 Task: Get directions from Fort Davis National Historic Site, Texas, United States to Greensboro, North Carolina, United States and explore the nearby banks
Action: Mouse moved to (230, 51)
Screenshot: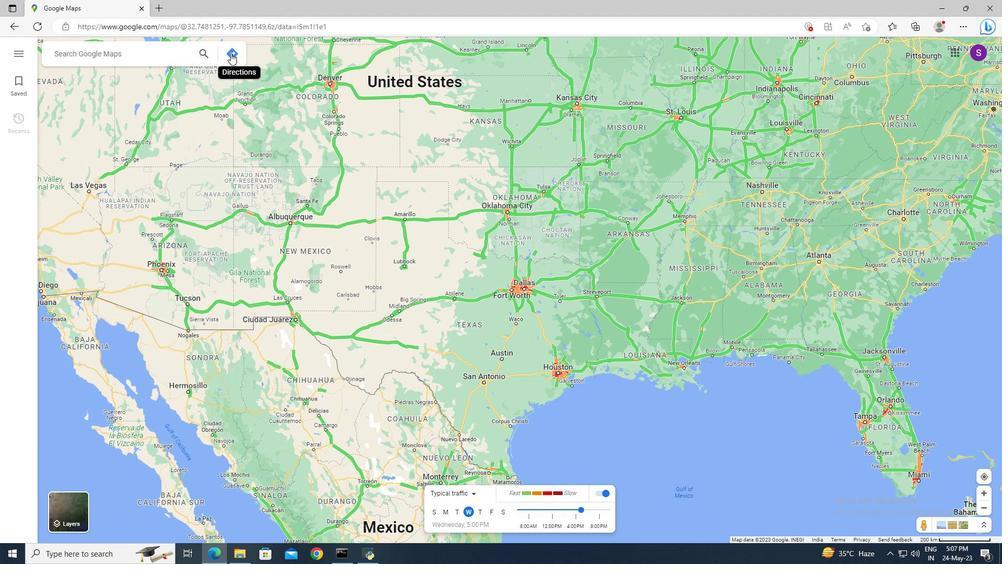 
Action: Mouse pressed left at (230, 51)
Screenshot: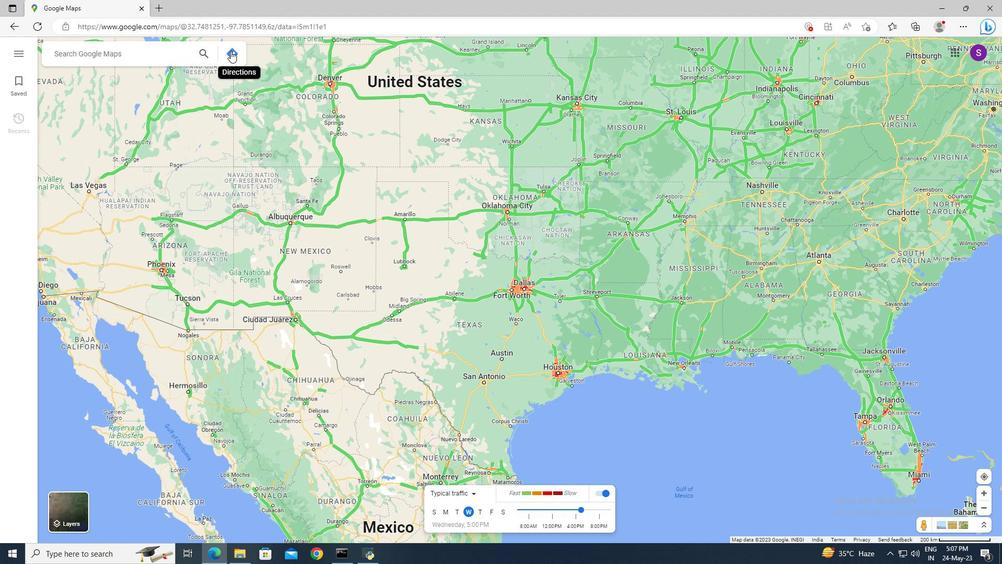 
Action: Mouse moved to (130, 84)
Screenshot: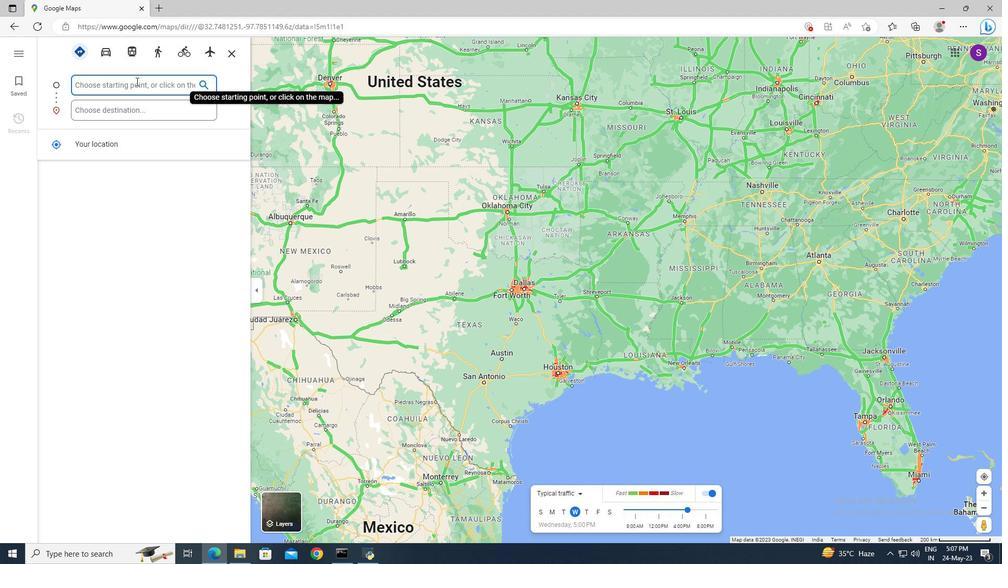 
Action: Mouse pressed left at (130, 84)
Screenshot: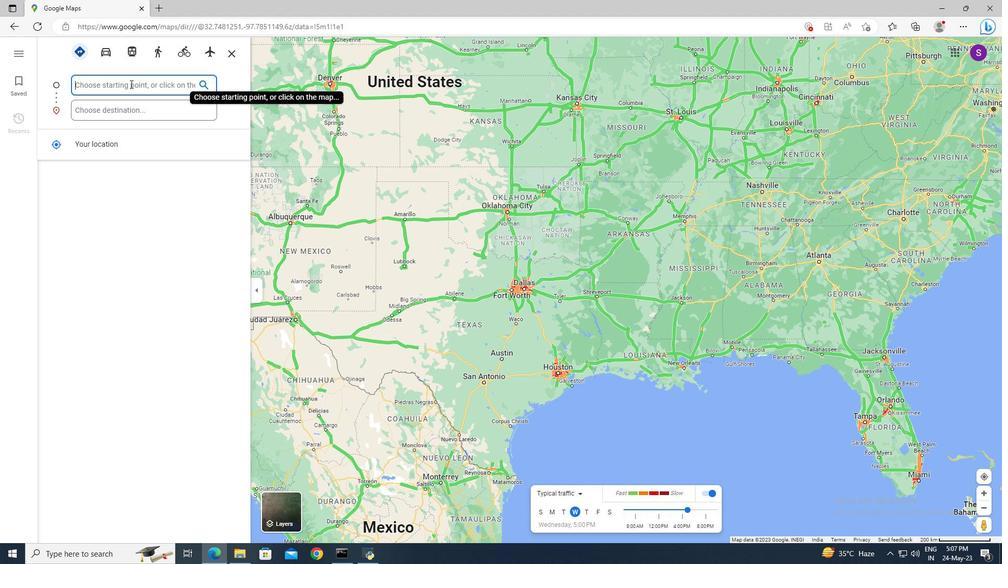 
Action: Key pressed <Key.shift>Fort<Key.space><Key.shift>Davis<Key.space><Key.shift>National<Key.space><Key.shift>Historic<Key.space>
Screenshot: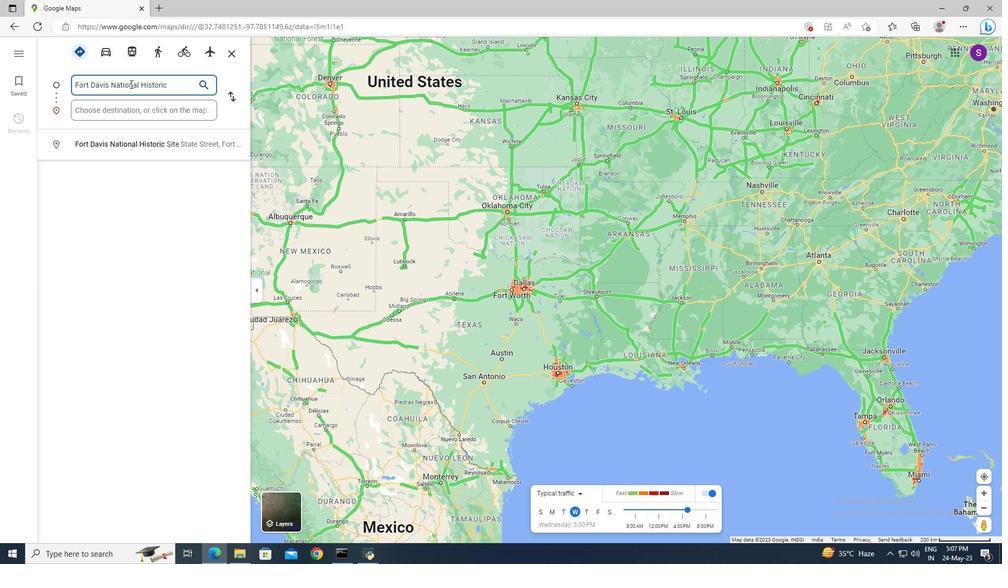 
Action: Mouse moved to (134, 138)
Screenshot: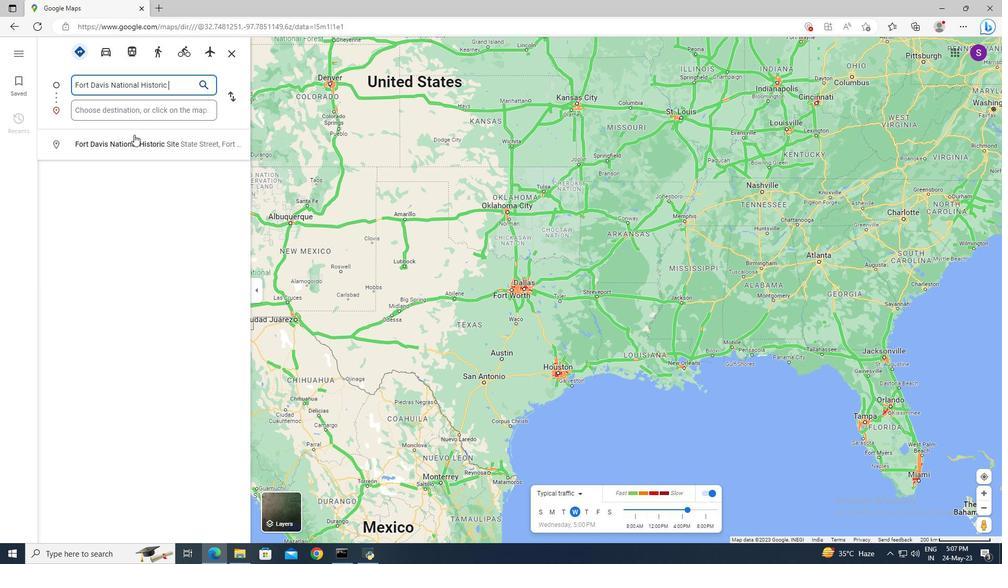 
Action: Mouse pressed left at (134, 138)
Screenshot: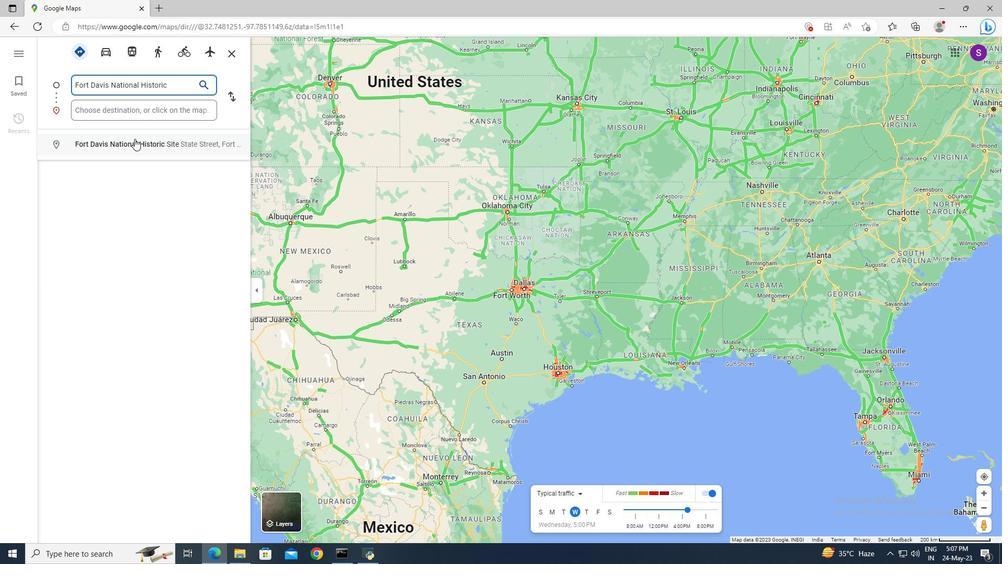 
Action: Mouse moved to (134, 115)
Screenshot: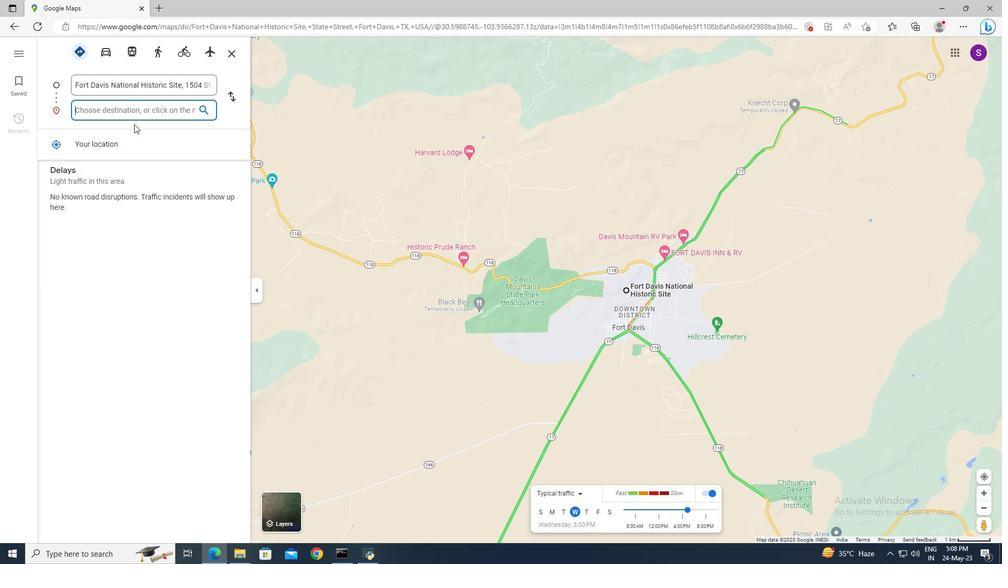 
Action: Mouse pressed left at (134, 115)
Screenshot: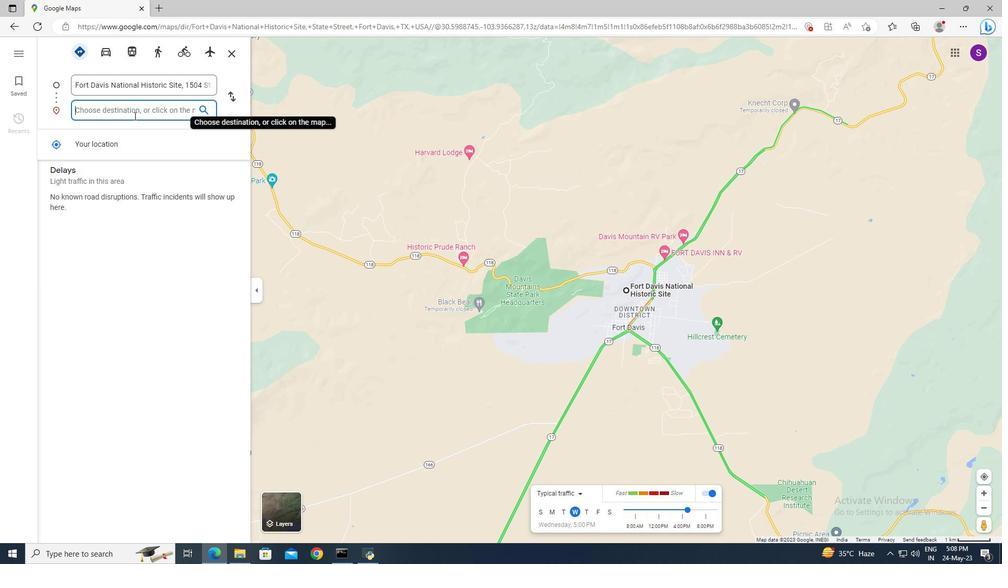 
Action: Key pressed <Key.shift><Key.shift><Key.shift>Greensboro,<Key.space>
Screenshot: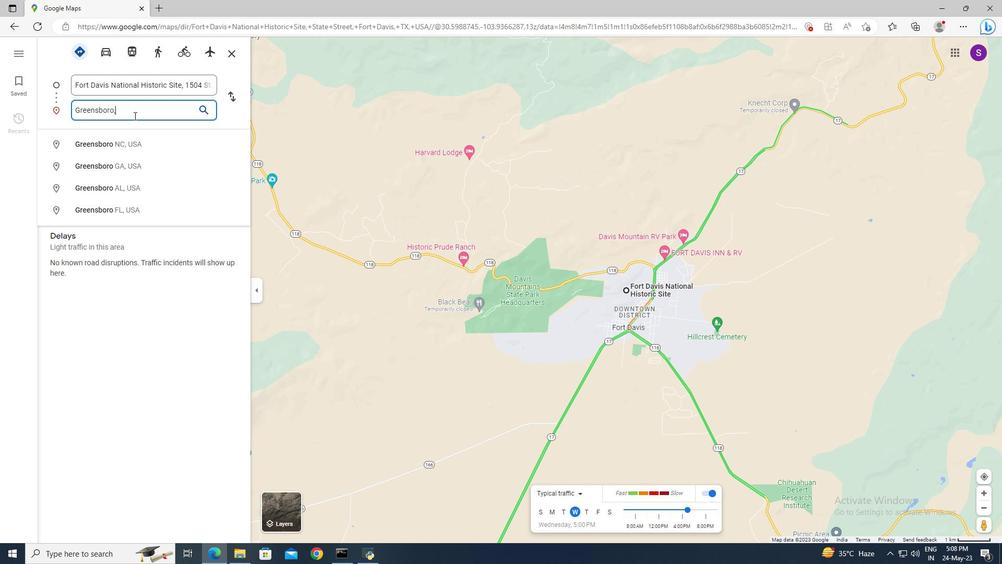 
Action: Mouse moved to (136, 146)
Screenshot: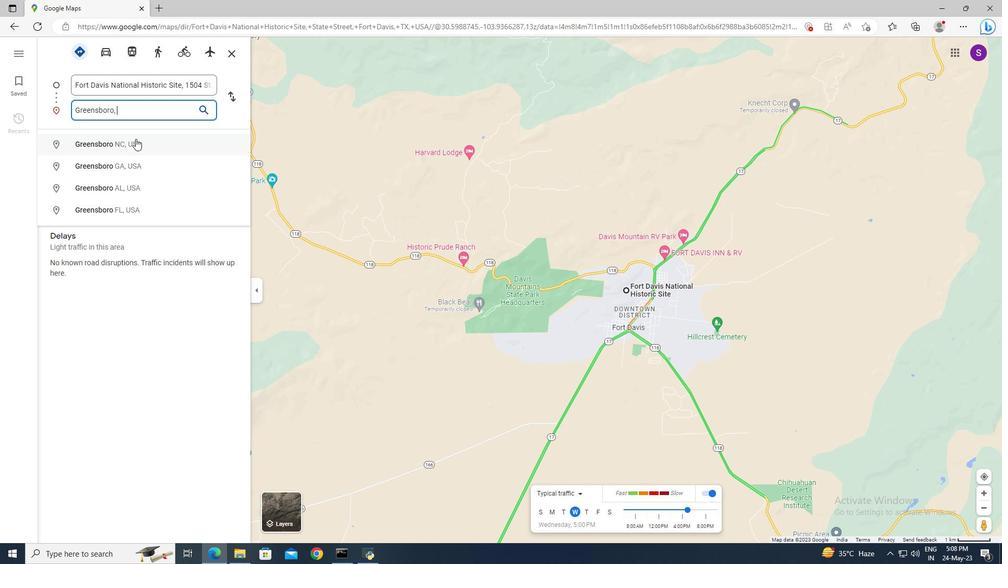
Action: Mouse pressed left at (136, 146)
Screenshot: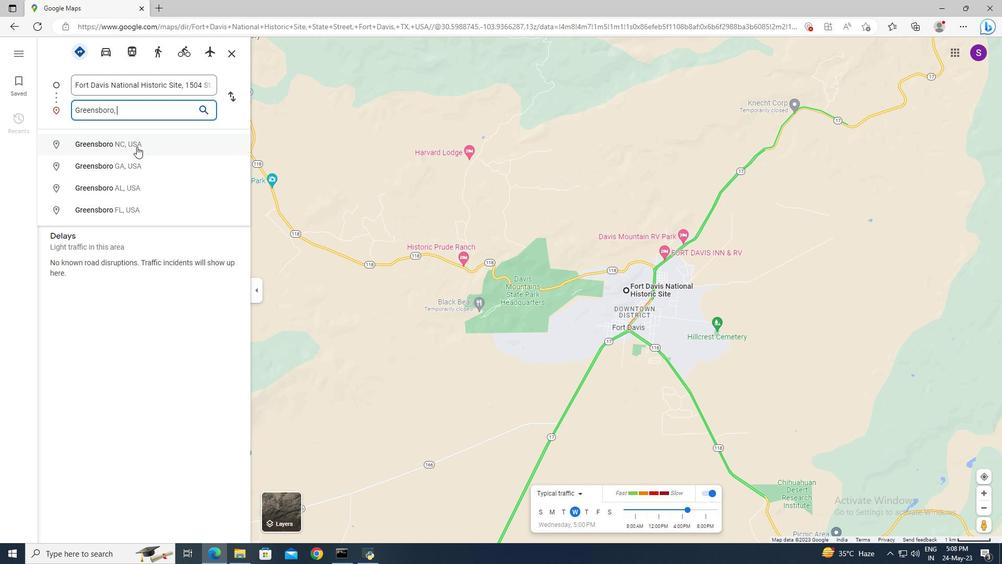 
Action: Mouse moved to (215, 343)
Screenshot: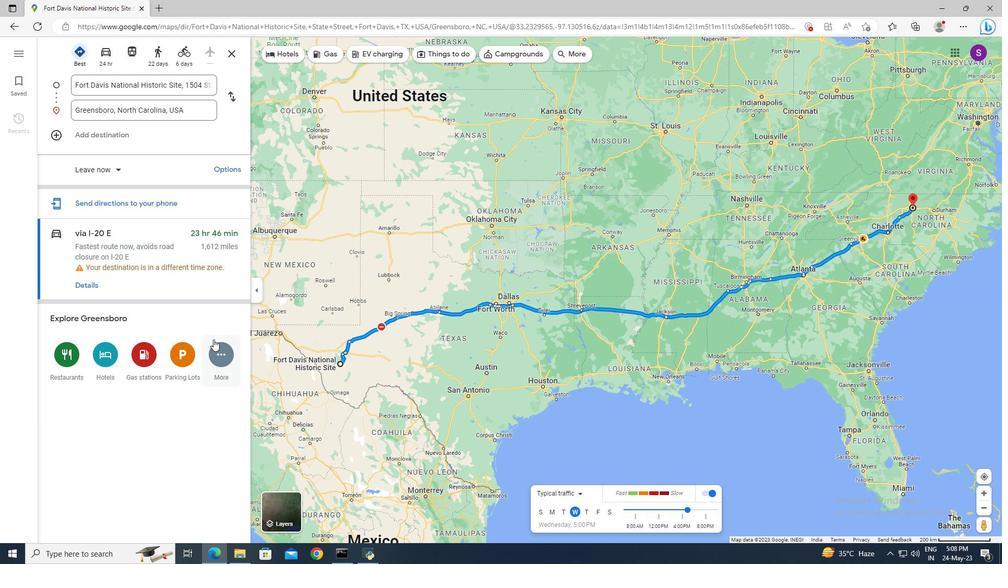 
Action: Mouse pressed left at (215, 343)
Screenshot: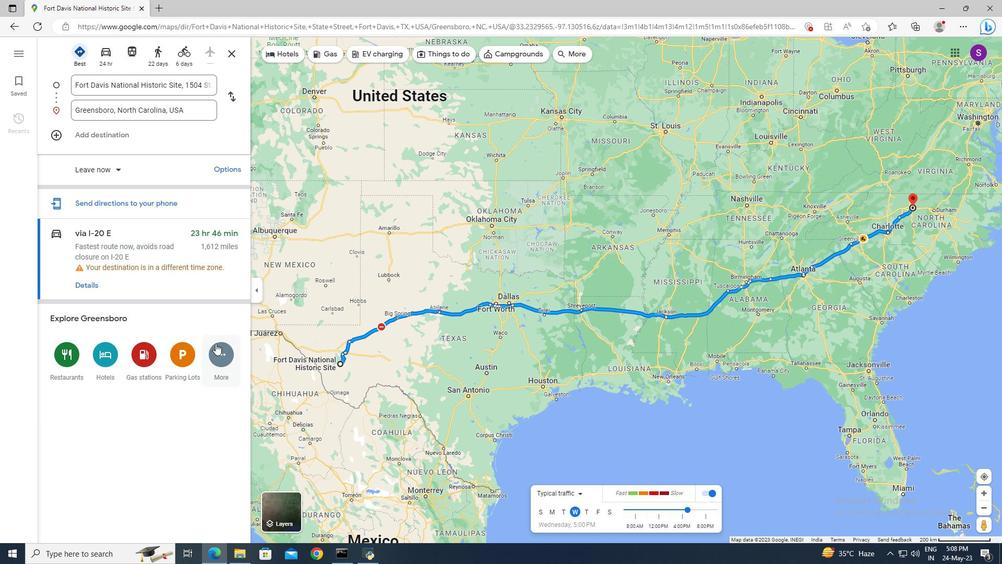 
Action: Mouse moved to (98, 409)
Screenshot: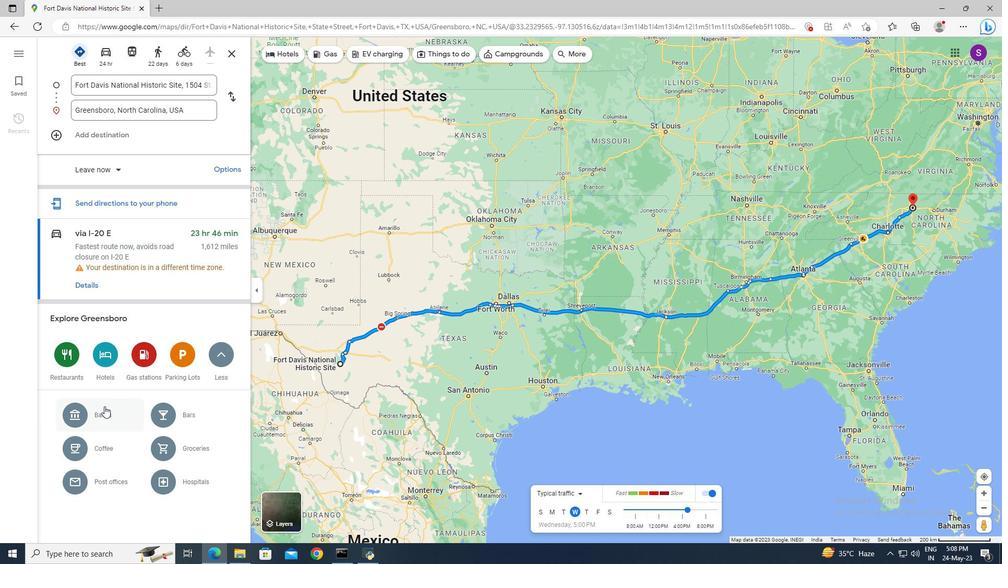 
Action: Mouse pressed left at (98, 409)
Screenshot: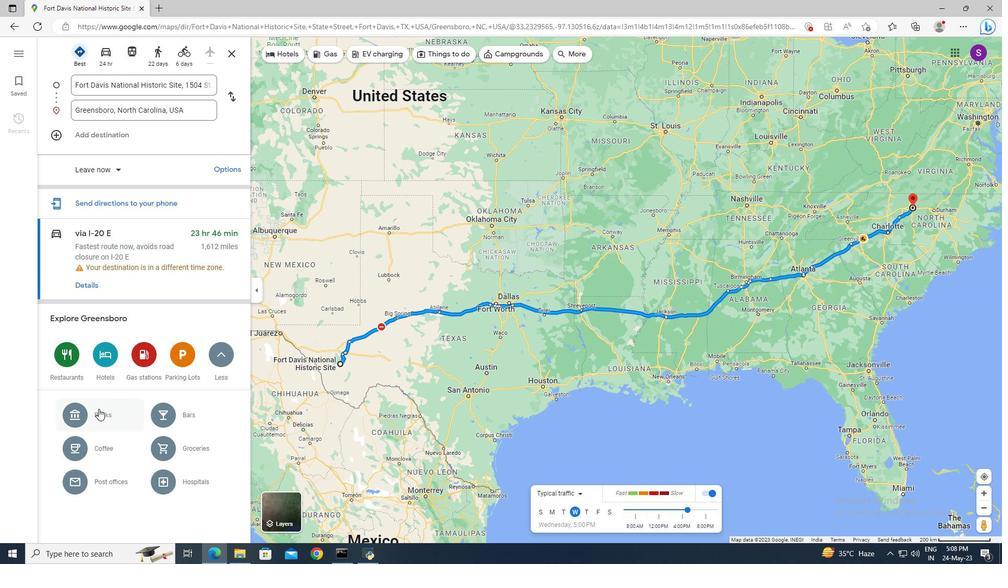 
Action: Mouse moved to (89, 99)
Screenshot: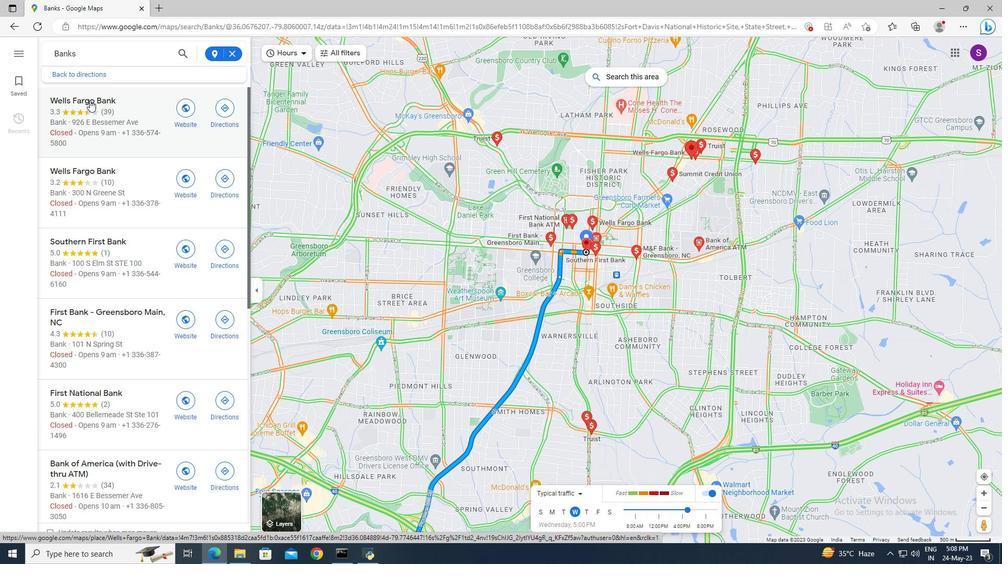 
Action: Mouse pressed left at (89, 99)
Screenshot: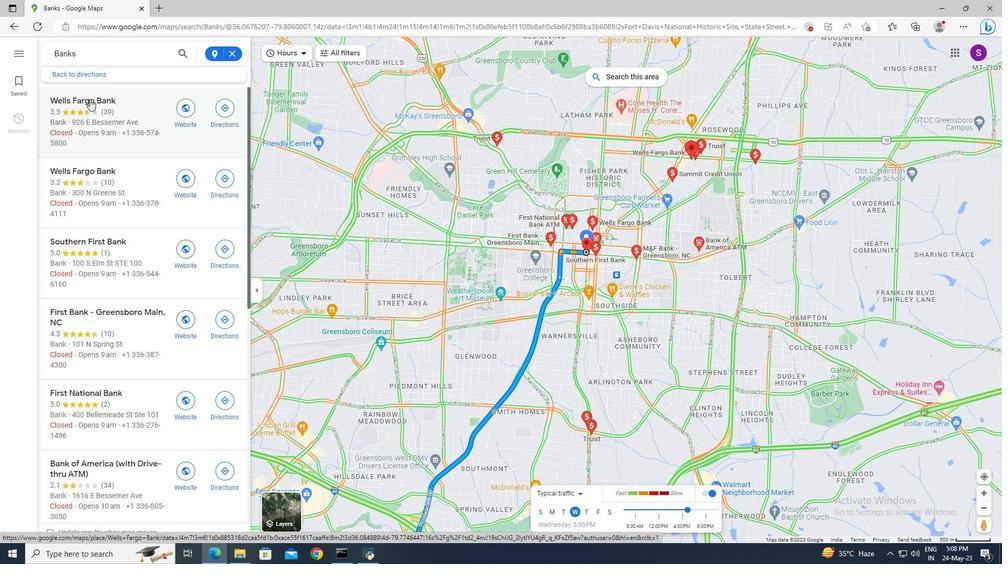 
Action: Mouse moved to (370, 254)
Screenshot: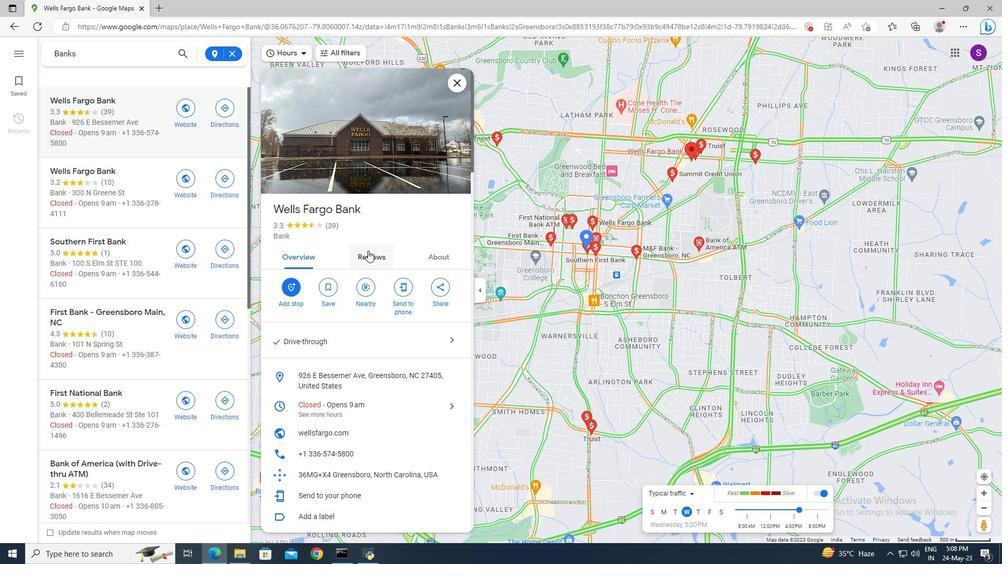 
Action: Mouse pressed left at (370, 254)
Screenshot: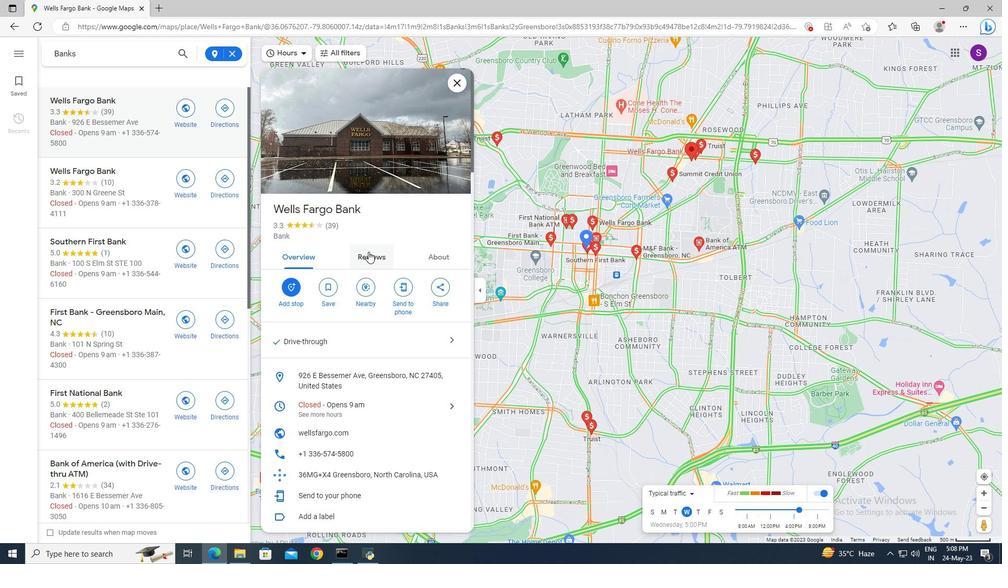 
Action: Mouse scrolled (370, 254) with delta (0, 0)
Screenshot: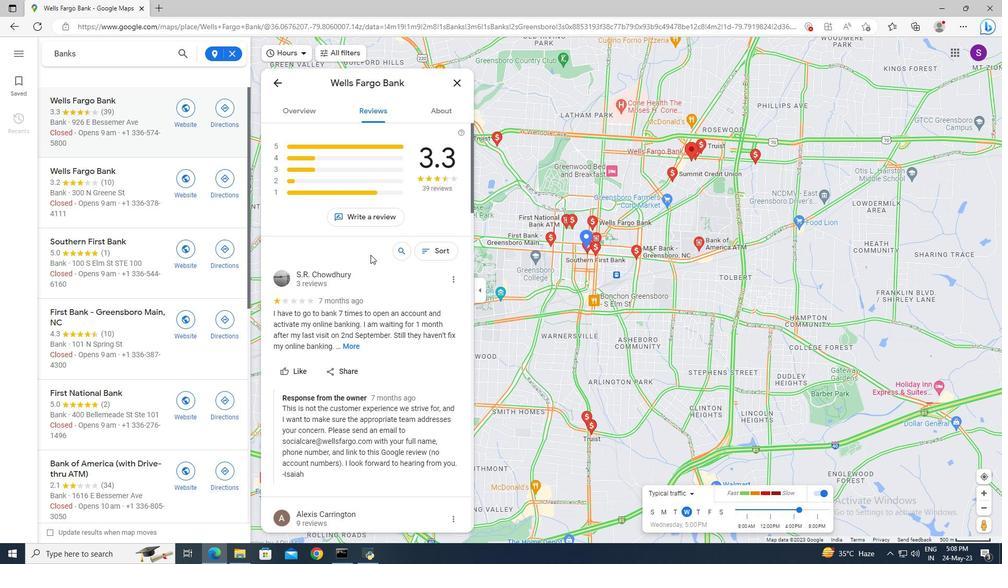 
Action: Mouse scrolled (370, 254) with delta (0, 0)
Screenshot: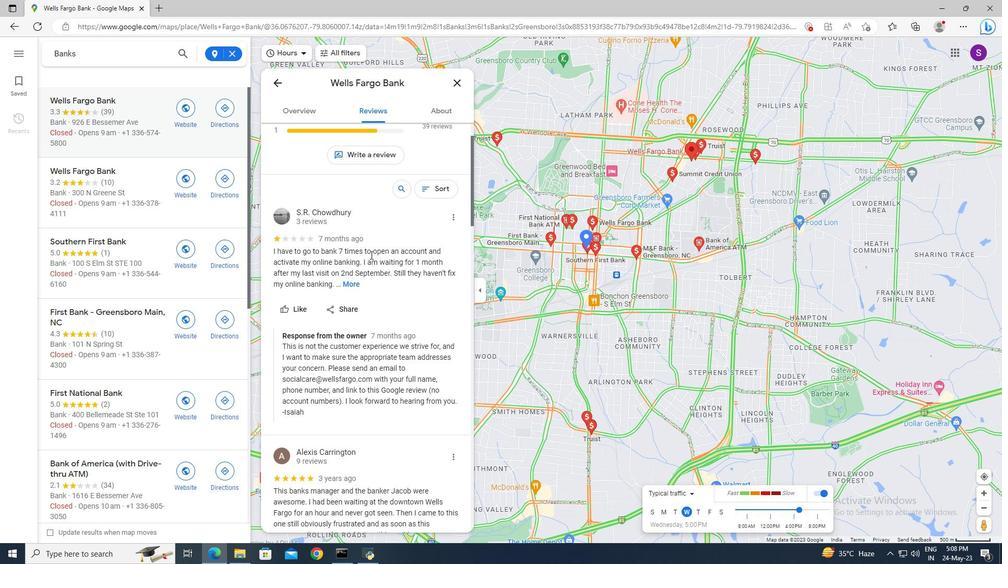 
Action: Mouse scrolled (370, 254) with delta (0, 0)
Screenshot: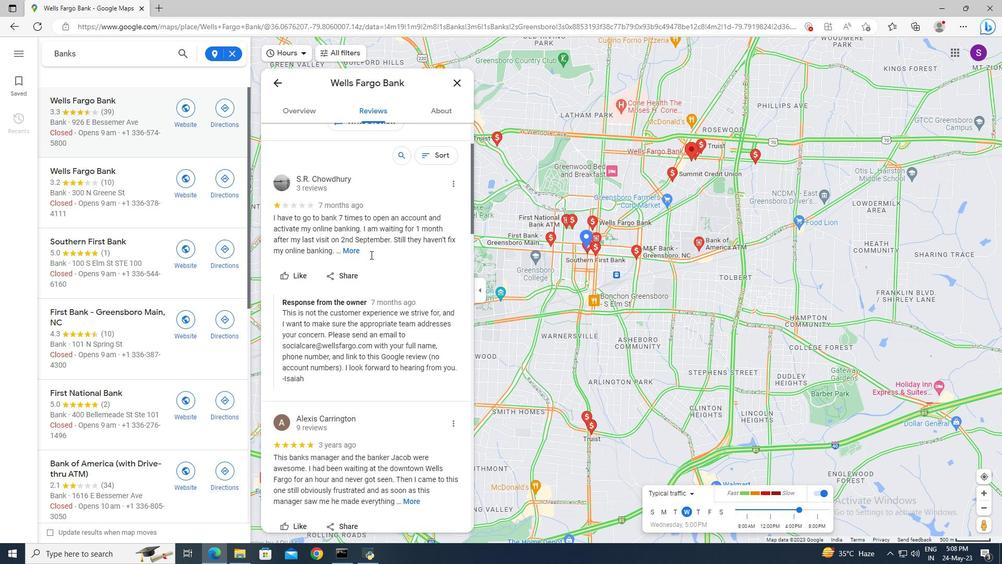 
Action: Mouse scrolled (370, 254) with delta (0, 0)
Screenshot: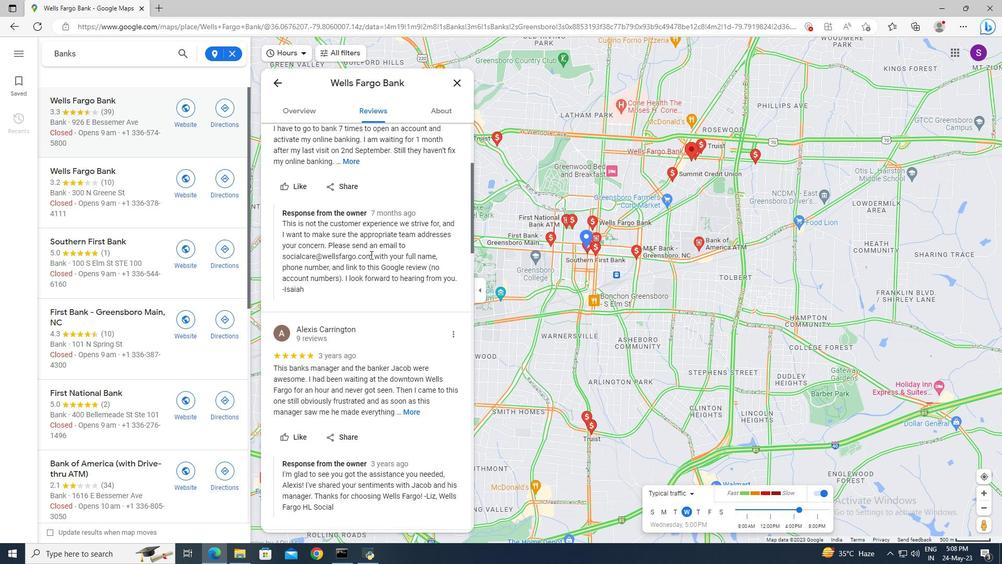 
Action: Mouse scrolled (370, 254) with delta (0, 0)
Screenshot: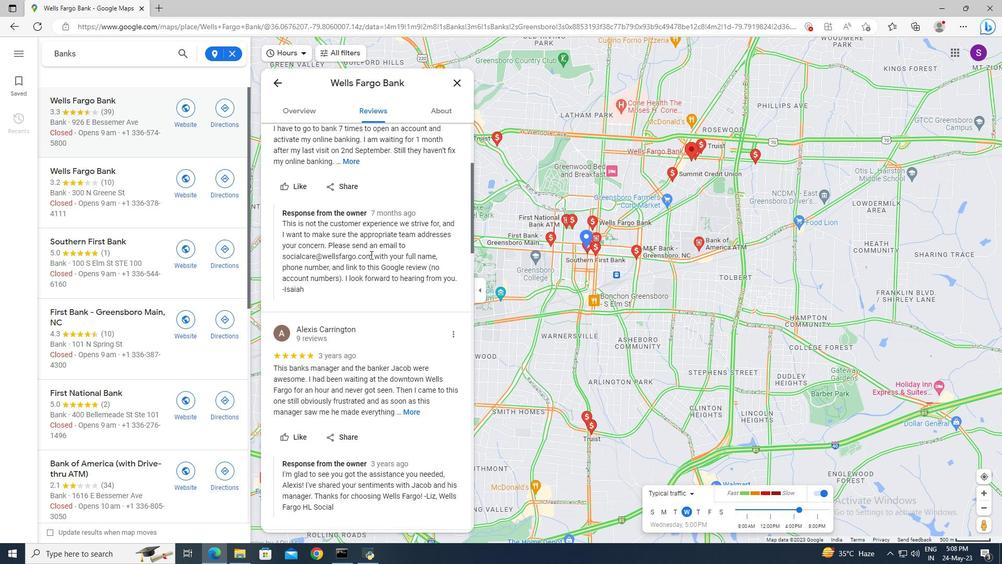 
Action: Mouse scrolled (370, 254) with delta (0, 0)
Screenshot: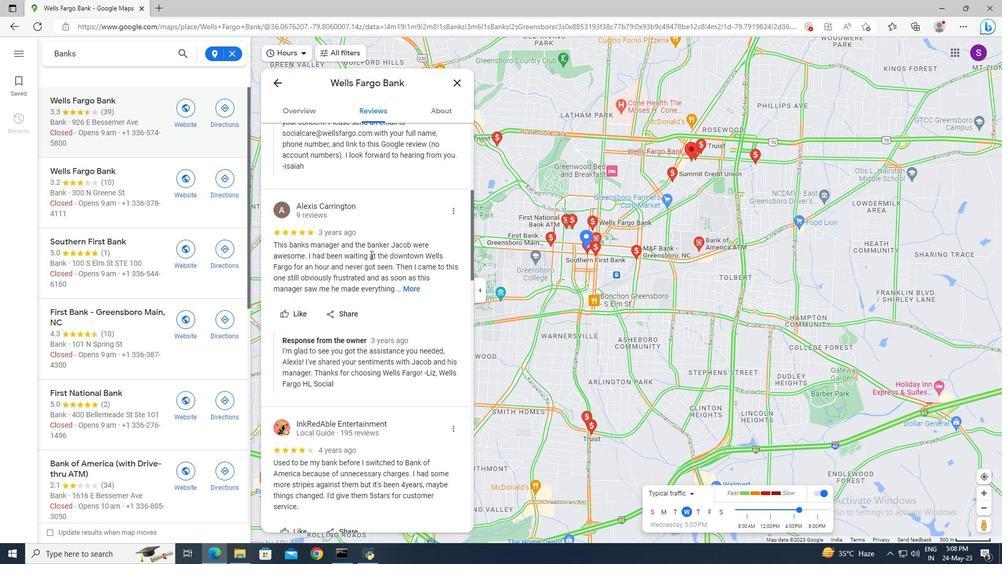 
Action: Mouse scrolled (370, 254) with delta (0, 0)
Screenshot: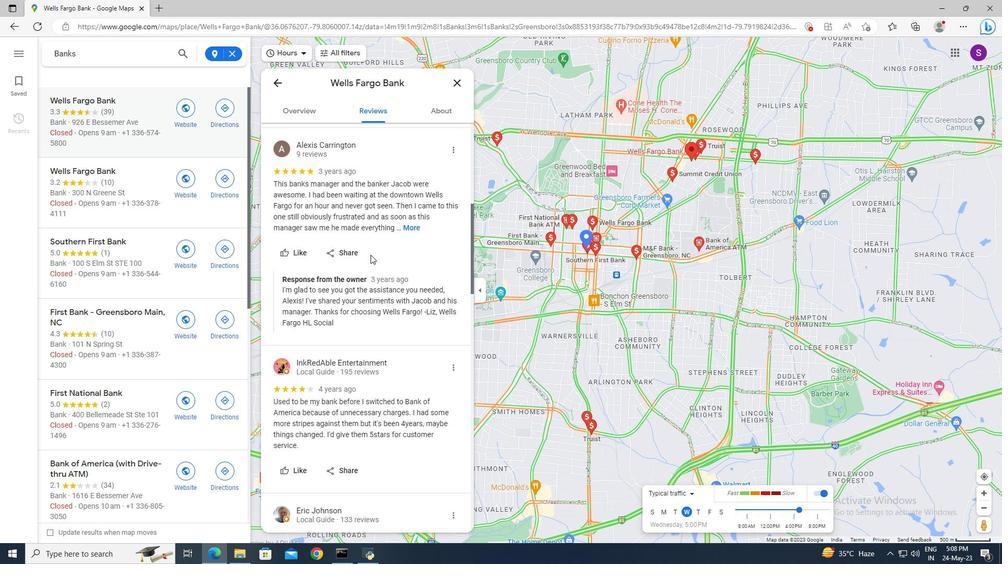 
Action: Mouse scrolled (370, 254) with delta (0, 0)
Screenshot: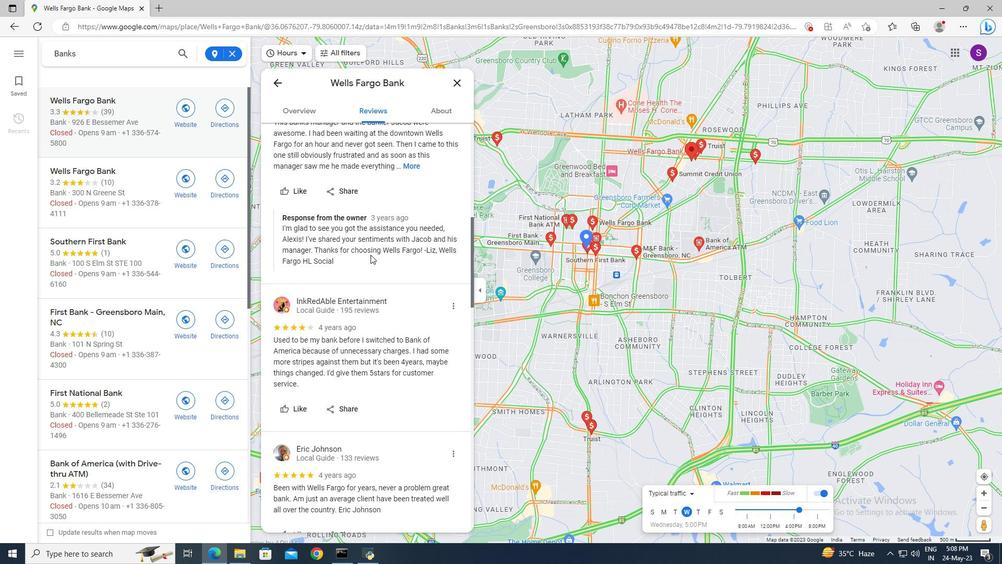 
Action: Mouse scrolled (370, 254) with delta (0, 0)
Screenshot: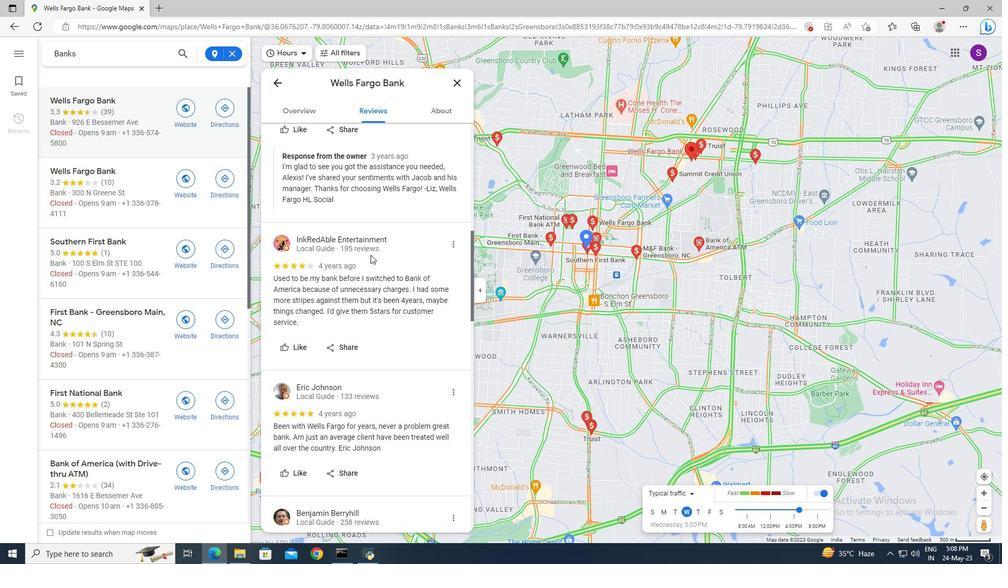 
Action: Mouse scrolled (370, 254) with delta (0, 0)
Screenshot: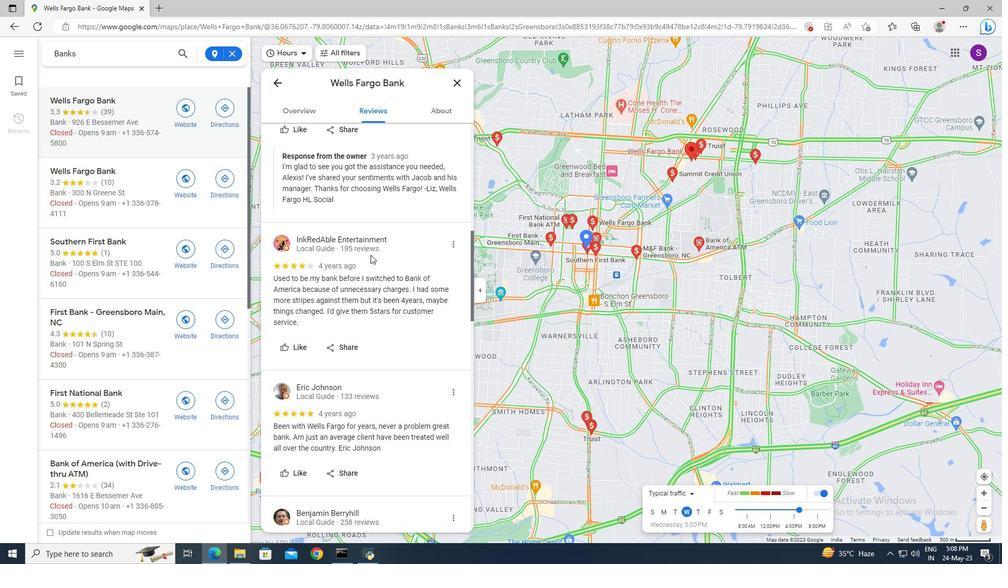 
Action: Mouse scrolled (370, 254) with delta (0, 0)
Screenshot: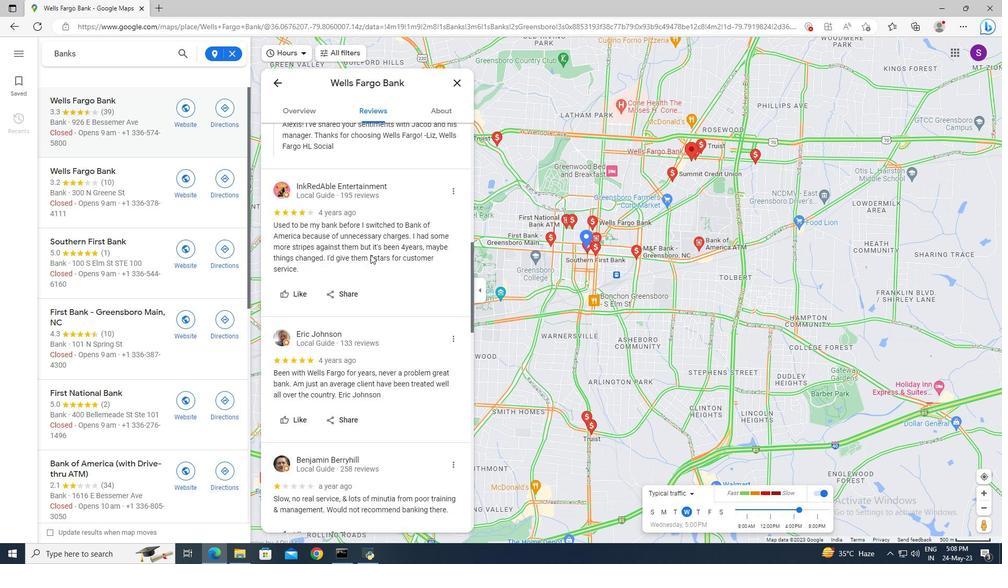 
Action: Mouse scrolled (370, 254) with delta (0, 0)
Screenshot: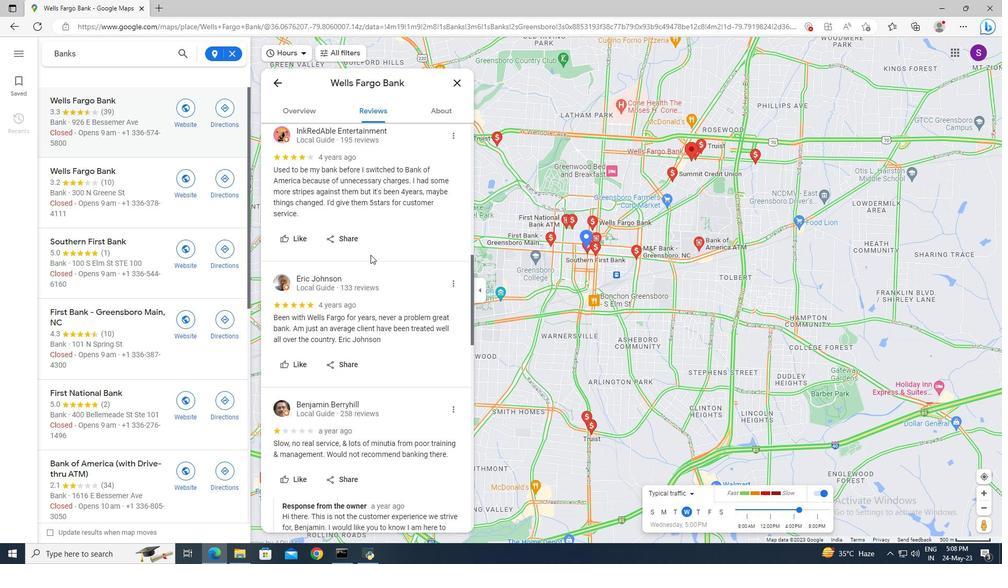 
Action: Mouse scrolled (370, 254) with delta (0, 0)
Screenshot: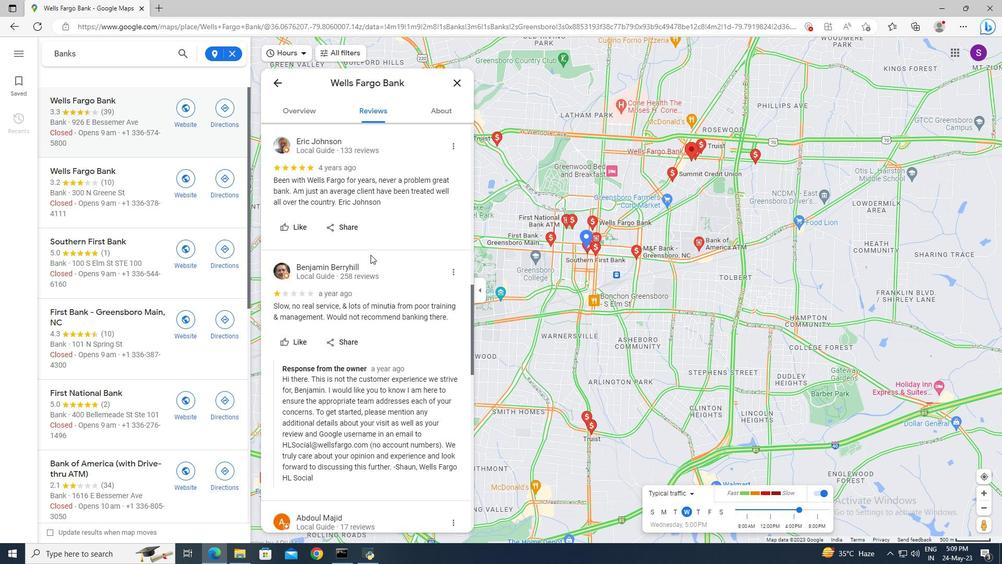 
Action: Mouse scrolled (370, 254) with delta (0, 0)
Screenshot: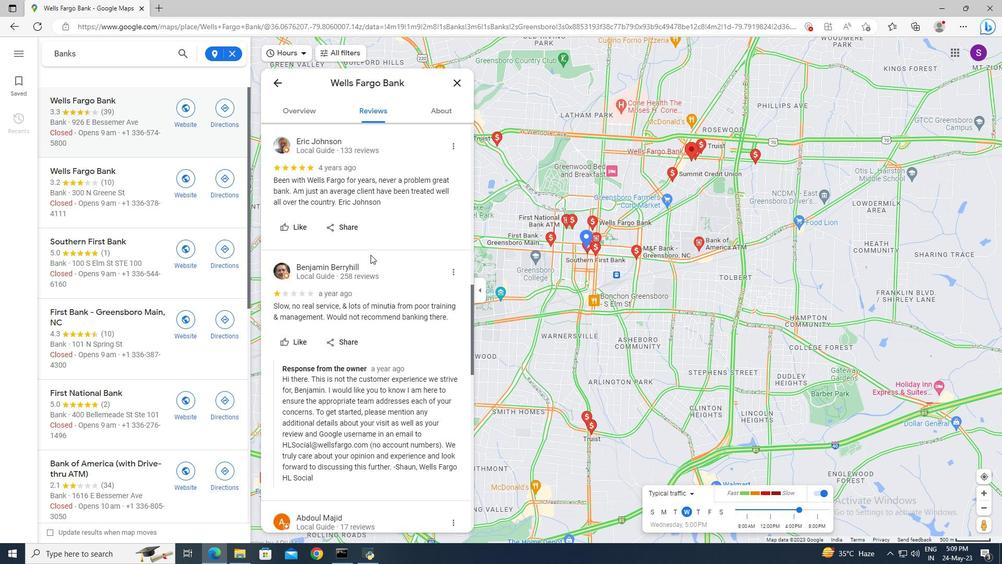 
Action: Mouse scrolled (370, 254) with delta (0, 0)
Screenshot: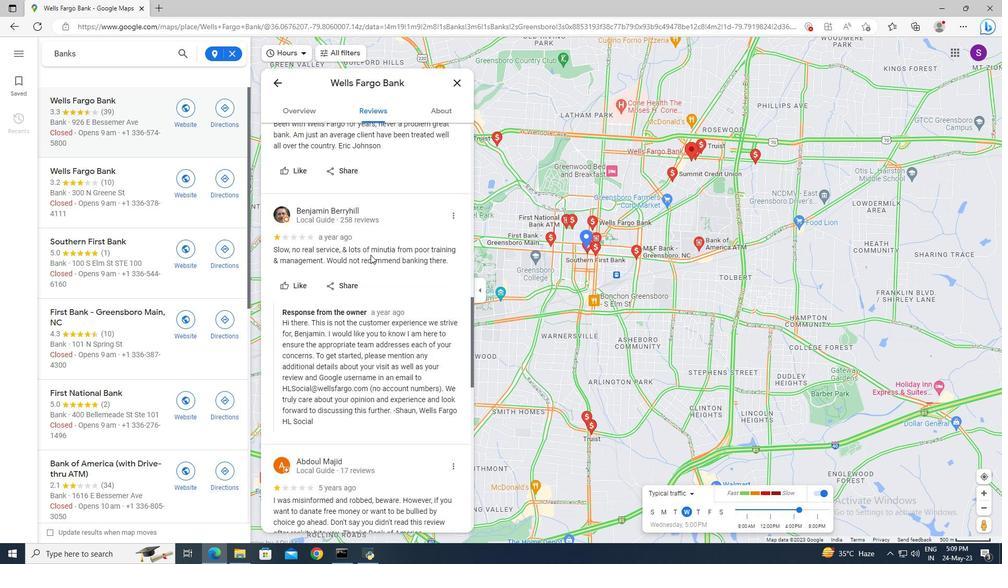 
Action: Mouse scrolled (370, 254) with delta (0, 0)
Screenshot: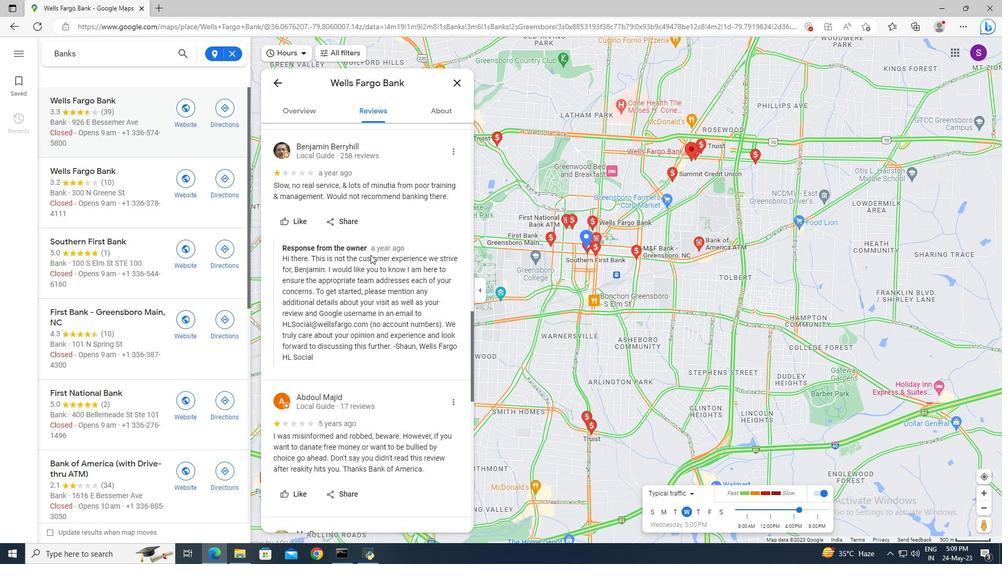 
Action: Mouse scrolled (370, 254) with delta (0, 0)
Screenshot: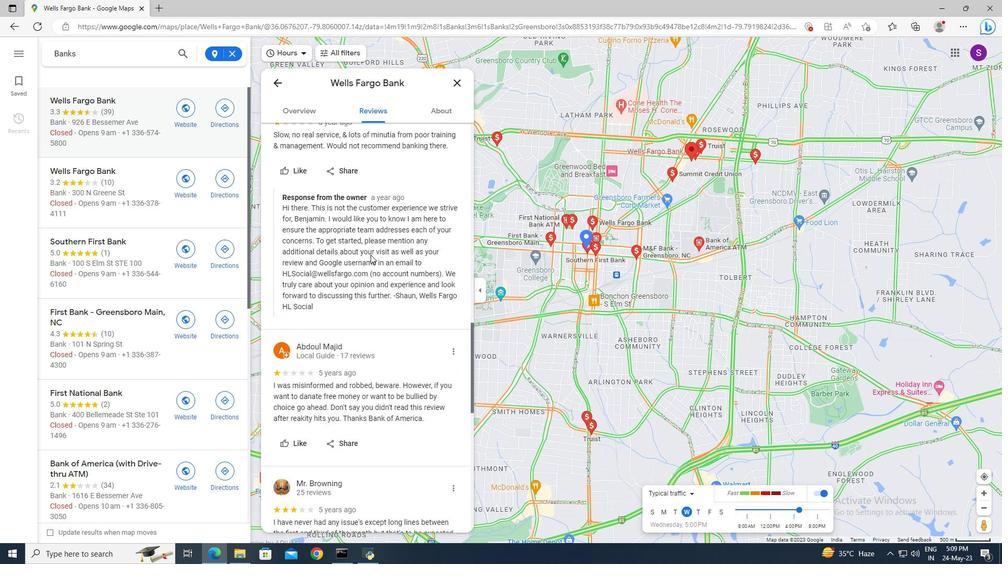
Action: Mouse scrolled (370, 254) with delta (0, 0)
Screenshot: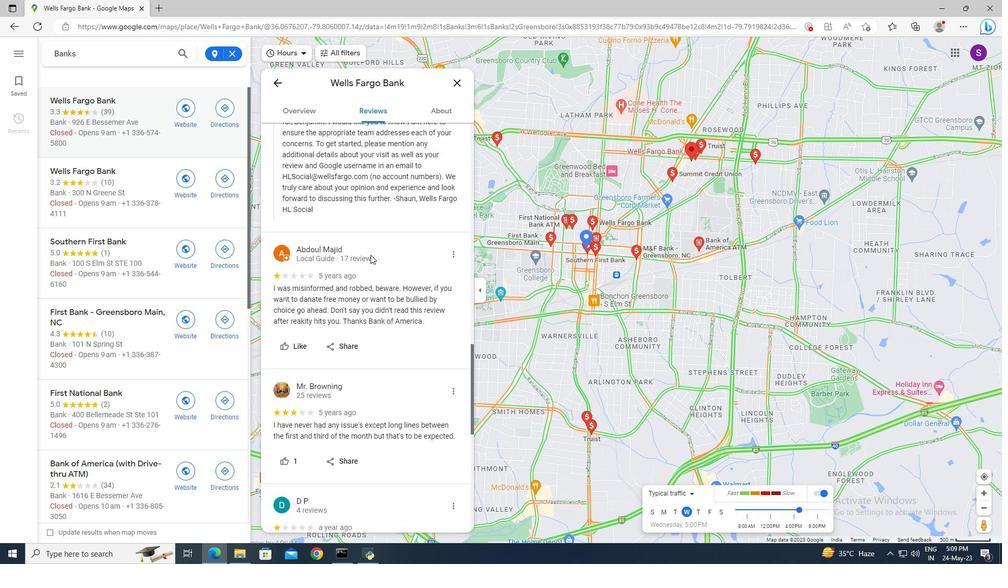 
Action: Mouse scrolled (370, 254) with delta (0, 0)
Screenshot: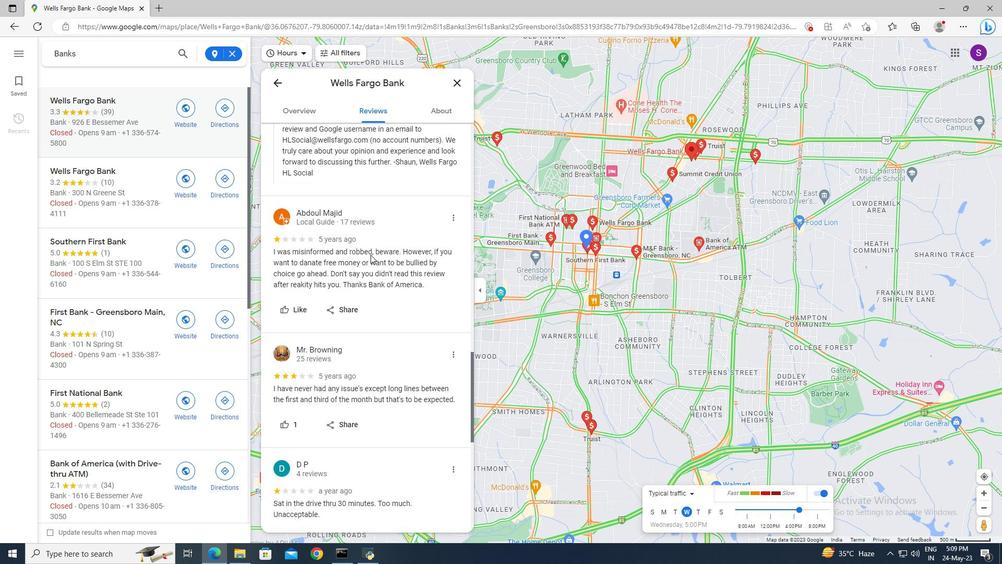 
Action: Mouse scrolled (370, 254) with delta (0, 0)
Screenshot: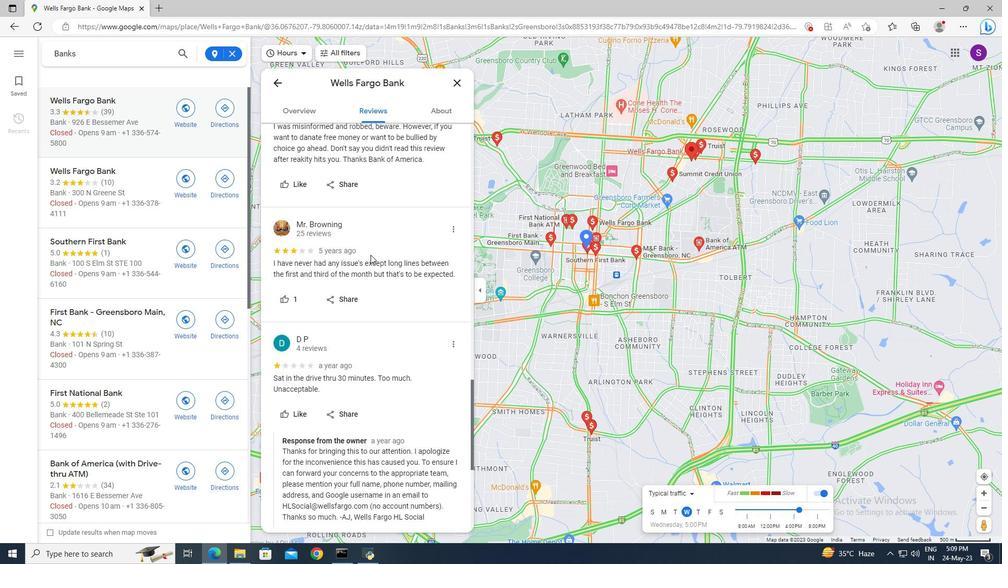 
Action: Mouse scrolled (370, 254) with delta (0, 0)
Screenshot: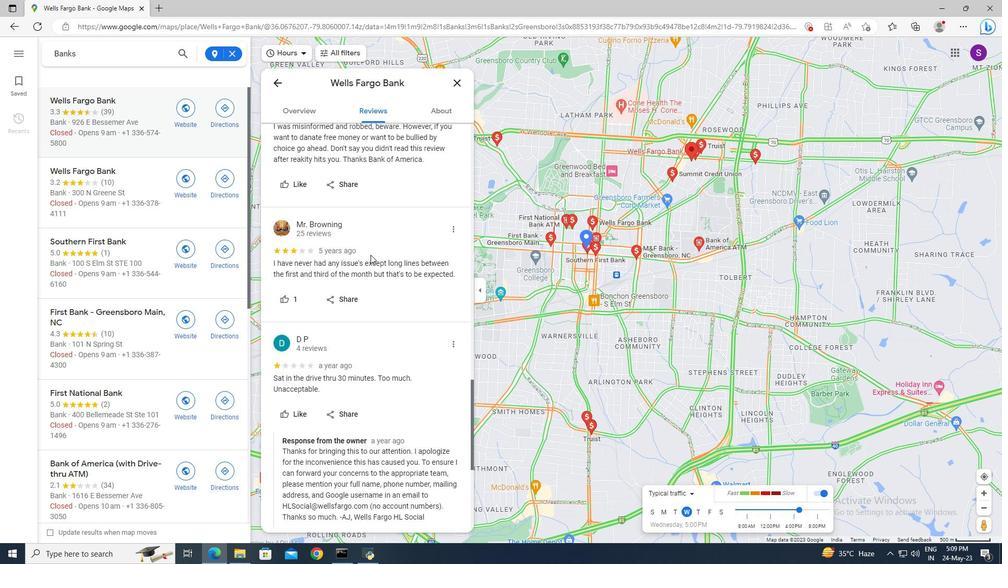 
Action: Mouse scrolled (370, 254) with delta (0, 0)
Screenshot: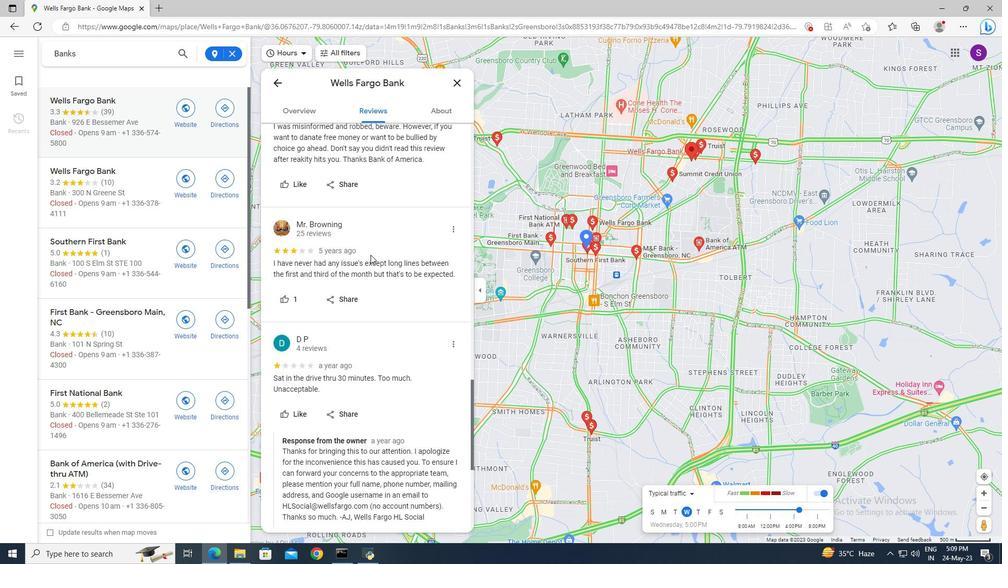 
Action: Mouse scrolled (370, 254) with delta (0, 0)
Screenshot: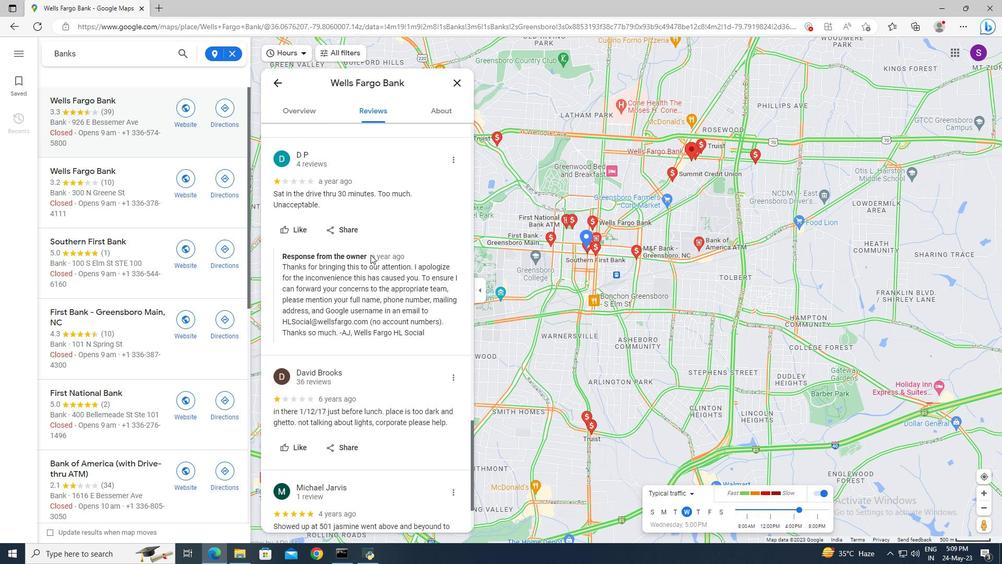 
Action: Mouse scrolled (370, 254) with delta (0, 0)
Screenshot: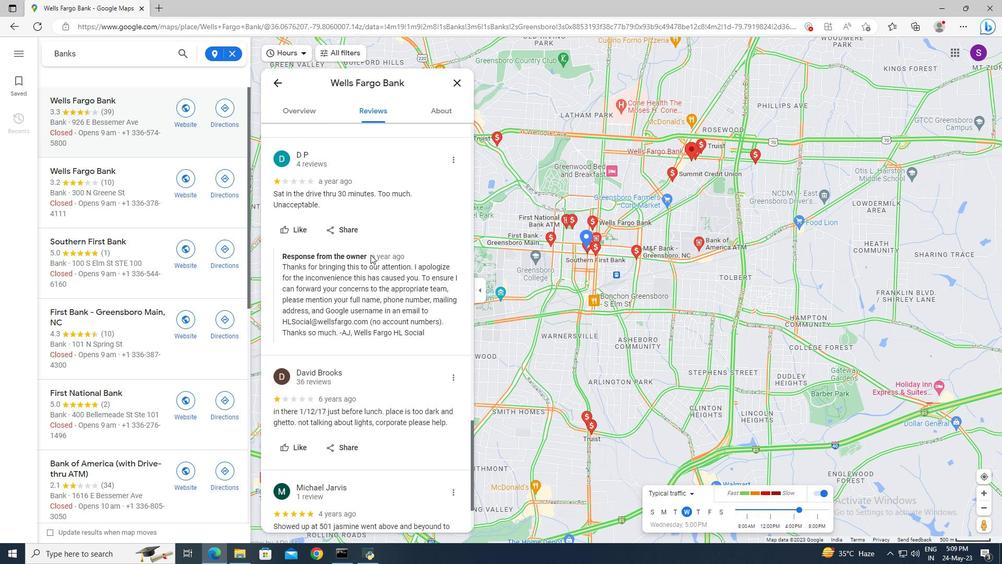 
Action: Mouse scrolled (370, 254) with delta (0, 0)
Screenshot: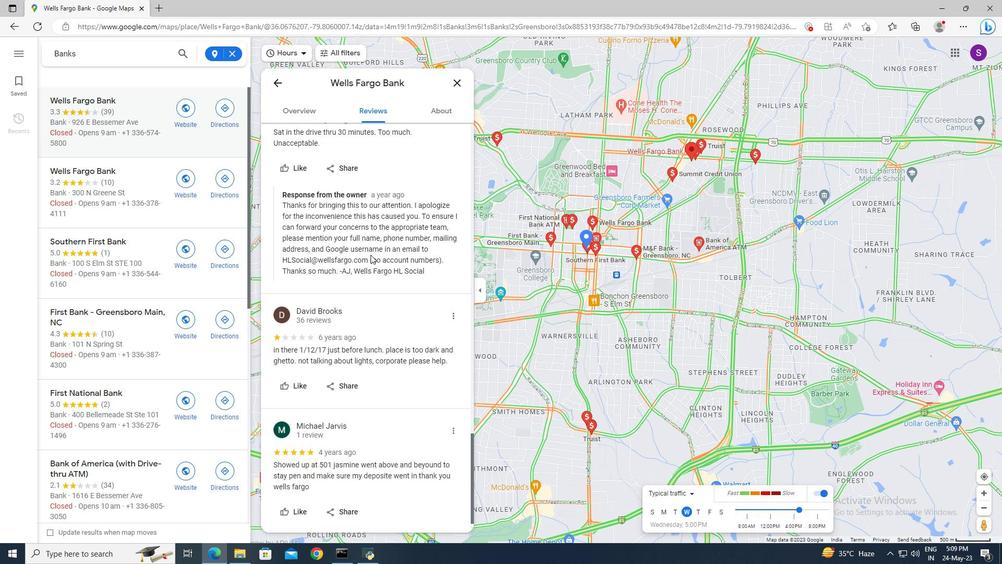 
Action: Mouse scrolled (370, 254) with delta (0, 0)
Screenshot: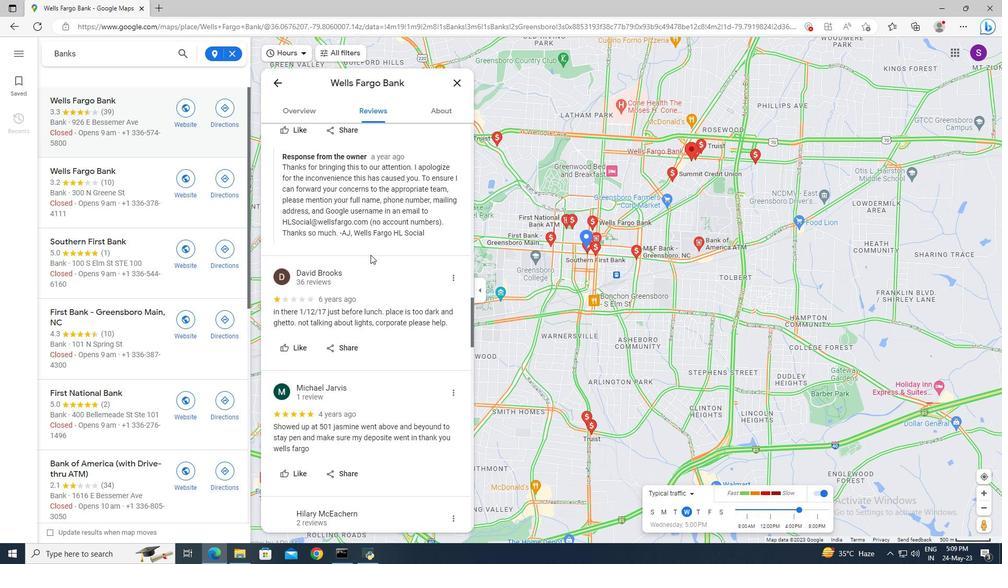 
Action: Mouse scrolled (370, 255) with delta (0, 0)
Screenshot: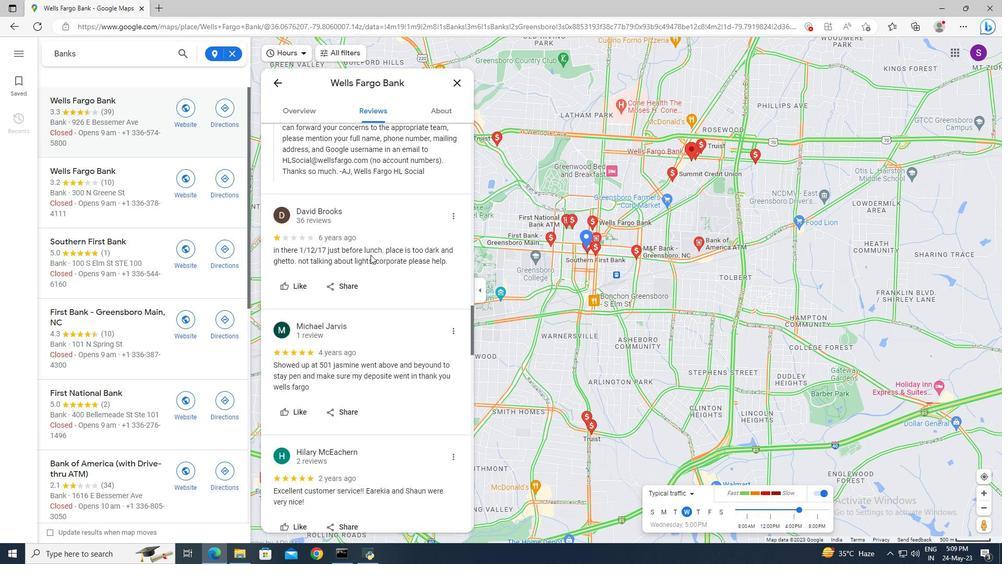 
Action: Mouse scrolled (370, 255) with delta (0, 0)
Screenshot: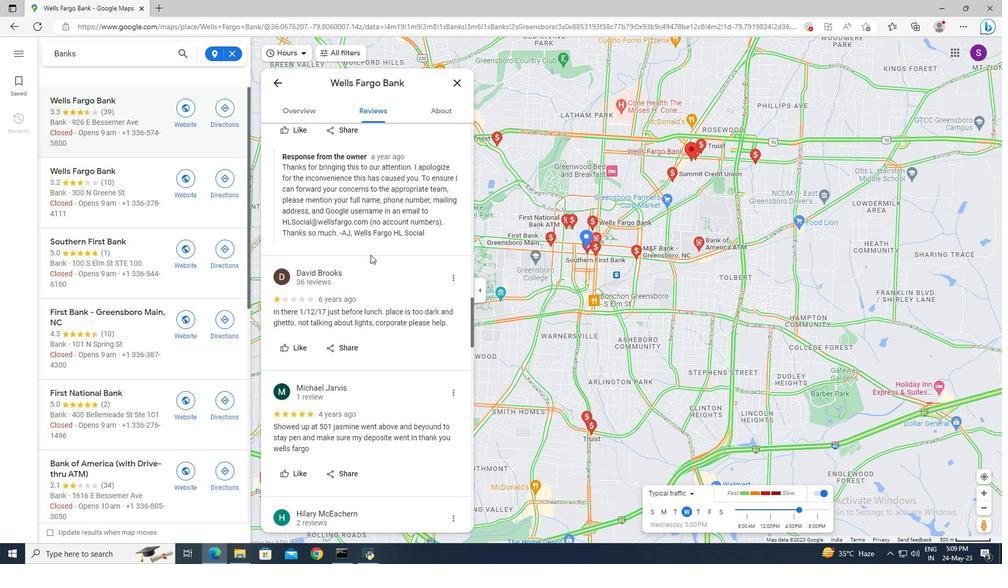 
Action: Mouse scrolled (370, 255) with delta (0, 0)
Screenshot: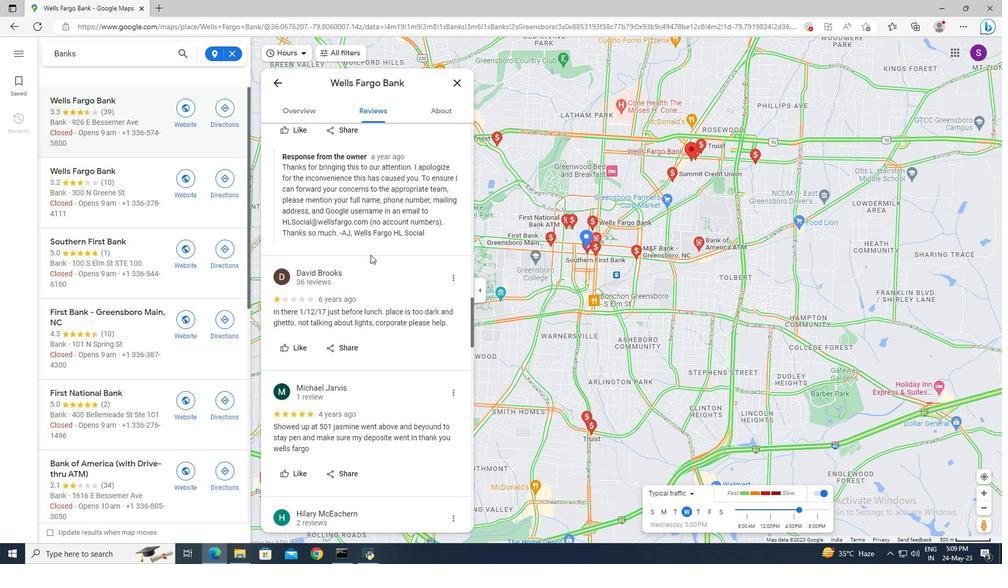 
Action: Mouse scrolled (370, 255) with delta (0, 0)
Screenshot: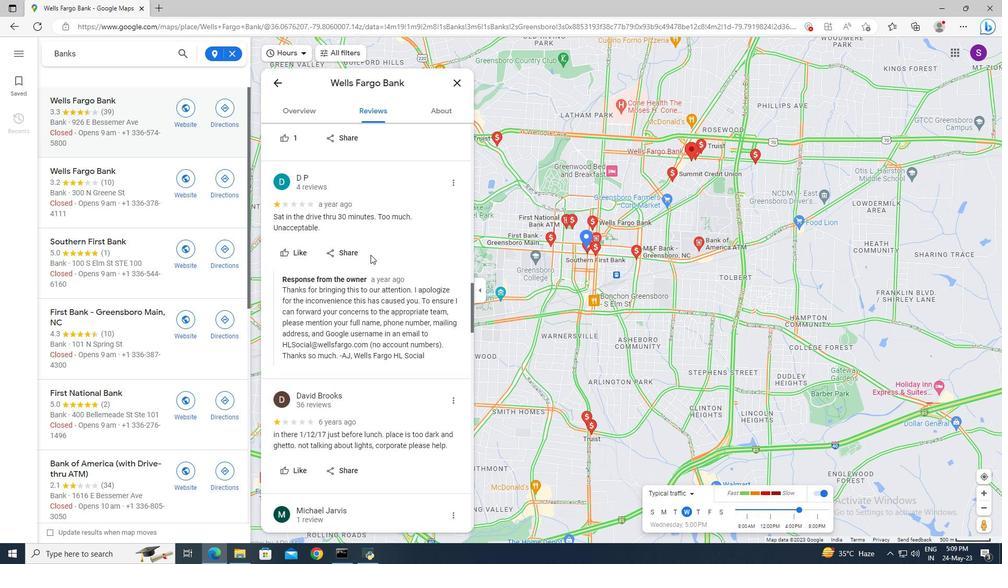 
Action: Mouse scrolled (370, 255) with delta (0, 0)
Screenshot: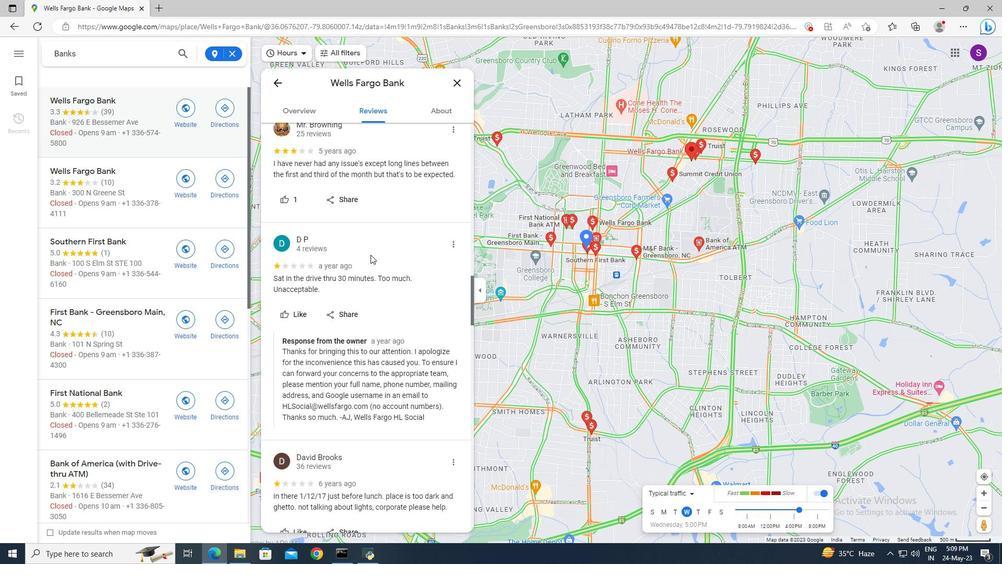 
Action: Mouse moved to (446, 118)
Screenshot: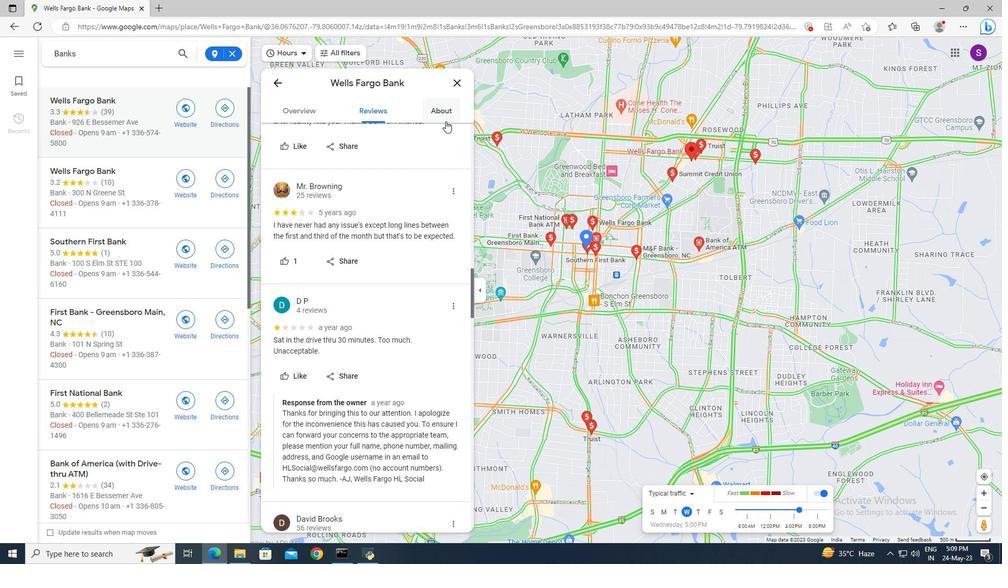 
Action: Mouse pressed left at (446, 118)
Screenshot: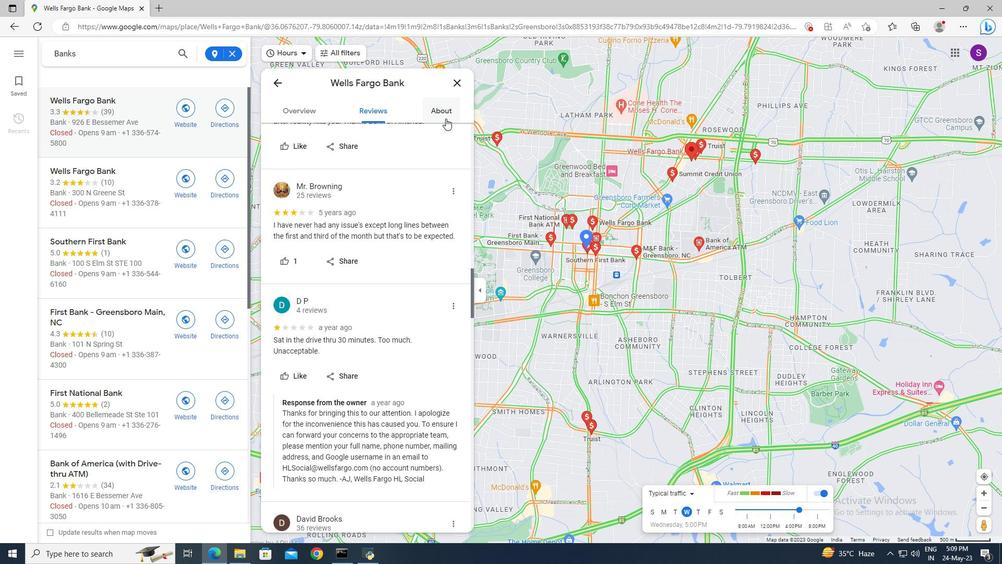 
Action: Mouse moved to (306, 118)
Screenshot: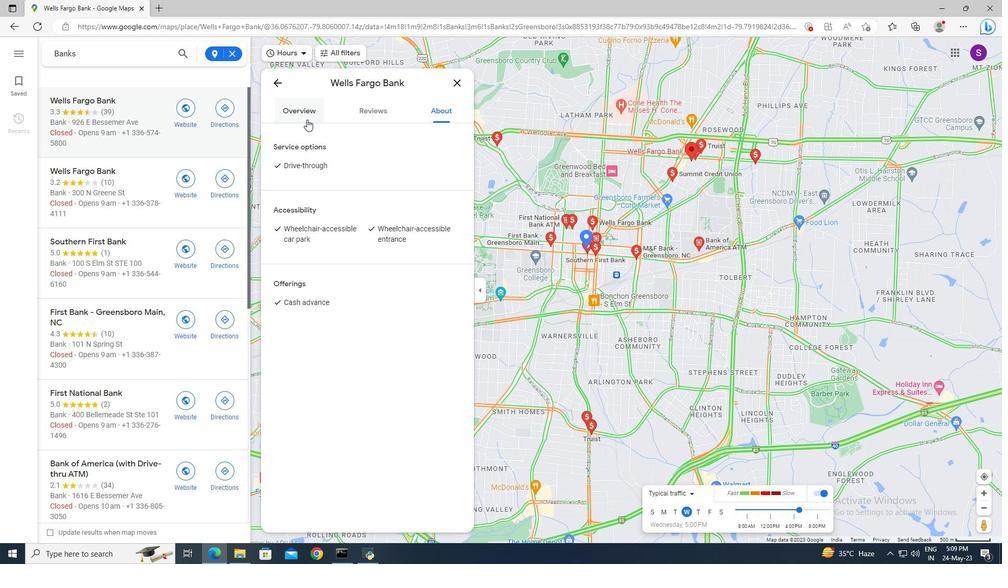 
Action: Mouse pressed left at (306, 118)
Screenshot: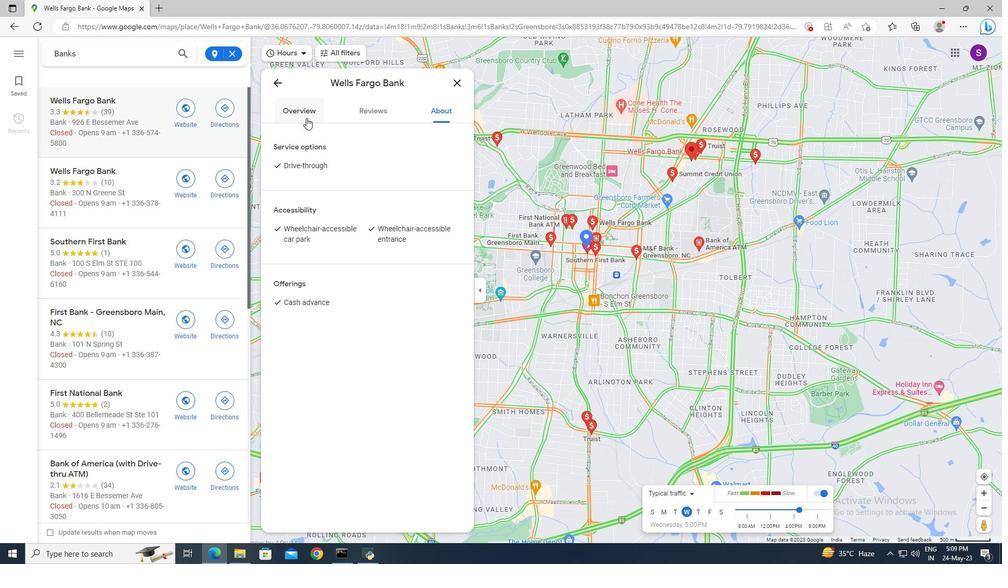 
Action: Mouse moved to (324, 129)
Screenshot: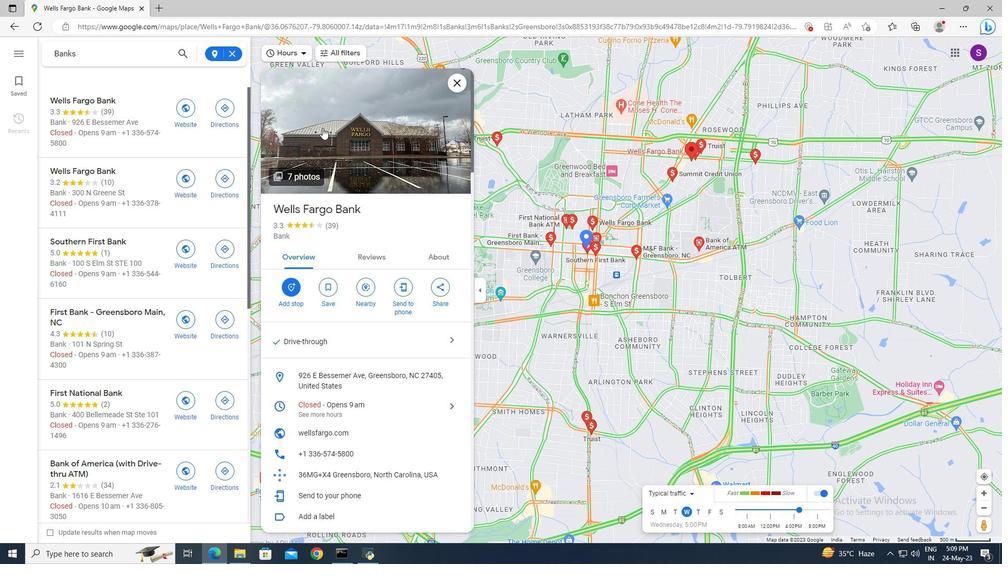 
Action: Mouse pressed left at (324, 129)
Screenshot: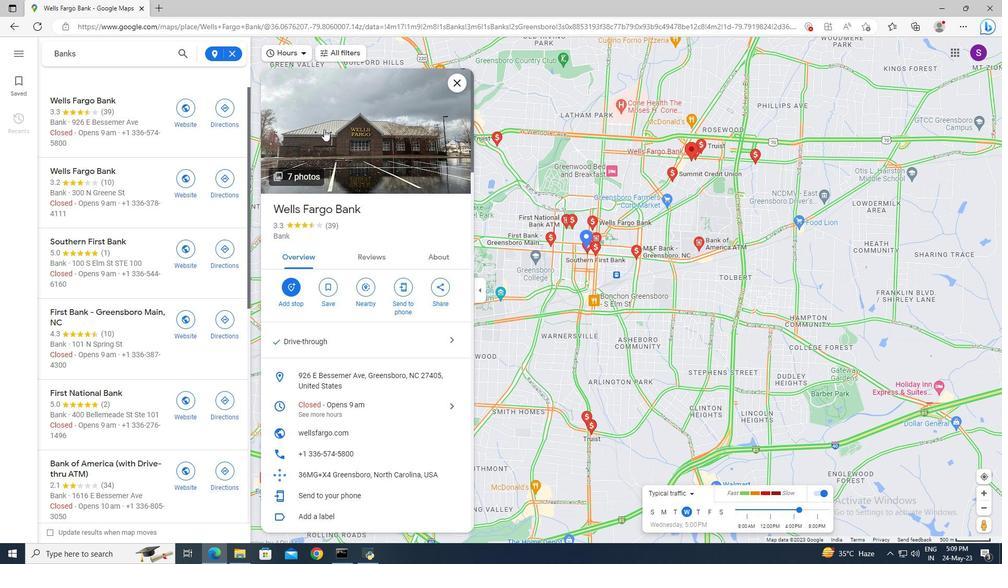 
Action: Mouse moved to (644, 466)
Screenshot: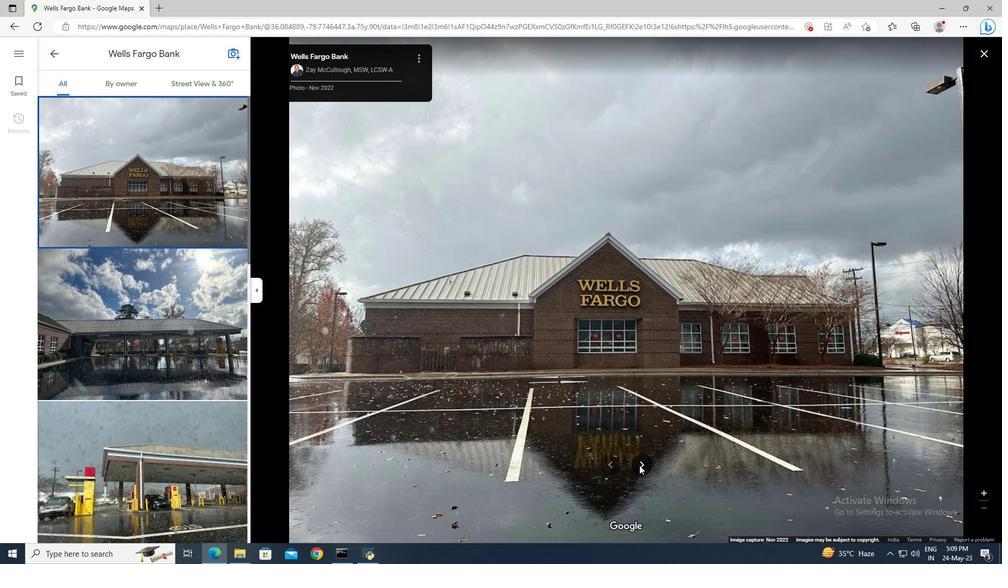 
Action: Mouse pressed left at (644, 466)
Screenshot: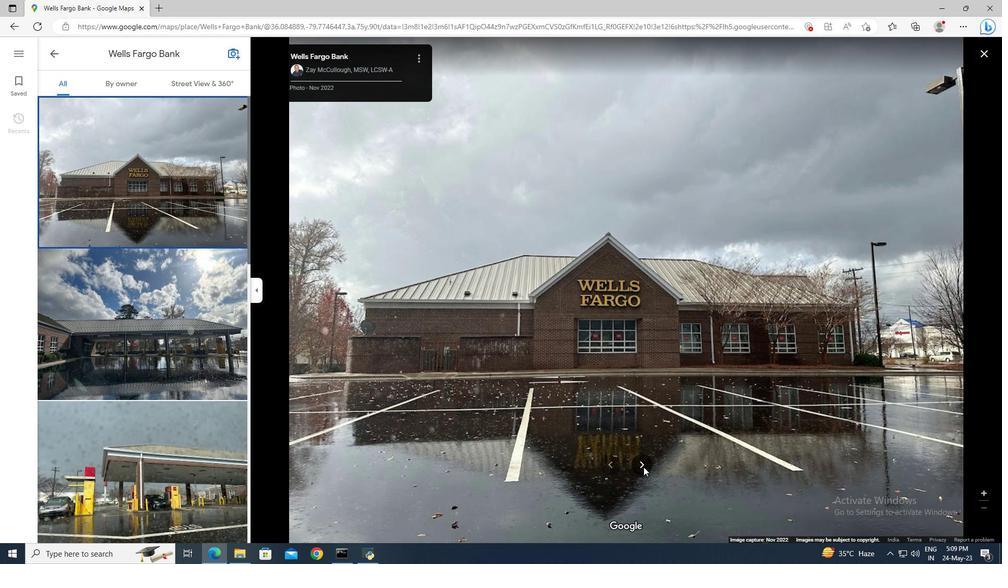 
Action: Mouse pressed left at (644, 466)
Screenshot: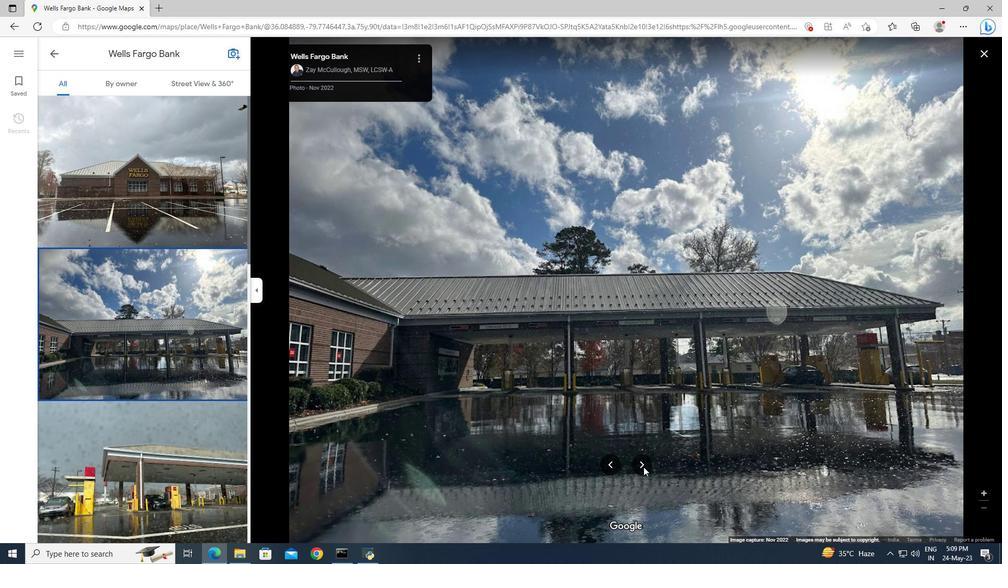 
Action: Mouse moved to (646, 462)
Screenshot: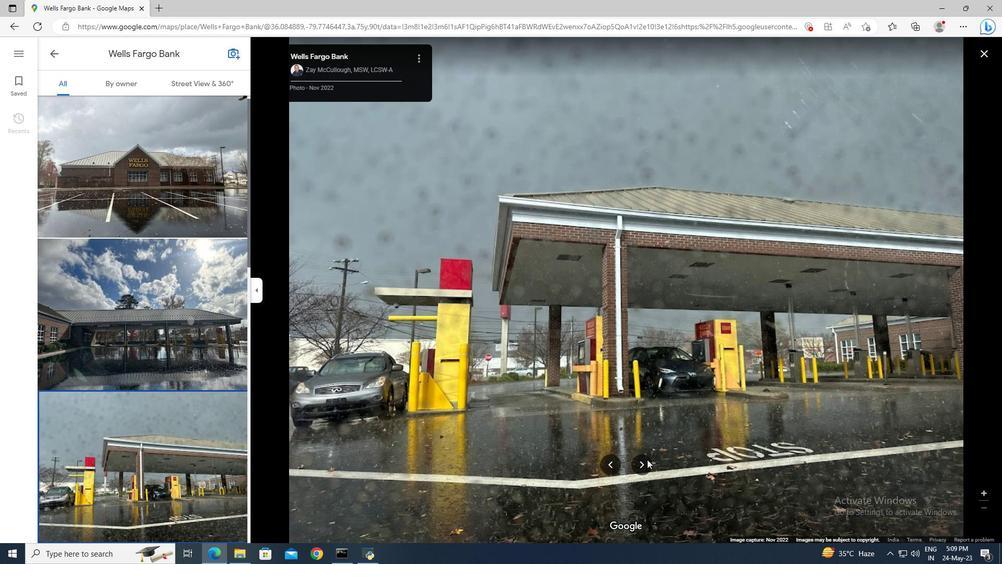 
Action: Mouse pressed left at (646, 462)
Screenshot: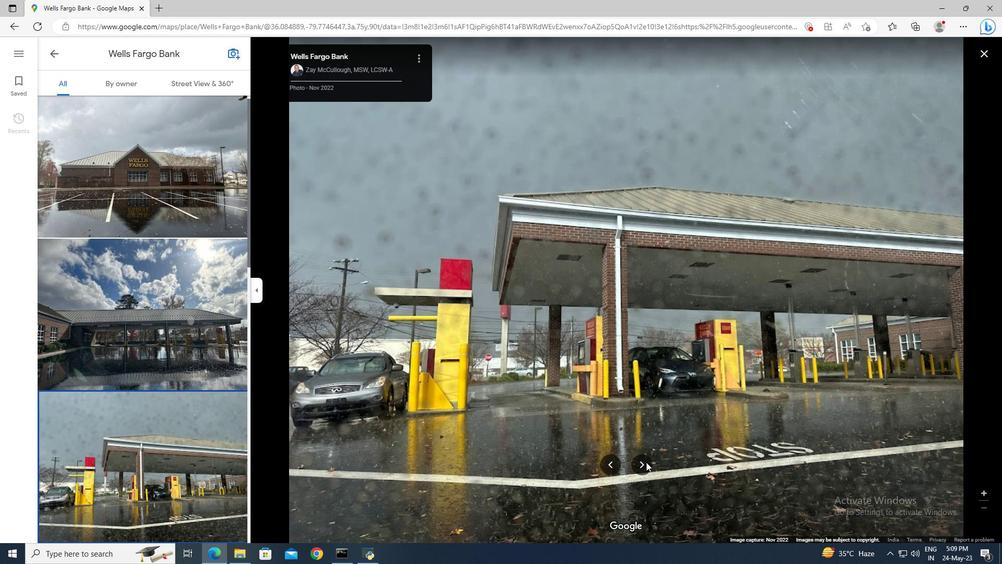 
Action: Mouse moved to (640, 461)
Screenshot: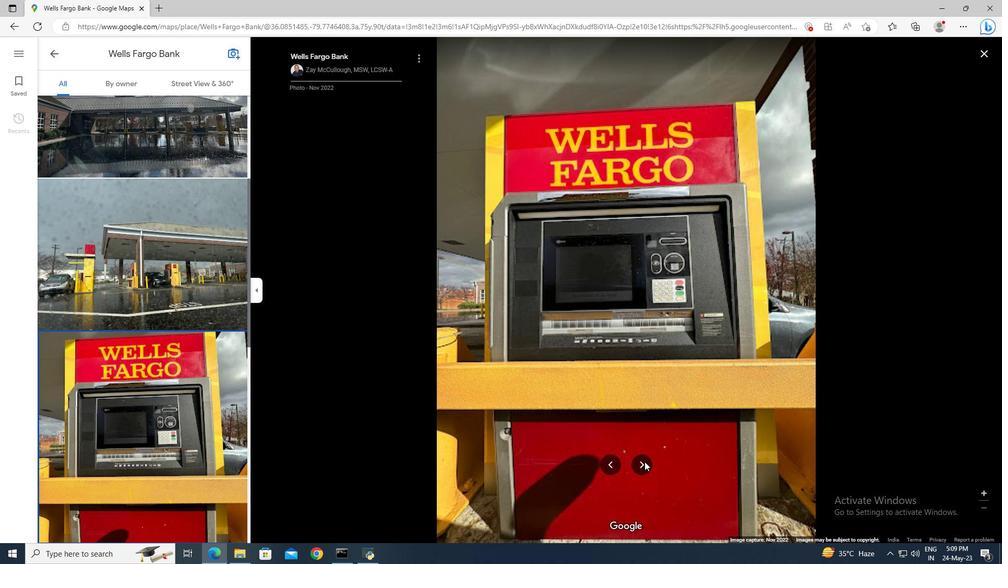 
Action: Mouse pressed left at (640, 461)
Screenshot: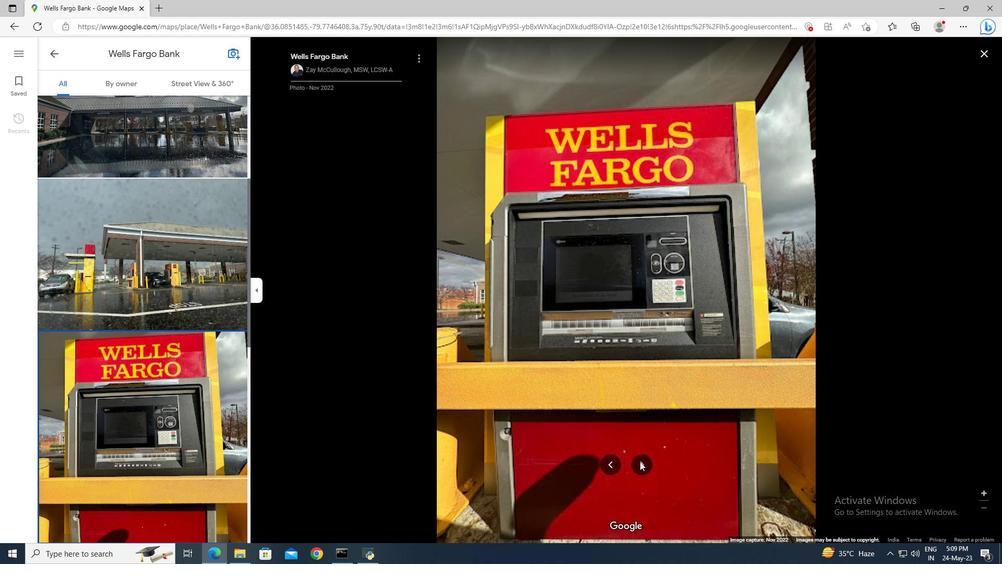 
Action: Mouse moved to (640, 463)
Screenshot: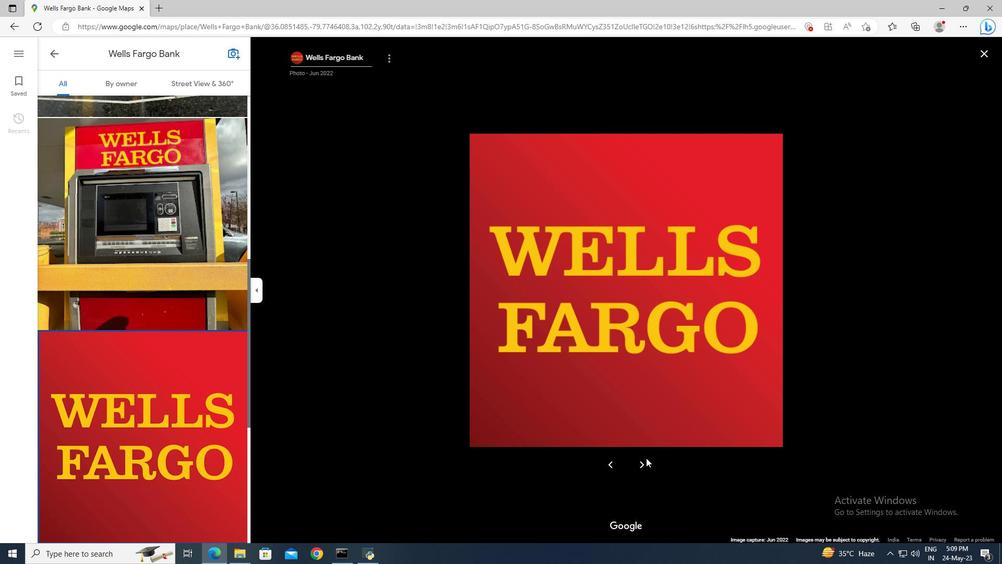 
Action: Mouse pressed left at (640, 463)
Screenshot: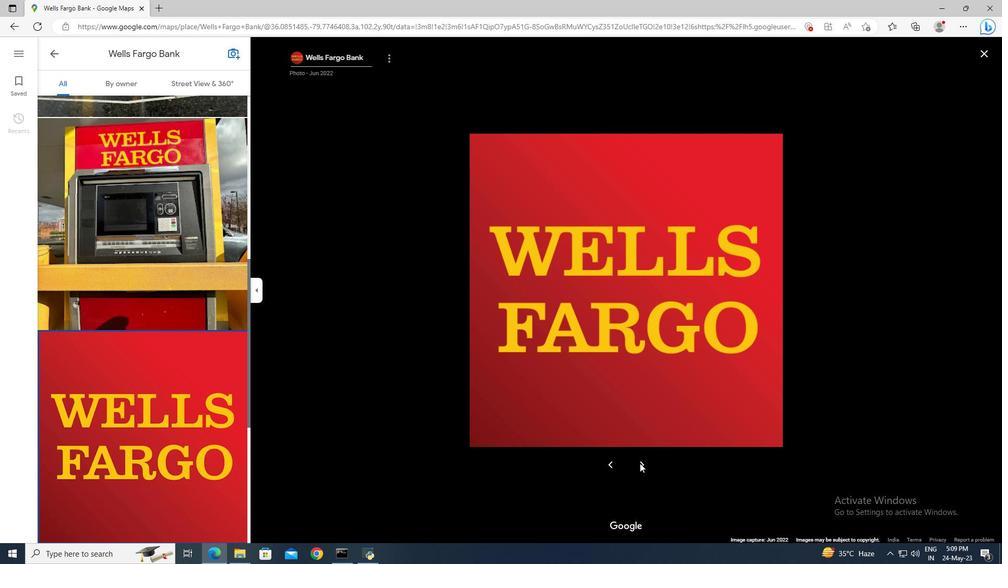 
Action: Mouse pressed left at (640, 463)
Screenshot: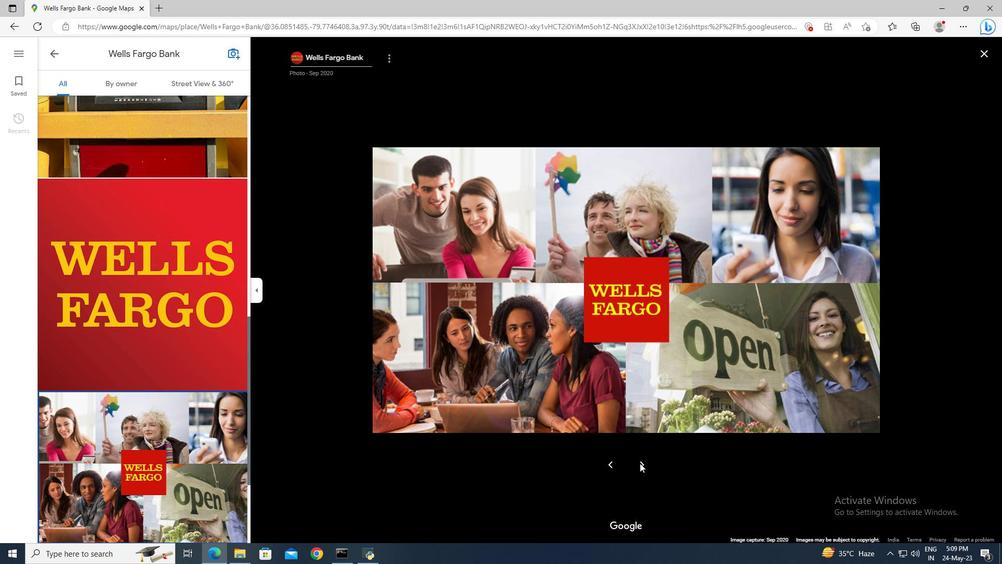 
Action: Mouse moved to (556, 393)
Screenshot: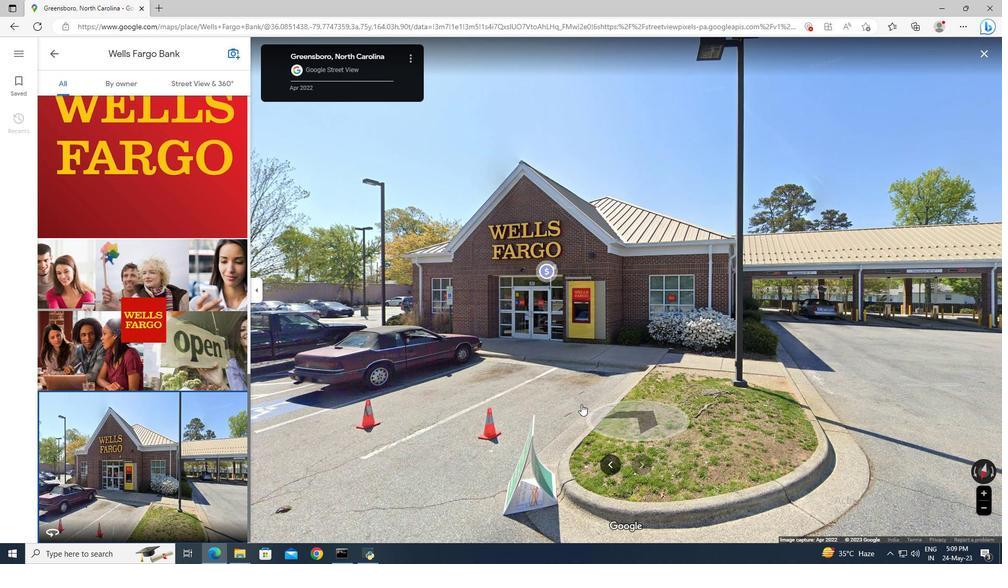 
Action: Mouse pressed left at (556, 393)
Screenshot: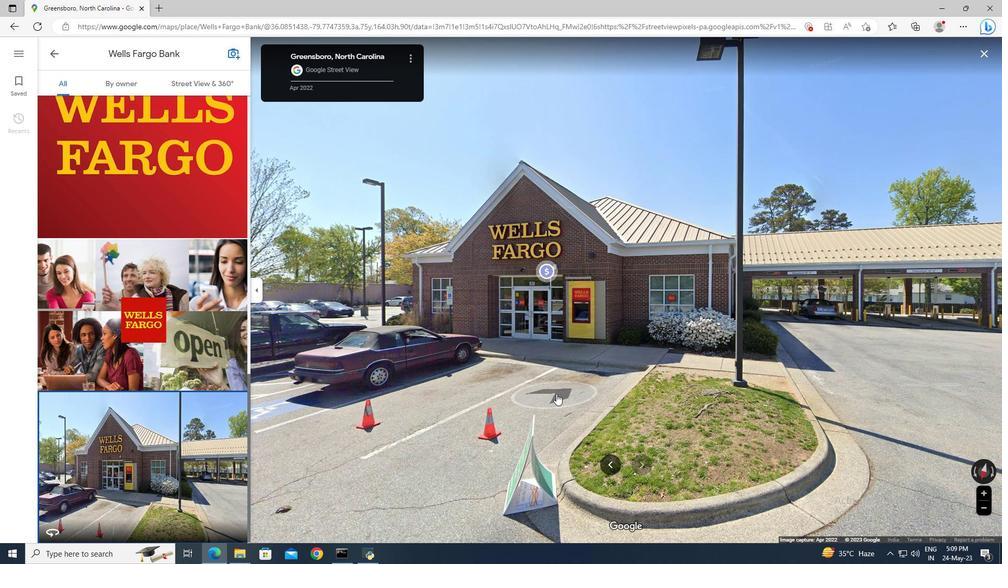 
Action: Mouse moved to (663, 409)
Screenshot: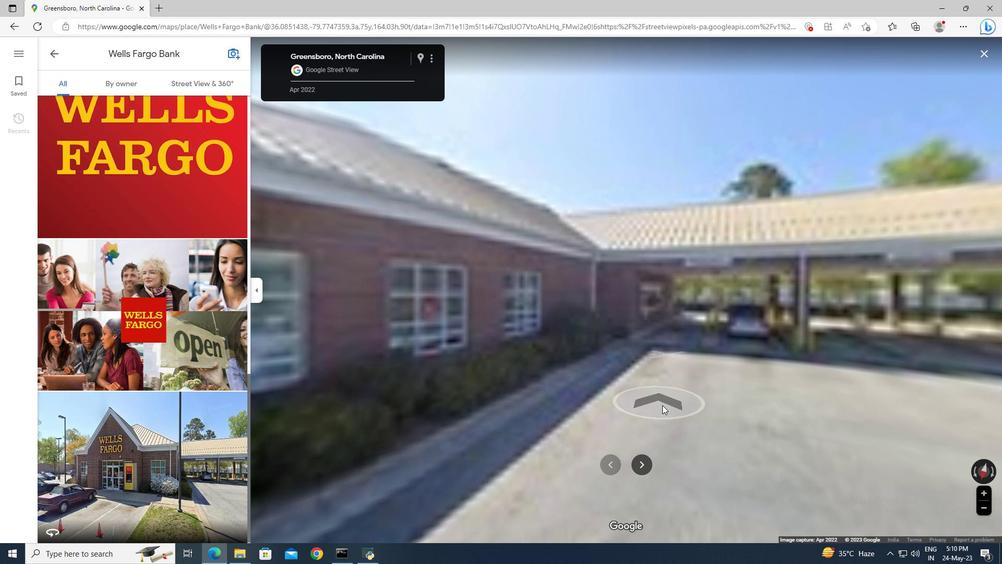 
Action: Mouse pressed left at (663, 409)
Screenshot: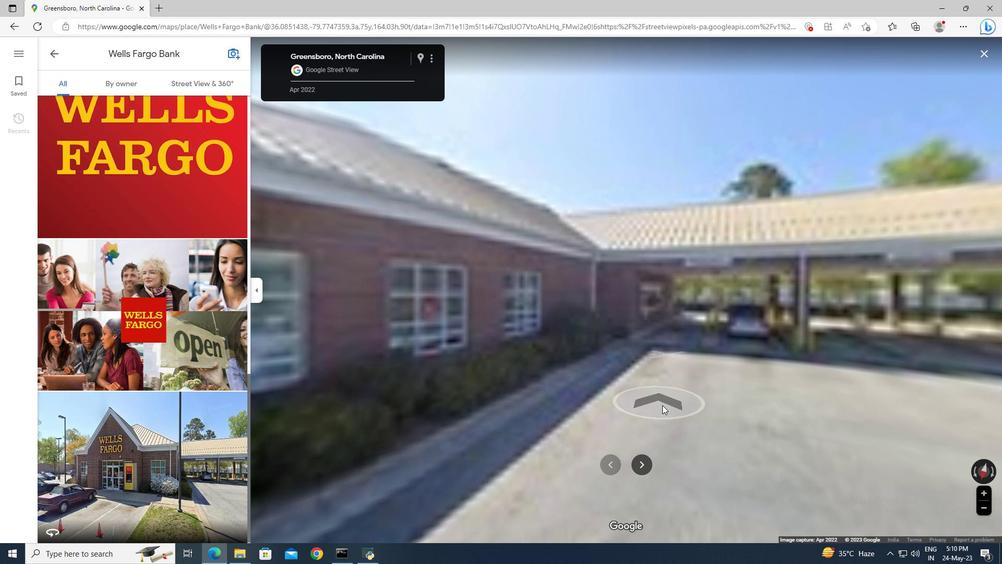 
Action: Mouse moved to (668, 440)
Screenshot: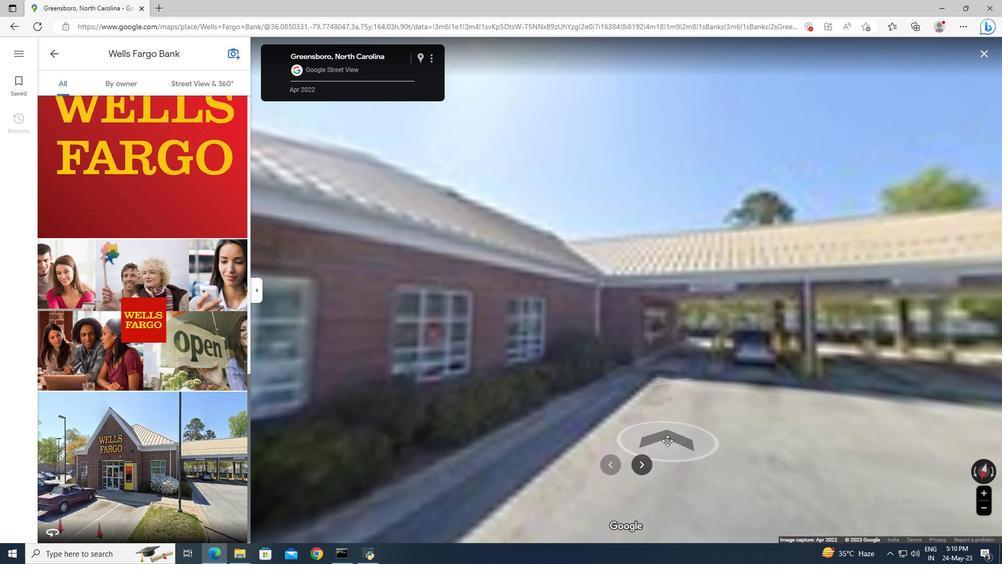 
Action: Mouse pressed left at (668, 440)
Screenshot: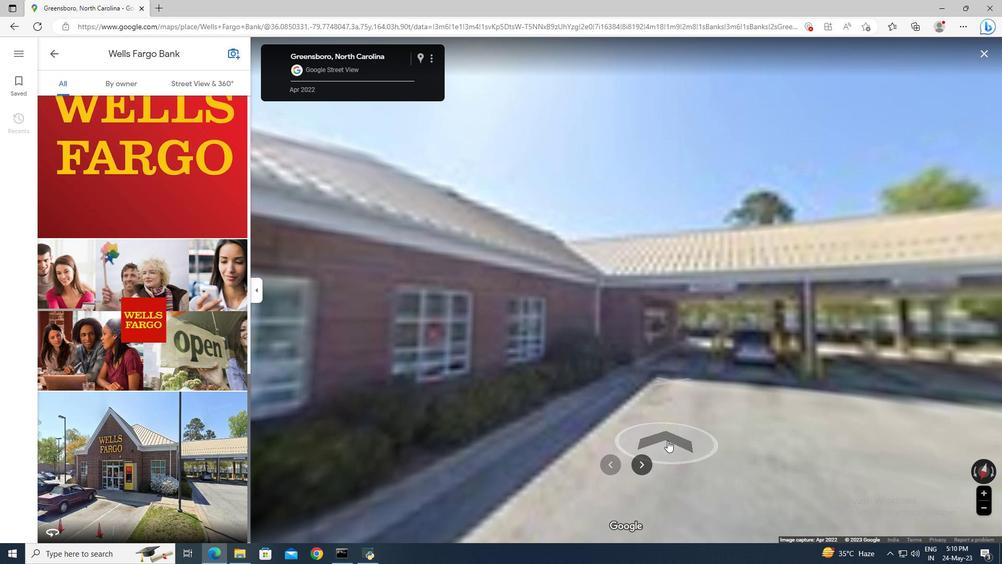 
Action: Mouse moved to (638, 462)
Screenshot: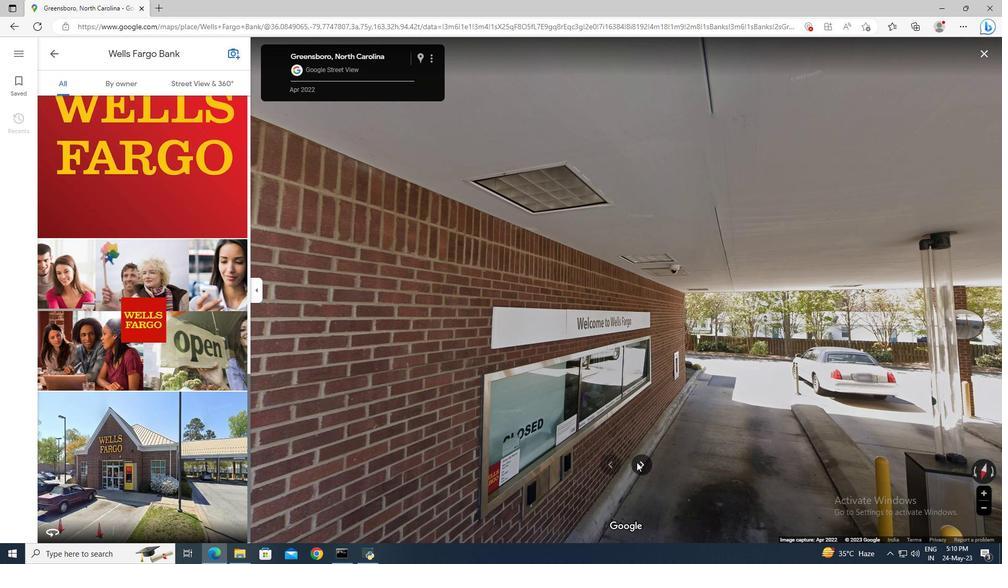 
Action: Mouse pressed left at (638, 462)
Screenshot: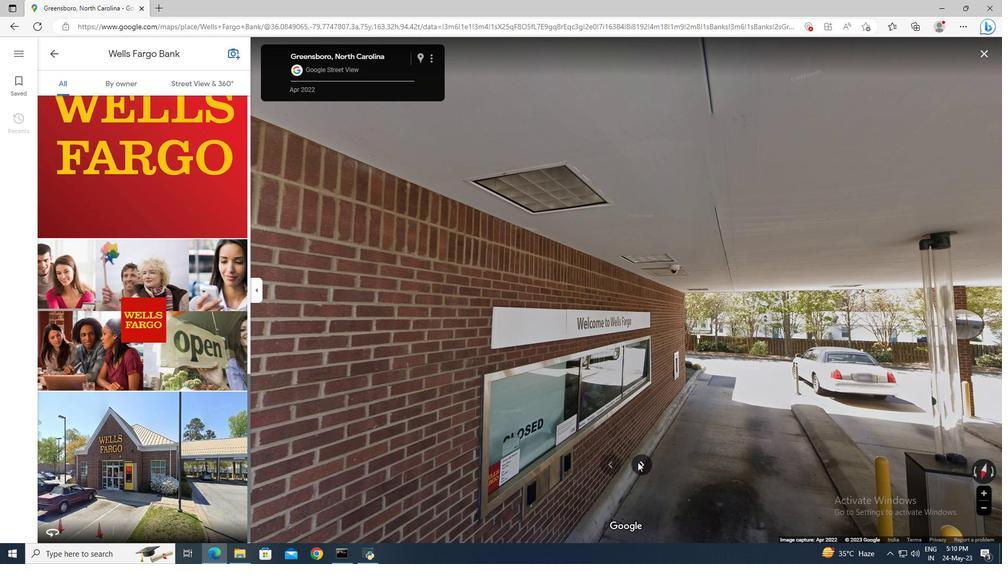 
Action: Mouse moved to (982, 52)
Screenshot: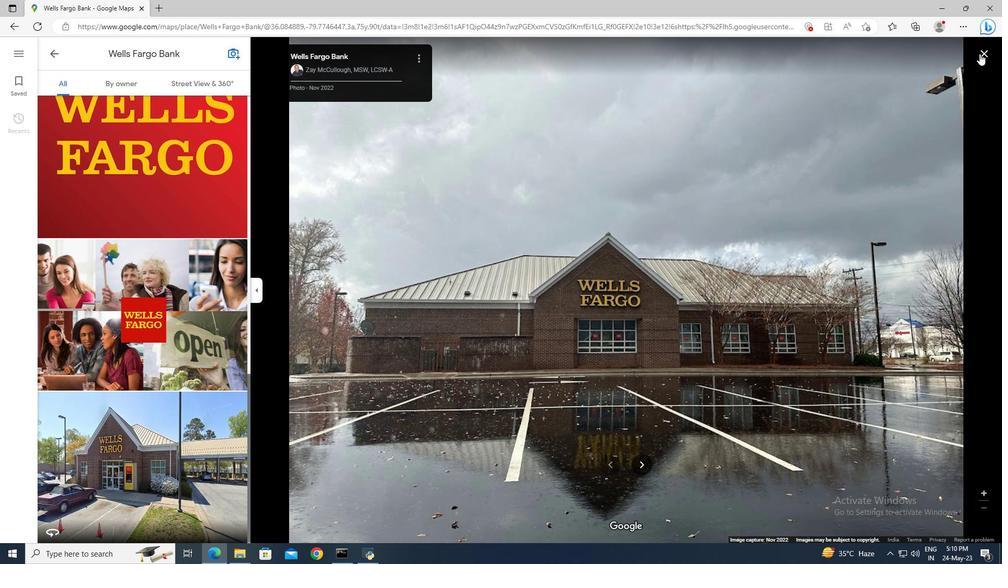 
Action: Mouse pressed left at (982, 52)
Screenshot: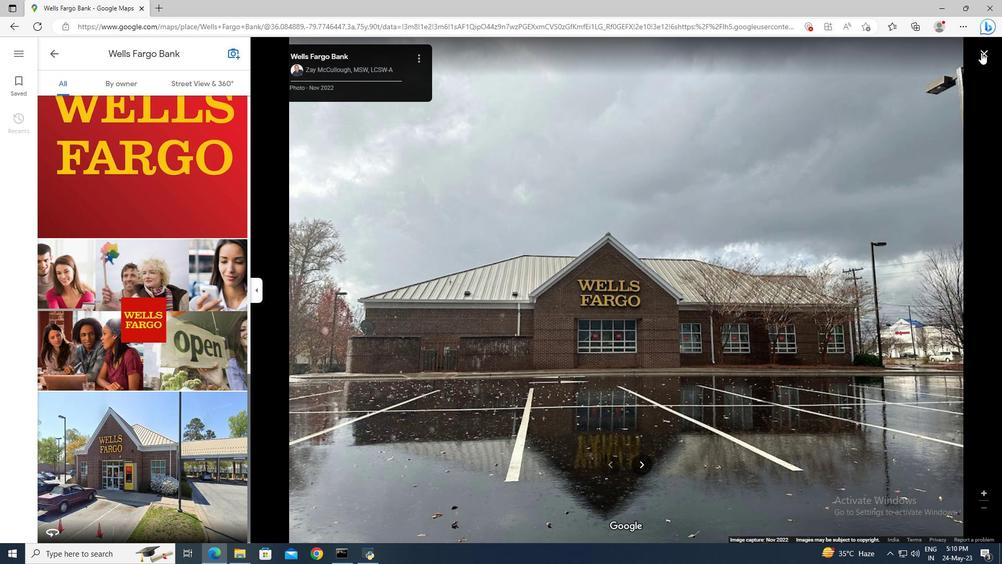 
Action: Mouse moved to (184, 206)
Screenshot: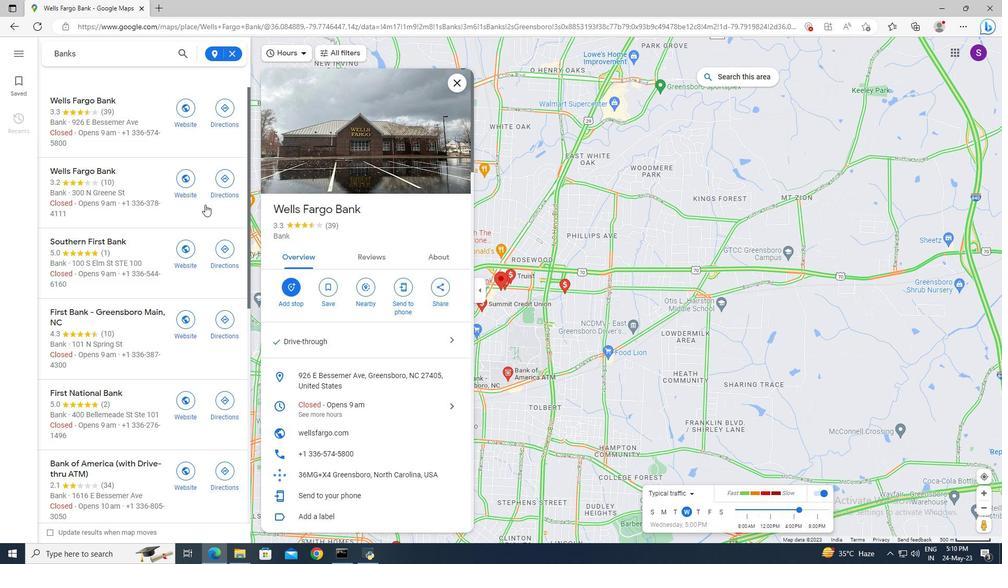
Action: Mouse scrolled (184, 206) with delta (0, 0)
Screenshot: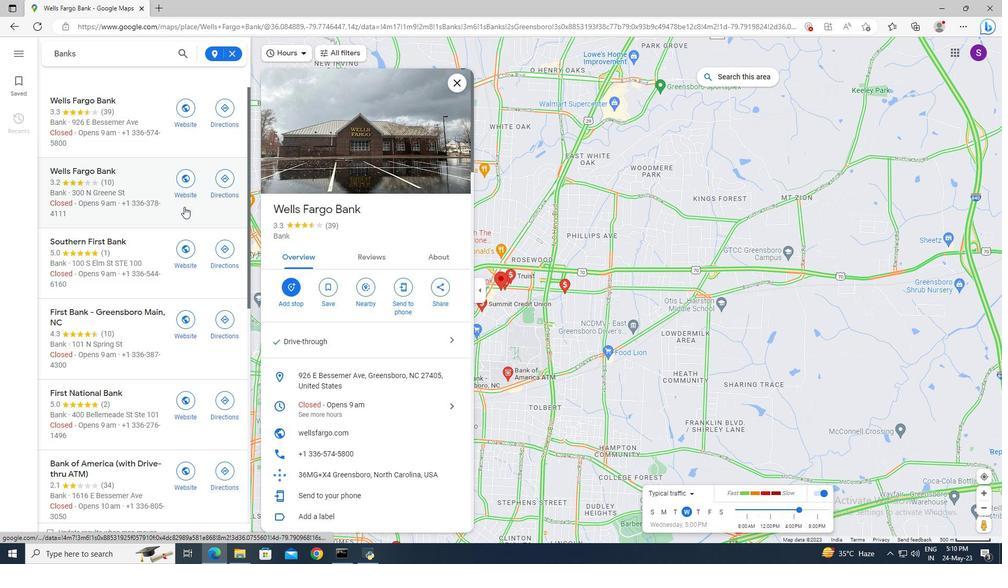 
Action: Mouse scrolled (184, 206) with delta (0, 0)
Screenshot: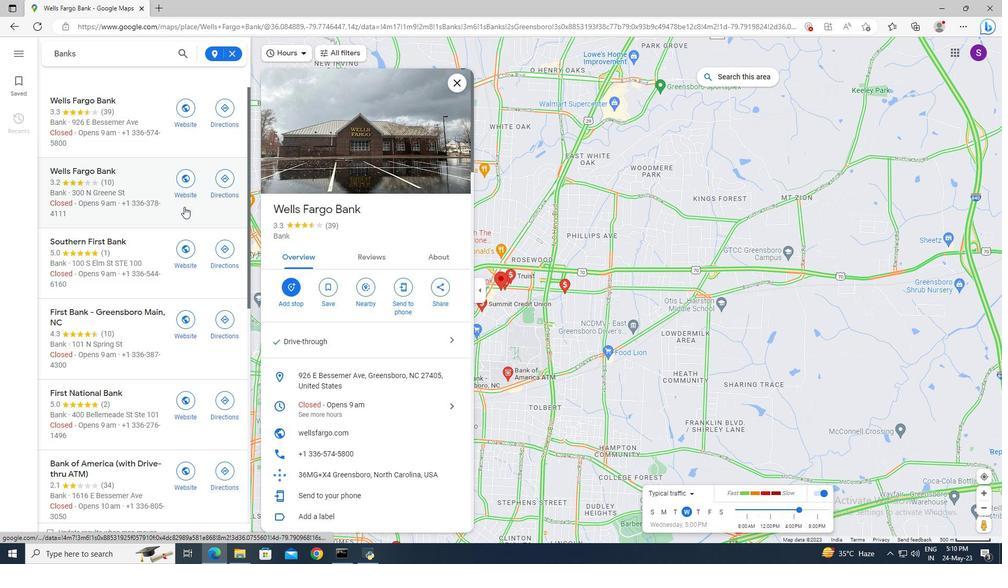 
Action: Mouse scrolled (184, 206) with delta (0, 0)
Screenshot: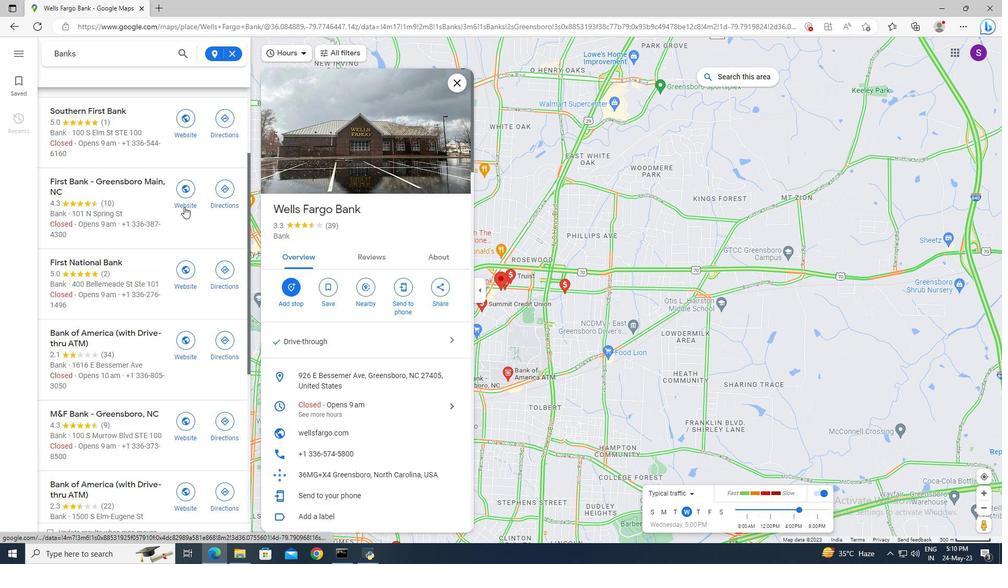 
Action: Mouse scrolled (184, 206) with delta (0, 0)
Screenshot: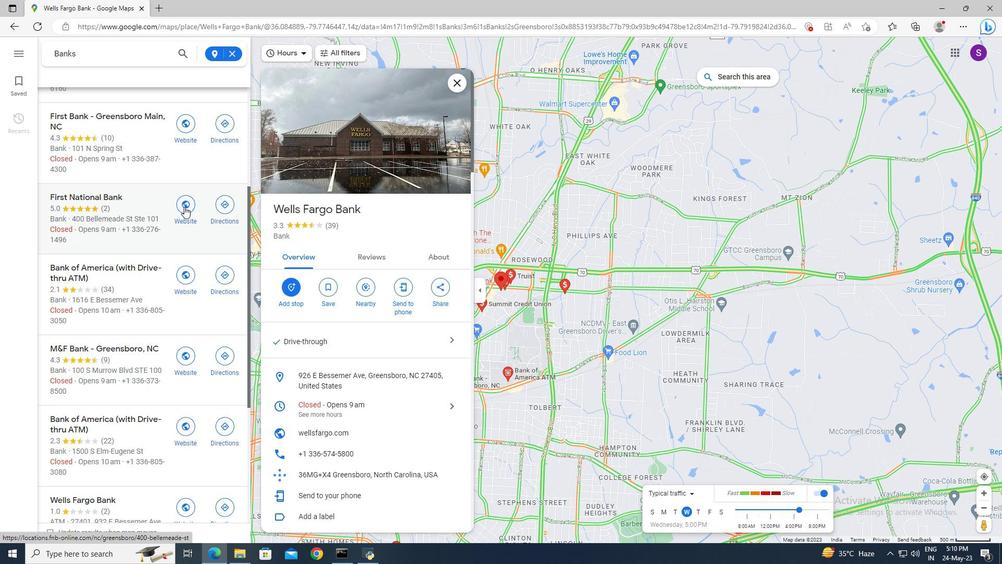 
Action: Mouse scrolled (184, 206) with delta (0, 0)
Screenshot: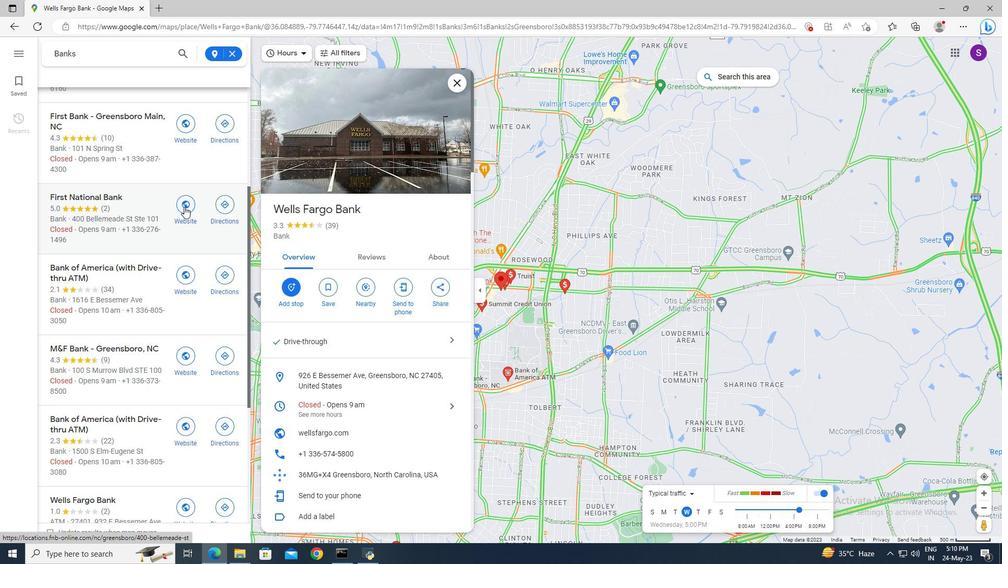
Action: Mouse scrolled (184, 206) with delta (0, 0)
Screenshot: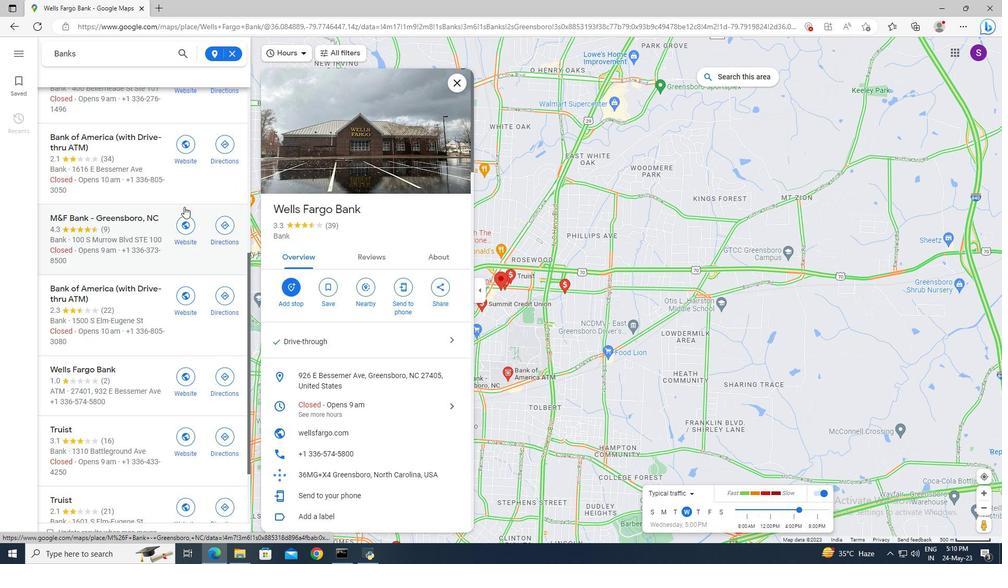
Action: Mouse scrolled (184, 206) with delta (0, 0)
Screenshot: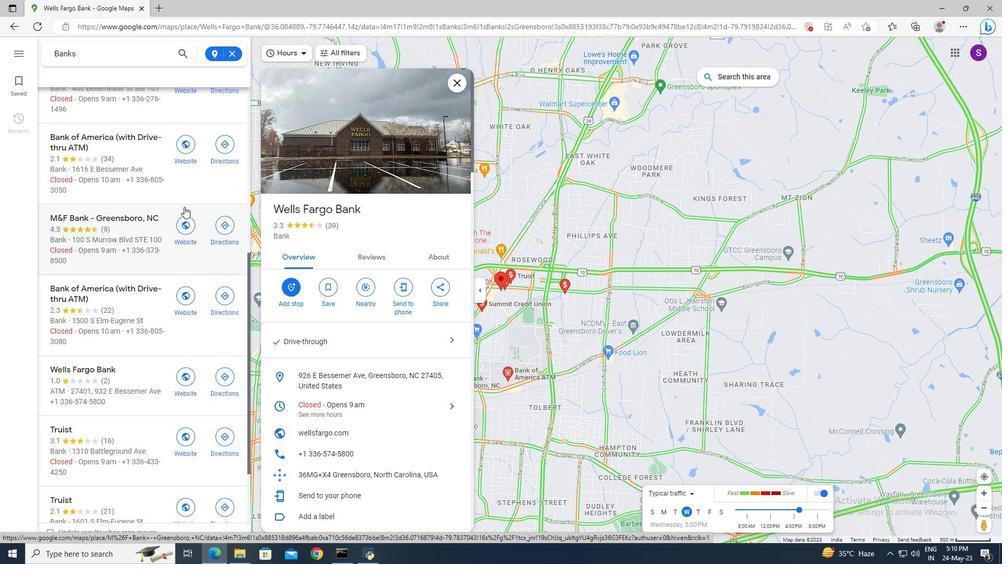 
Action: Mouse scrolled (184, 206) with delta (0, 0)
Screenshot: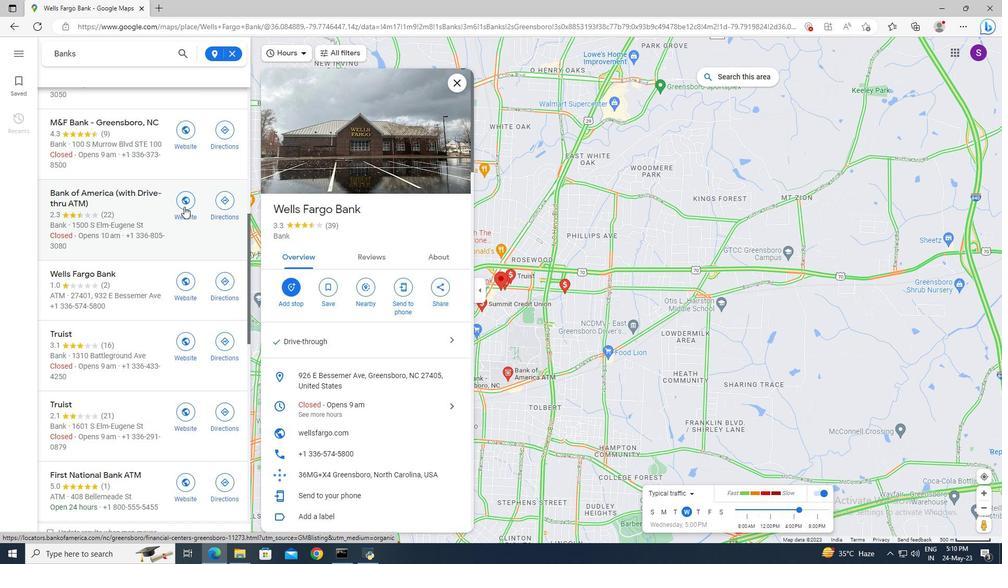 
Action: Mouse scrolled (184, 206) with delta (0, 0)
Screenshot: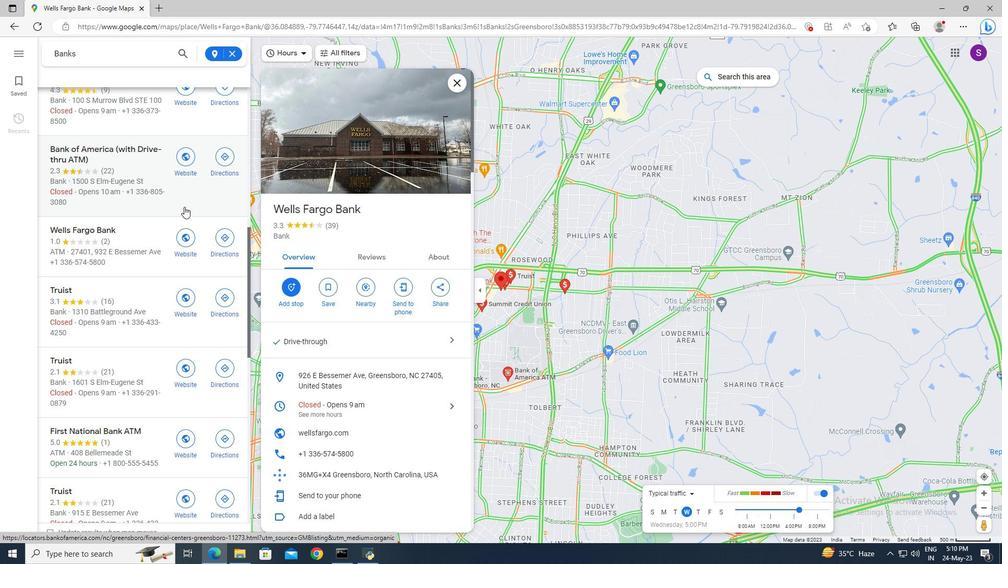 
Action: Mouse scrolled (184, 206) with delta (0, 0)
Screenshot: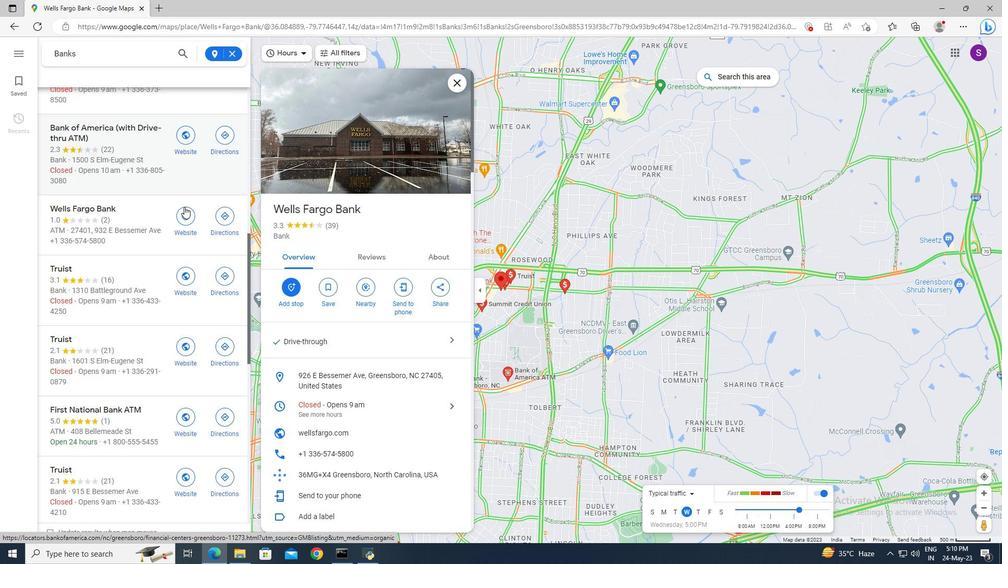 
Action: Mouse scrolled (184, 206) with delta (0, 0)
Screenshot: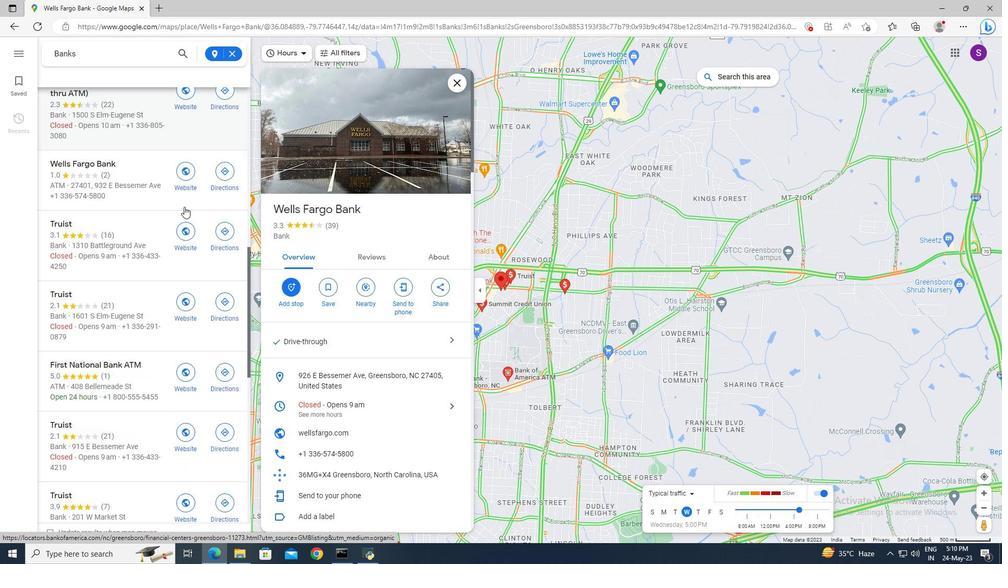 
Action: Mouse scrolled (184, 207) with delta (0, 0)
Screenshot: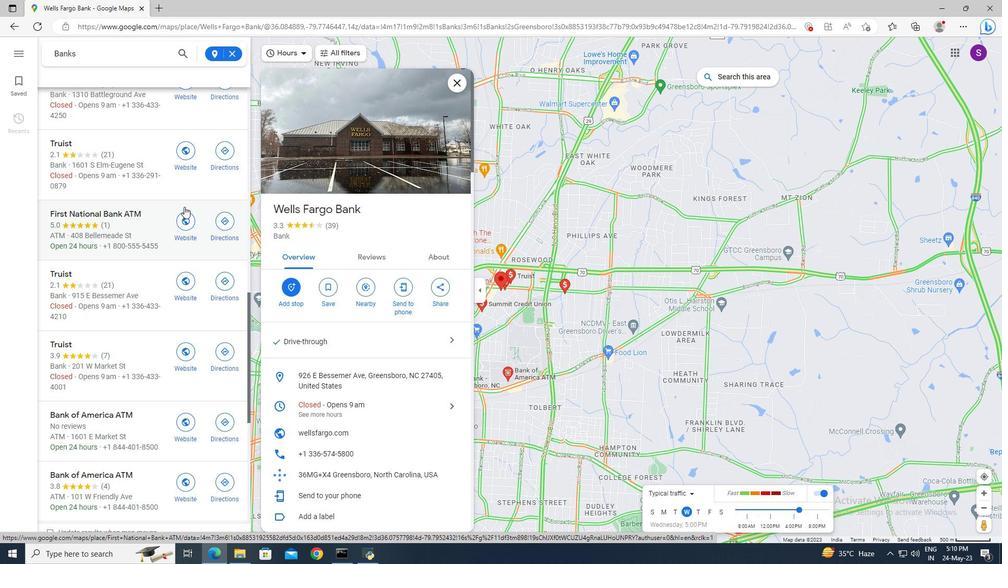 
Action: Mouse scrolled (184, 207) with delta (0, 0)
Screenshot: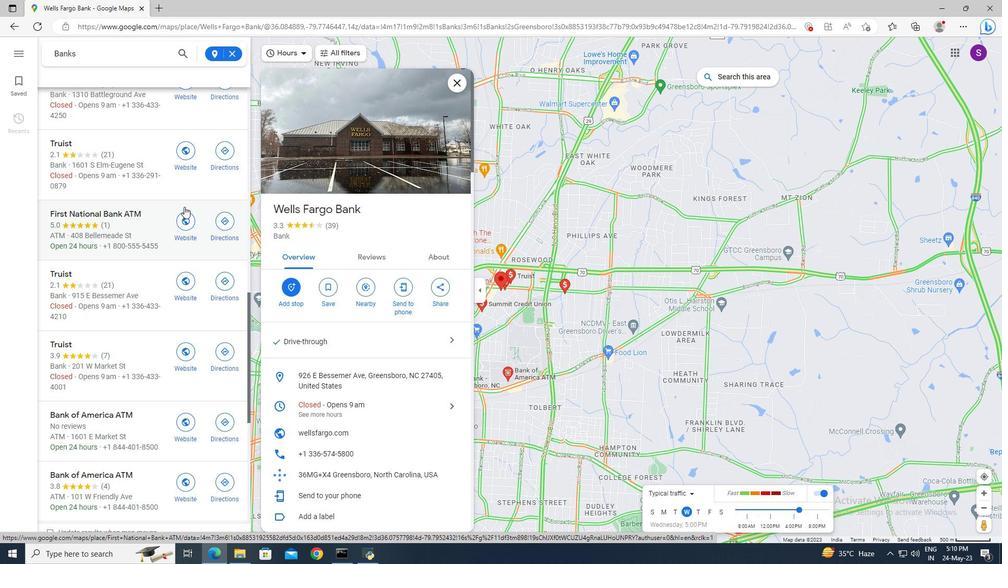 
Action: Mouse scrolled (184, 207) with delta (0, 0)
Screenshot: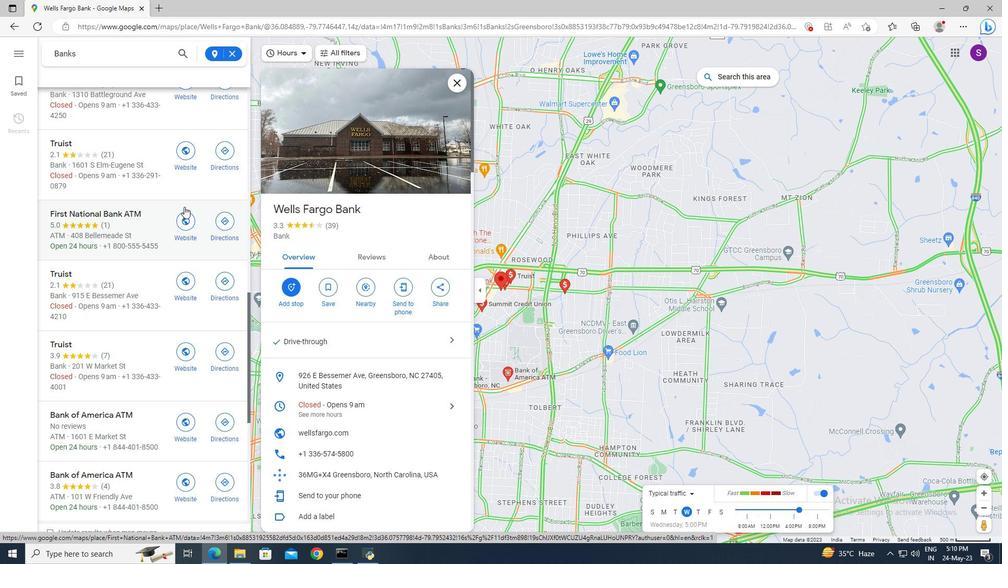 
Action: Mouse scrolled (184, 207) with delta (0, 0)
Screenshot: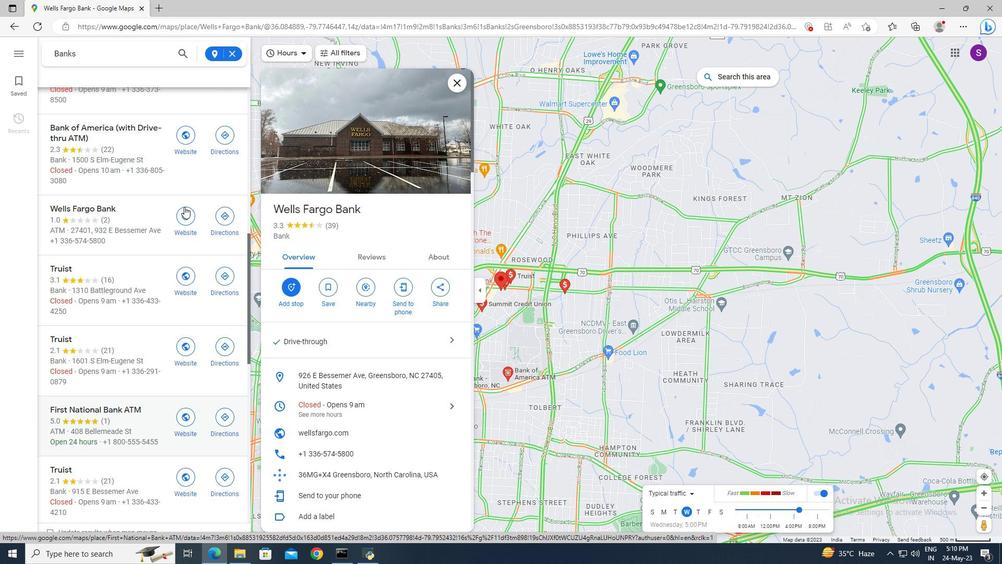 
Action: Mouse moved to (125, 207)
Screenshot: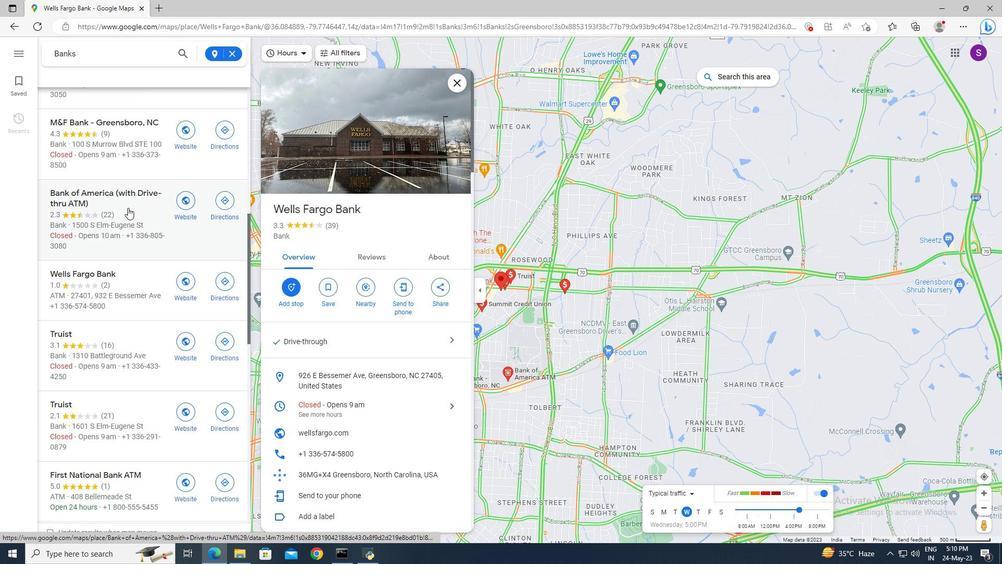 
Action: Mouse pressed left at (125, 207)
Screenshot: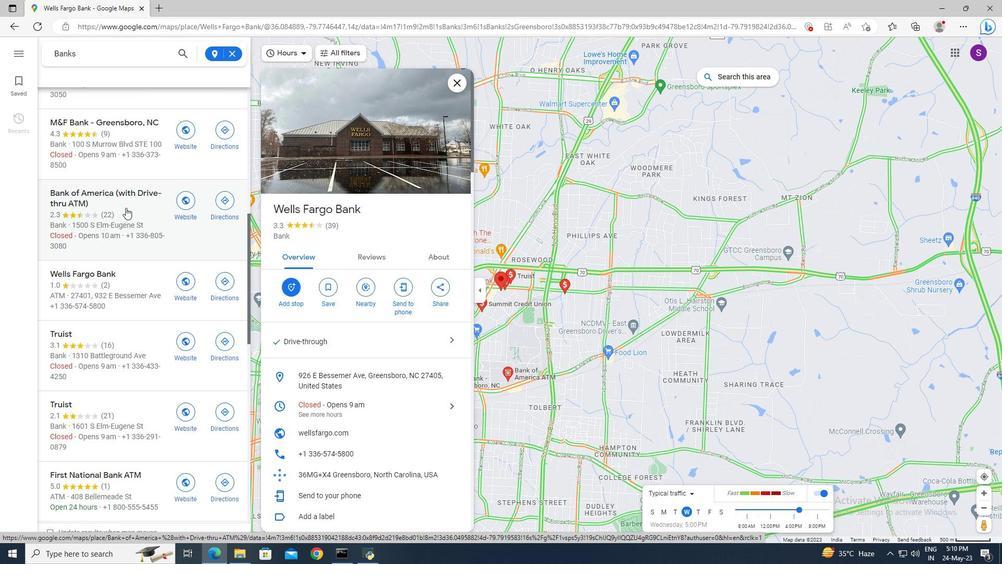 
Action: Mouse moved to (352, 262)
Screenshot: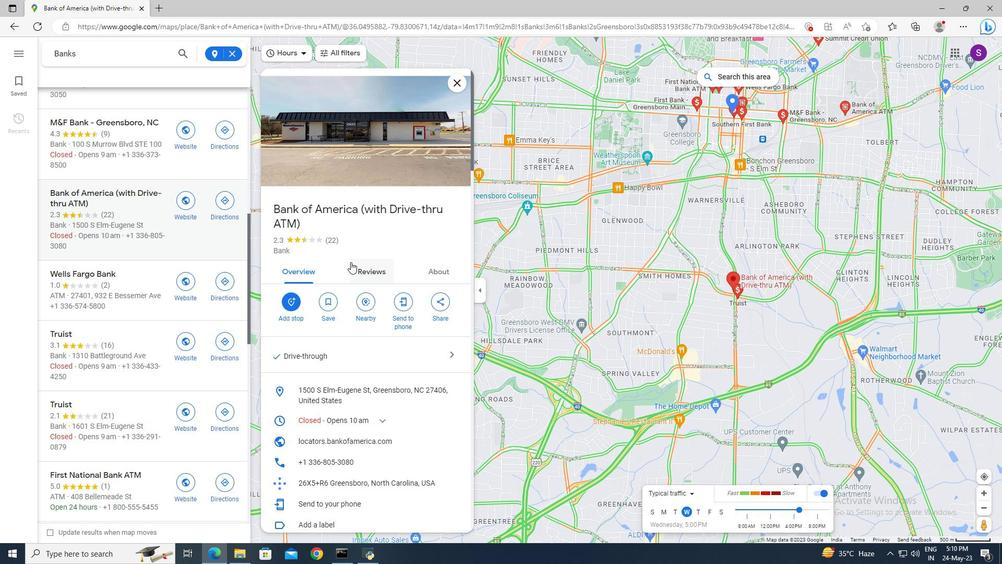 
Action: Mouse pressed left at (352, 262)
Screenshot: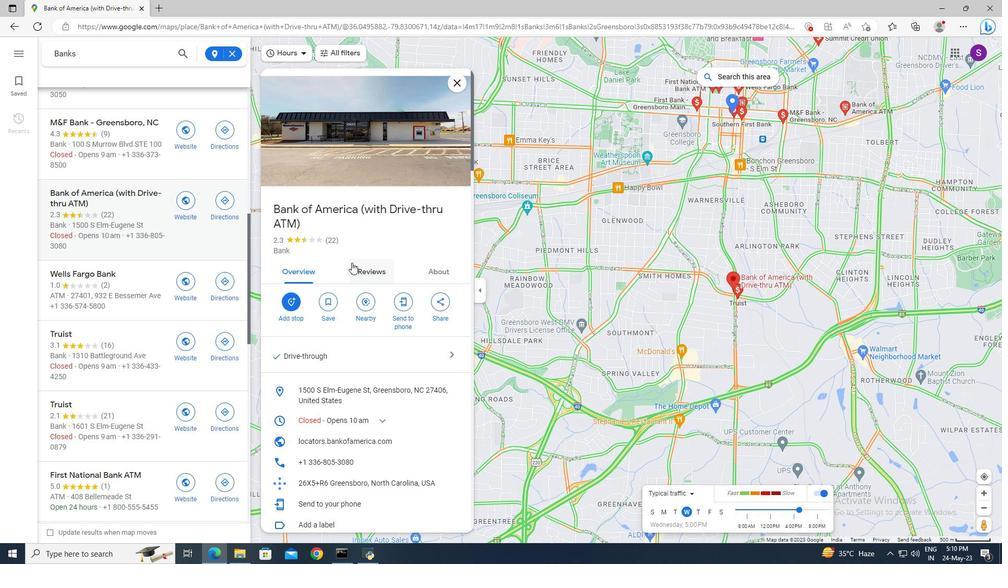 
Action: Mouse scrolled (352, 262) with delta (0, 0)
Screenshot: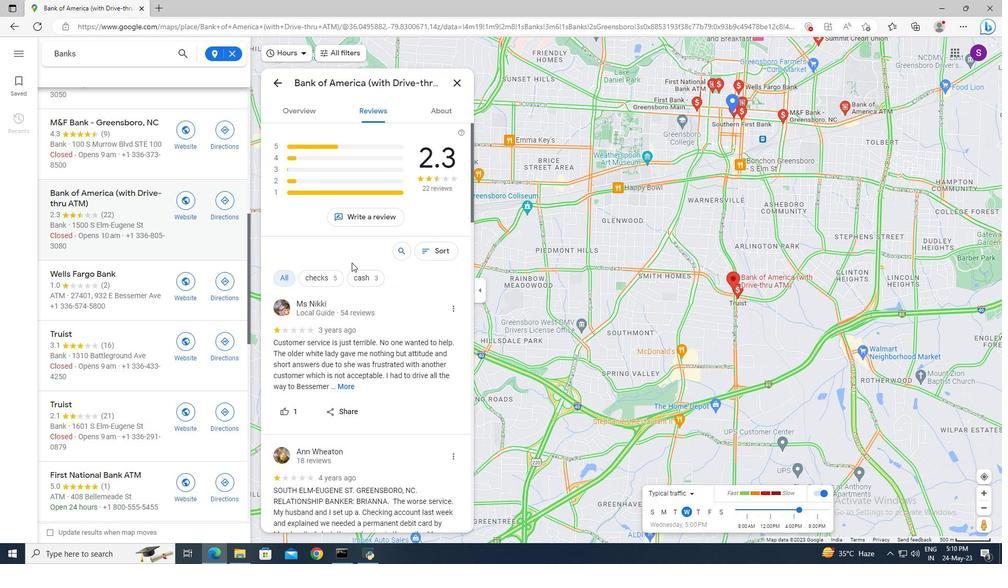 
Action: Mouse moved to (347, 320)
Screenshot: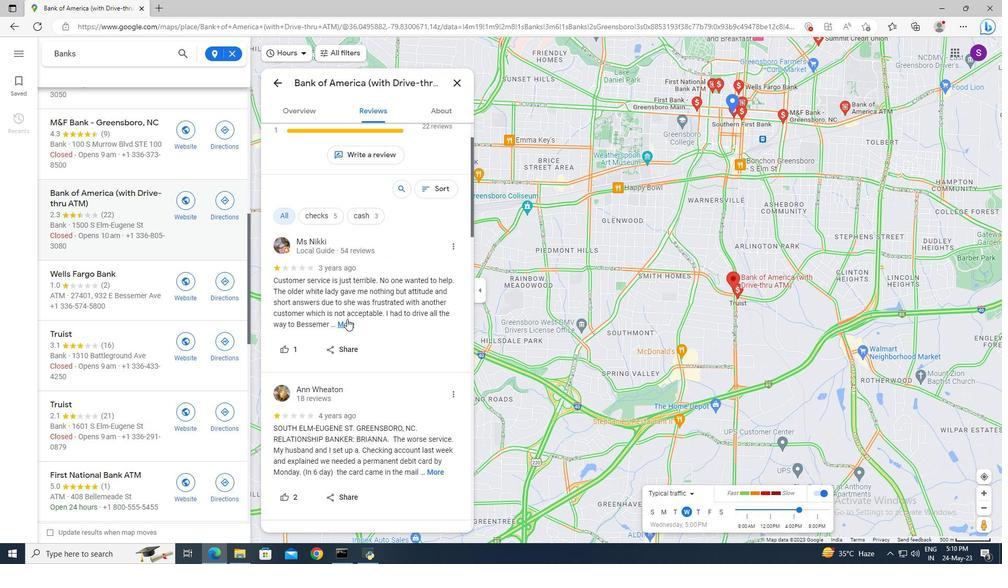 
Action: Mouse pressed left at (347, 320)
Screenshot: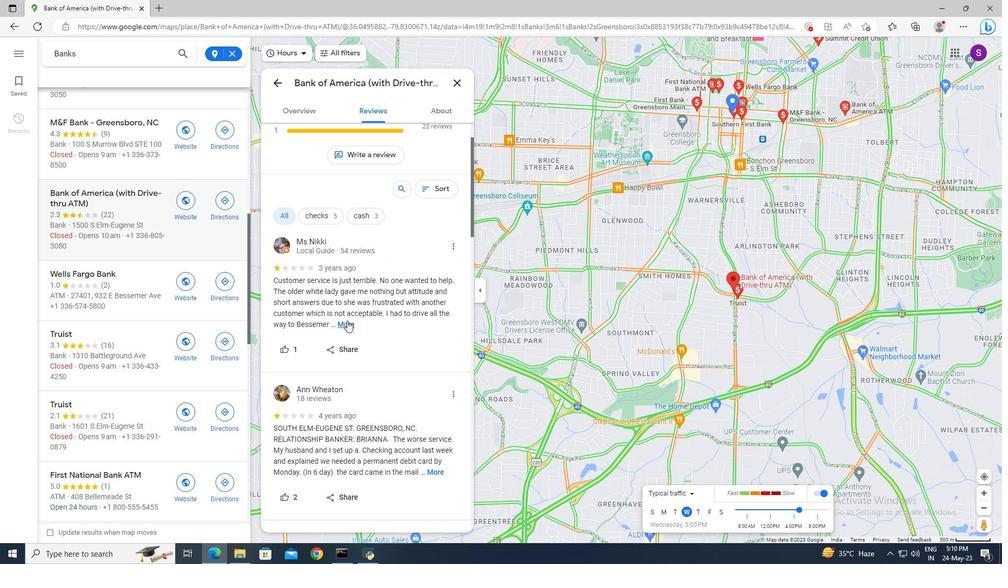 
Action: Mouse moved to (403, 328)
Screenshot: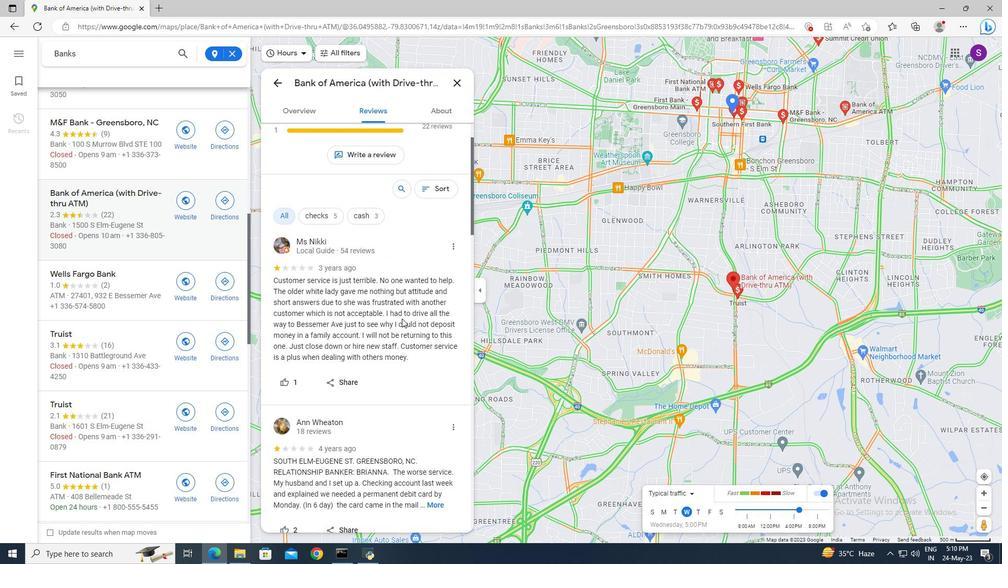 
Action: Mouse scrolled (403, 327) with delta (0, 0)
Screenshot: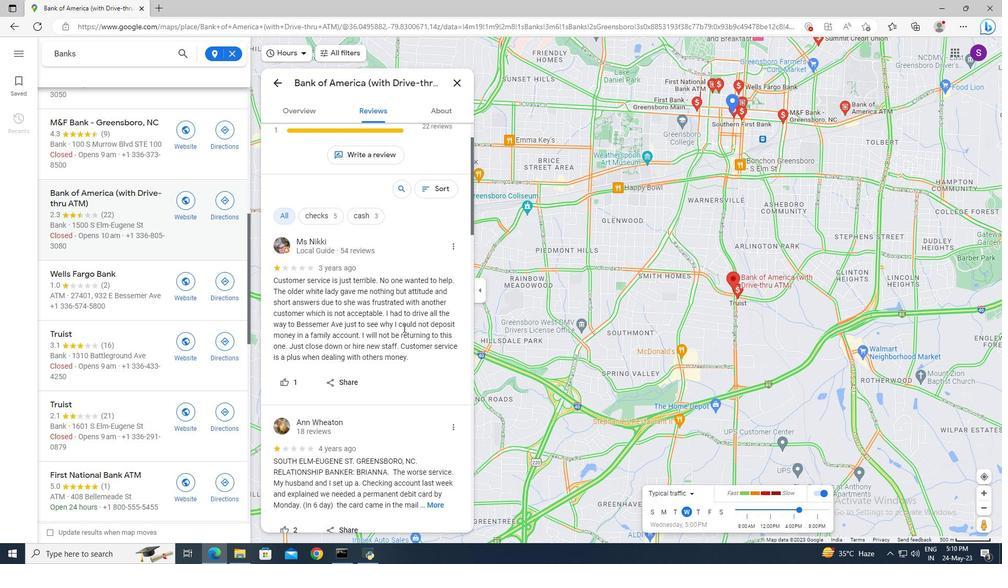 
Action: Mouse scrolled (403, 327) with delta (0, 0)
Screenshot: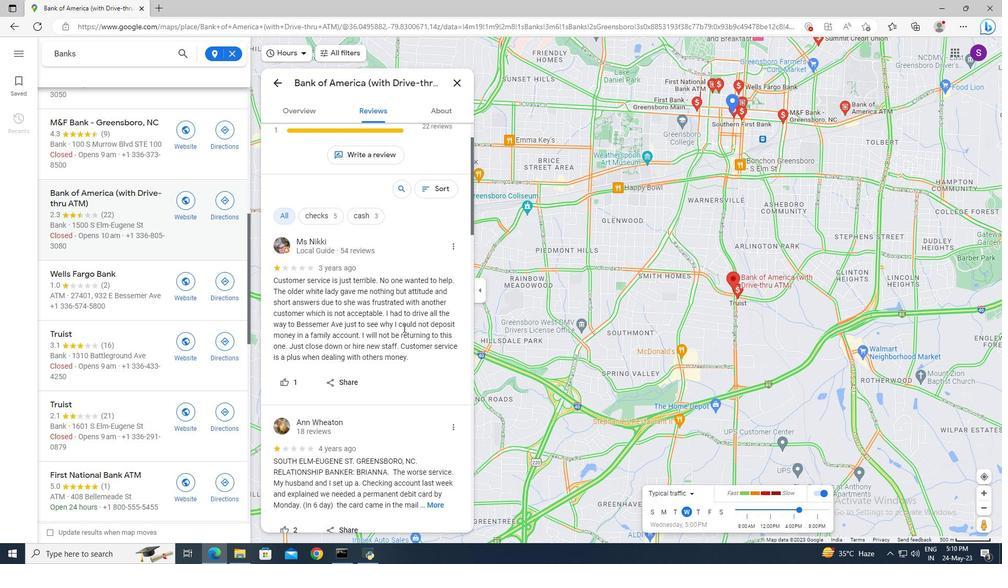 
Action: Mouse scrolled (403, 327) with delta (0, 0)
Screenshot: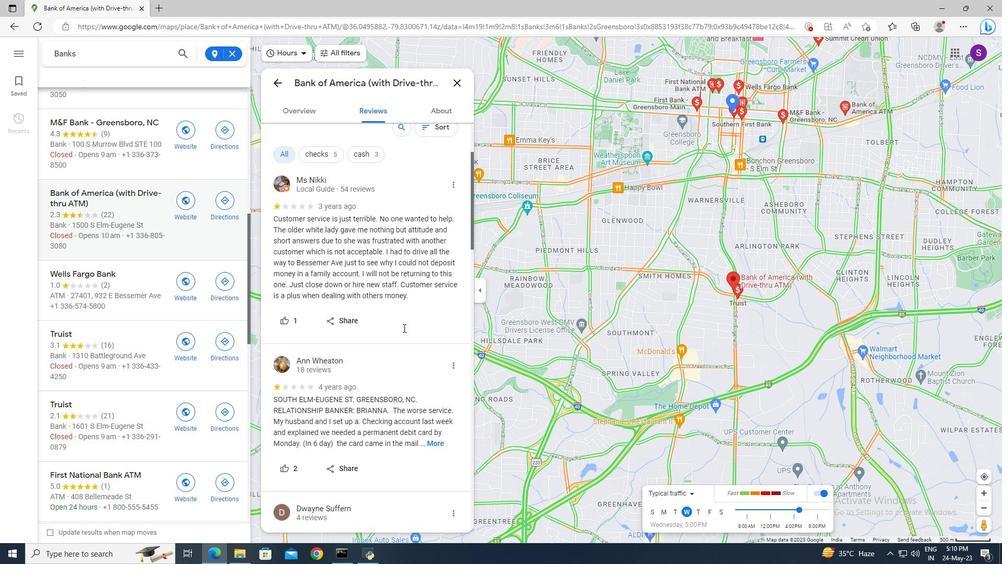 
Action: Mouse scrolled (403, 327) with delta (0, 0)
Screenshot: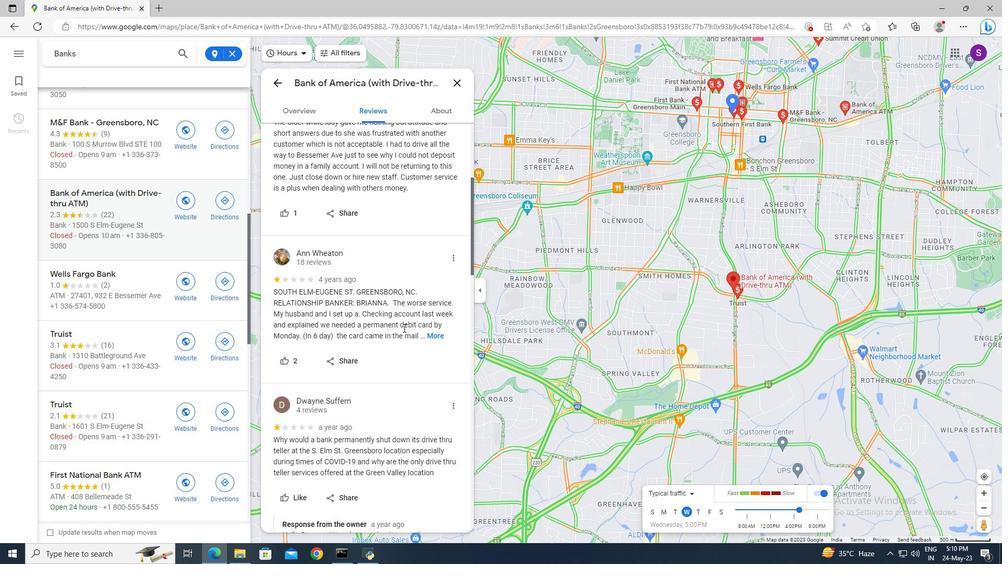 
Action: Mouse moved to (438, 263)
Screenshot: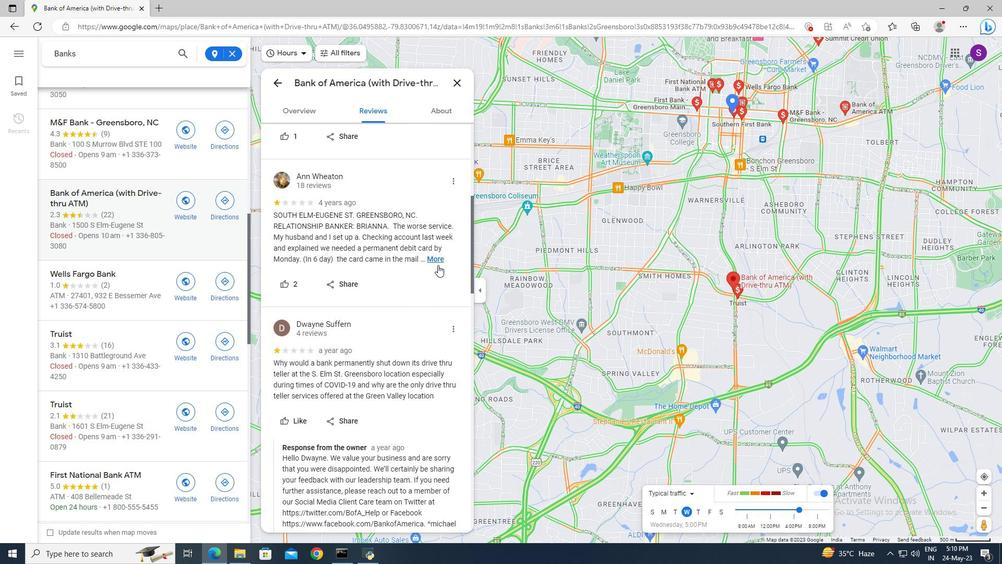 
Action: Mouse pressed left at (438, 263)
Screenshot: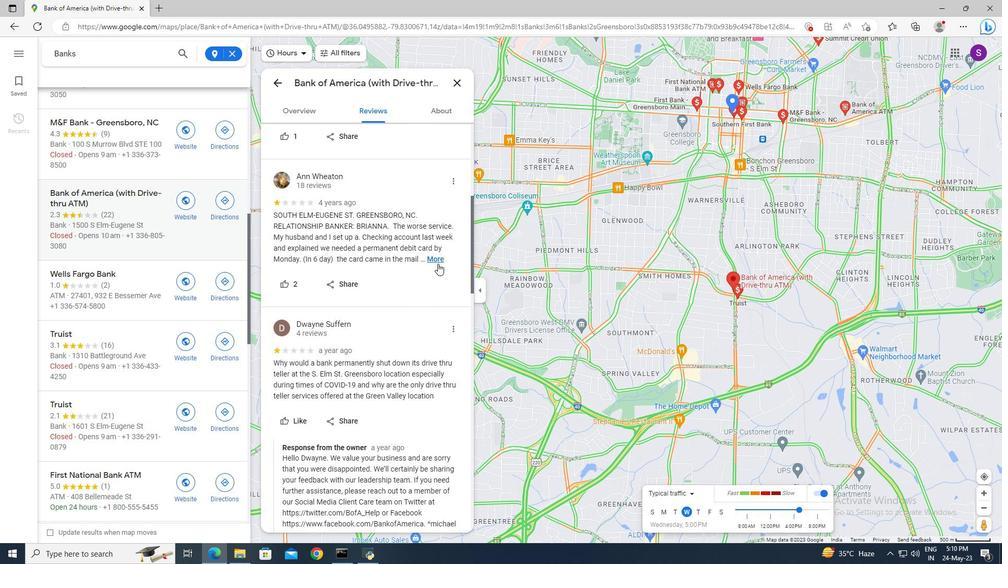 
Action: Mouse moved to (399, 262)
Screenshot: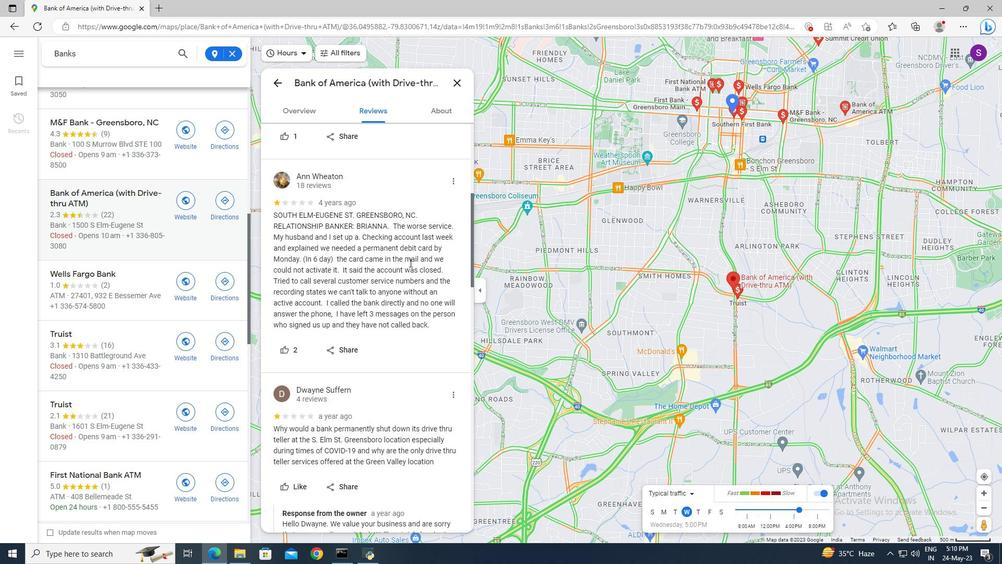 
Action: Mouse scrolled (399, 261) with delta (0, 0)
Screenshot: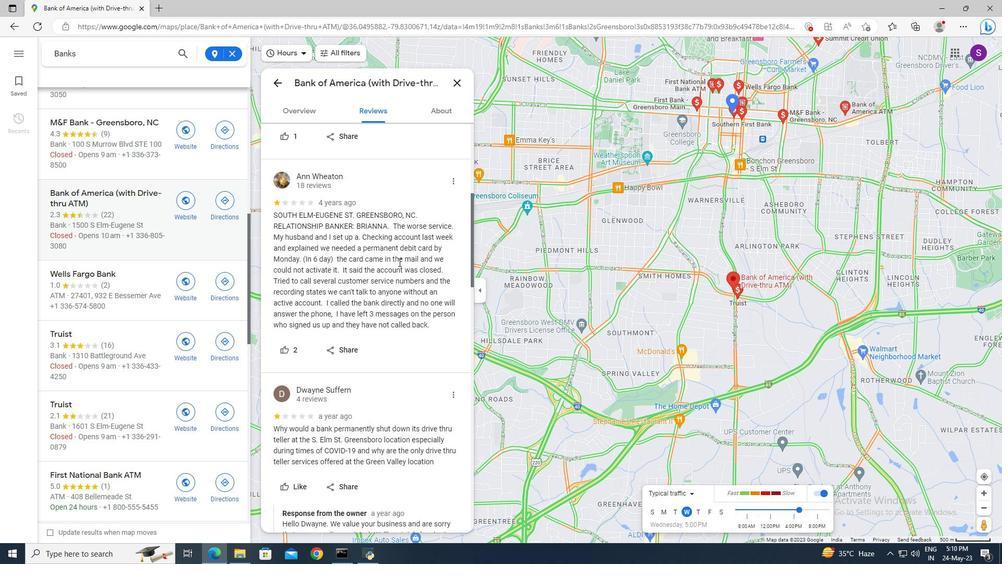 
Action: Mouse scrolled (399, 261) with delta (0, 0)
Screenshot: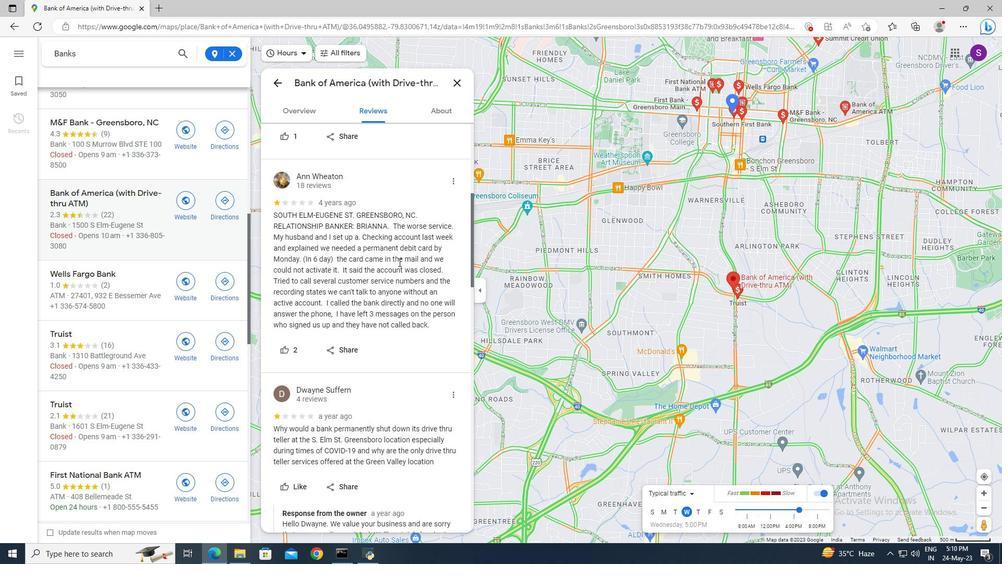 
Action: Mouse scrolled (399, 261) with delta (0, 0)
Screenshot: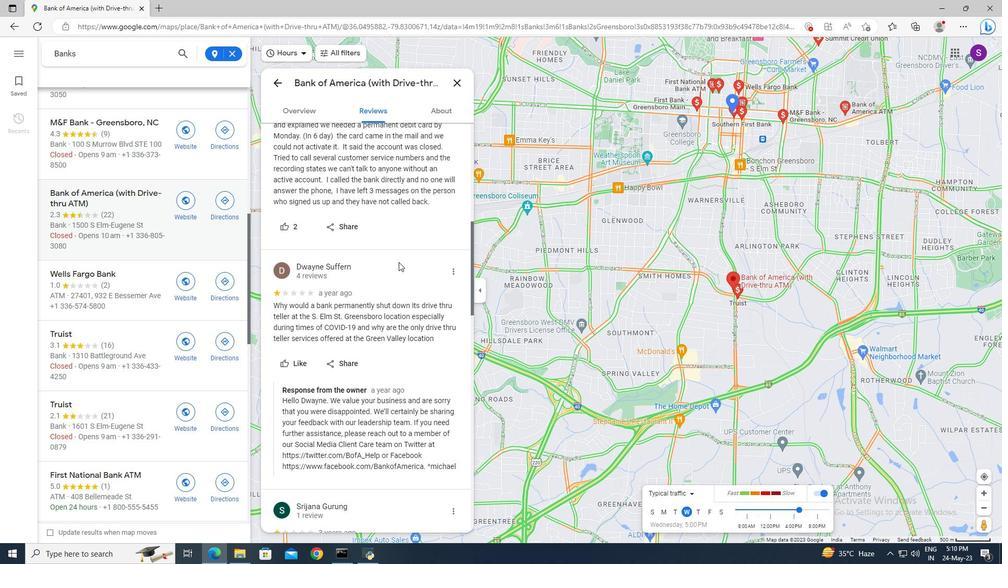 
Action: Mouse scrolled (399, 261) with delta (0, 0)
Screenshot: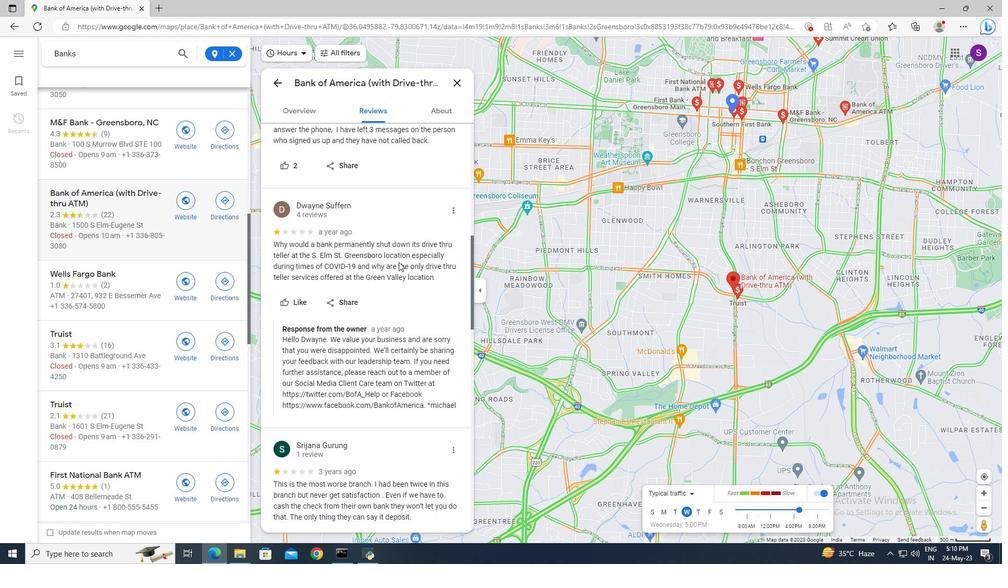 
Action: Mouse scrolled (399, 261) with delta (0, 0)
Screenshot: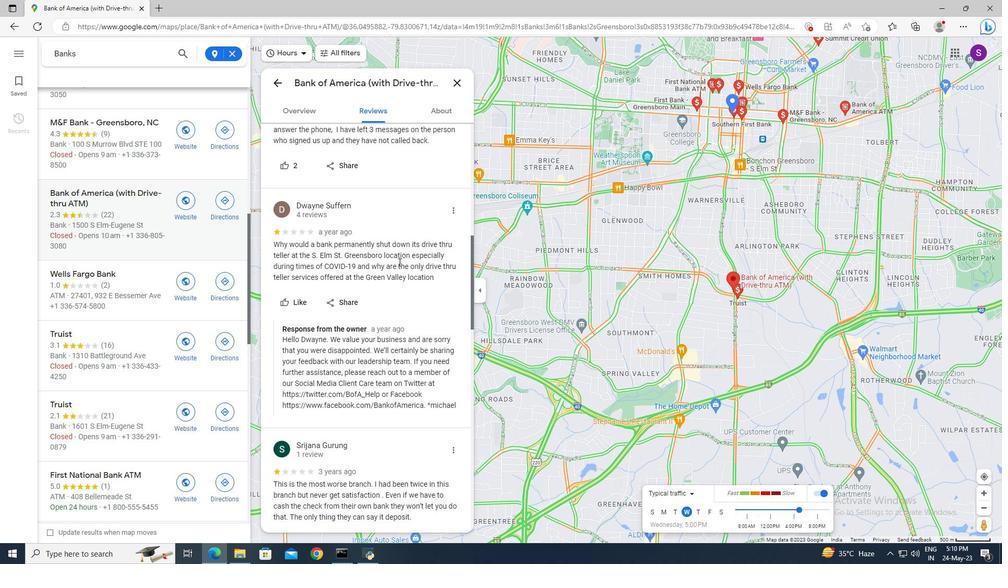 
Action: Mouse scrolled (399, 261) with delta (0, 0)
Screenshot: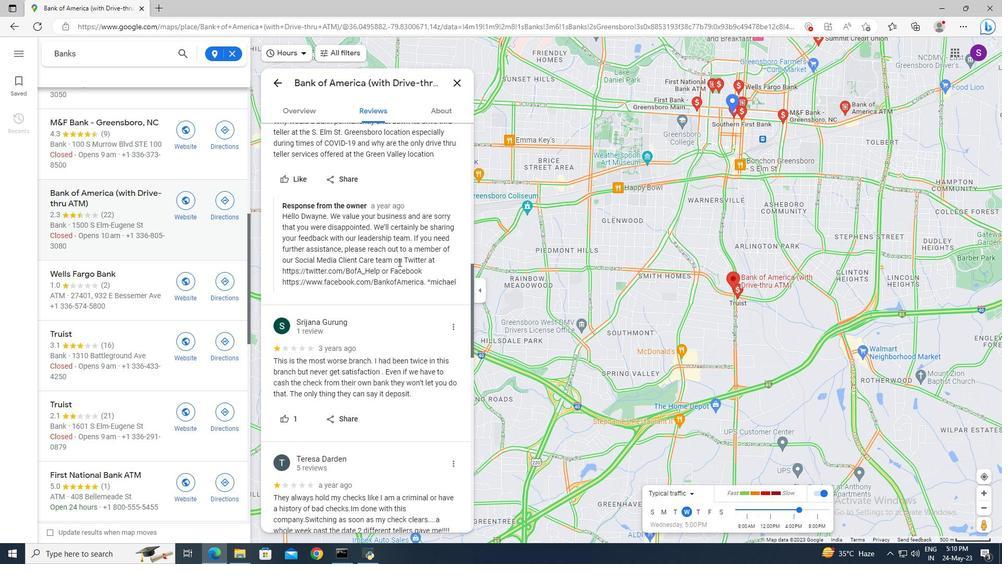 
Action: Mouse scrolled (399, 261) with delta (0, 0)
Screenshot: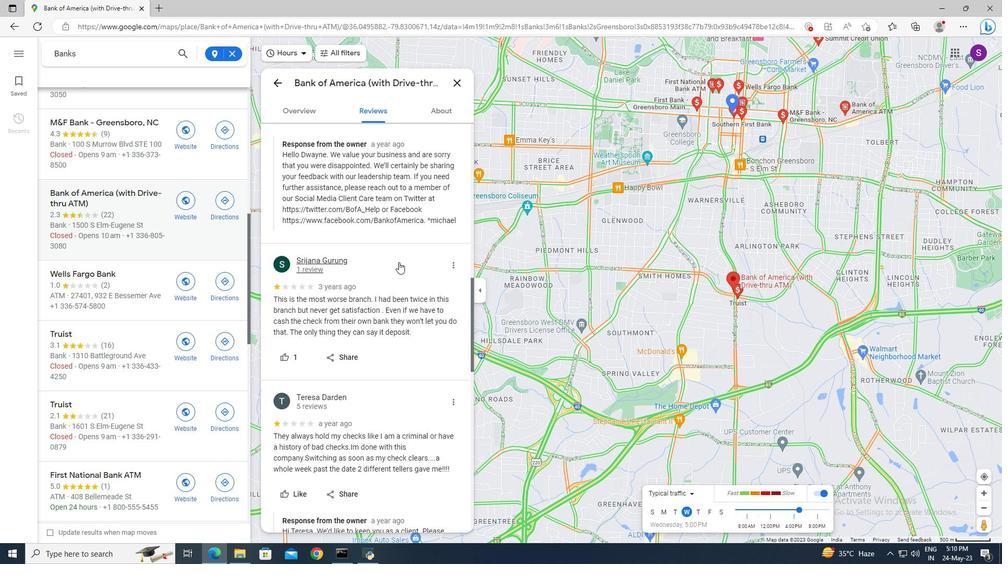 
Action: Mouse scrolled (399, 261) with delta (0, 0)
Screenshot: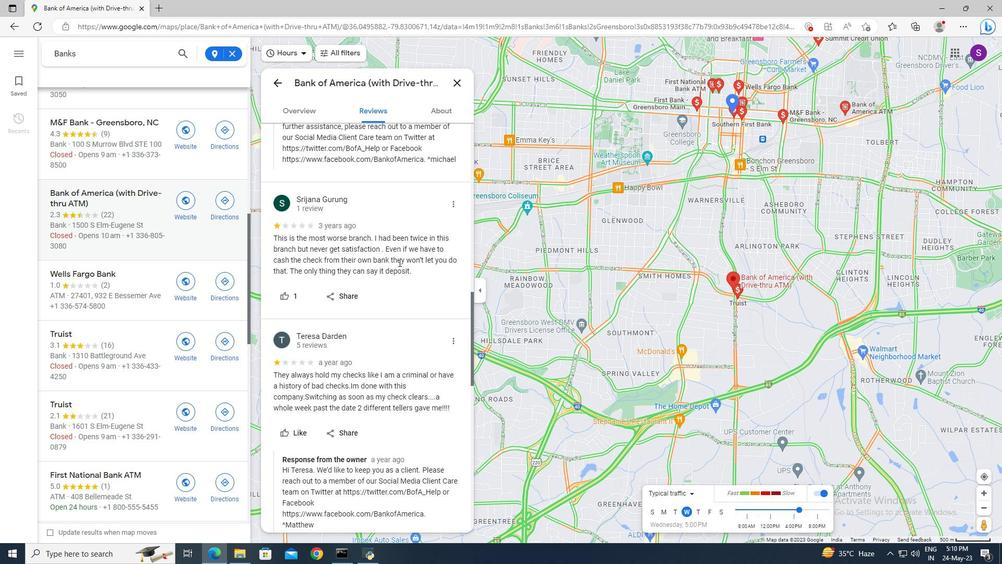 
Action: Mouse scrolled (399, 261) with delta (0, 0)
Screenshot: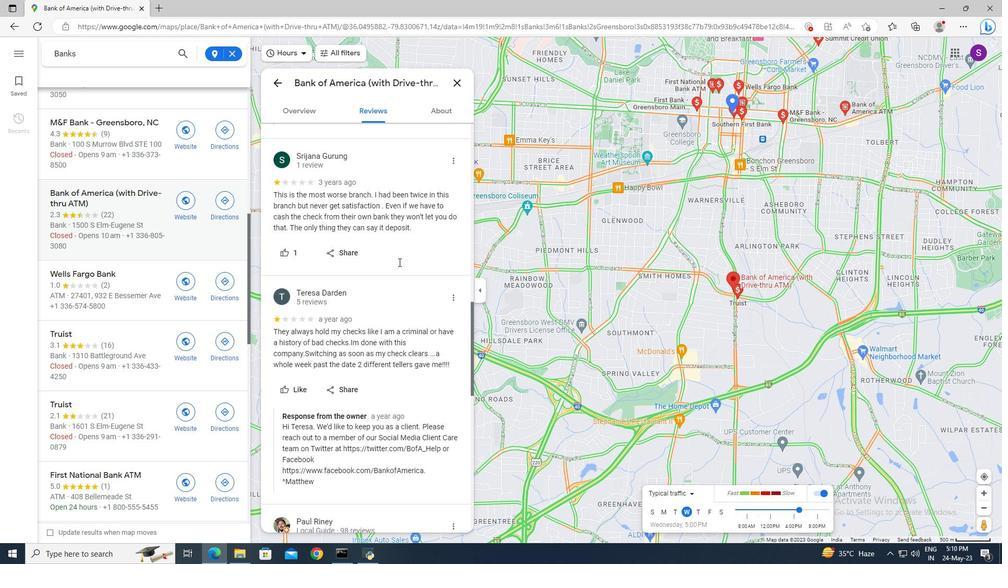
Action: Mouse scrolled (399, 261) with delta (0, 0)
Screenshot: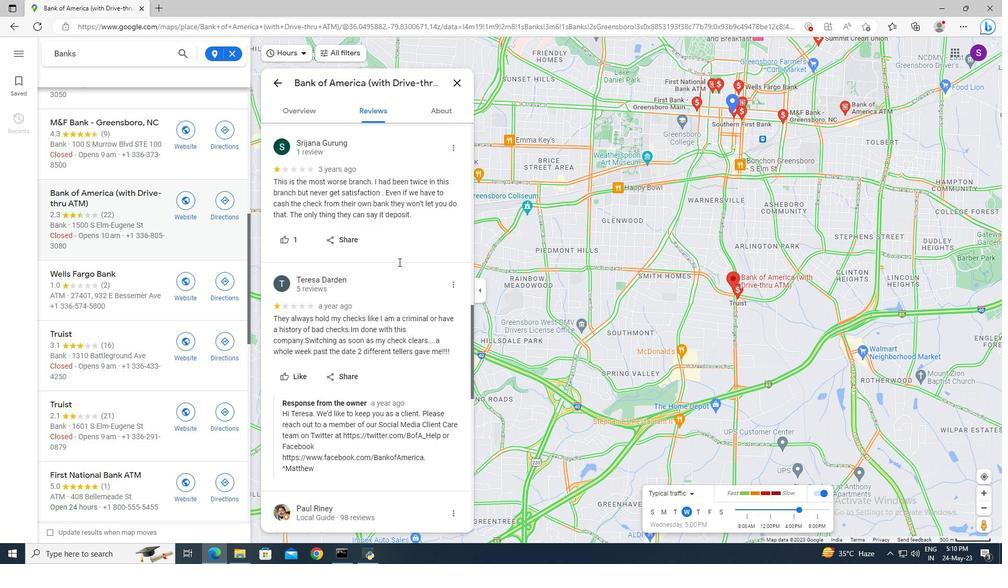 
Action: Mouse scrolled (399, 261) with delta (0, 0)
Screenshot: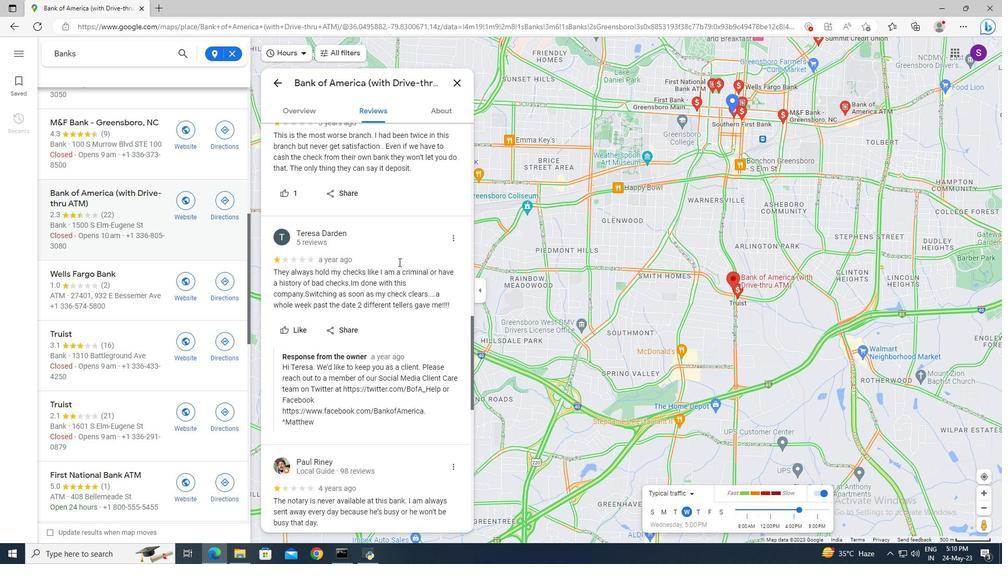 
Action: Mouse scrolled (399, 261) with delta (0, 0)
Screenshot: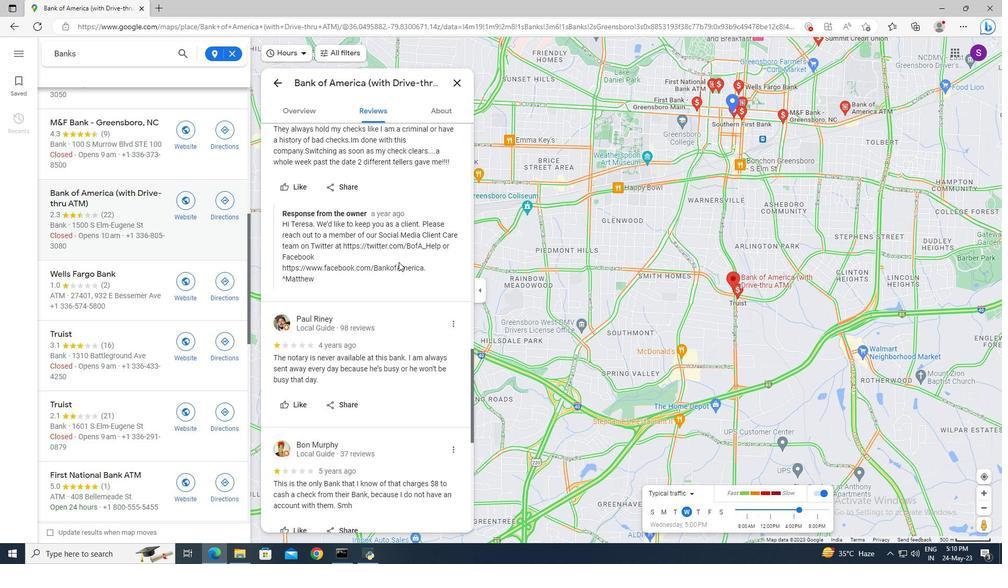 
Action: Mouse scrolled (399, 261) with delta (0, 0)
Screenshot: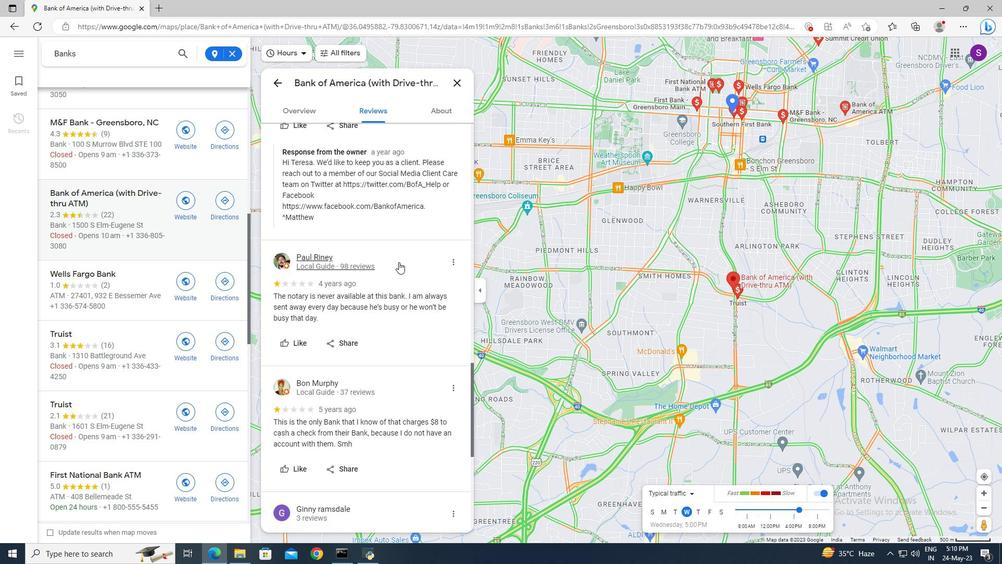 
Action: Mouse moved to (363, 384)
Screenshot: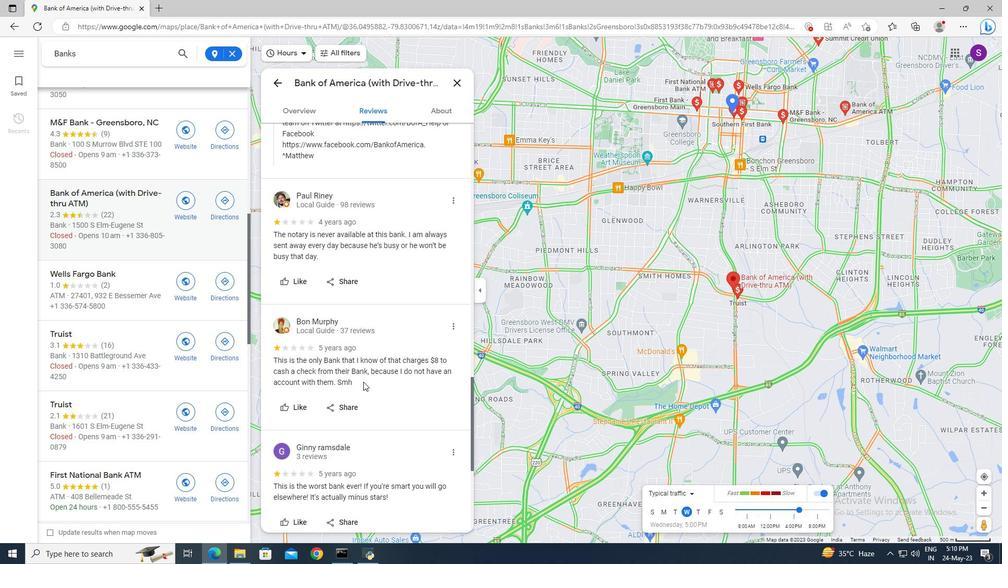 
Action: Mouse scrolled (363, 383) with delta (0, 0)
Screenshot: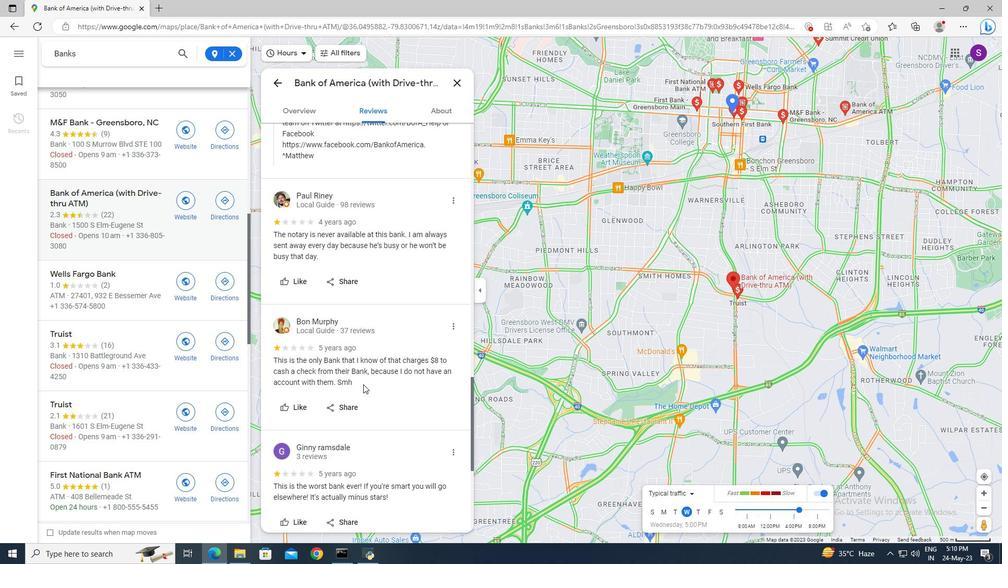 
Action: Mouse scrolled (363, 384) with delta (0, 0)
Screenshot: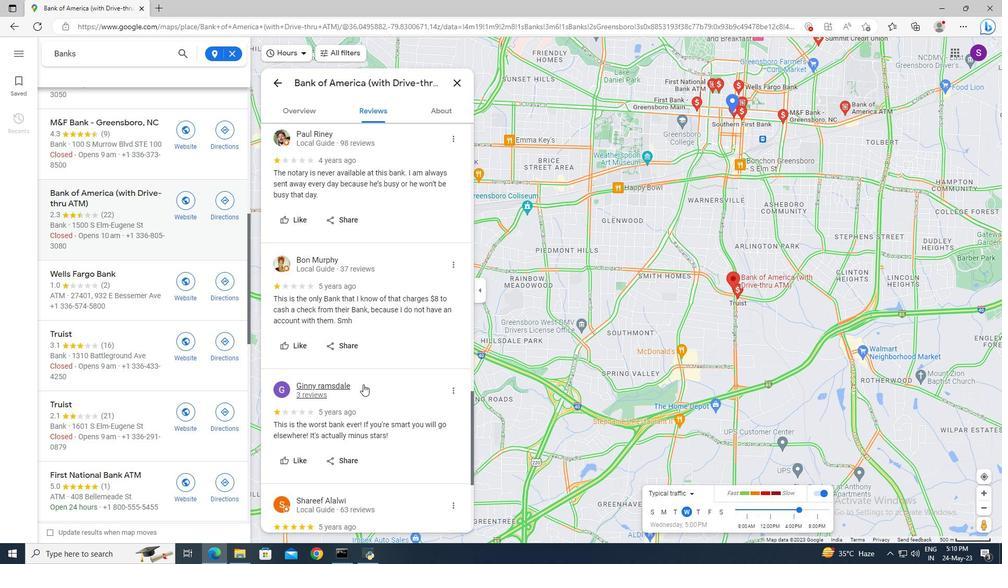 
Action: Mouse scrolled (363, 383) with delta (0, 0)
Screenshot: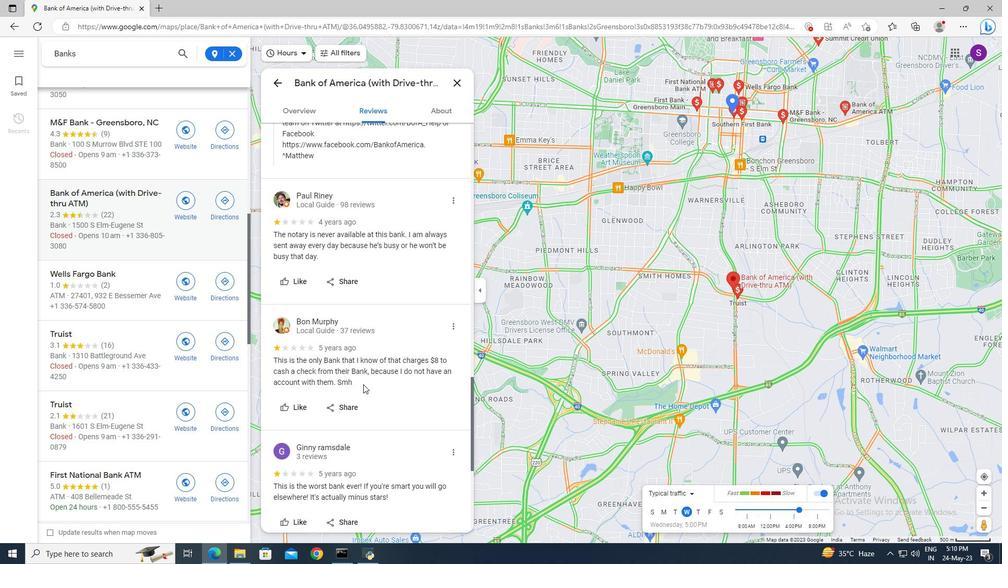 
Action: Mouse scrolled (363, 383) with delta (0, 0)
Screenshot: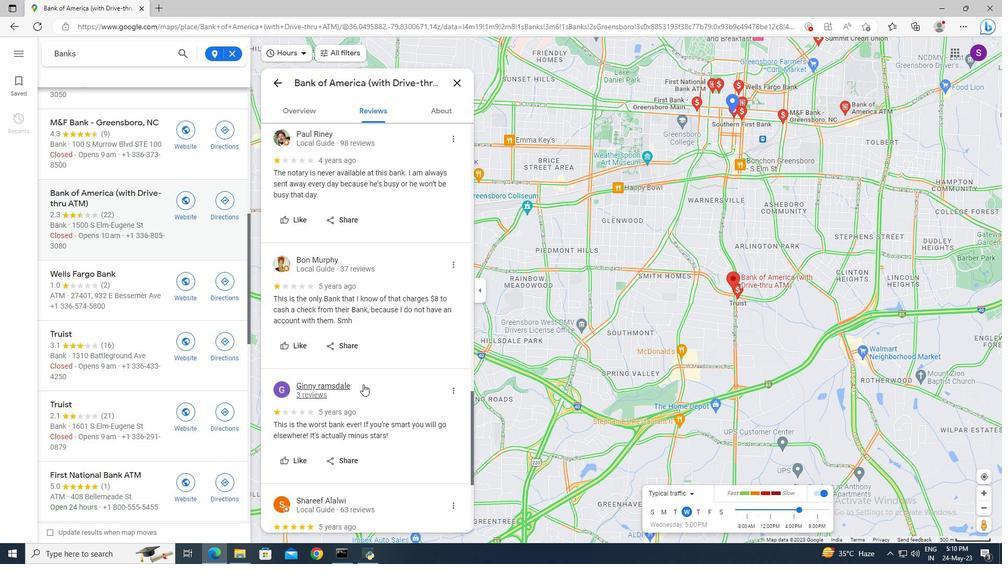 
Action: Mouse scrolled (363, 383) with delta (0, 0)
Screenshot: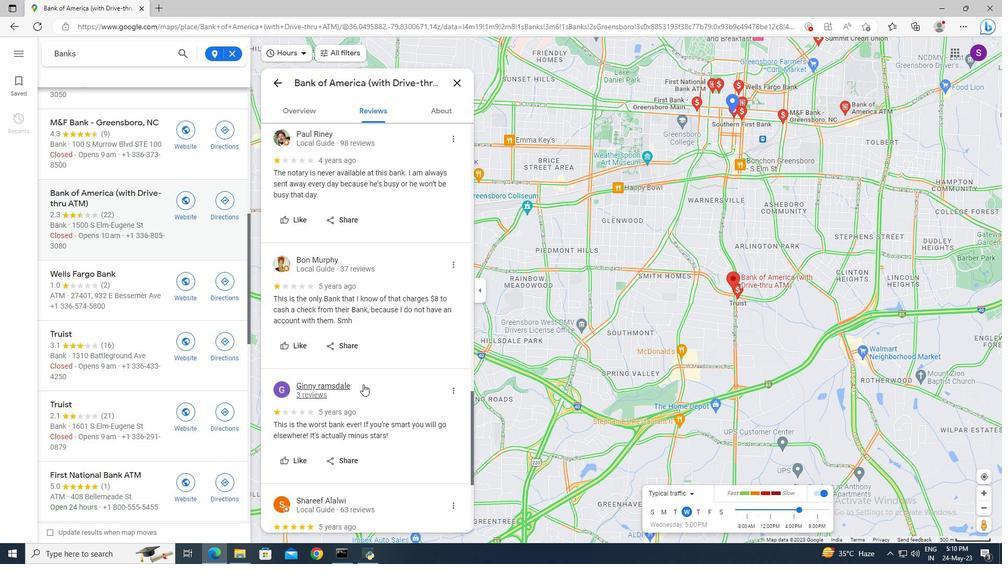 
Action: Mouse scrolled (363, 383) with delta (0, 0)
Screenshot: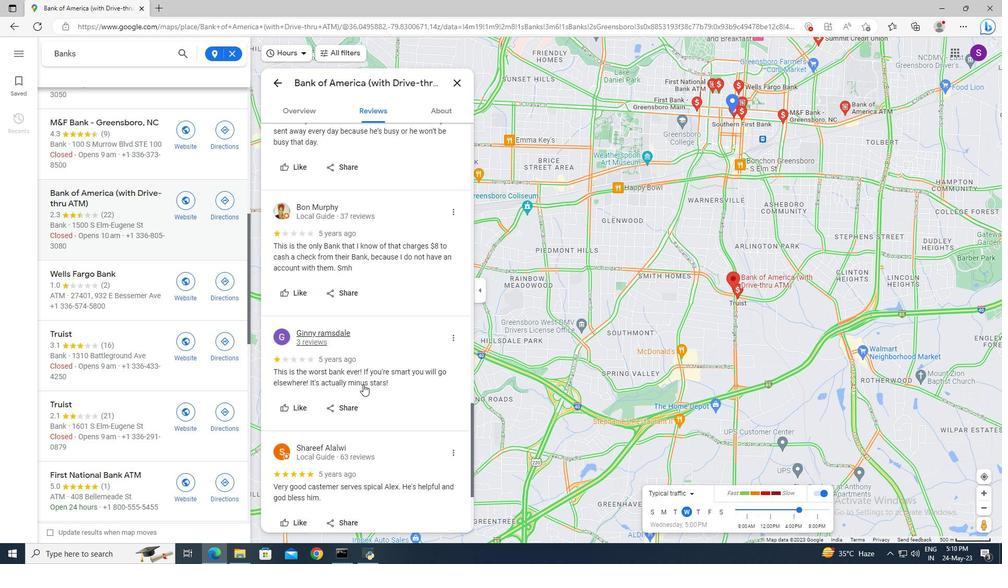 
Action: Mouse scrolled (363, 383) with delta (0, 0)
Screenshot: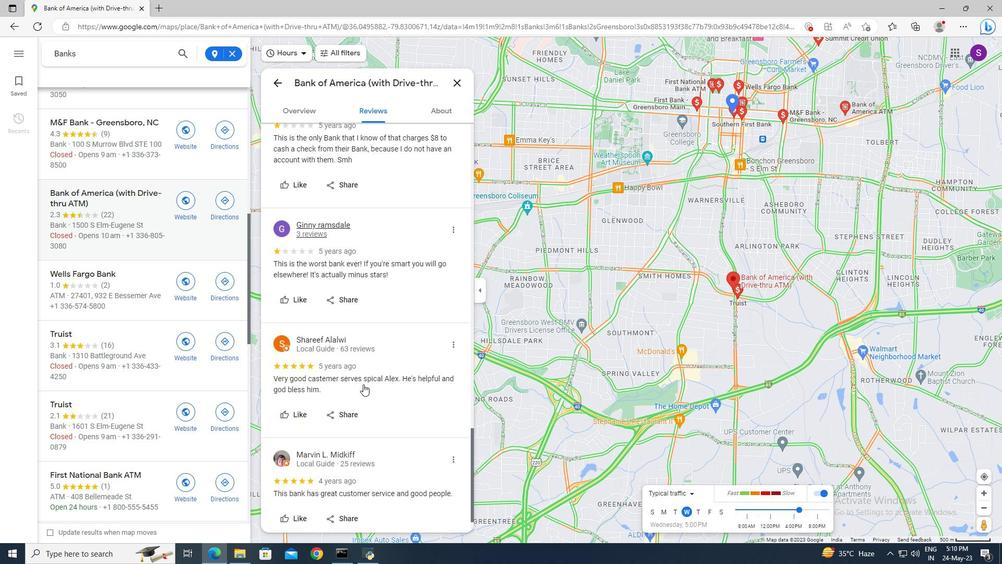 
Action: Mouse scrolled (363, 383) with delta (0, 0)
Screenshot: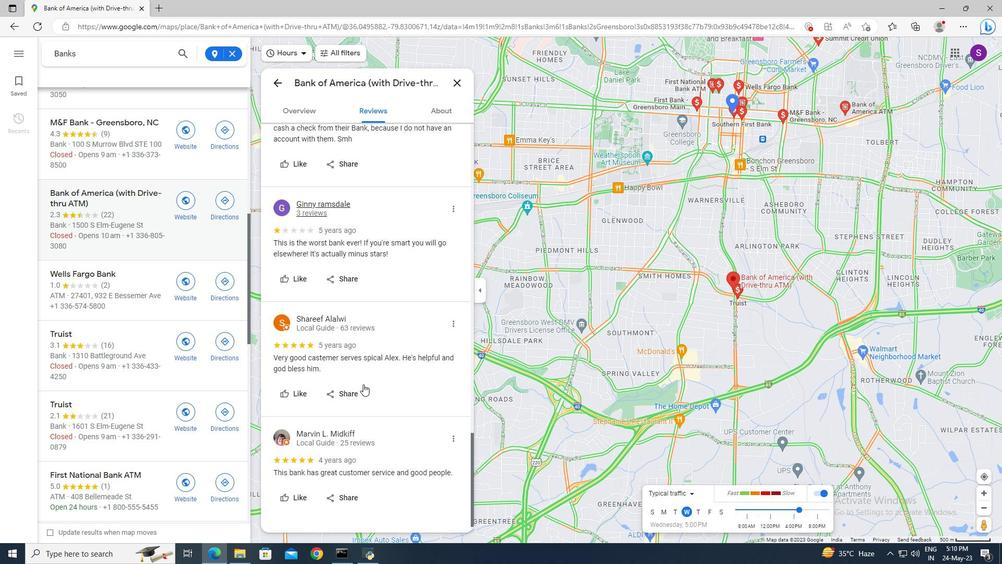 
Action: Mouse scrolled (363, 383) with delta (0, 0)
Screenshot: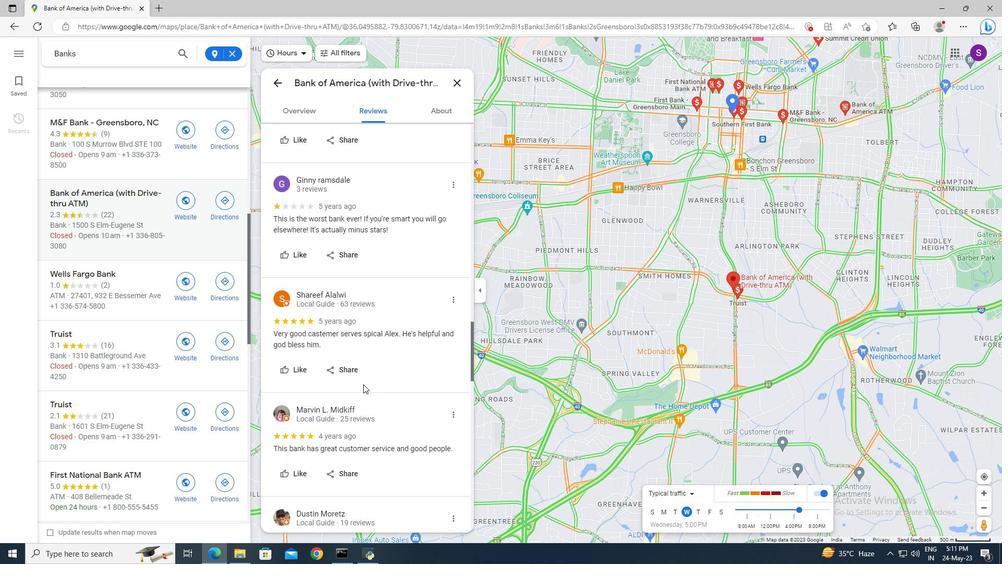 
Action: Mouse scrolled (363, 383) with delta (0, 0)
Screenshot: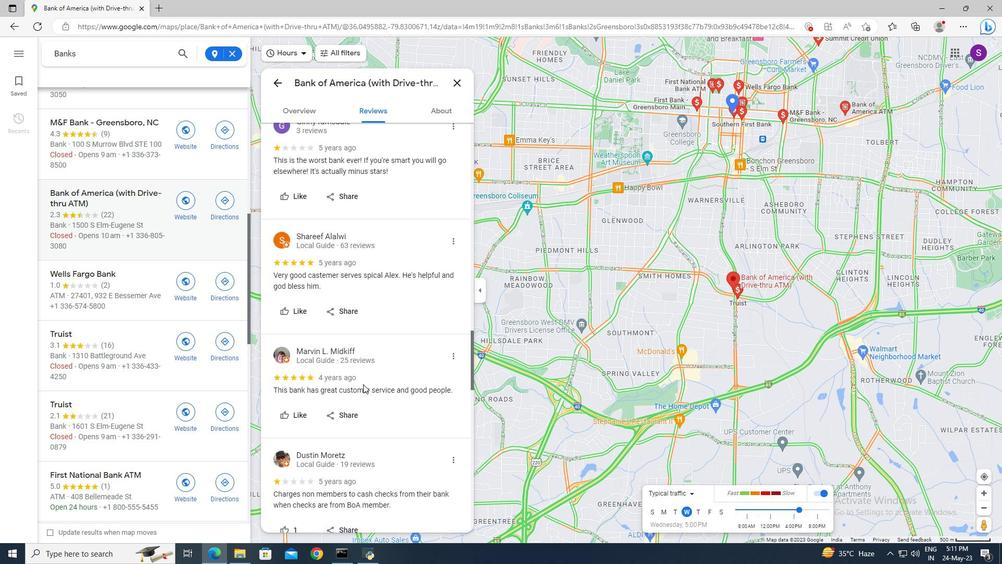 
Action: Mouse scrolled (363, 384) with delta (0, 0)
Screenshot: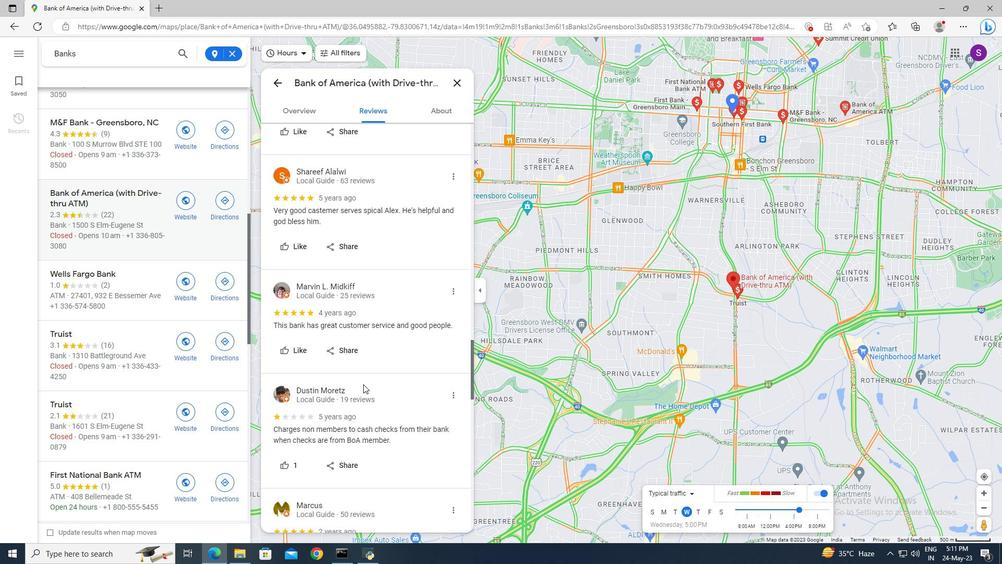 
Action: Mouse moved to (431, 117)
Screenshot: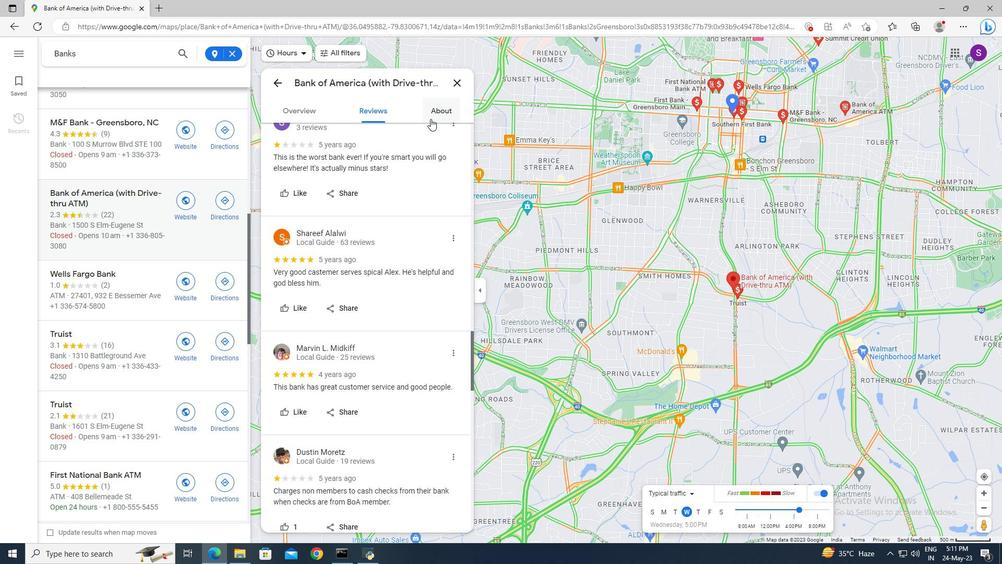 
Action: Mouse pressed left at (431, 117)
Screenshot: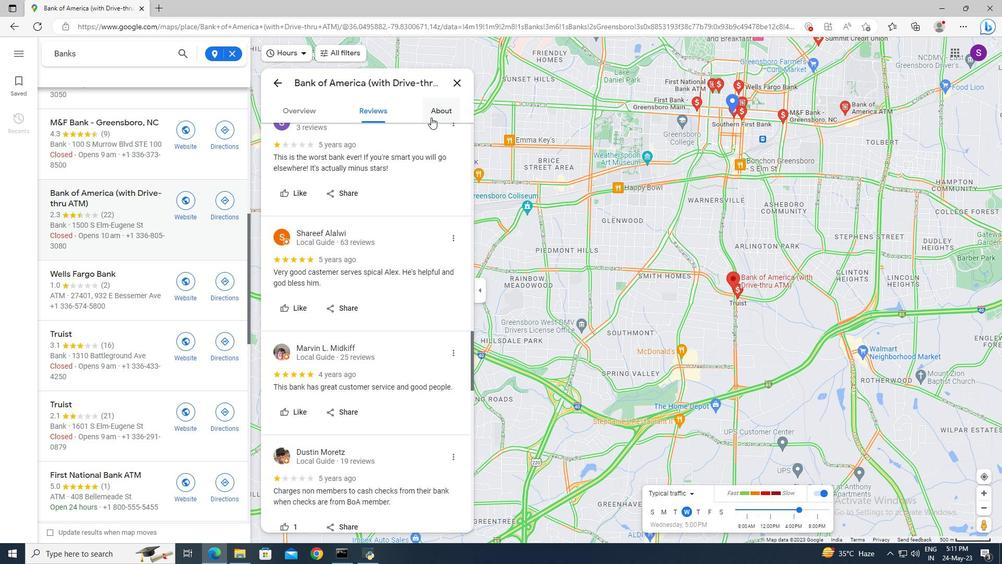 
Action: Mouse moved to (311, 110)
Screenshot: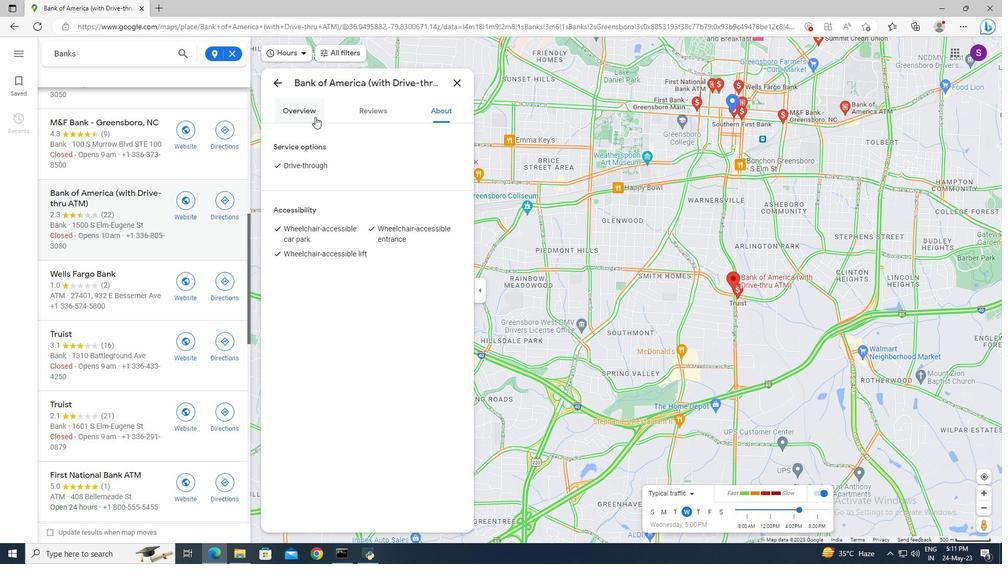 
Action: Mouse pressed left at (311, 110)
Screenshot: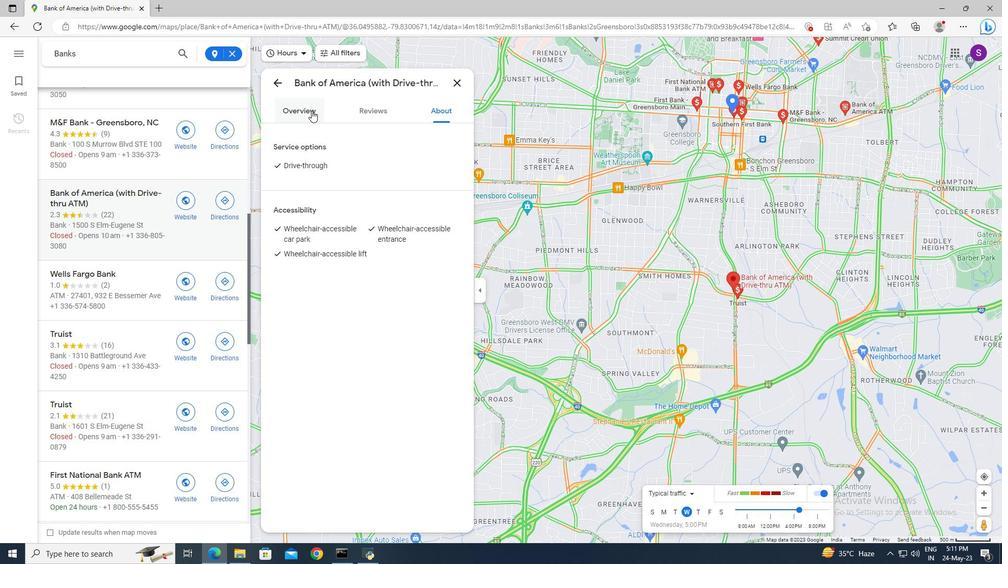 
Action: Mouse moved to (332, 218)
Screenshot: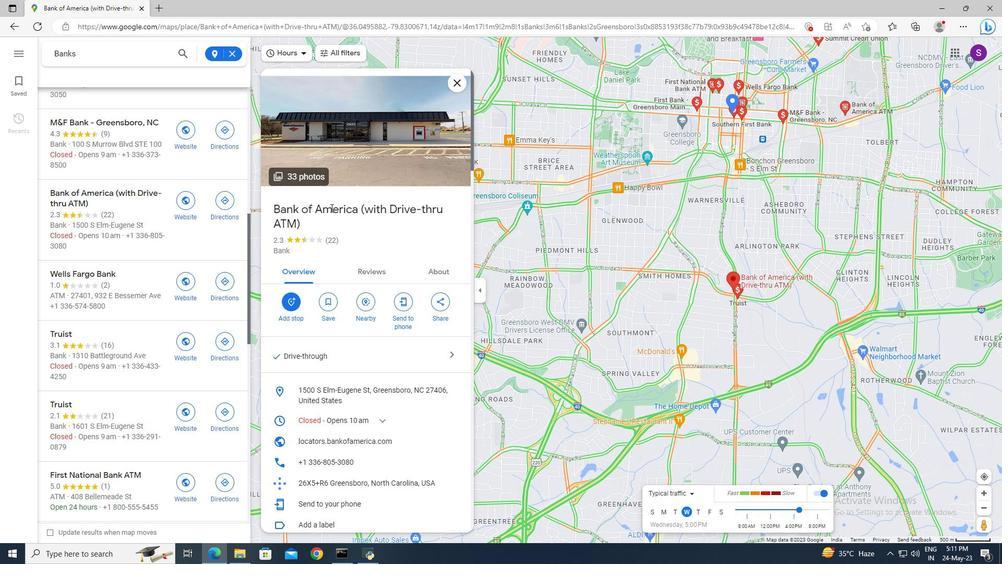 
Action: Mouse scrolled (332, 217) with delta (0, 0)
Screenshot: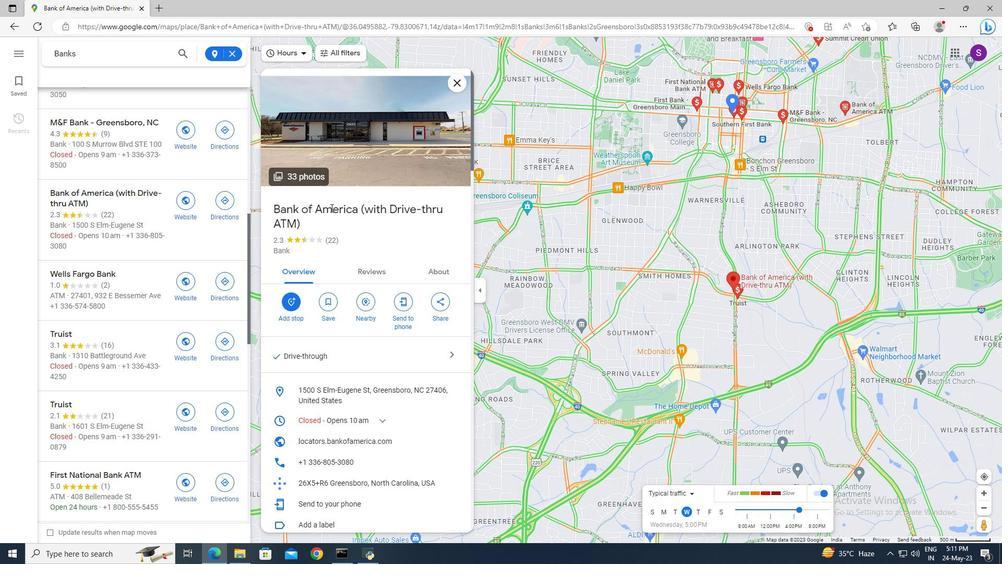 
Action: Mouse moved to (333, 222)
Screenshot: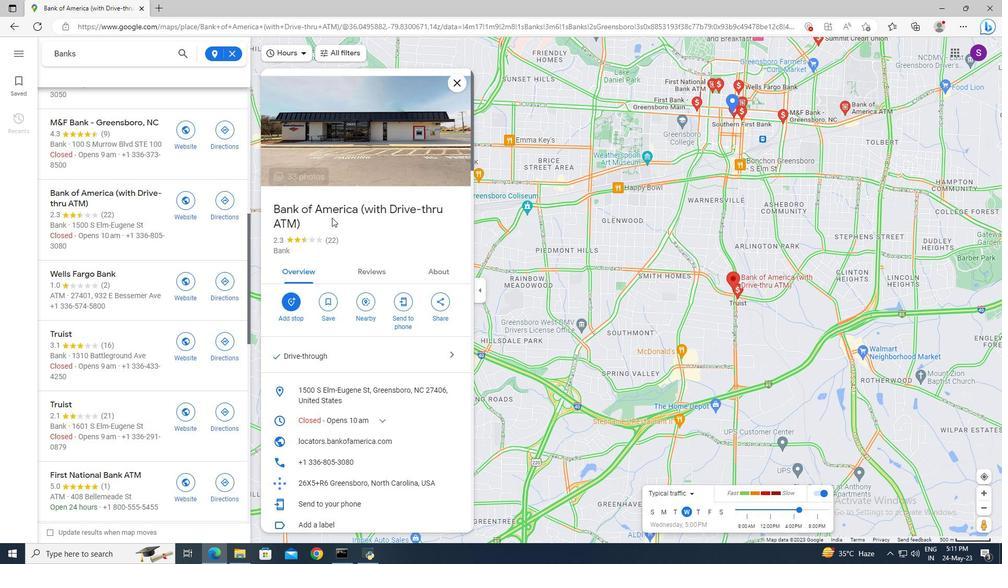 
Action: Mouse scrolled (333, 222) with delta (0, 0)
Screenshot: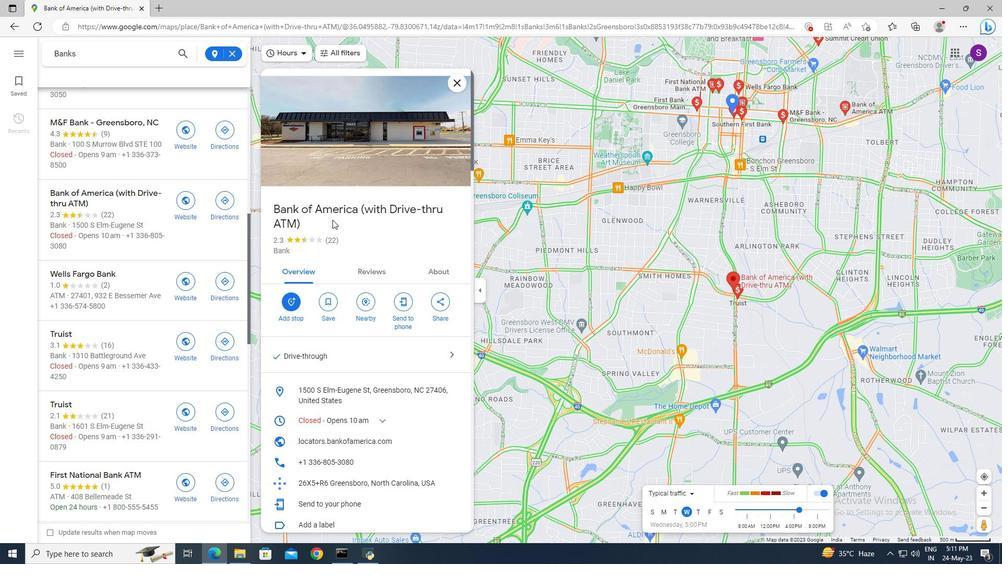 
Action: Mouse scrolled (333, 223) with delta (0, 0)
Screenshot: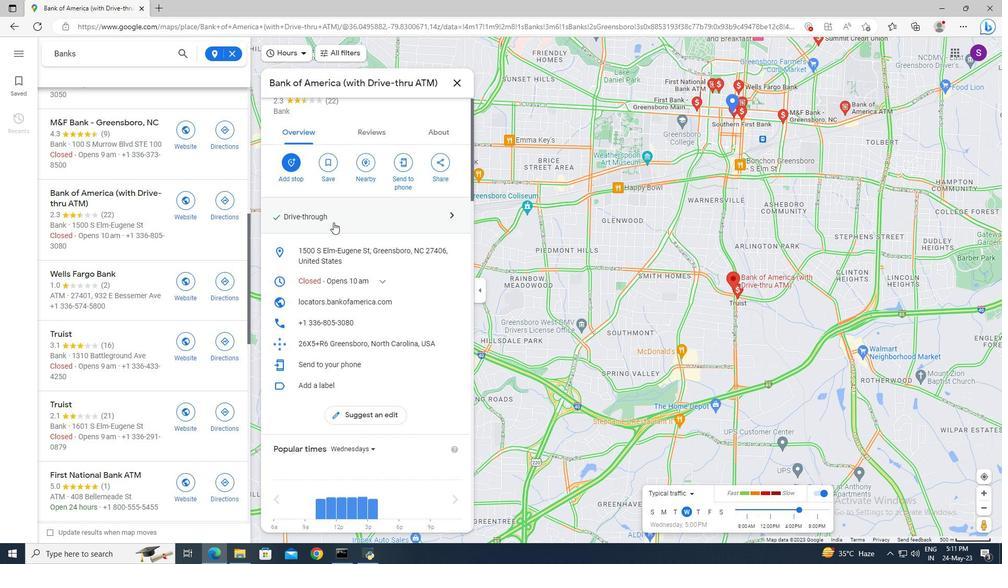 
Action: Mouse scrolled (333, 223) with delta (0, 0)
Screenshot: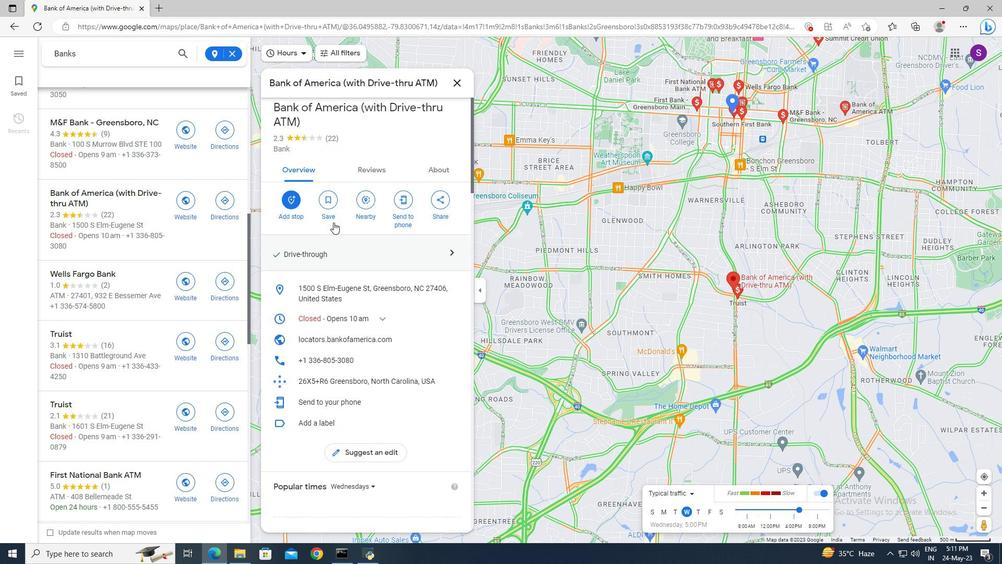 
Action: Mouse moved to (347, 161)
Screenshot: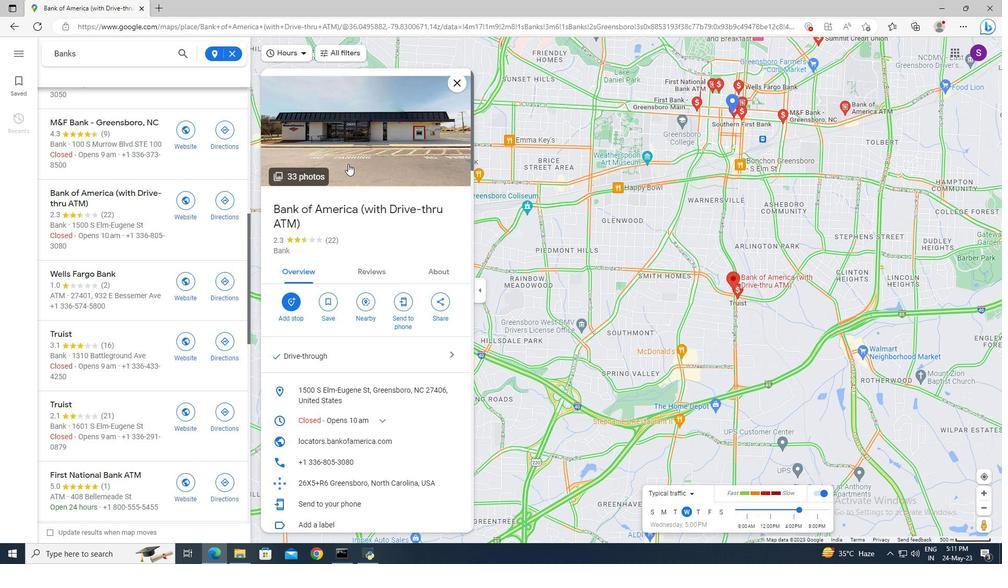 
Action: Mouse pressed left at (347, 161)
Screenshot: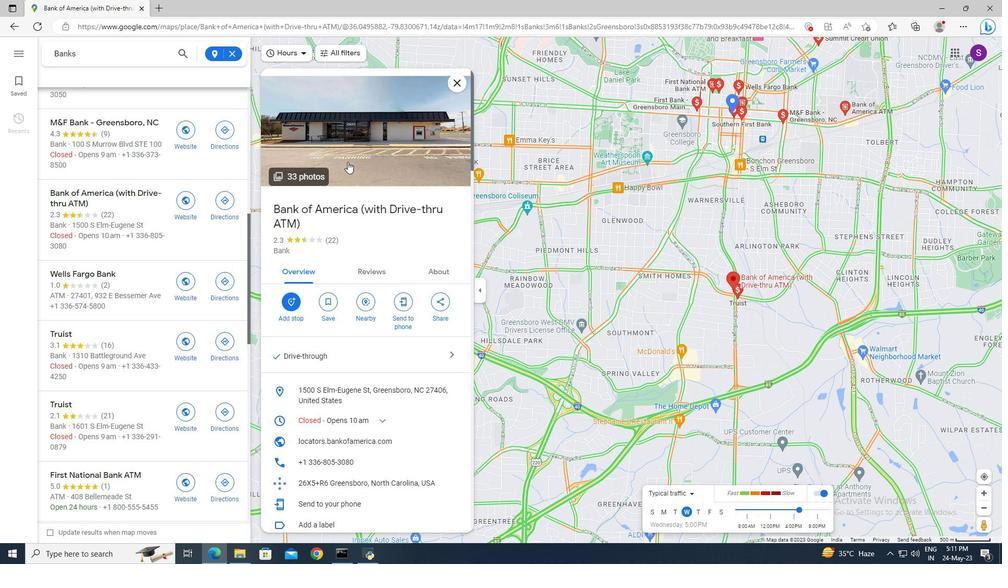 
Action: Mouse moved to (644, 462)
Screenshot: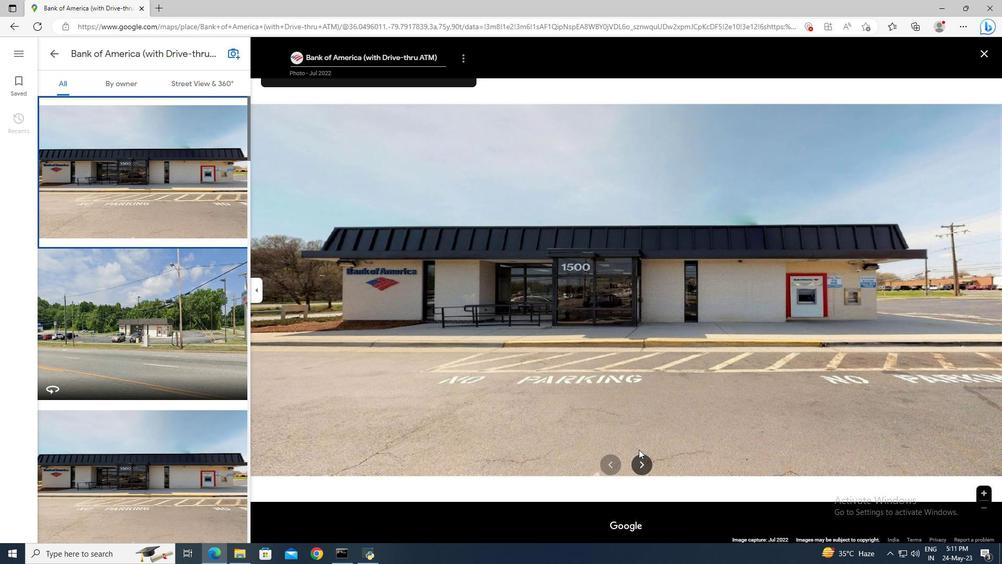 
Action: Mouse pressed left at (644, 462)
Screenshot: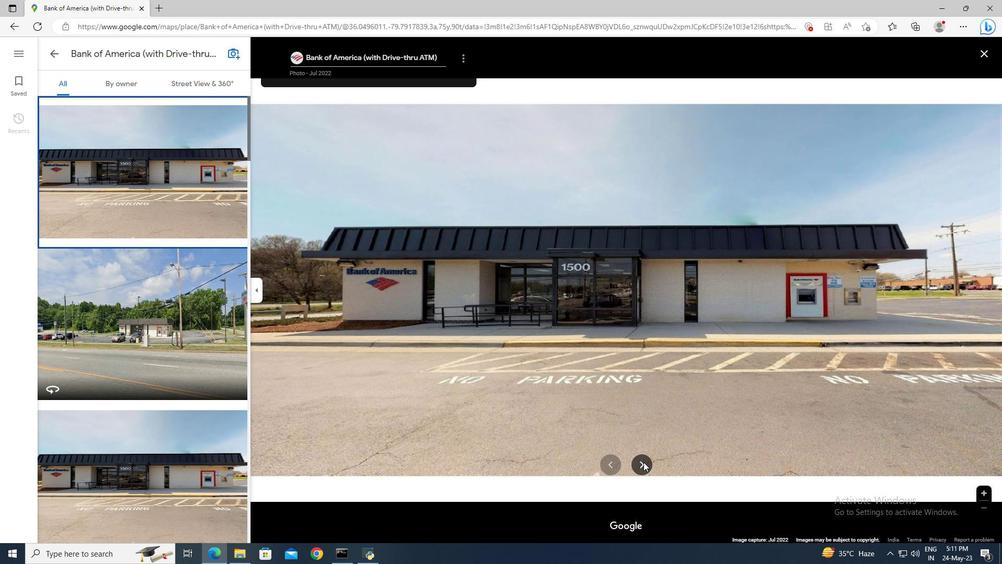 
Action: Mouse pressed left at (644, 462)
Screenshot: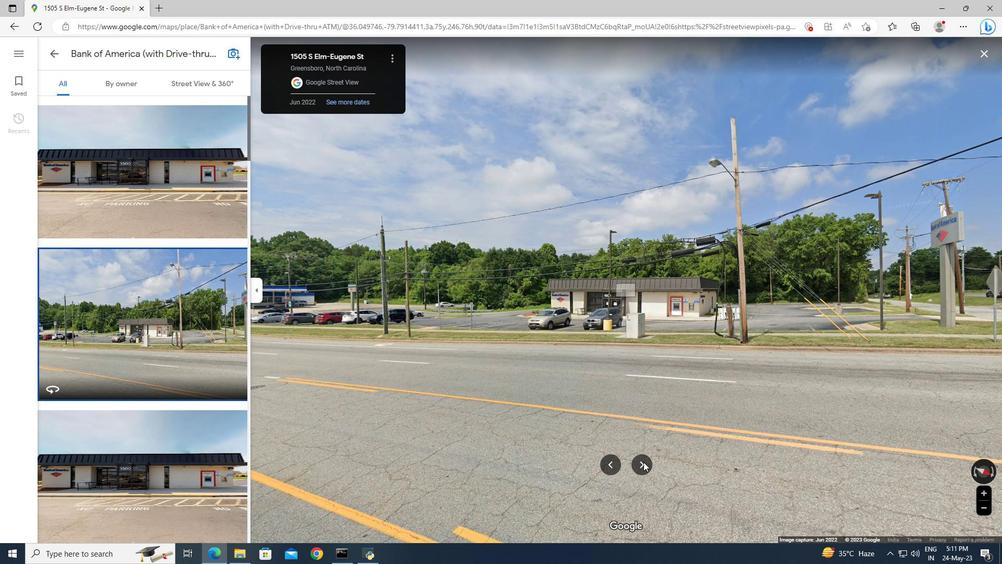 
Action: Mouse pressed left at (644, 462)
Screenshot: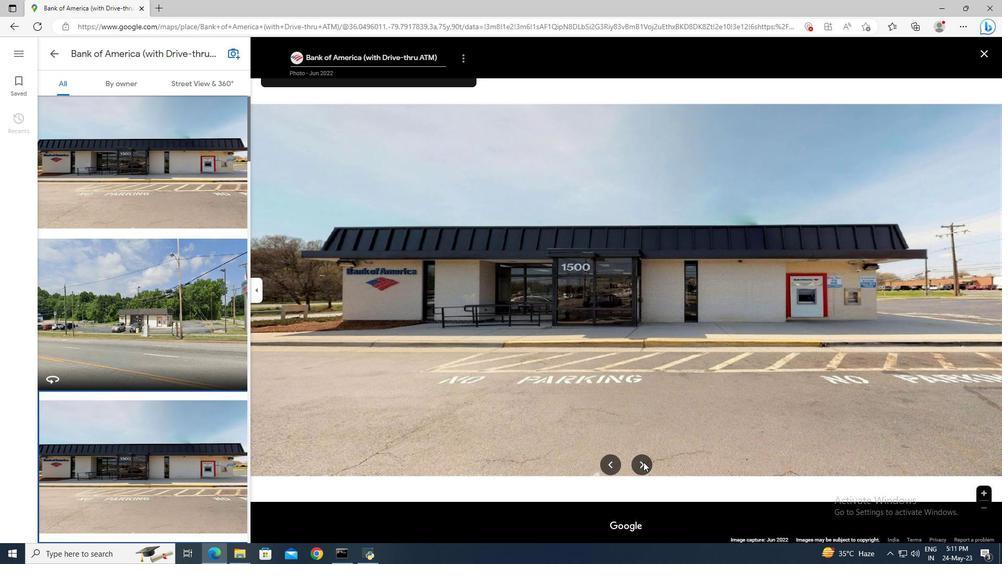 
Action: Mouse moved to (645, 465)
Screenshot: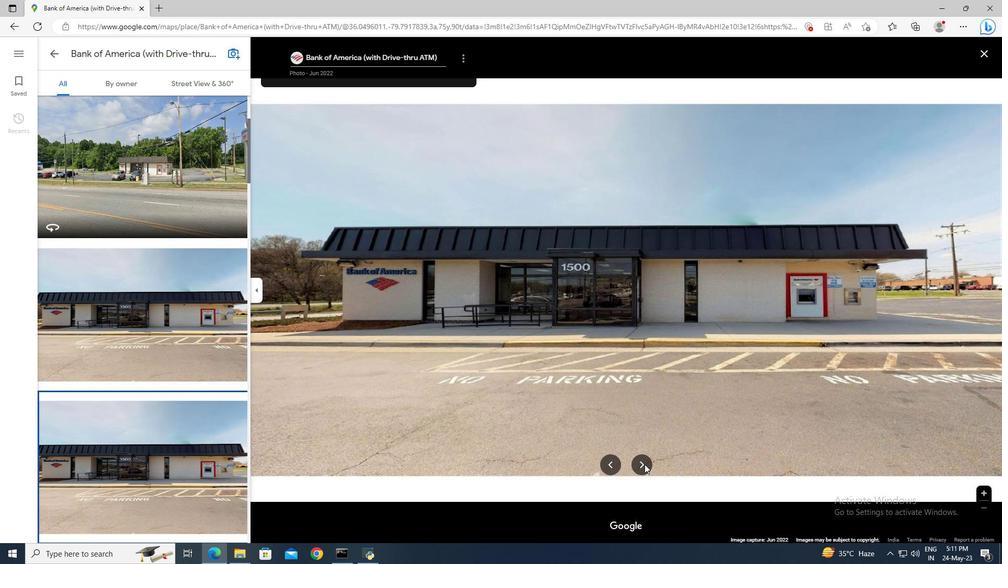 
Action: Mouse pressed left at (645, 465)
Screenshot: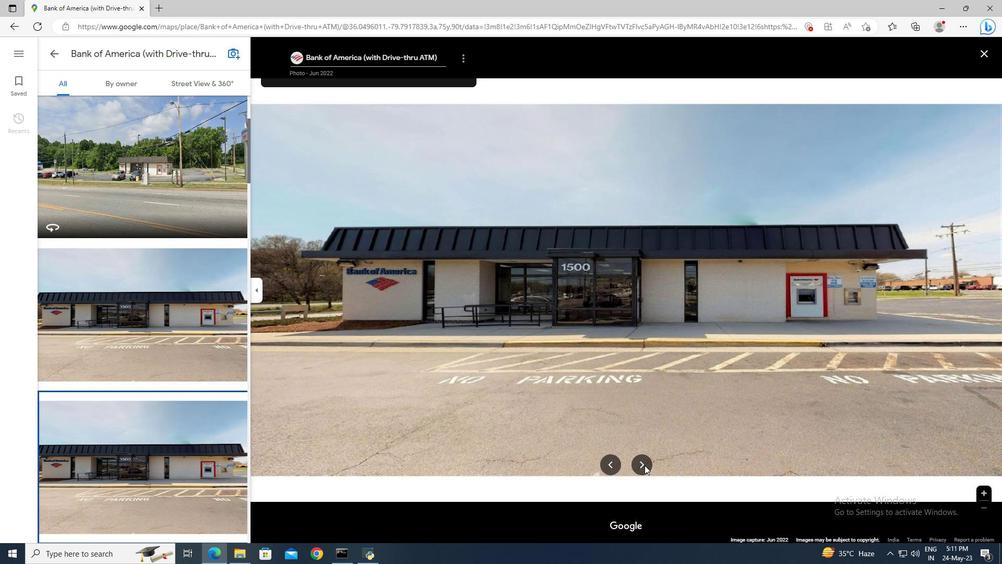 
Action: Mouse pressed left at (645, 465)
Screenshot: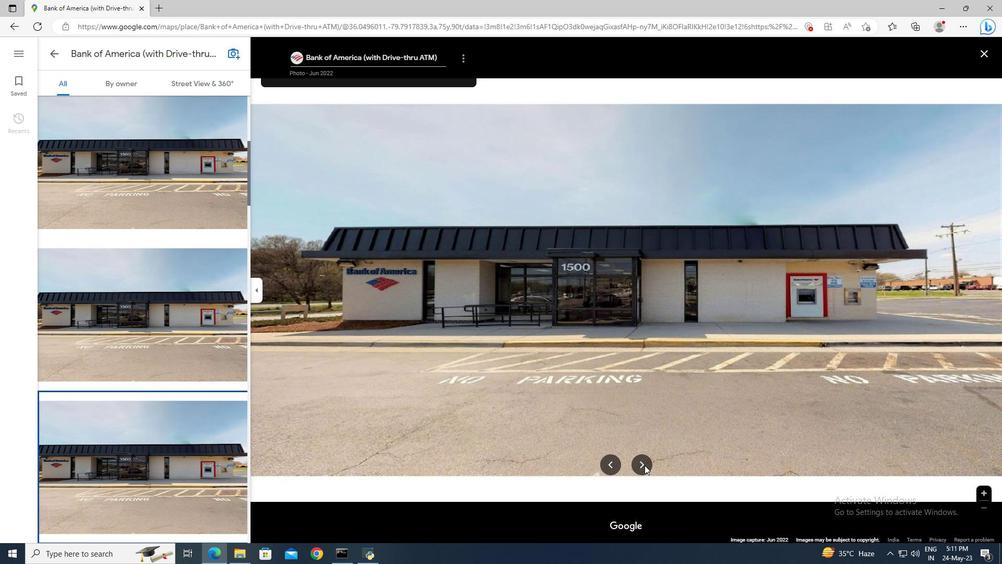 
Action: Mouse pressed left at (645, 465)
Screenshot: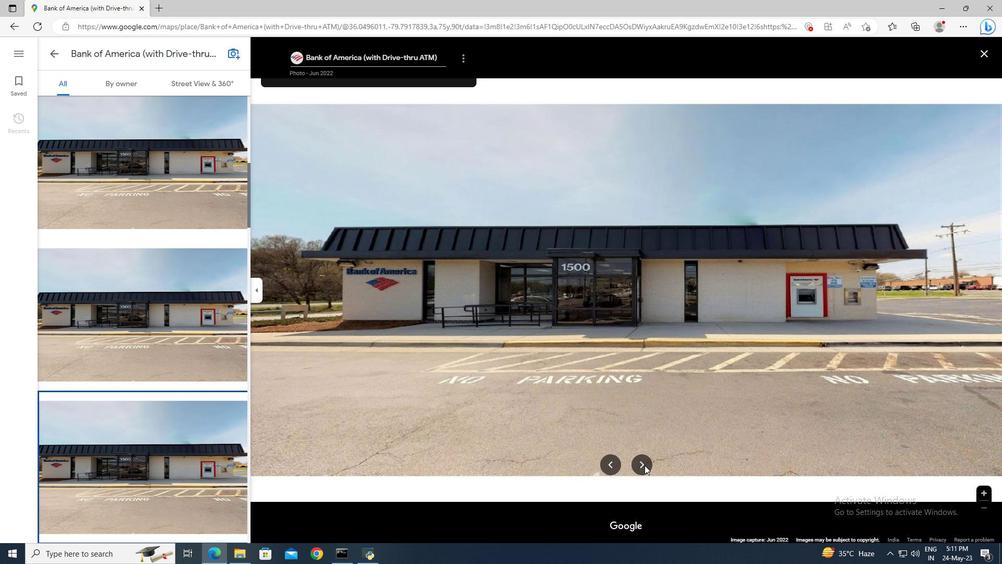 
Action: Mouse pressed left at (645, 465)
Screenshot: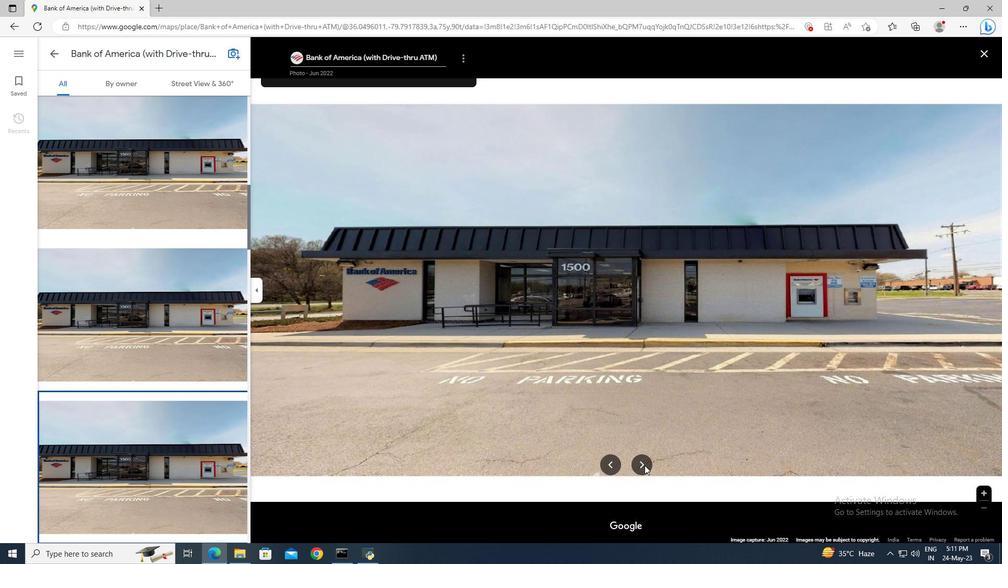 
Action: Mouse pressed left at (645, 465)
Screenshot: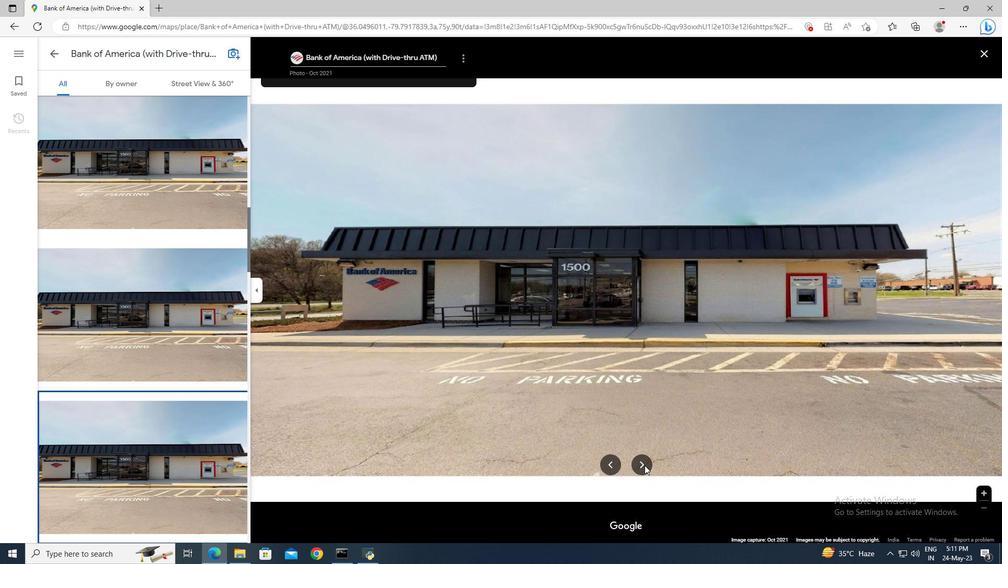 
Action: Mouse moved to (982, 54)
Screenshot: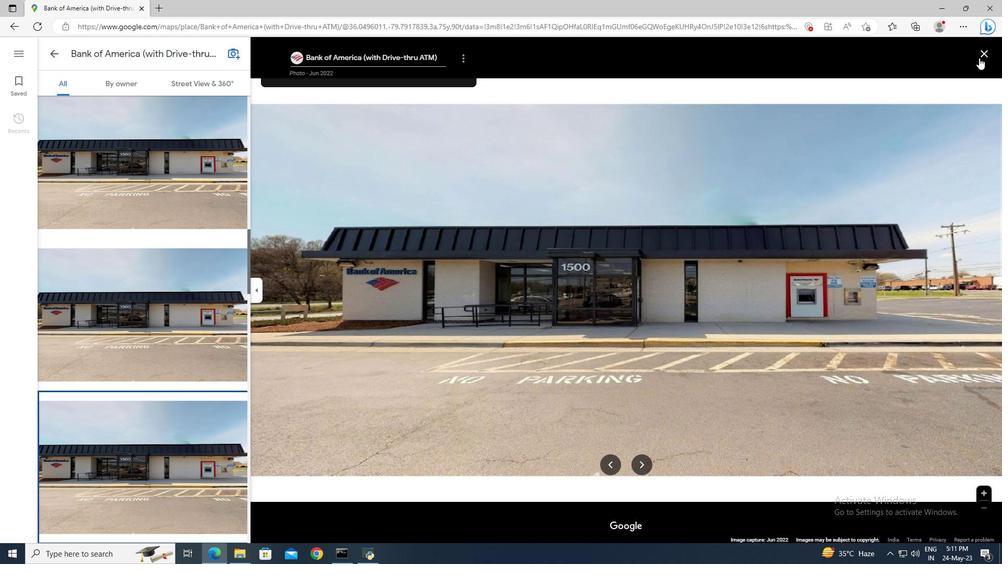 
Action: Mouse pressed left at (982, 54)
Screenshot: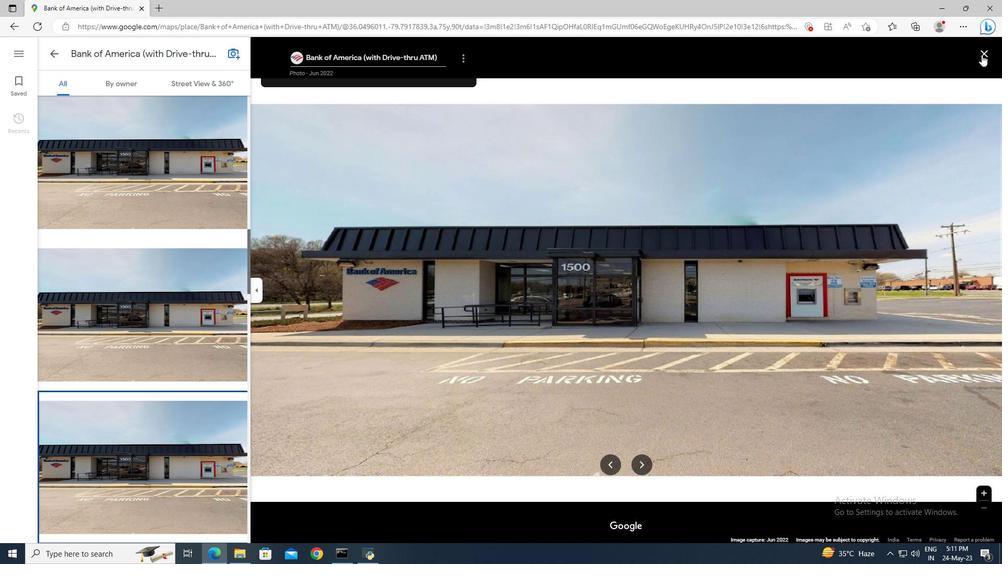 
Action: Mouse moved to (190, 216)
Screenshot: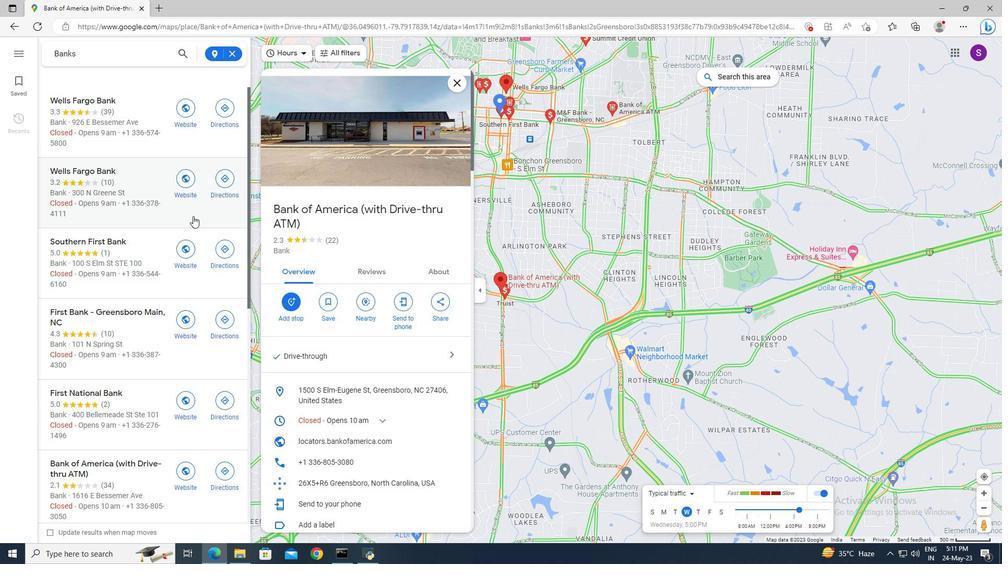 
Action: Mouse scrolled (190, 216) with delta (0, 0)
Screenshot: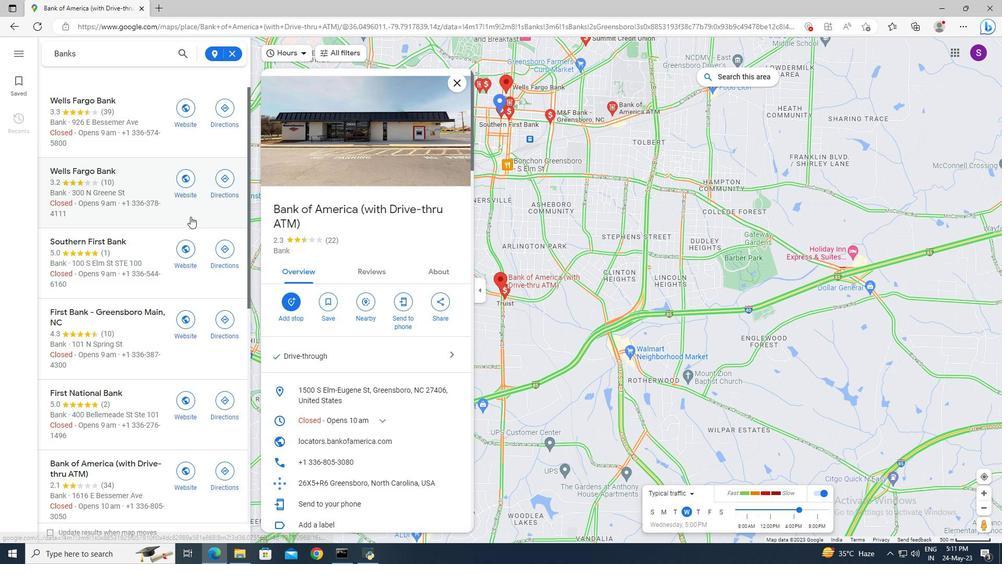 
Action: Mouse scrolled (190, 216) with delta (0, 0)
Screenshot: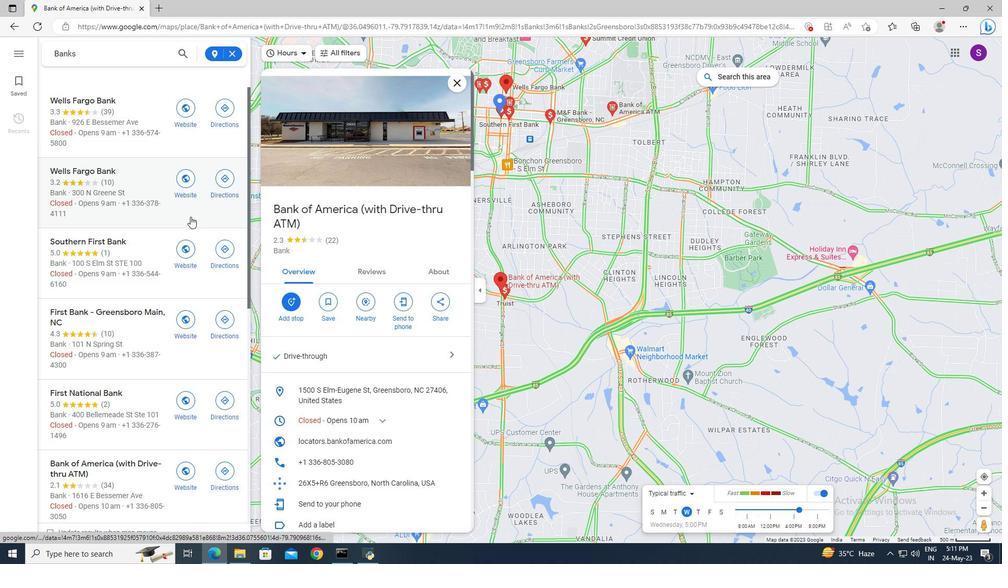 
Action: Mouse scrolled (190, 216) with delta (0, 0)
Screenshot: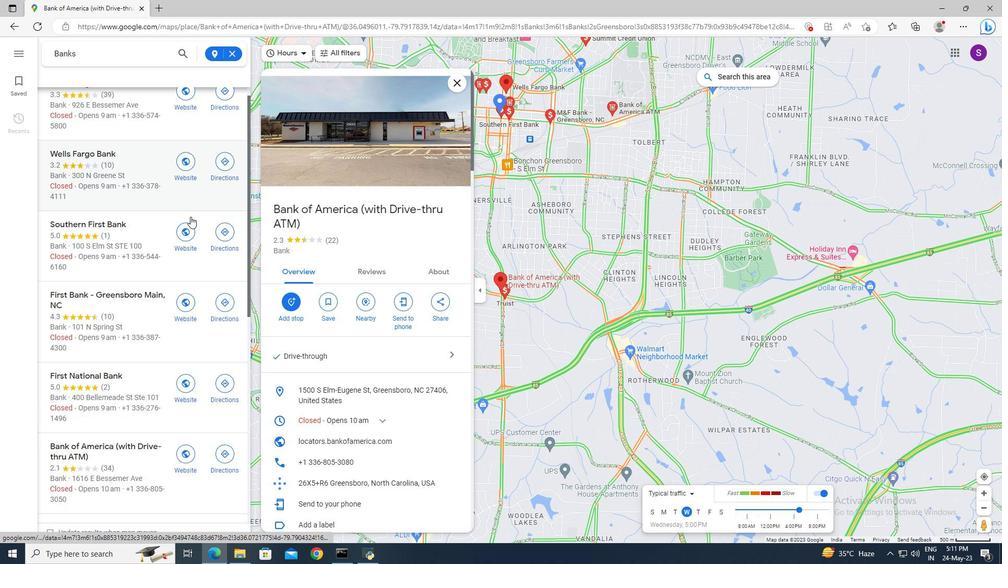 
Action: Mouse scrolled (190, 216) with delta (0, 0)
Screenshot: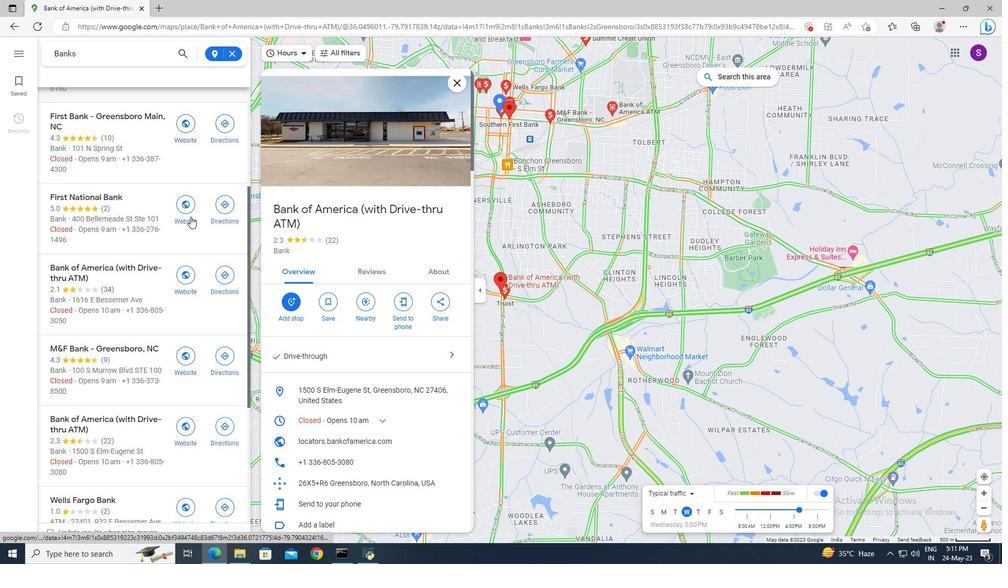 
Action: Mouse scrolled (190, 216) with delta (0, 0)
Screenshot: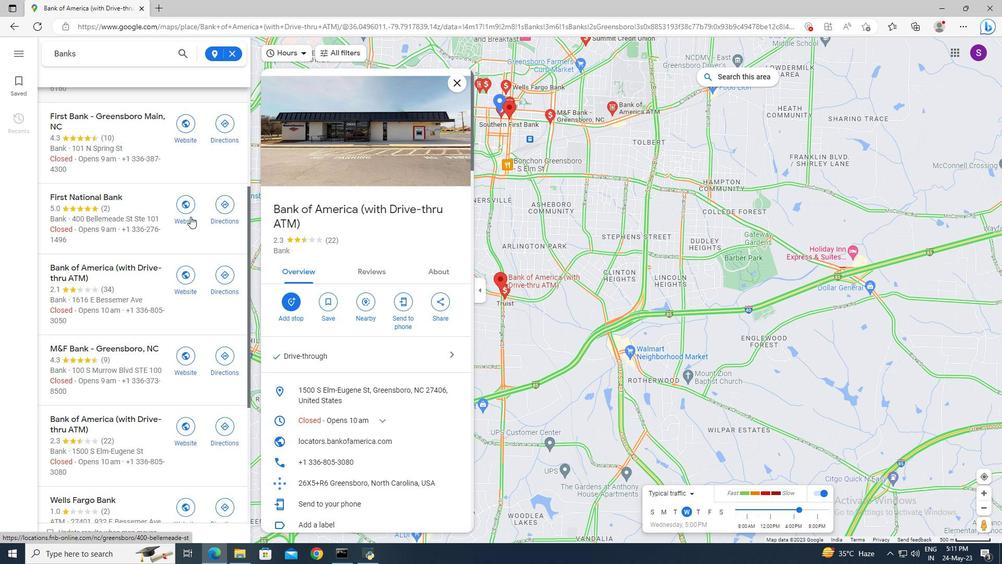 
Action: Mouse scrolled (190, 216) with delta (0, 0)
Screenshot: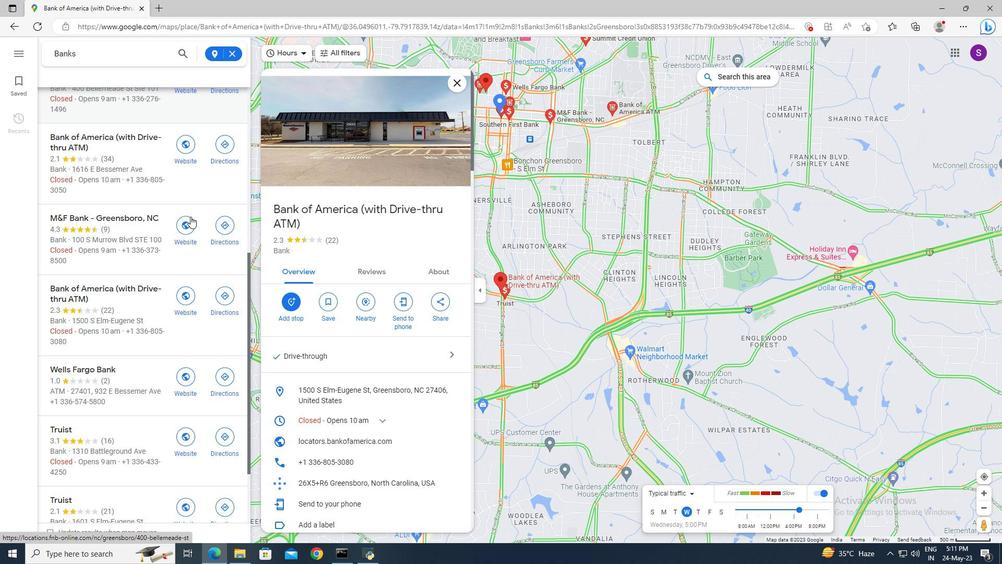 
Action: Mouse scrolled (190, 216) with delta (0, 0)
Screenshot: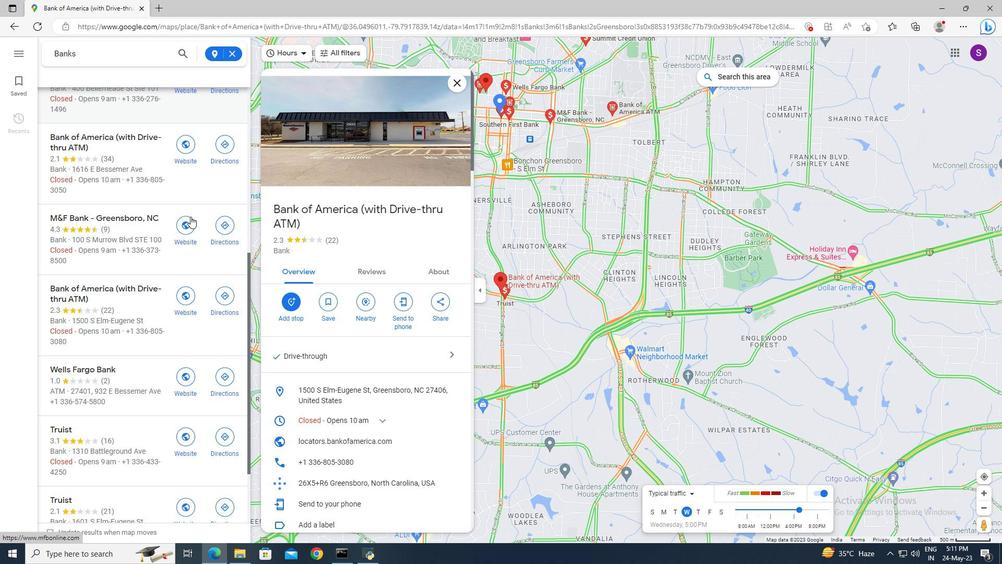 
Action: Mouse scrolled (190, 216) with delta (0, 0)
Screenshot: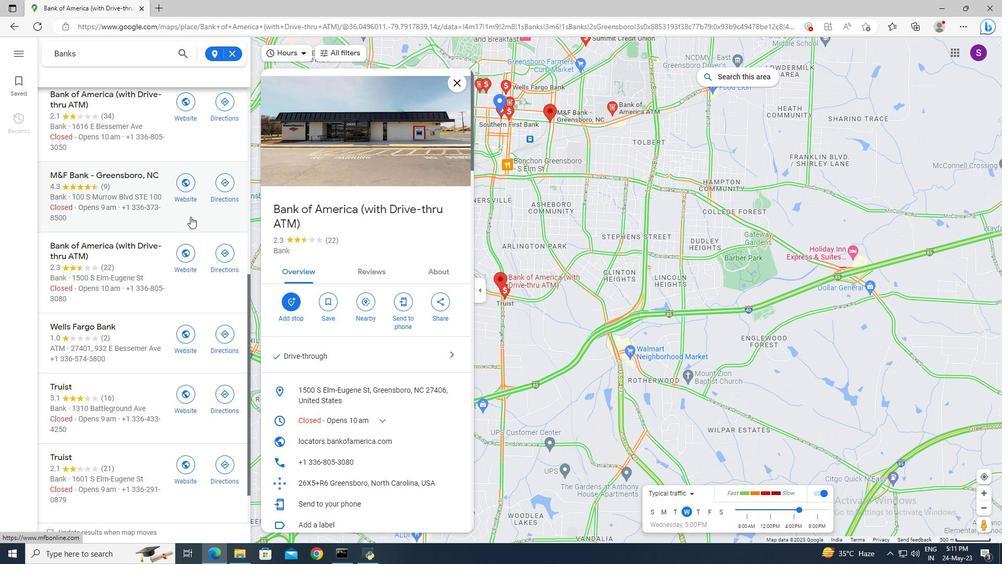 
Action: Mouse scrolled (190, 216) with delta (0, 0)
Screenshot: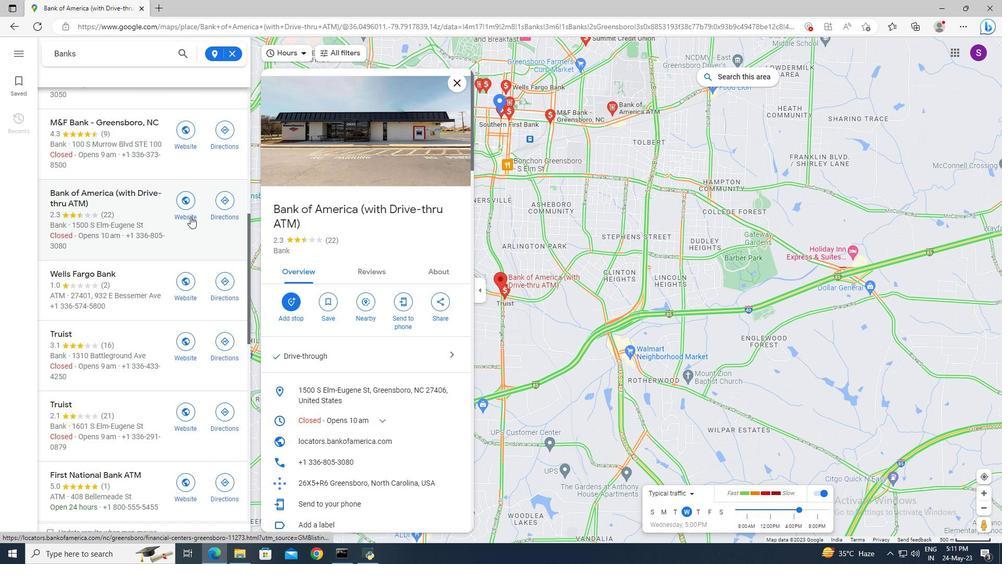 
Action: Mouse scrolled (190, 216) with delta (0, 0)
Screenshot: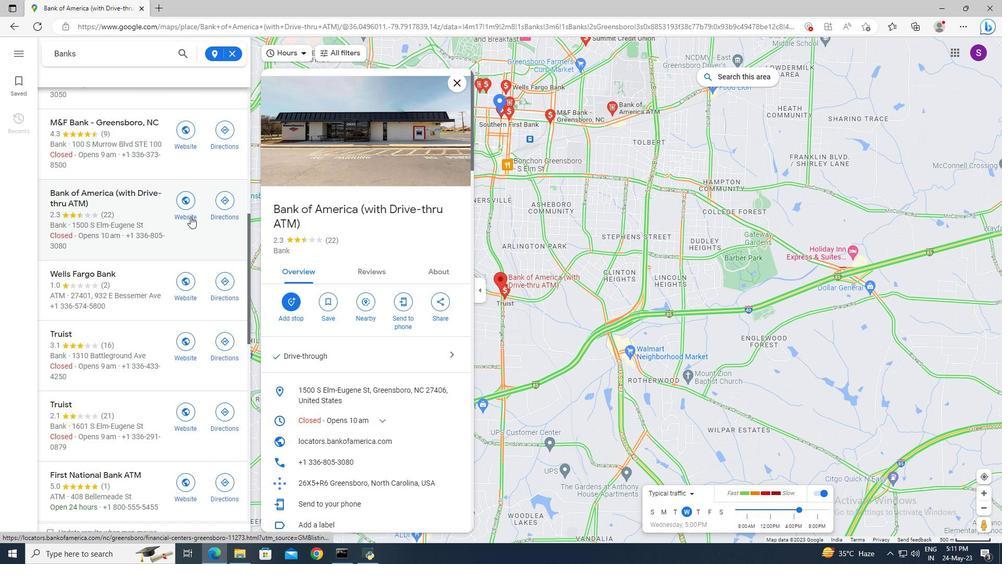 
Action: Mouse scrolled (190, 216) with delta (0, 0)
Screenshot: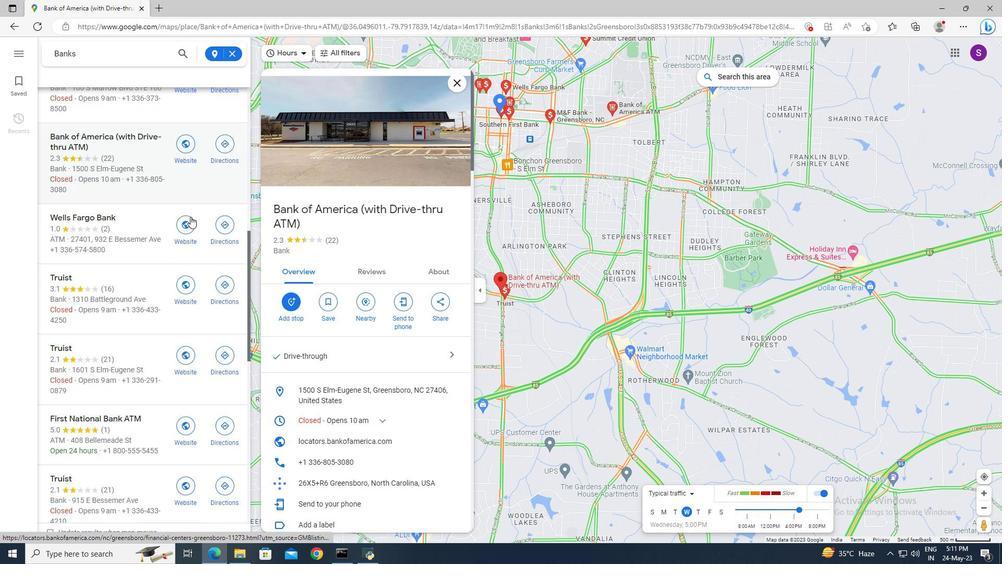 
Action: Mouse scrolled (190, 216) with delta (0, 0)
Screenshot: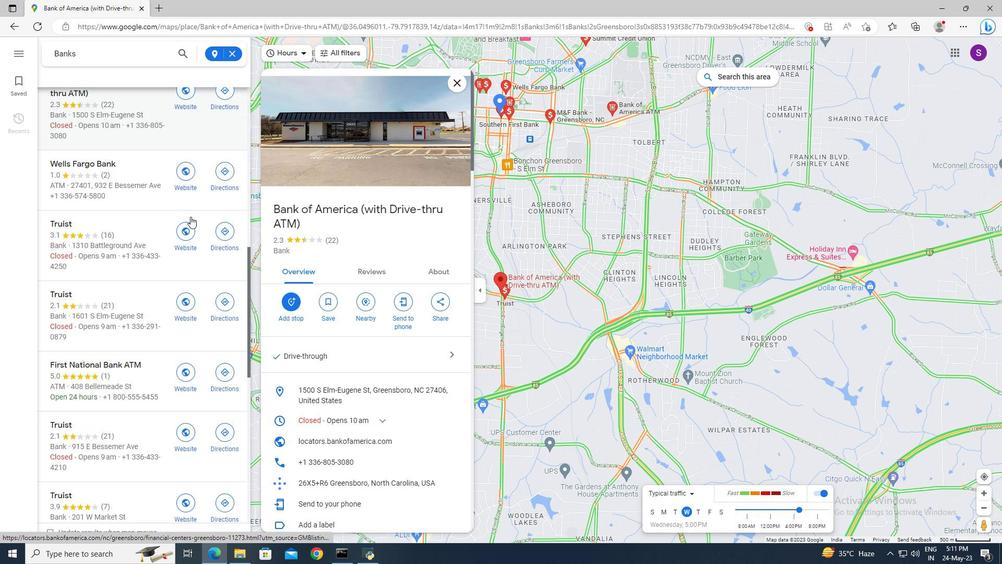 
Action: Mouse scrolled (190, 216) with delta (0, 0)
Screenshot: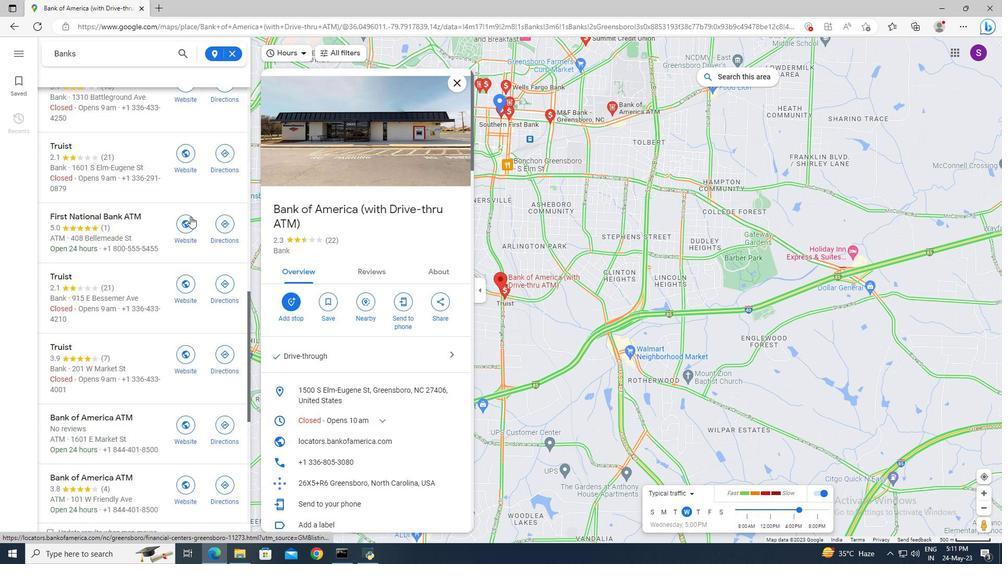 
Action: Mouse scrolled (190, 216) with delta (0, 0)
Screenshot: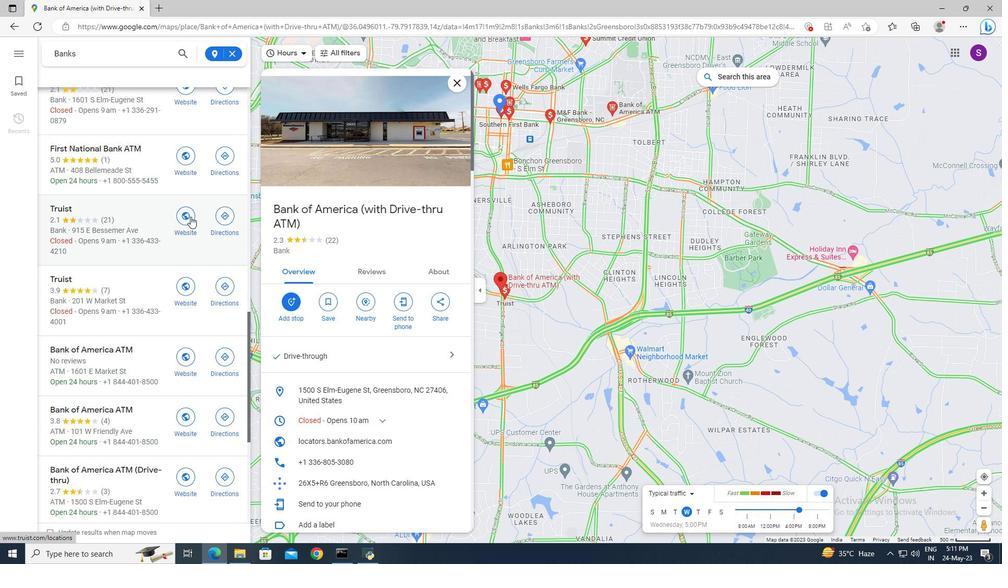 
Action: Mouse scrolled (190, 216) with delta (0, 0)
Screenshot: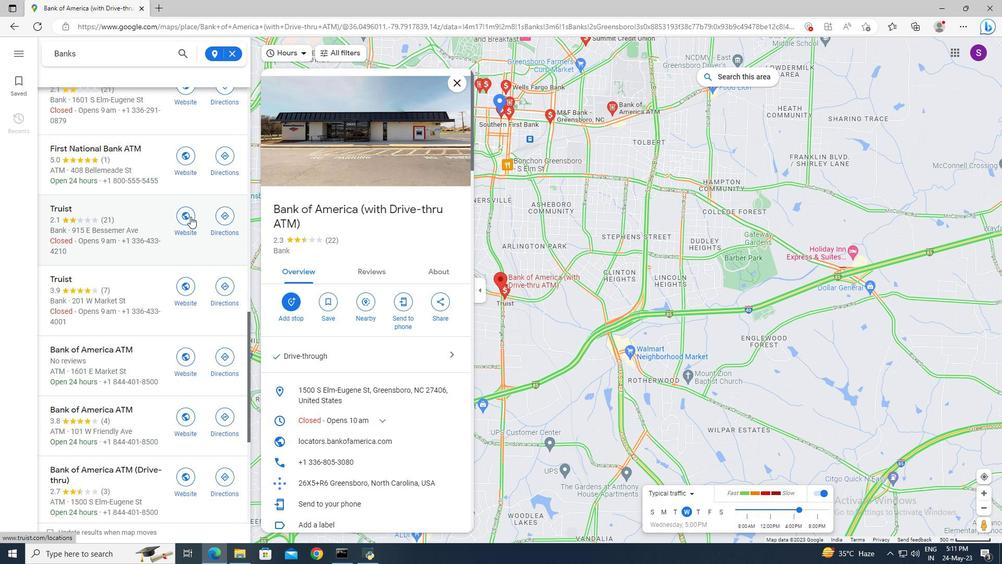 
Action: Mouse scrolled (190, 216) with delta (0, 0)
Screenshot: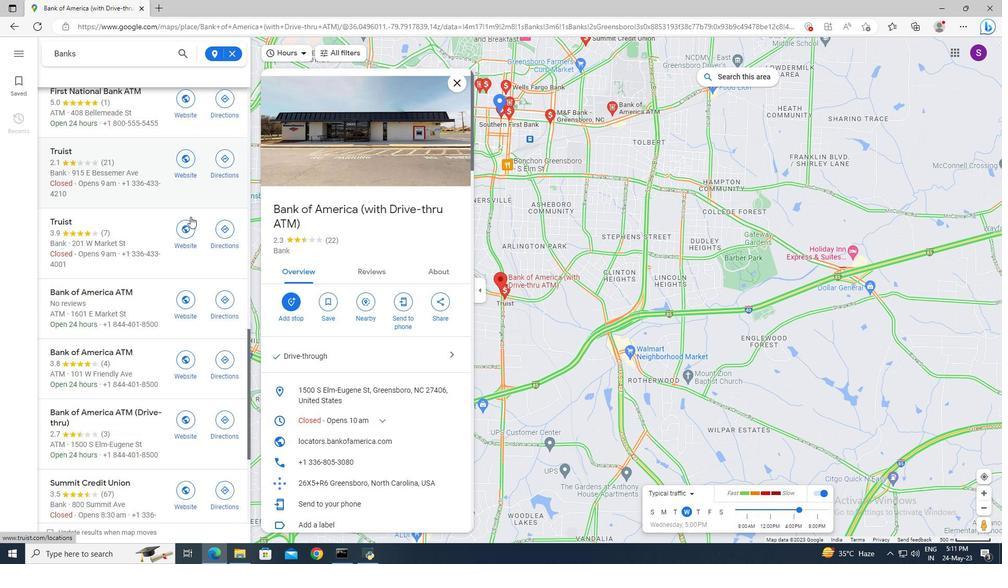 
Action: Mouse moved to (113, 352)
Screenshot: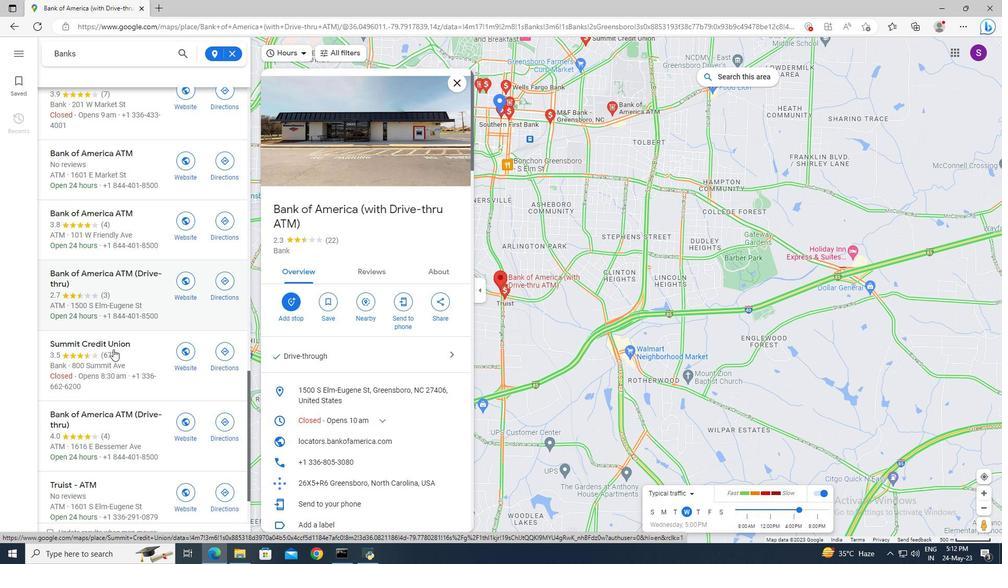 
Action: Mouse pressed left at (113, 352)
Screenshot: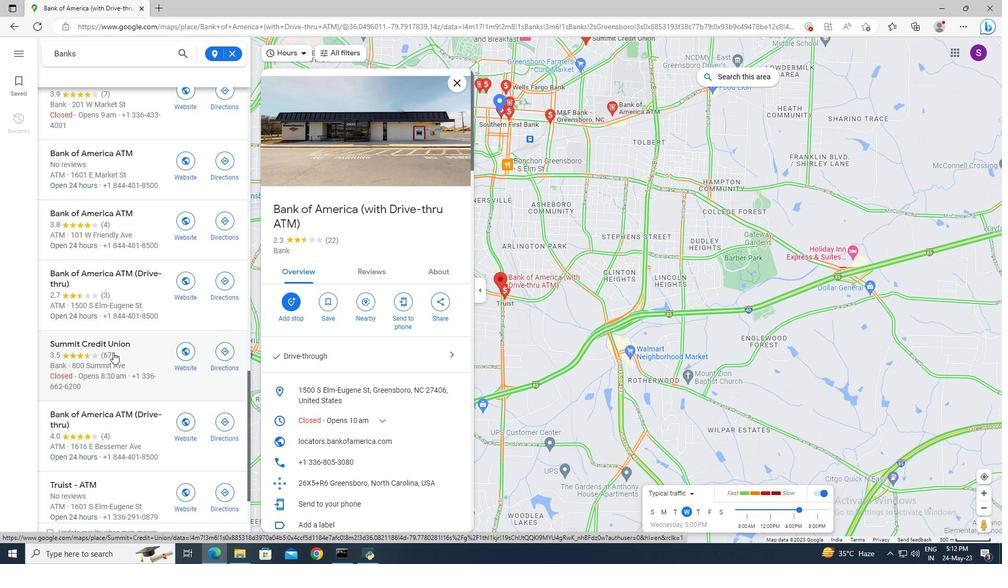 
Action: Mouse moved to (383, 267)
Screenshot: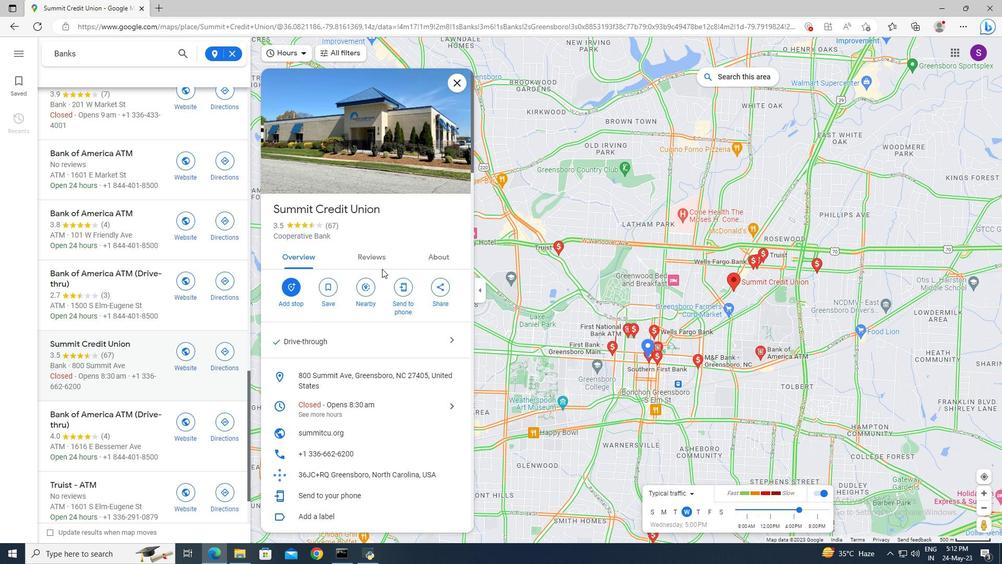 
Action: Mouse pressed left at (383, 267)
Screenshot: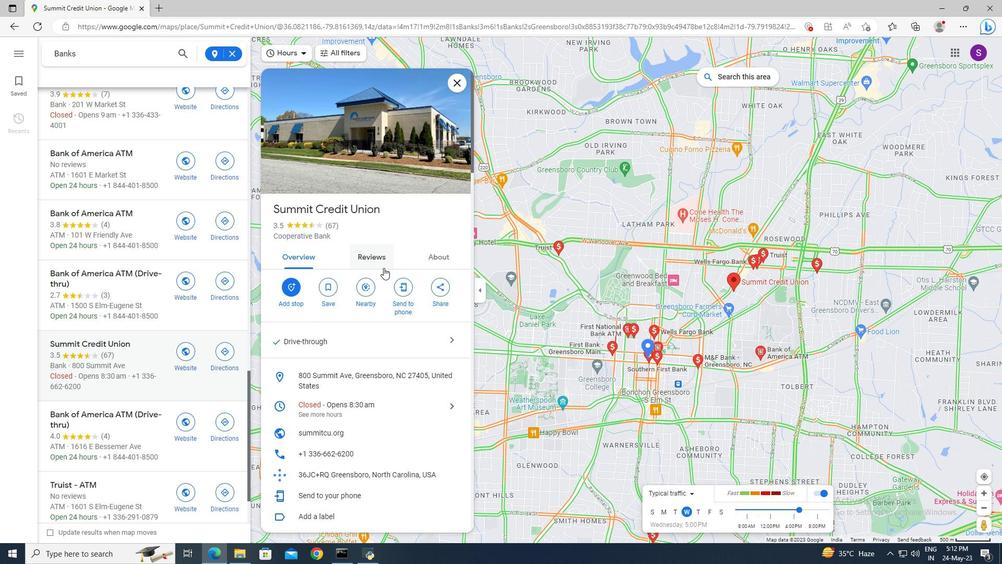 
Action: Mouse scrolled (383, 267) with delta (0, 0)
Screenshot: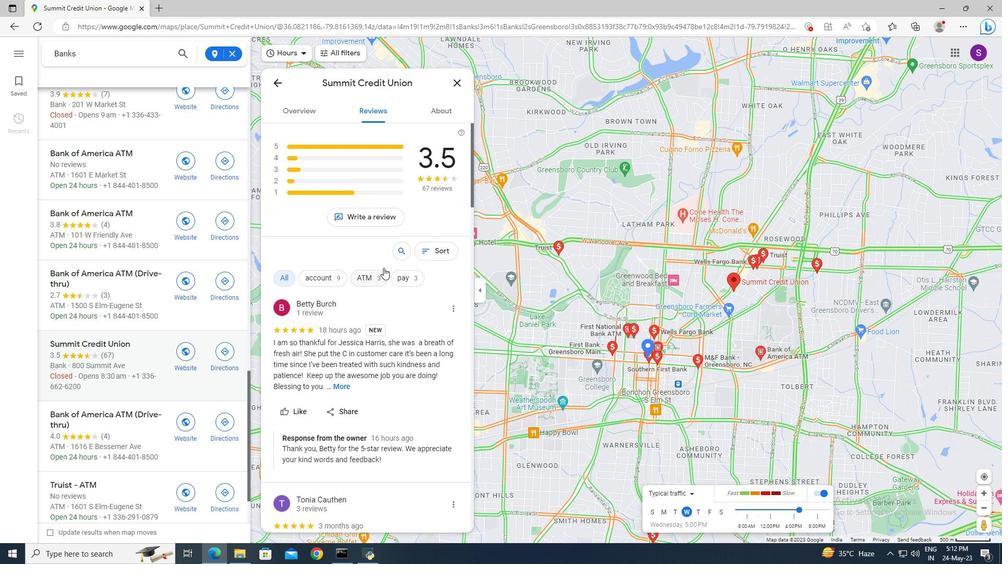 
Action: Mouse moved to (348, 329)
Screenshot: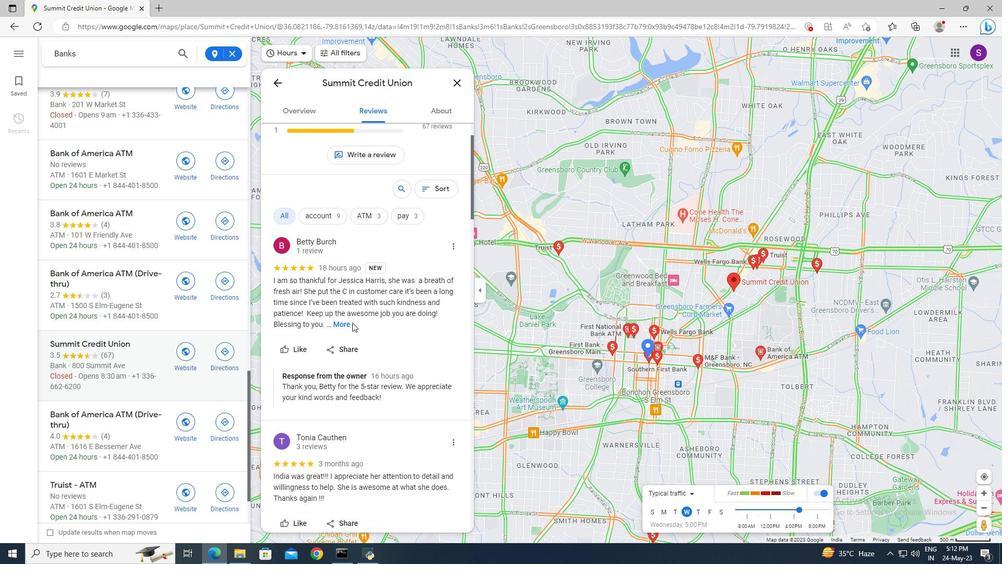 
Action: Mouse pressed left at (348, 329)
Screenshot: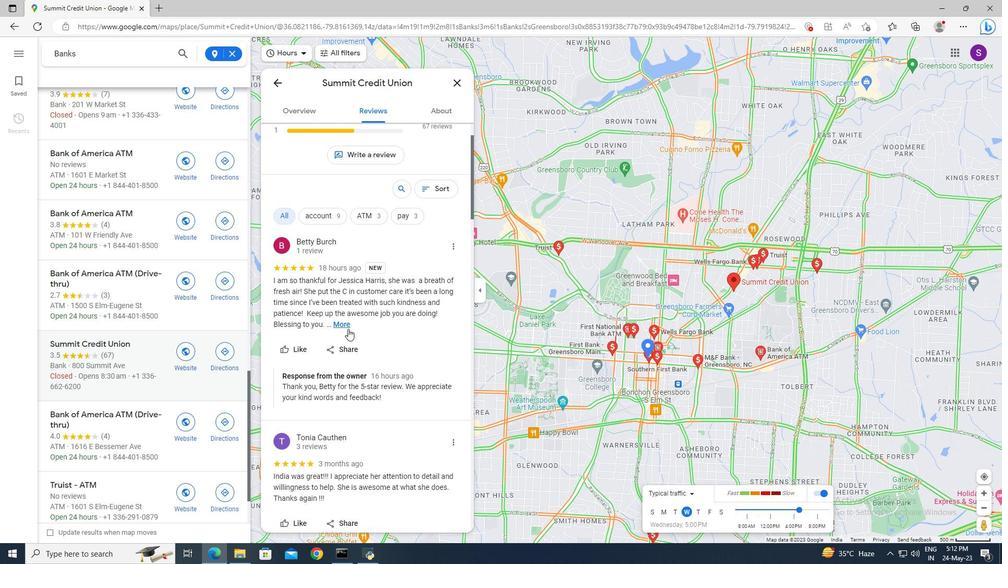
Action: Mouse scrolled (348, 328) with delta (0, 0)
Screenshot: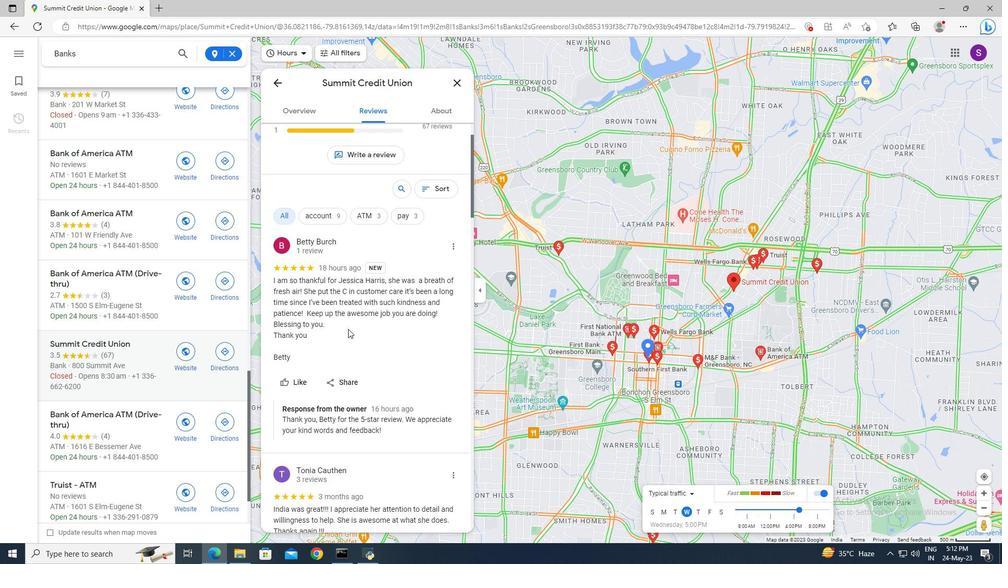 
Action: Mouse scrolled (348, 328) with delta (0, 0)
Screenshot: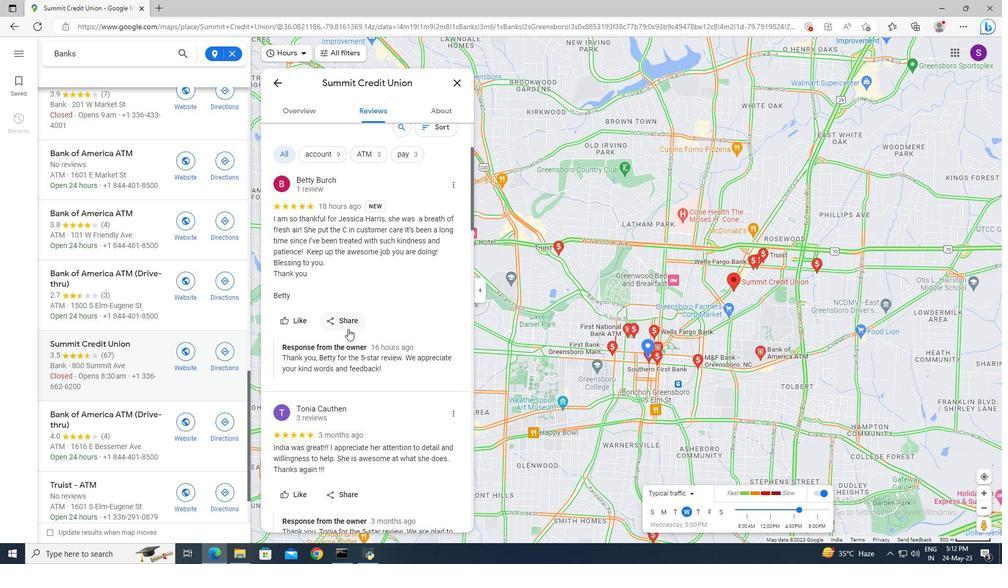 
Action: Mouse scrolled (348, 328) with delta (0, 0)
Screenshot: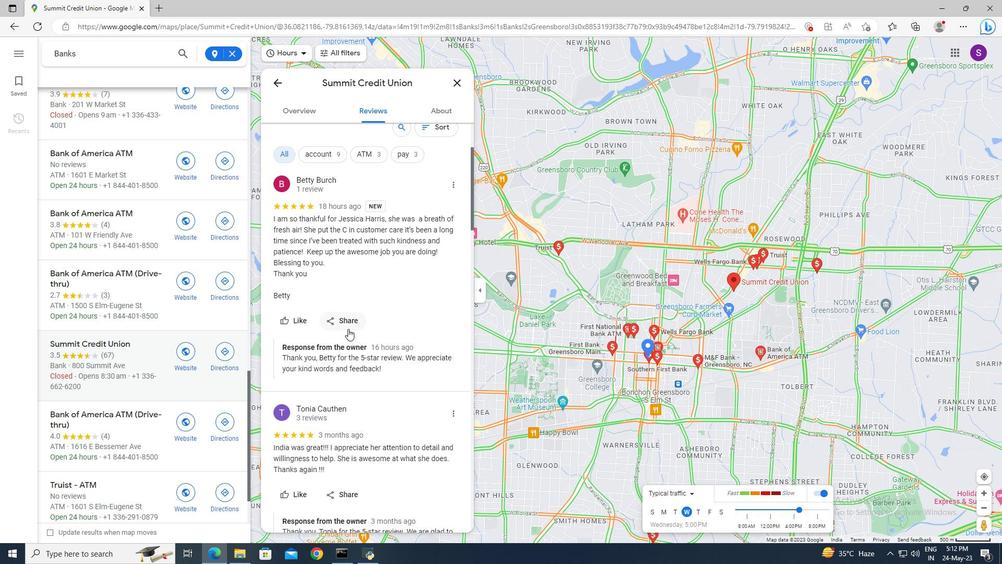 
Action: Mouse scrolled (348, 328) with delta (0, 0)
Screenshot: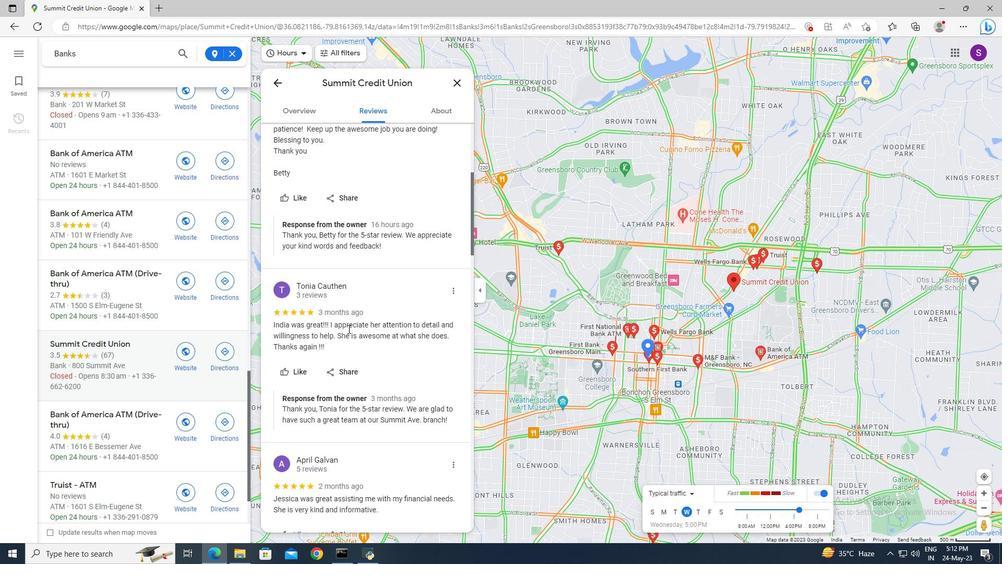 
Action: Mouse scrolled (348, 328) with delta (0, 0)
Screenshot: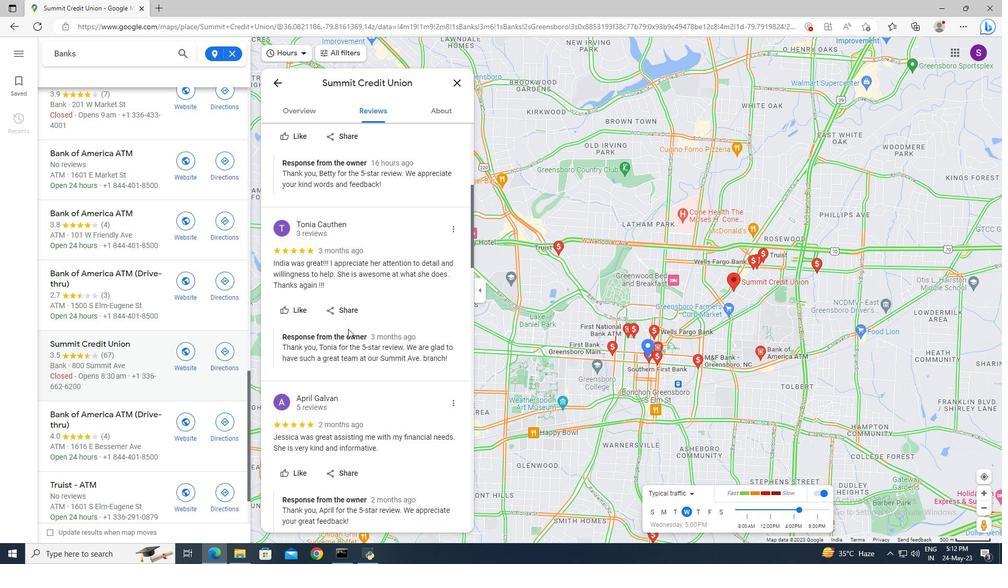 
Action: Mouse moved to (347, 329)
Screenshot: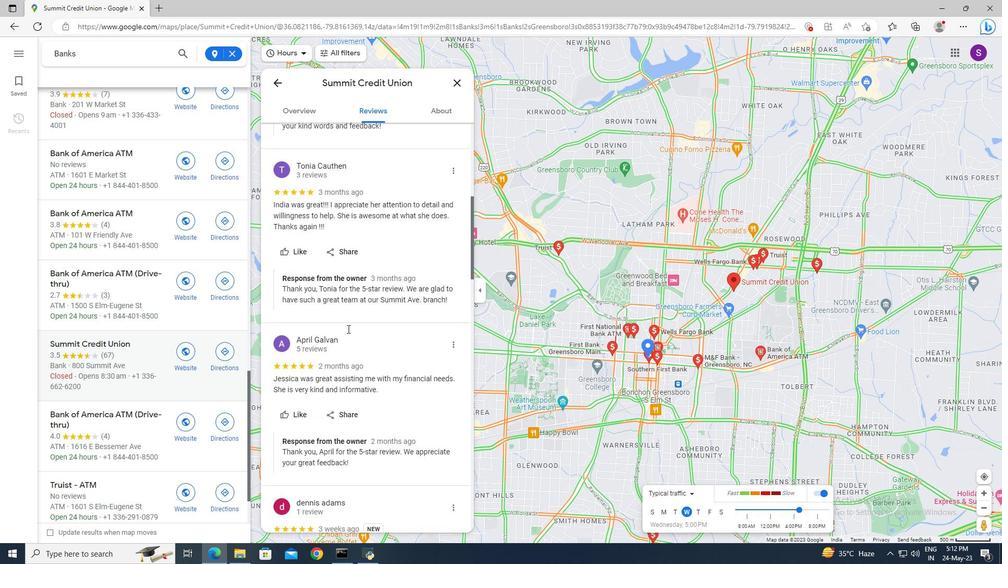 
Action: Mouse scrolled (347, 329) with delta (0, 0)
Screenshot: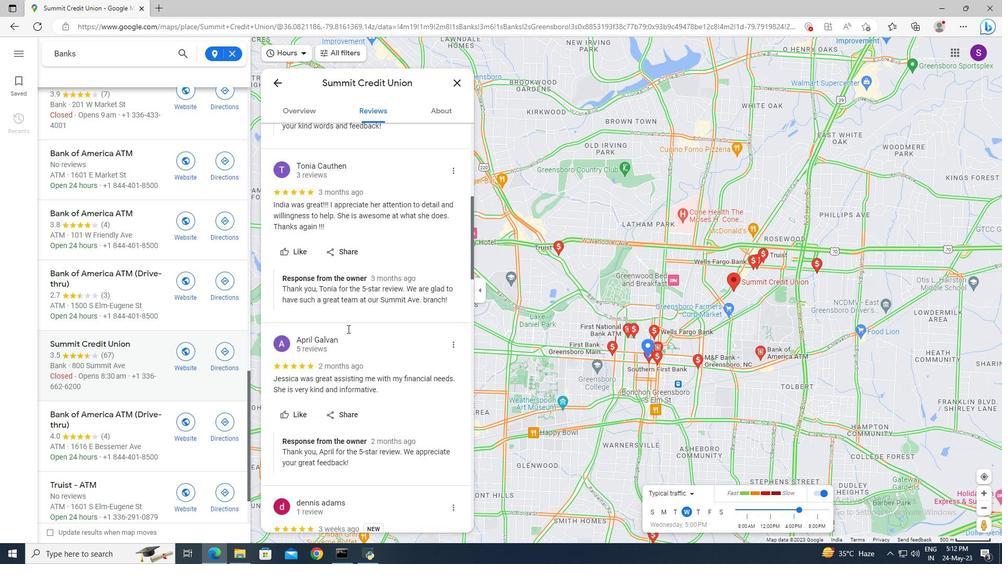 
Action: Mouse moved to (345, 331)
Screenshot: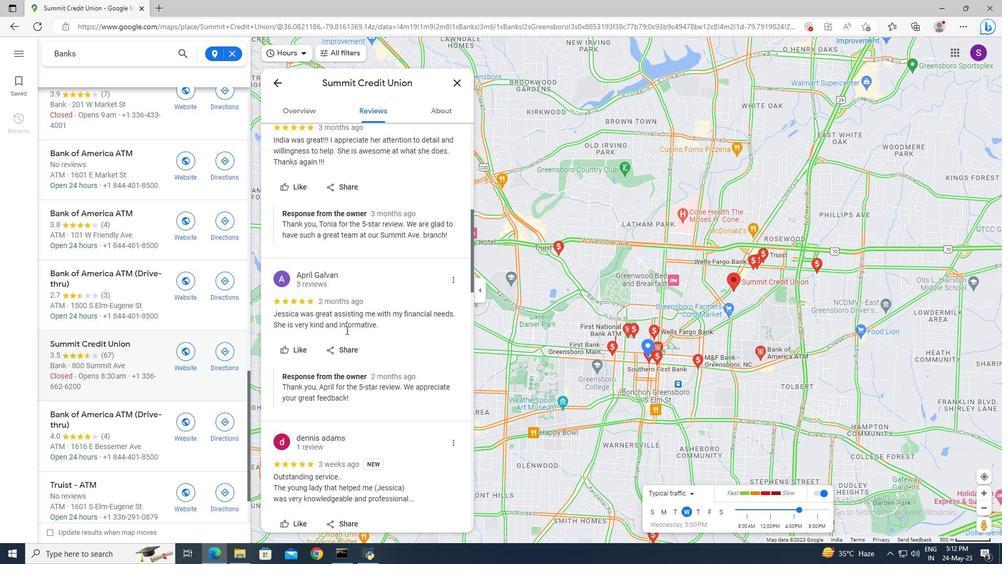 
Action: Mouse scrolled (345, 330) with delta (0, 0)
Screenshot: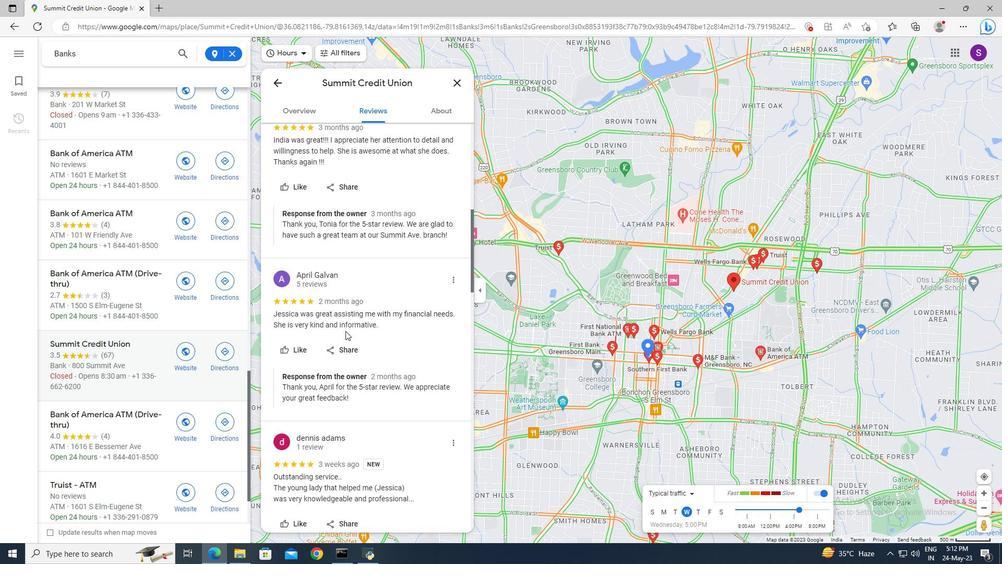 
Action: Mouse scrolled (345, 330) with delta (0, 0)
Screenshot: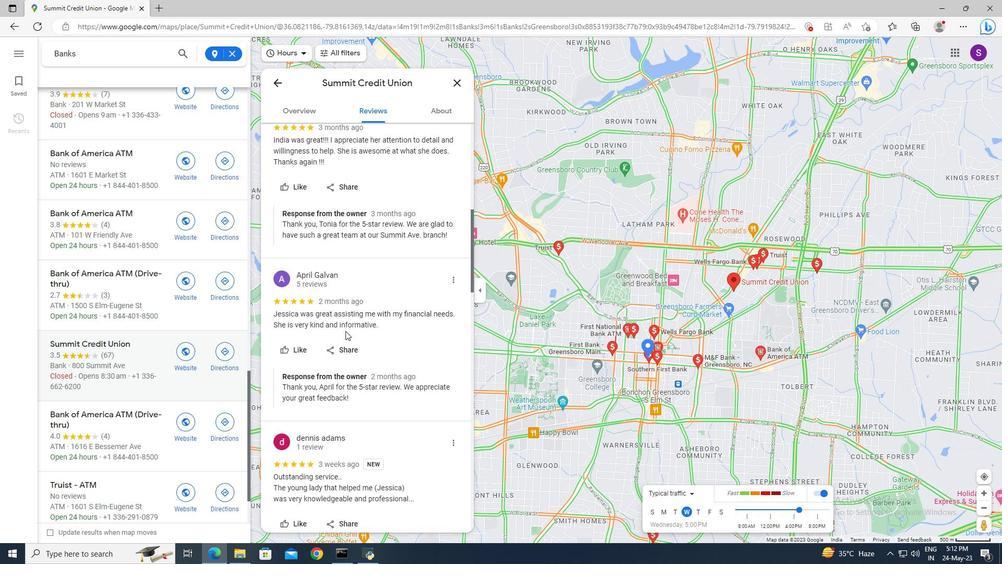
Action: Mouse moved to (344, 332)
Screenshot: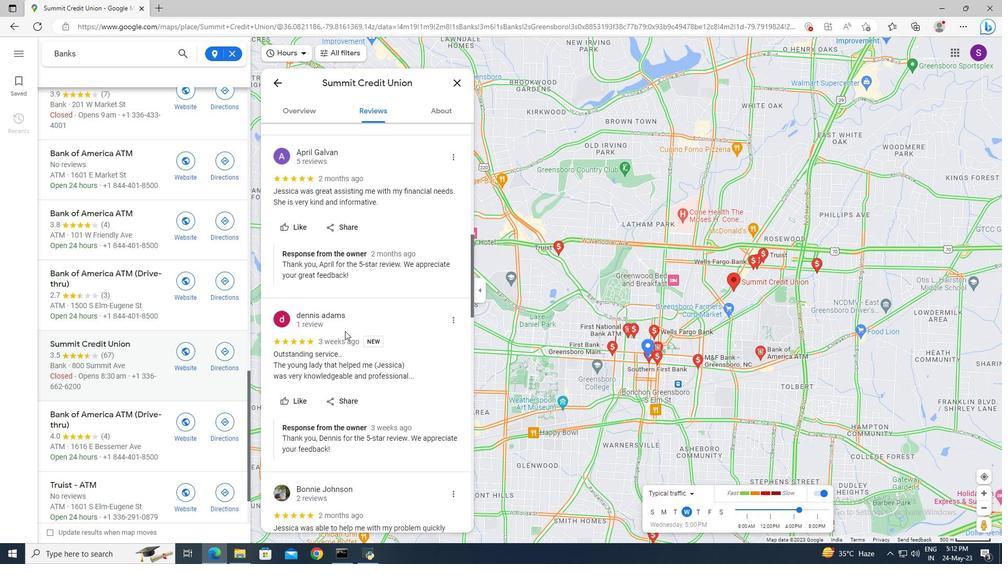 
Action: Mouse scrolled (344, 331) with delta (0, 0)
Screenshot: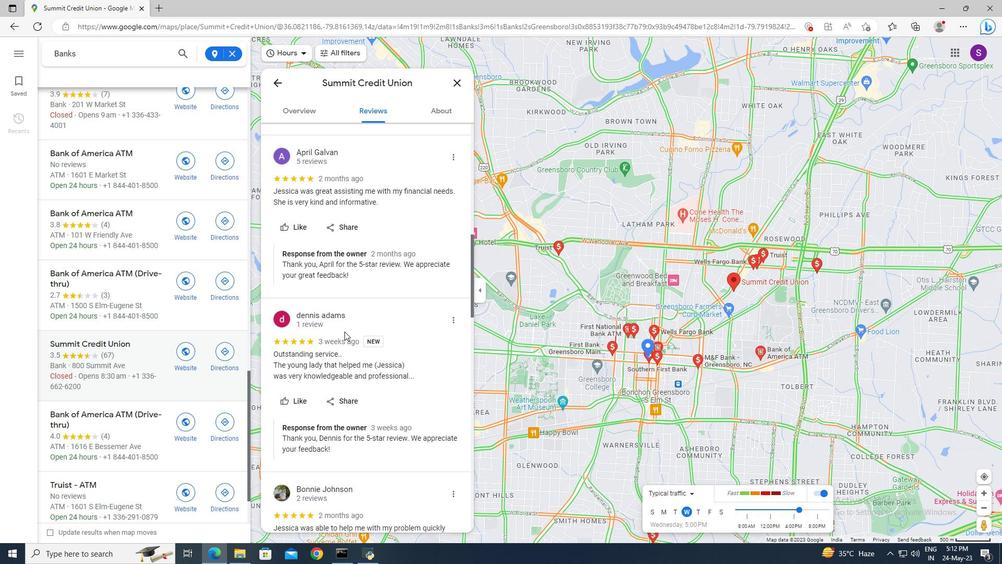 
Action: Mouse moved to (343, 333)
Screenshot: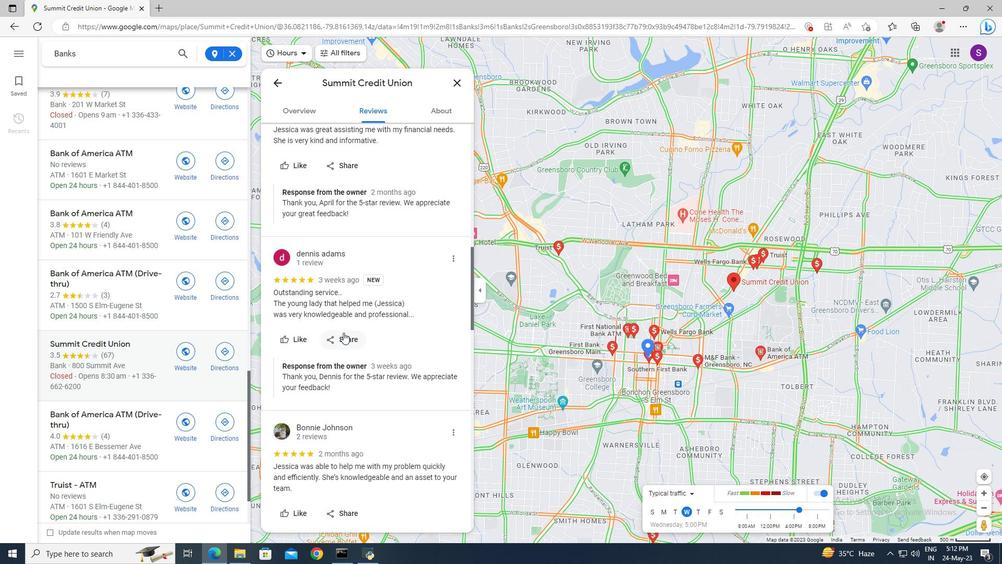 
Action: Mouse scrolled (343, 332) with delta (0, 0)
Screenshot: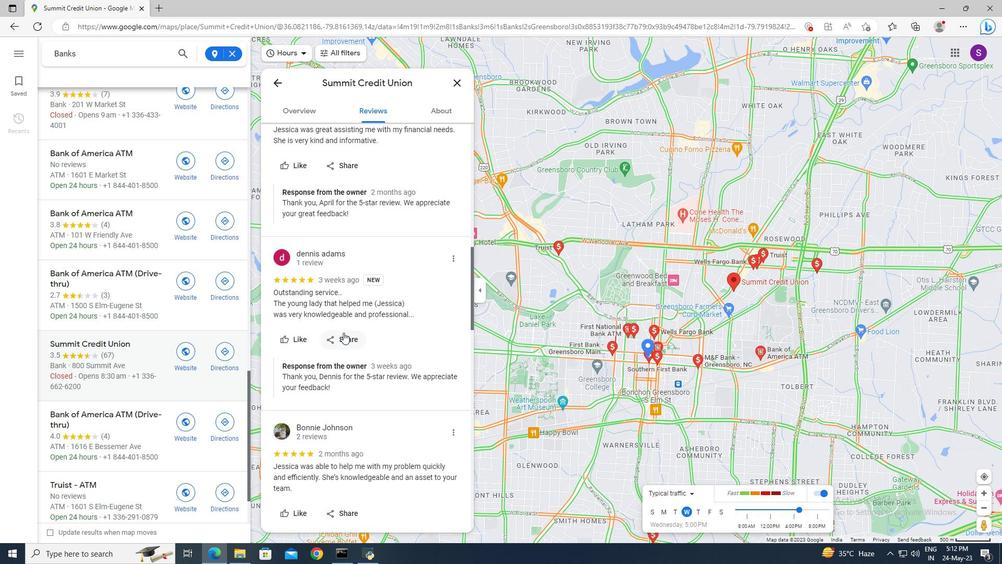 
Action: Mouse scrolled (343, 332) with delta (0, 0)
Screenshot: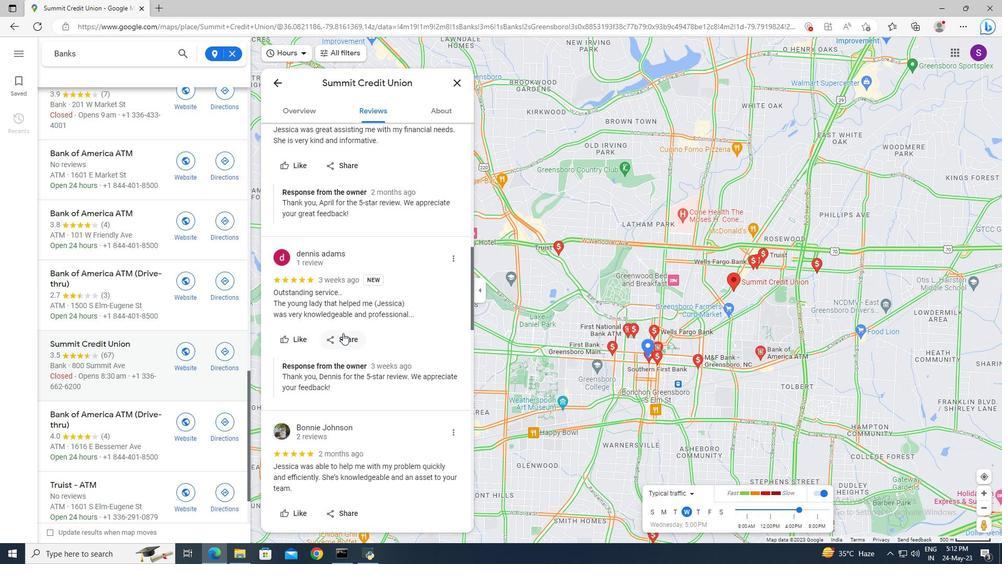 
Action: Mouse scrolled (343, 332) with delta (0, 0)
Screenshot: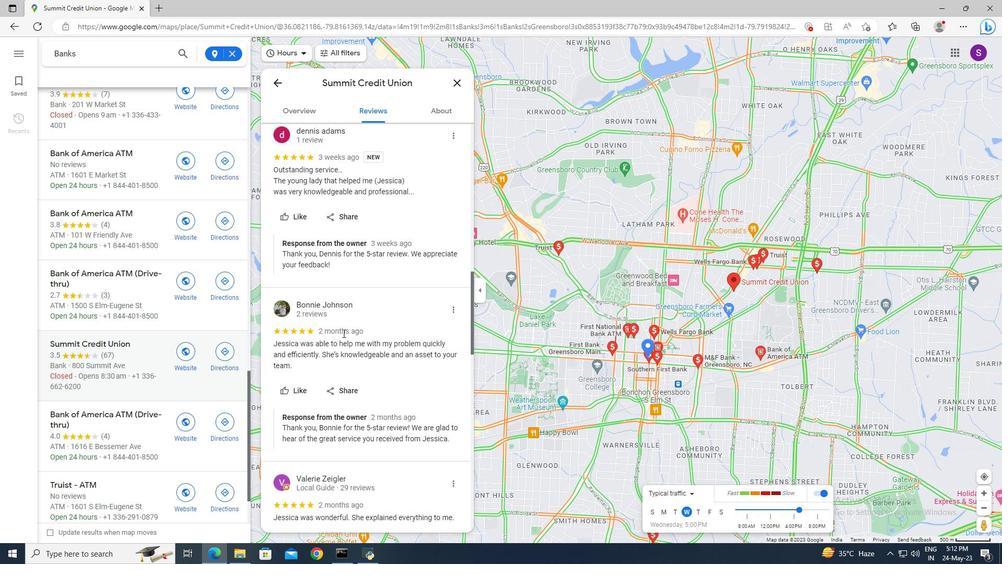 
Action: Mouse moved to (342, 334)
Screenshot: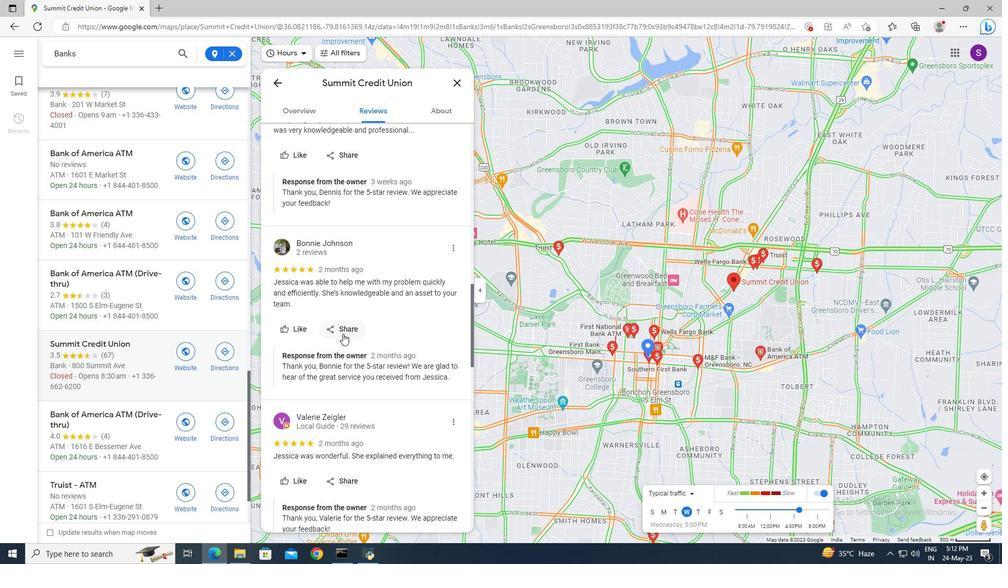
Action: Mouse scrolled (342, 333) with delta (0, 0)
Screenshot: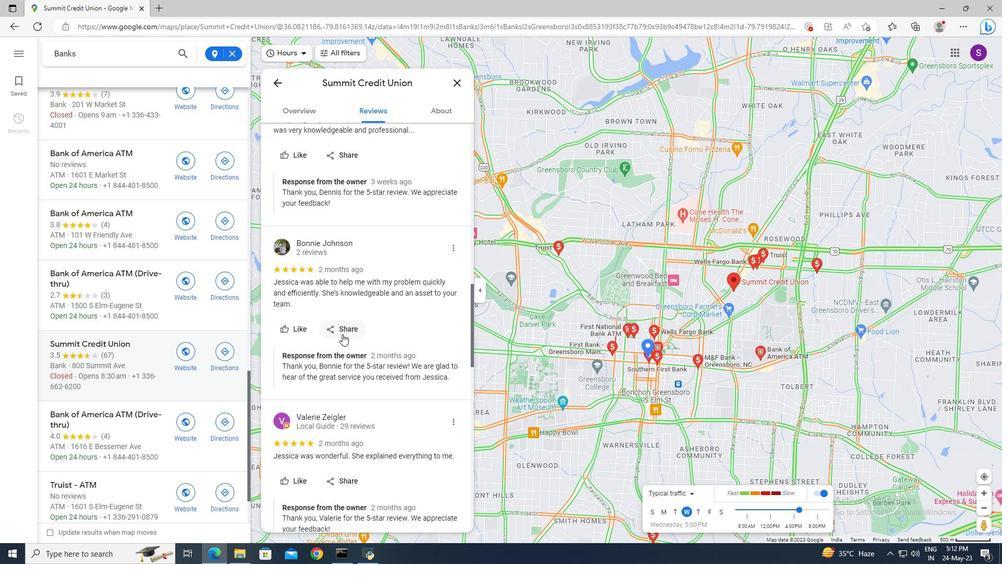
Action: Mouse moved to (341, 334)
Screenshot: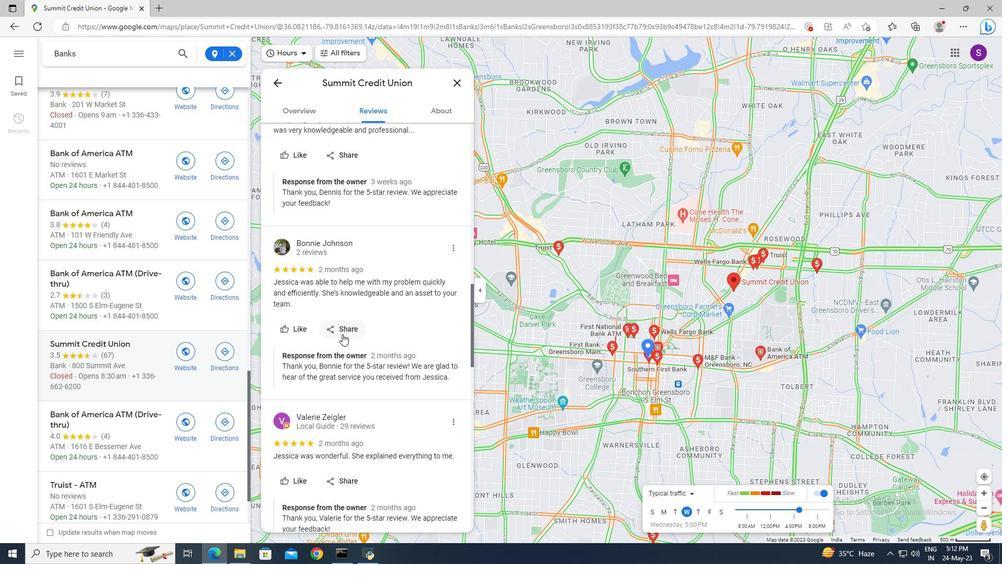 
Action: Mouse scrolled (341, 334) with delta (0, 0)
Screenshot: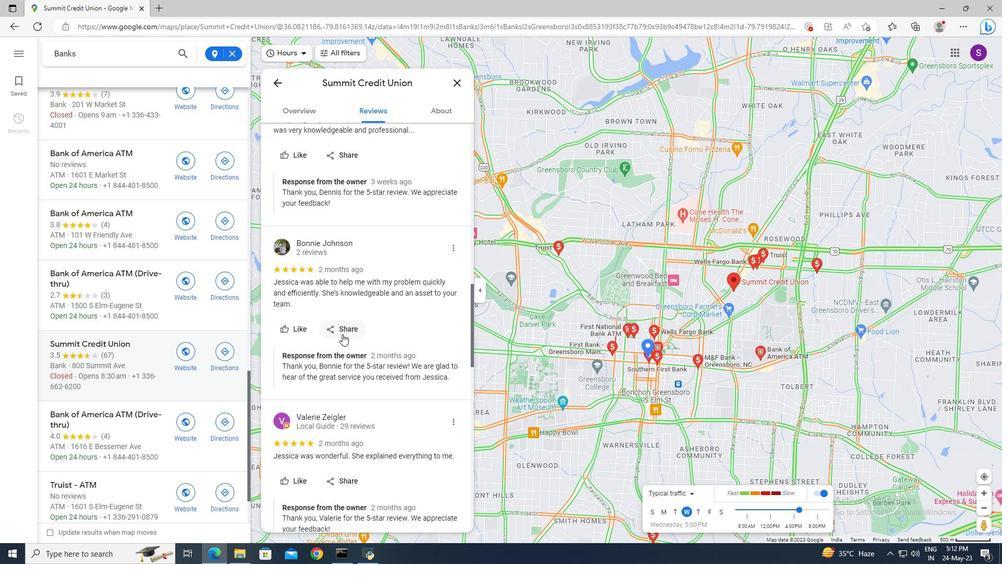 
Action: Mouse scrolled (341, 334) with delta (0, 0)
Screenshot: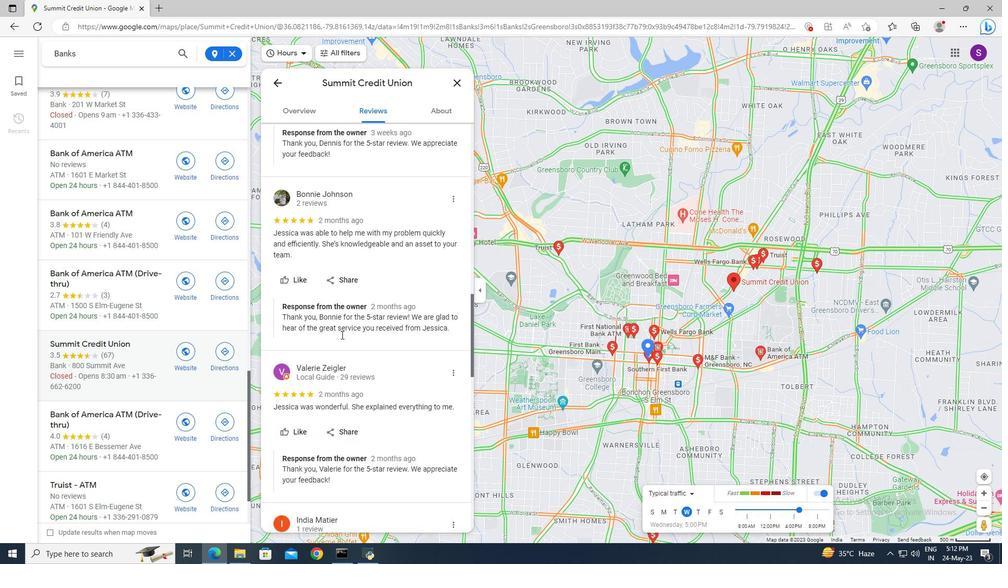 
Action: Mouse moved to (340, 335)
Screenshot: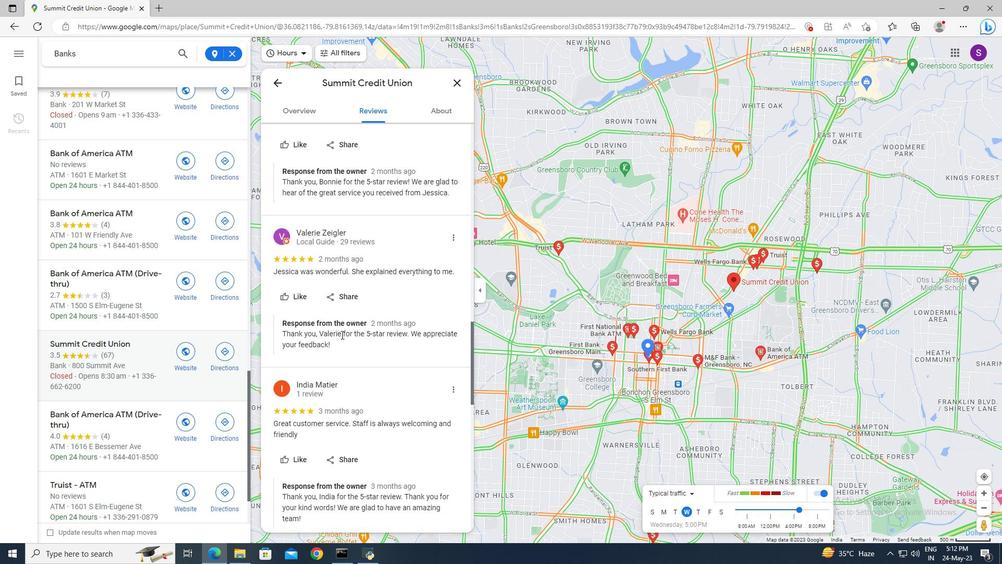 
Action: Mouse scrolled (340, 334) with delta (0, 0)
Screenshot: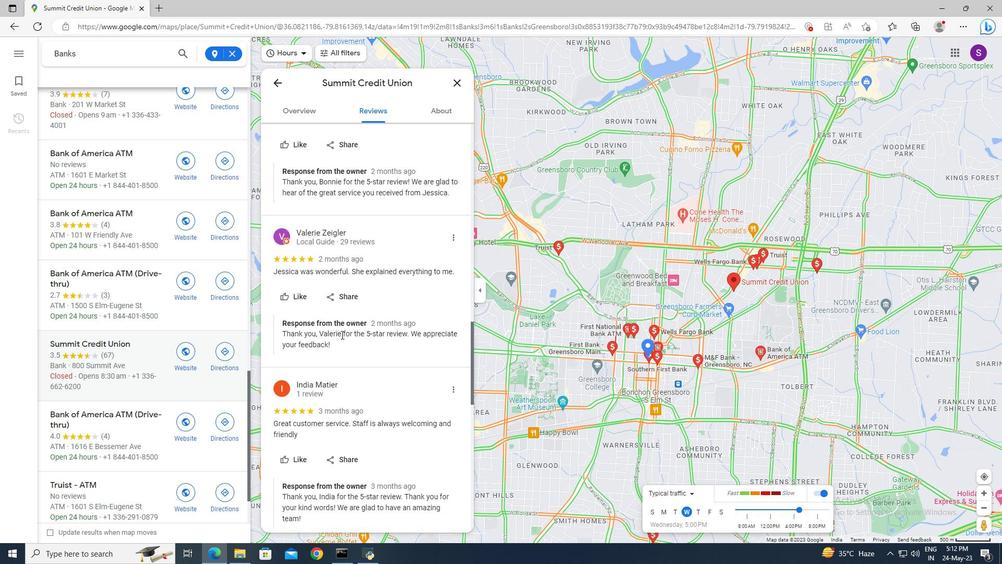 
Action: Mouse moved to (340, 336)
Screenshot: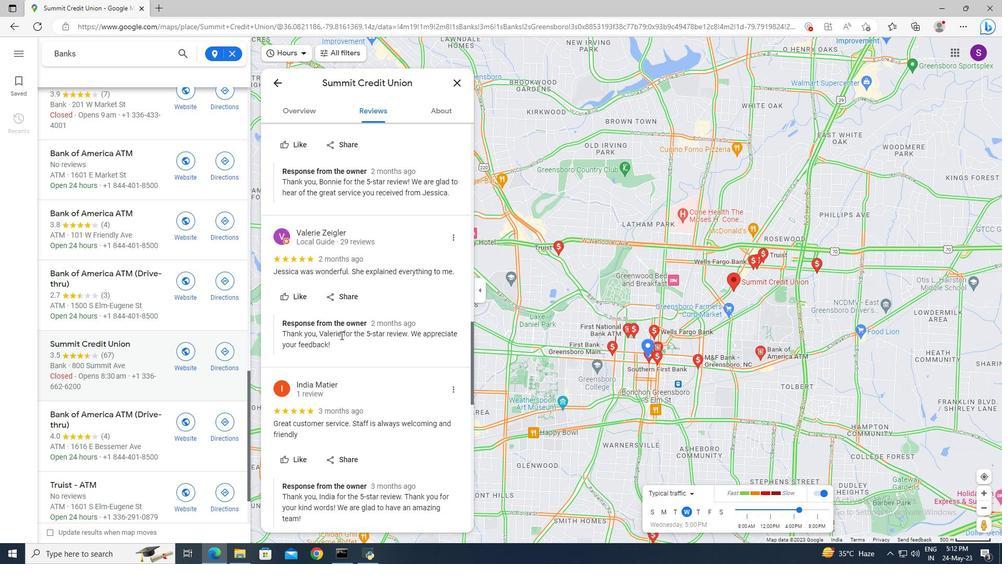 
Action: Mouse scrolled (340, 335) with delta (0, 0)
Screenshot: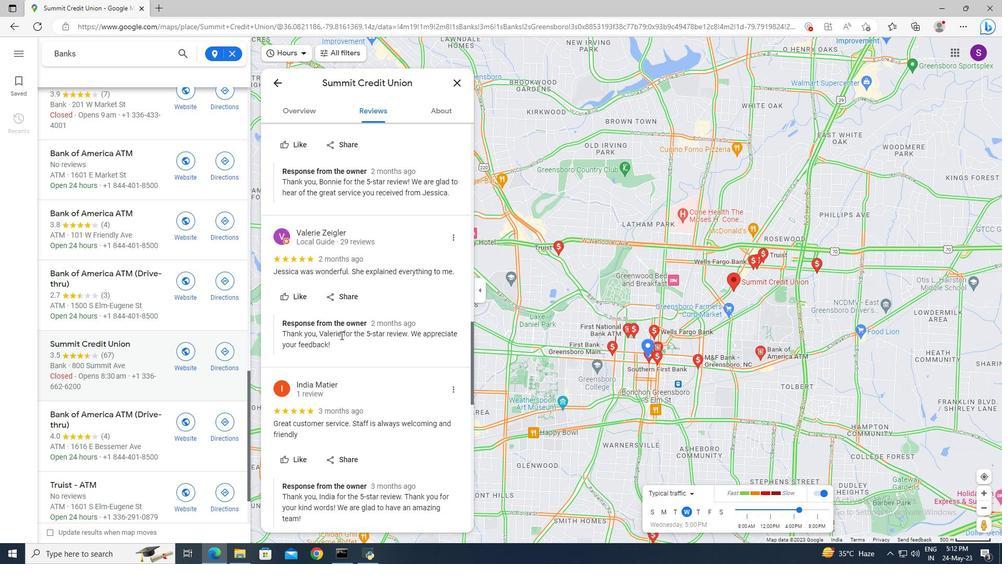 
Action: Mouse moved to (338, 336)
Screenshot: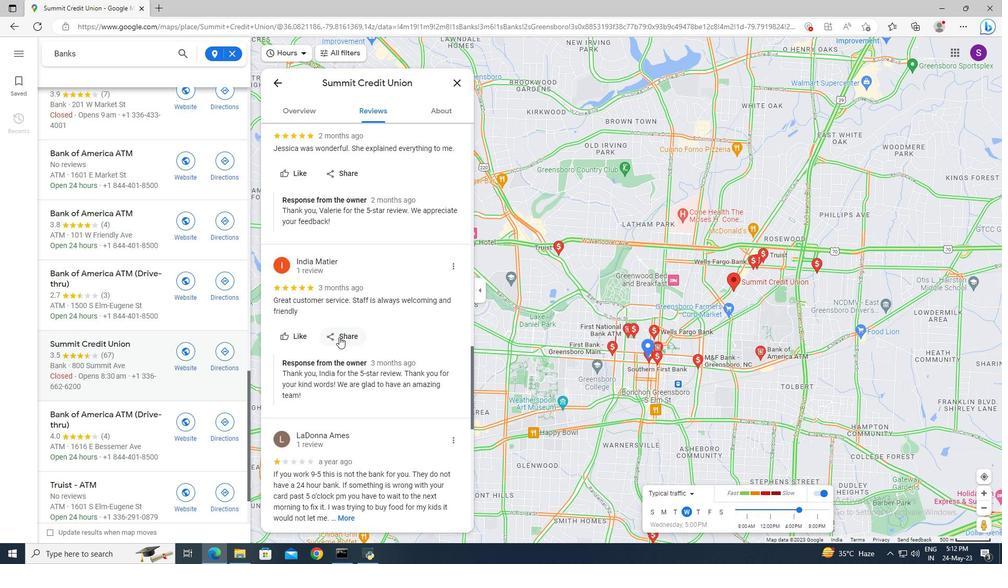 
Action: Mouse scrolled (338, 336) with delta (0, 0)
Screenshot: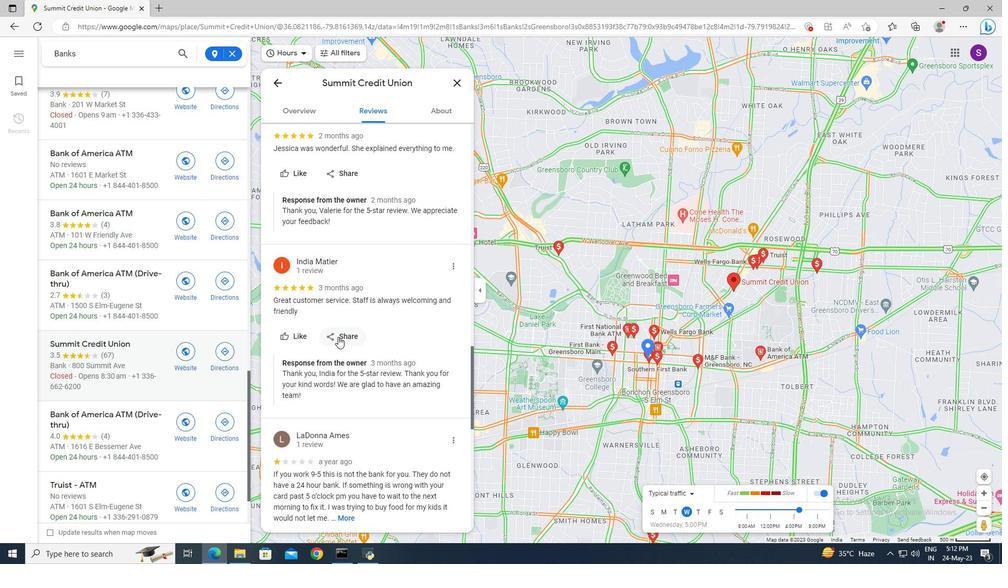 
Action: Mouse moved to (337, 337)
Screenshot: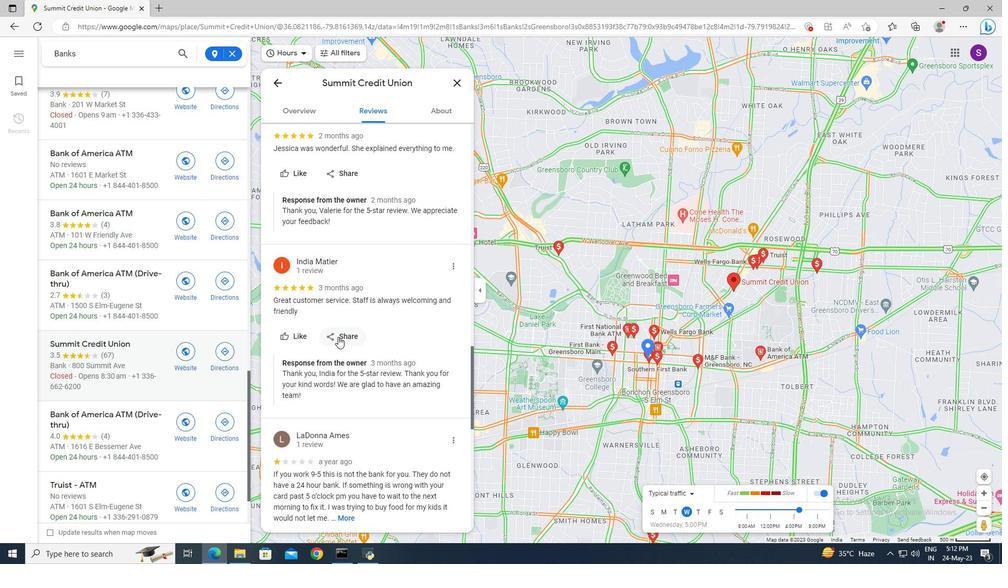 
Action: Mouse scrolled (337, 336) with delta (0, 0)
Screenshot: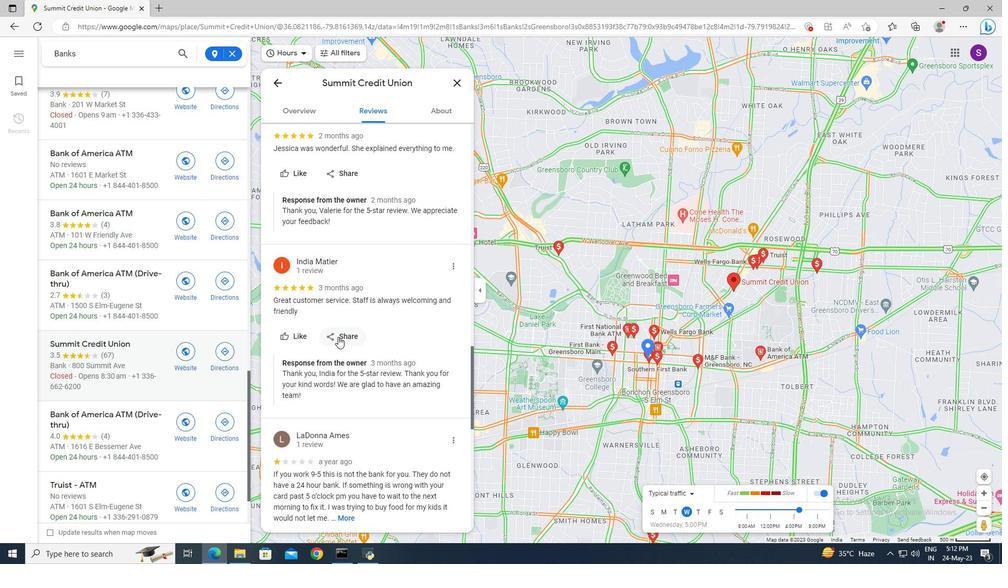 
Action: Mouse moved to (333, 341)
Screenshot: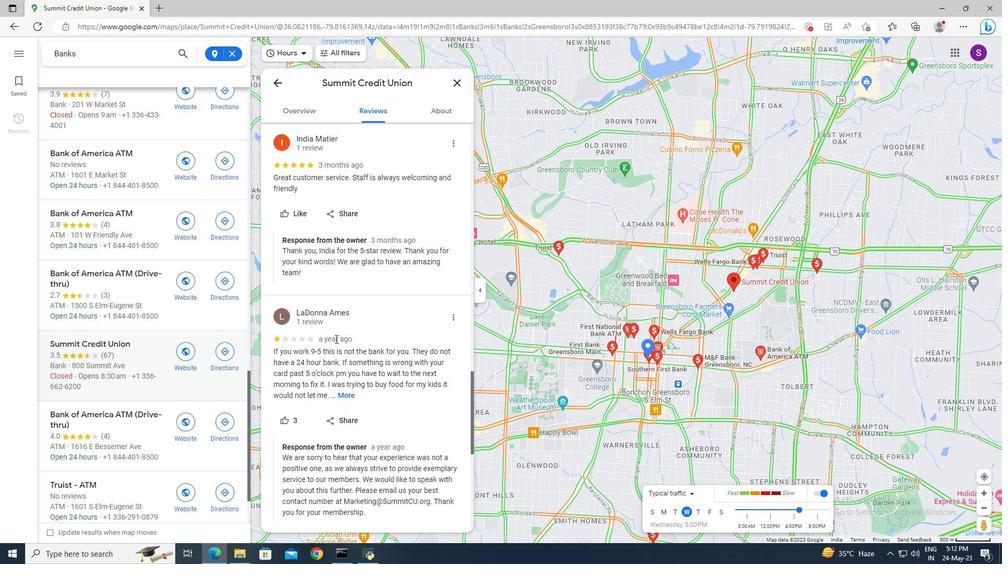 
Action: Mouse scrolled (333, 341) with delta (0, 0)
Screenshot: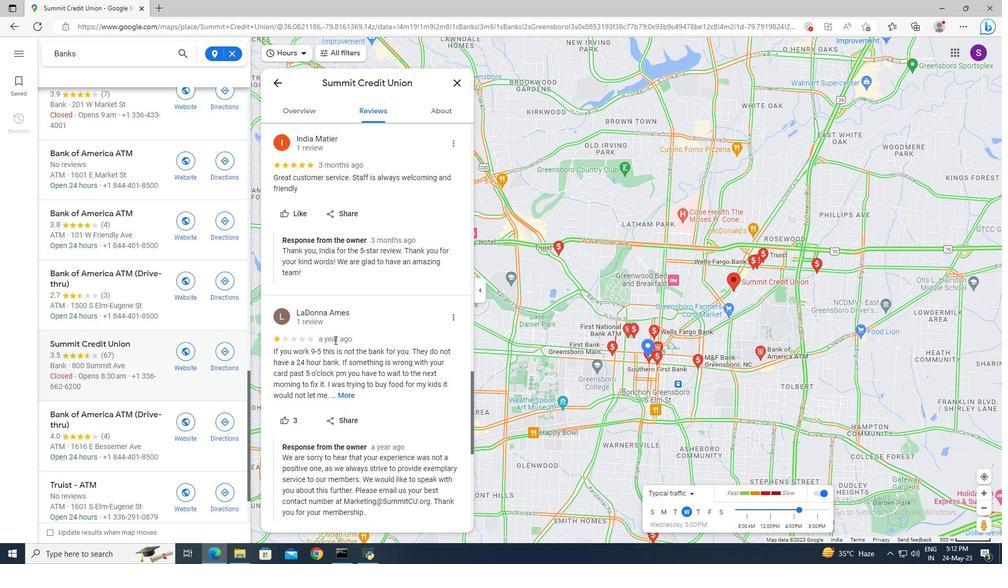 
Action: Mouse moved to (332, 342)
Screenshot: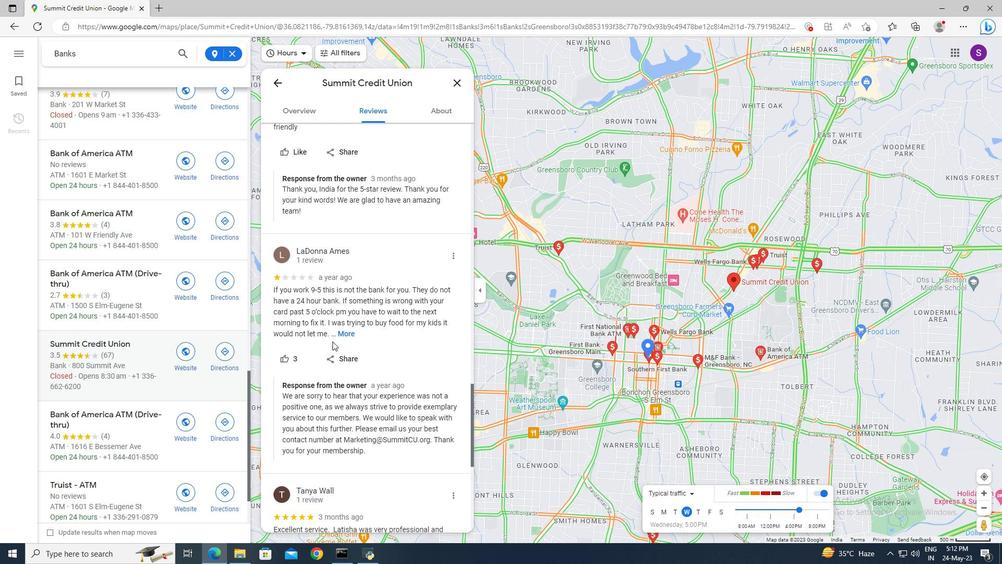 
Action: Mouse scrolled (332, 341) with delta (0, 0)
Screenshot: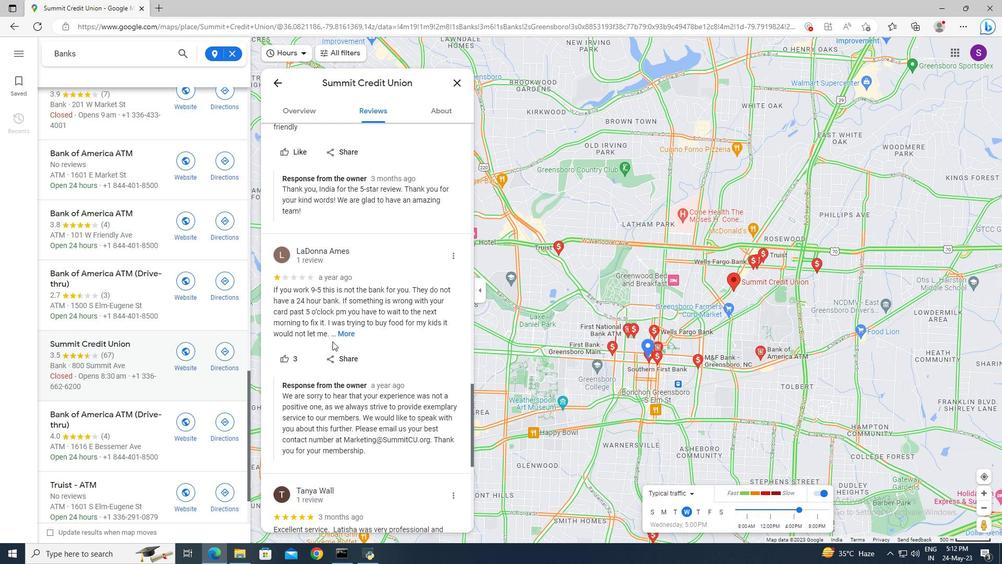 
Action: Mouse moved to (331, 343)
Screenshot: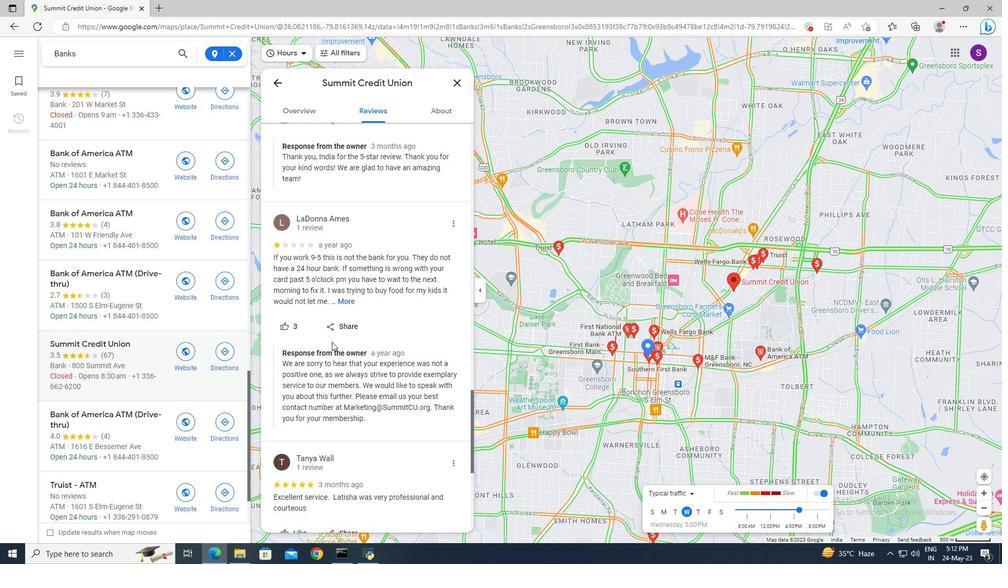 
Action: Mouse scrolled (331, 343) with delta (0, 0)
Screenshot: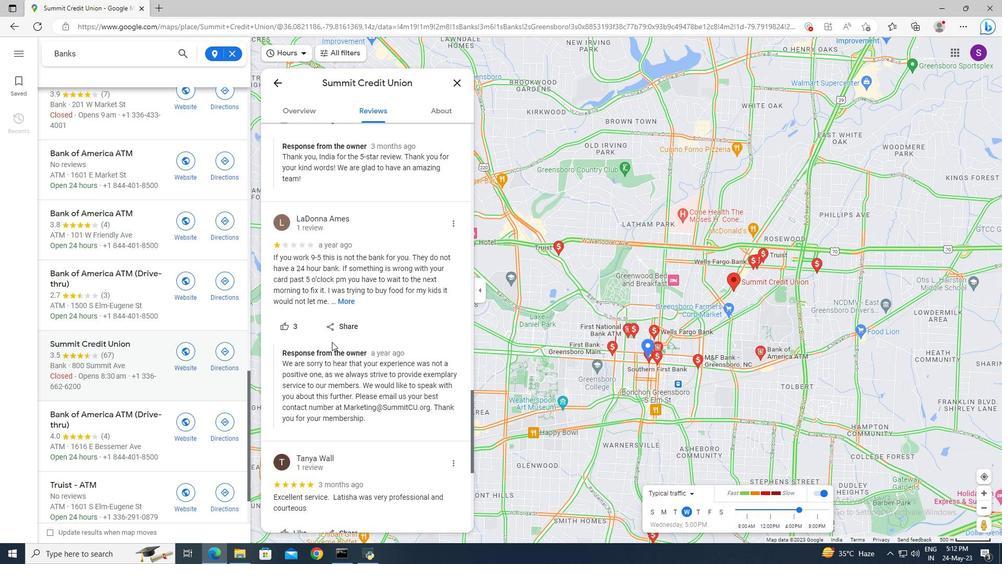 
Action: Mouse moved to (330, 343)
Screenshot: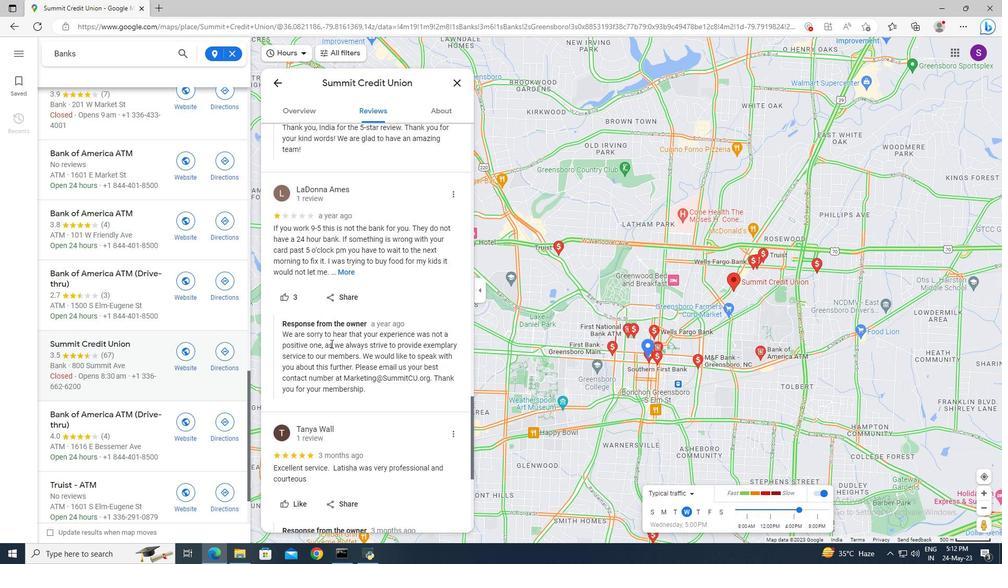 
Action: Mouse scrolled (330, 343) with delta (0, 0)
Screenshot: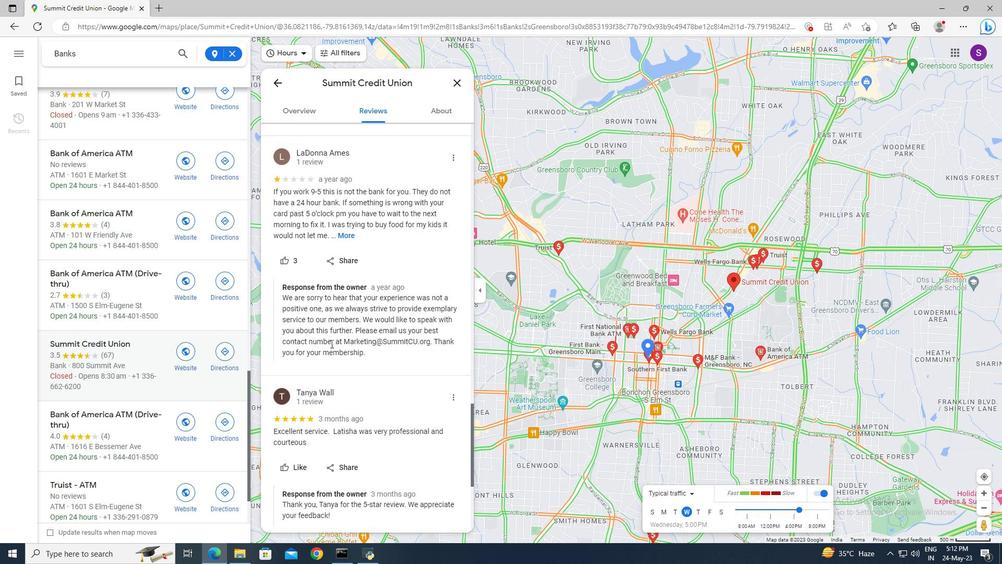 
Action: Mouse moved to (330, 345)
Screenshot: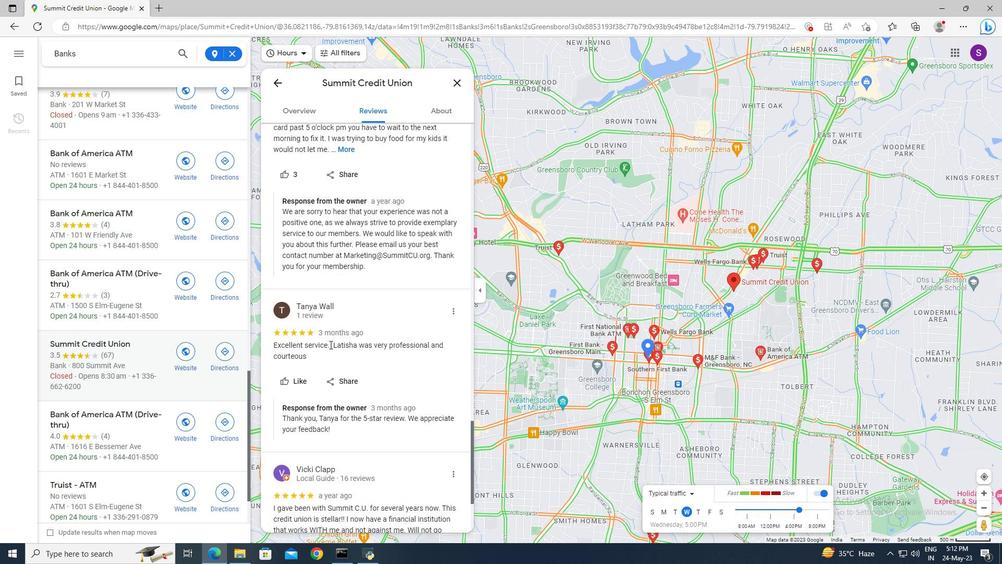 
Action: Mouse scrolled (330, 344) with delta (0, 0)
Screenshot: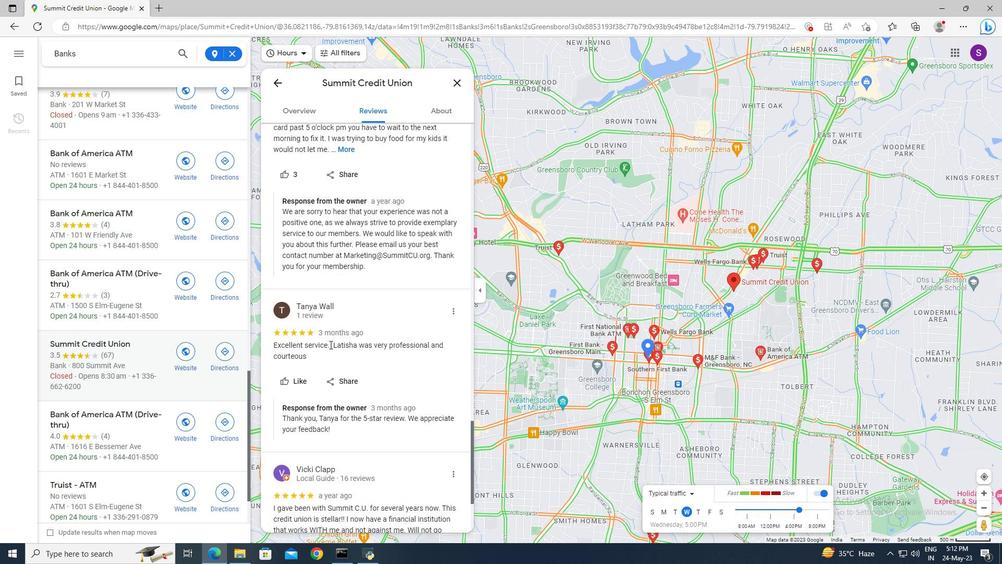 
Action: Mouse moved to (329, 345)
Screenshot: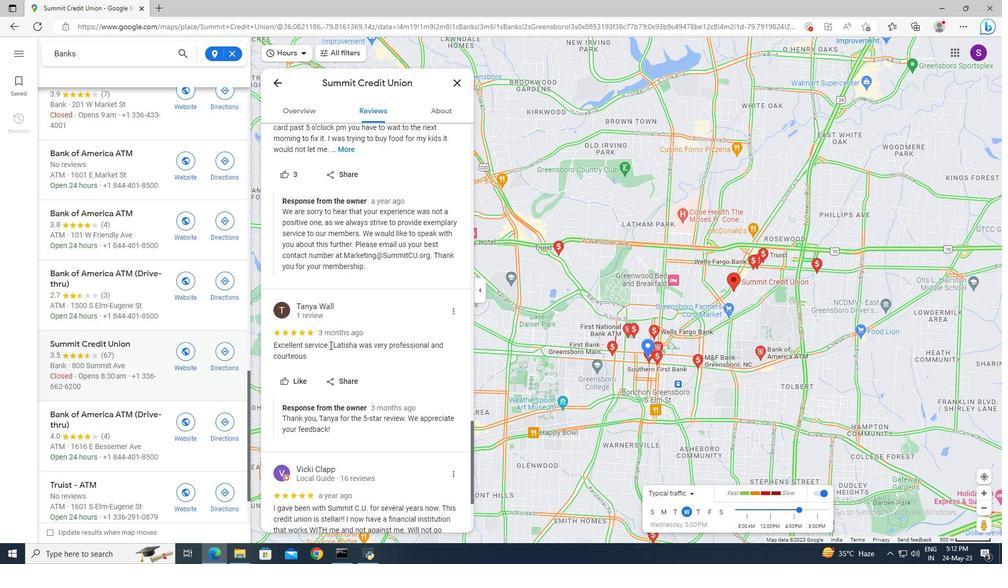 
Action: Mouse scrolled (329, 345) with delta (0, 0)
Screenshot: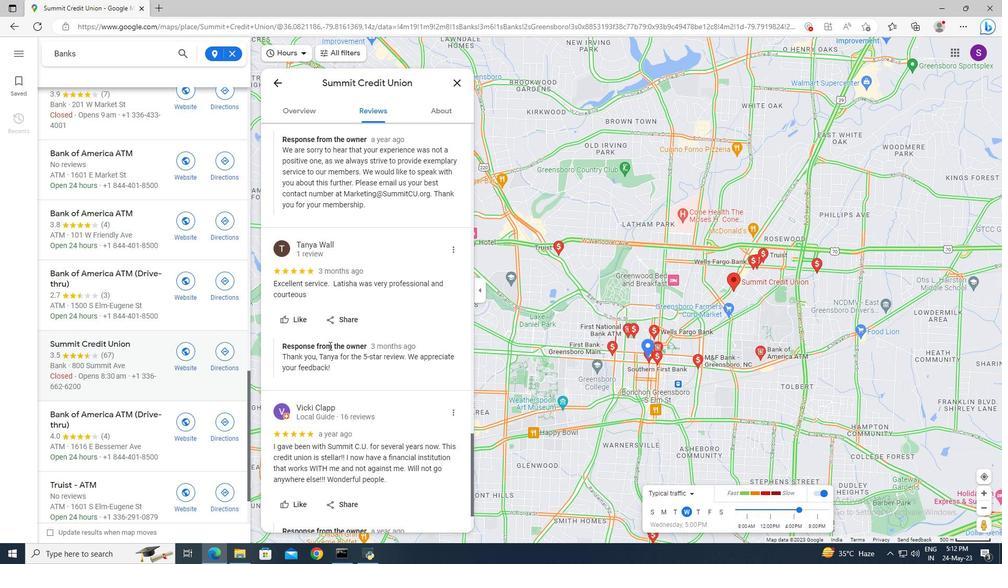 
Action: Mouse scrolled (329, 345) with delta (0, 0)
Screenshot: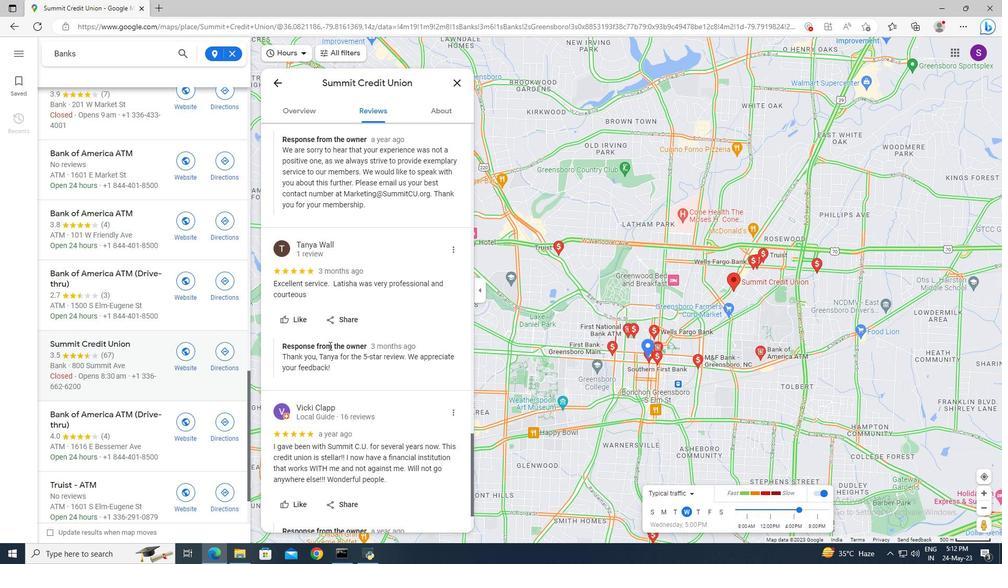 
Action: Mouse moved to (328, 346)
Screenshot: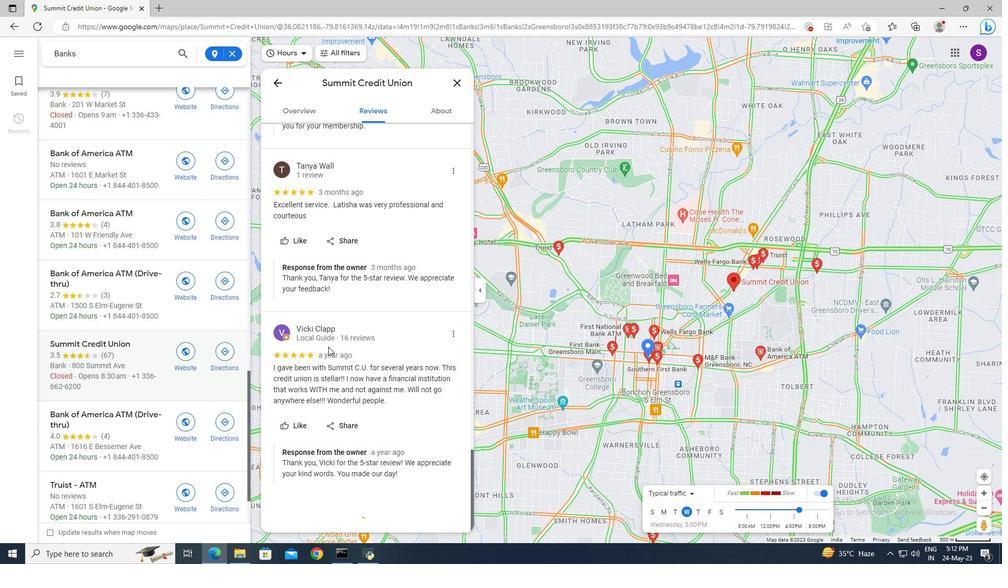 
Action: Mouse scrolled (328, 346) with delta (0, 0)
Screenshot: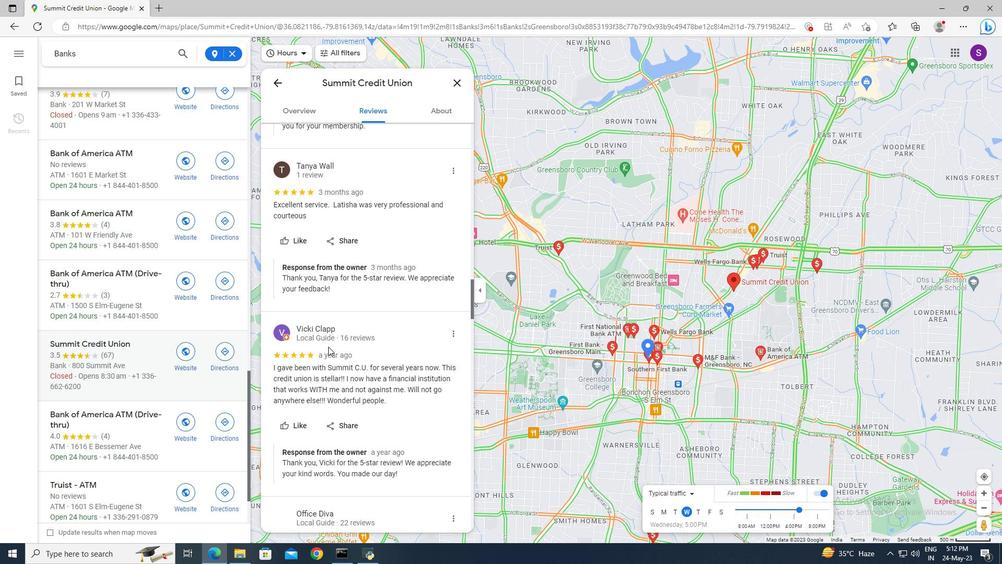 
Action: Mouse moved to (328, 347)
Screenshot: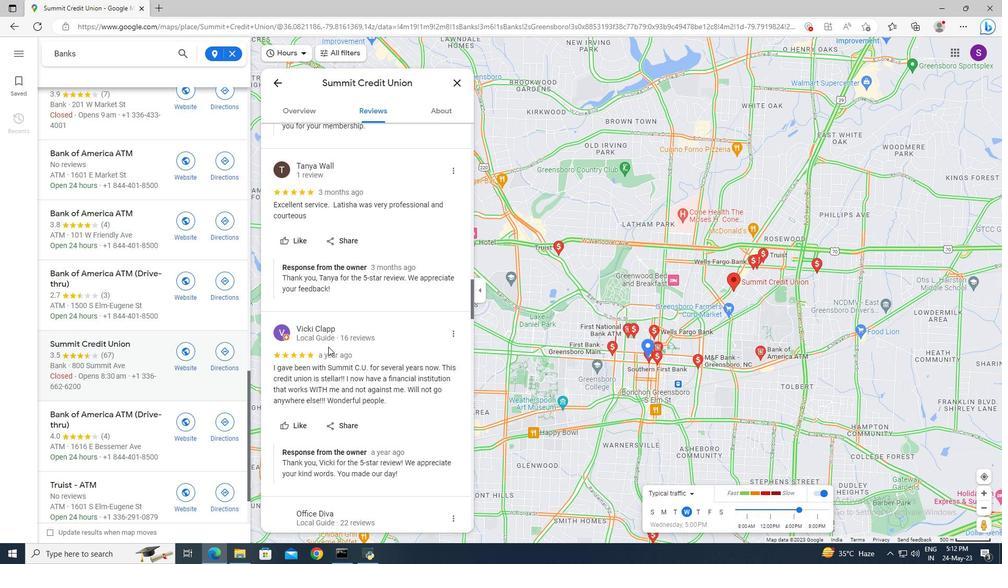 
Action: Mouse scrolled (328, 346) with delta (0, 0)
Screenshot: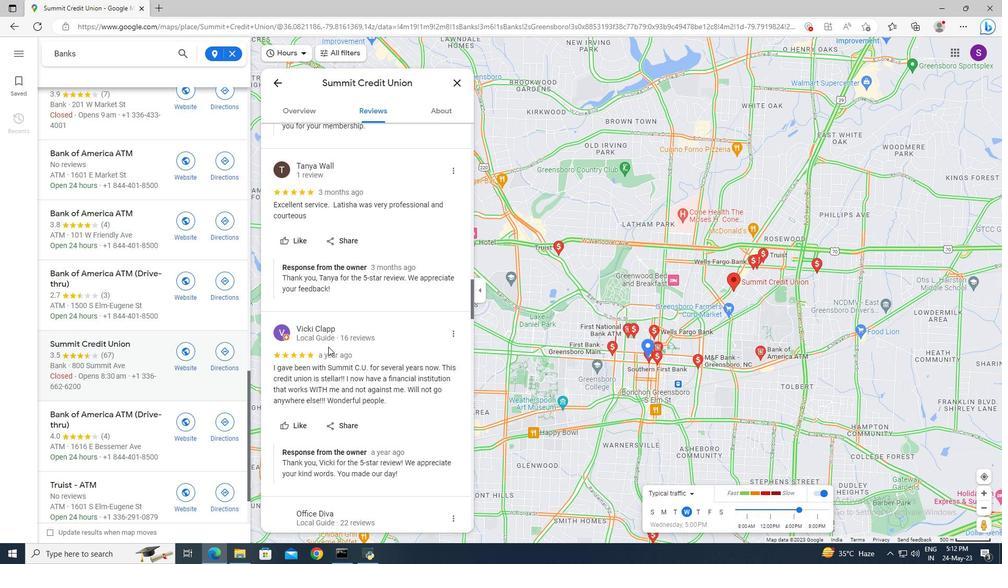 
Action: Mouse scrolled (328, 346) with delta (0, 0)
Screenshot: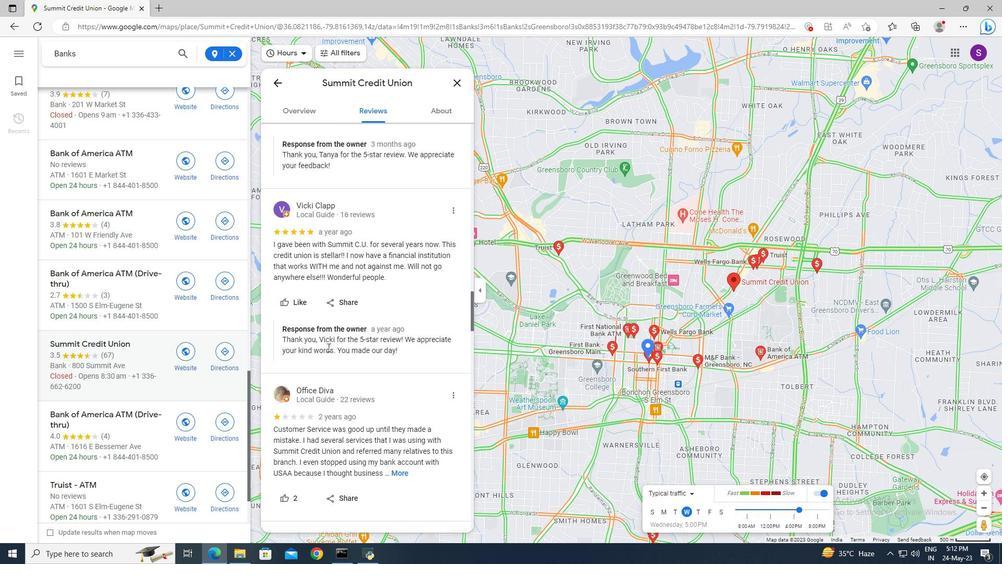 
Action: Mouse moved to (328, 347)
Screenshot: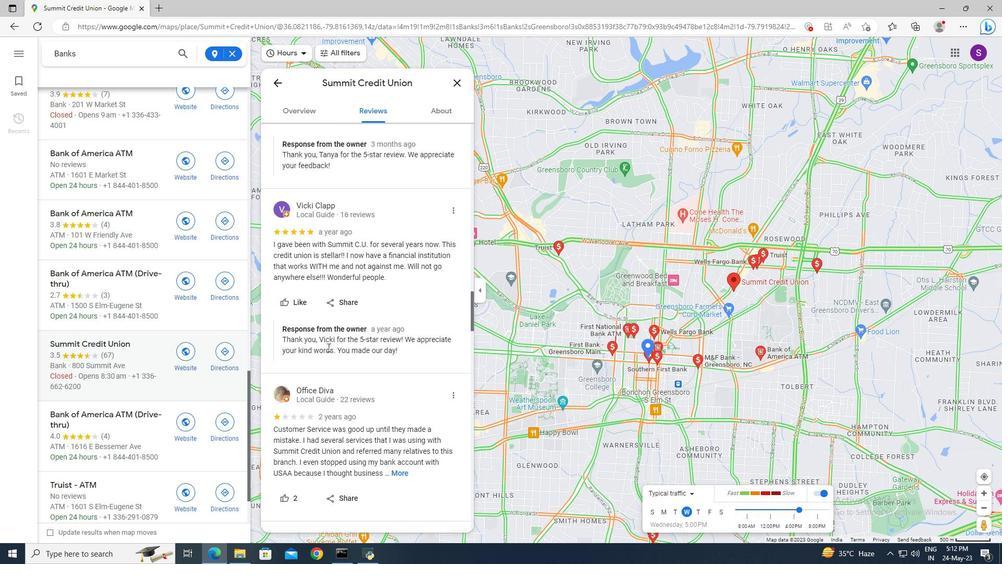 
Action: Mouse scrolled (328, 347) with delta (0, 0)
Screenshot: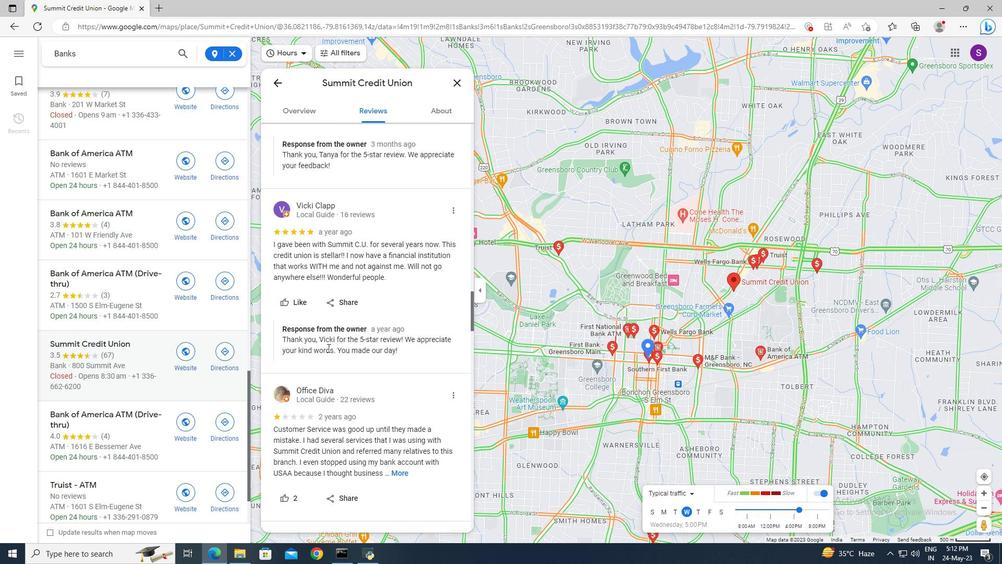 
Action: Mouse scrolled (328, 348) with delta (0, 0)
Screenshot: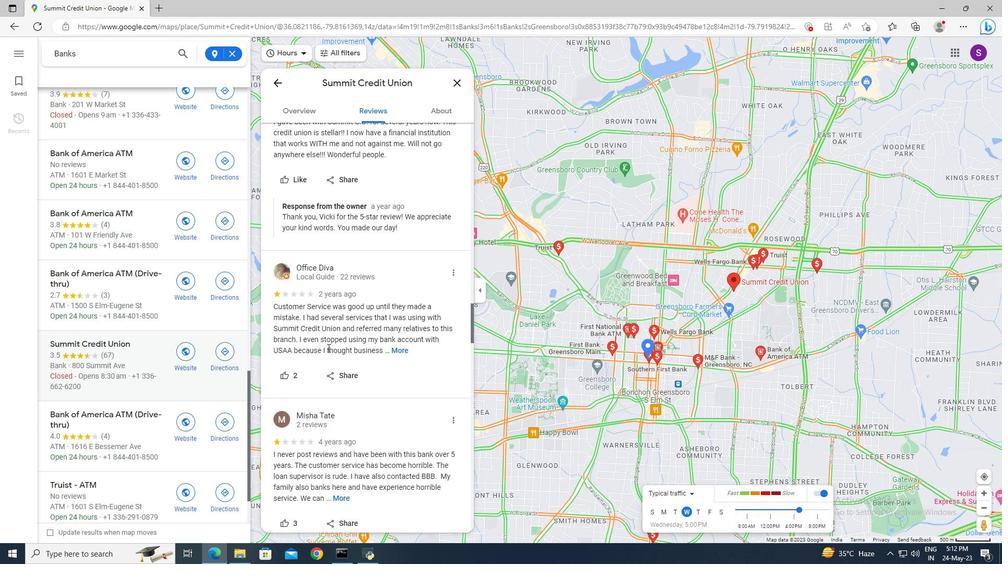 
Action: Mouse moved to (327, 347)
Screenshot: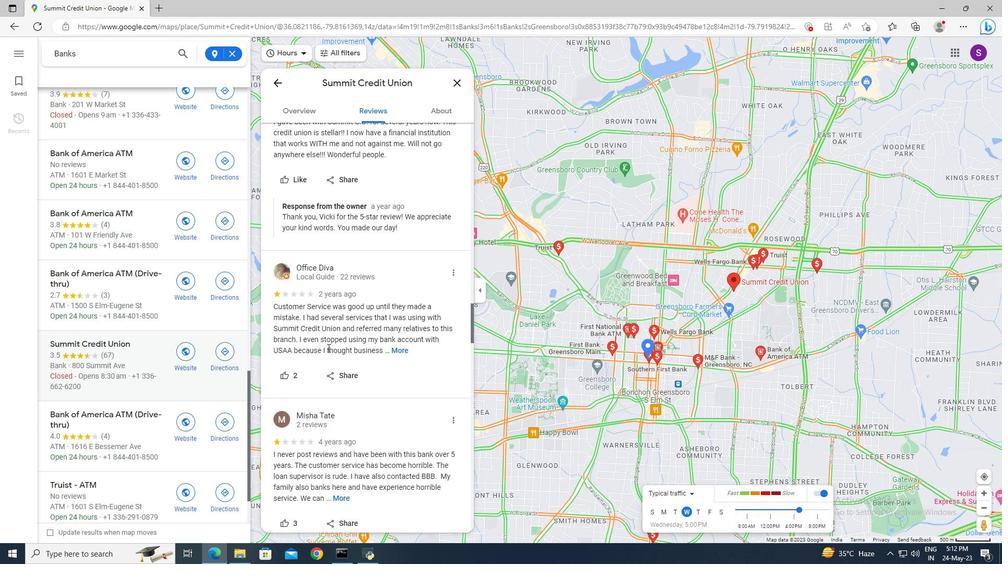 
Action: Mouse scrolled (327, 348) with delta (0, 0)
Screenshot: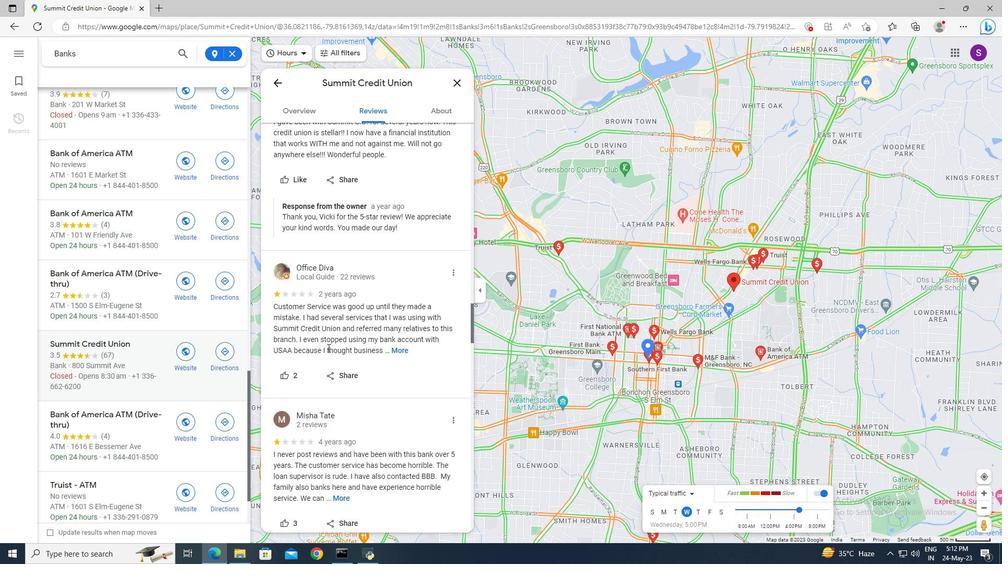 
Action: Mouse moved to (326, 348)
Screenshot: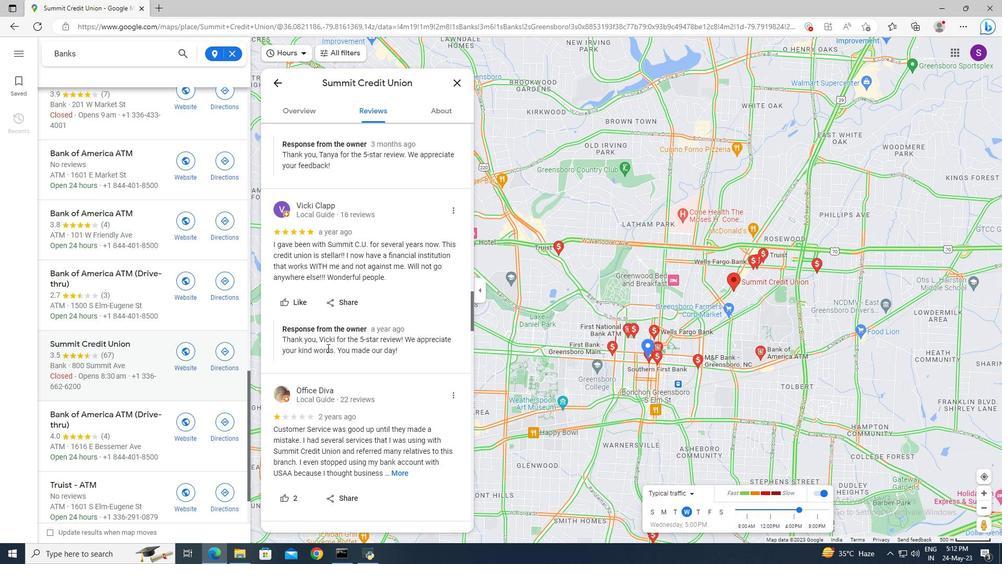 
Action: Mouse scrolled (326, 347) with delta (0, 0)
Screenshot: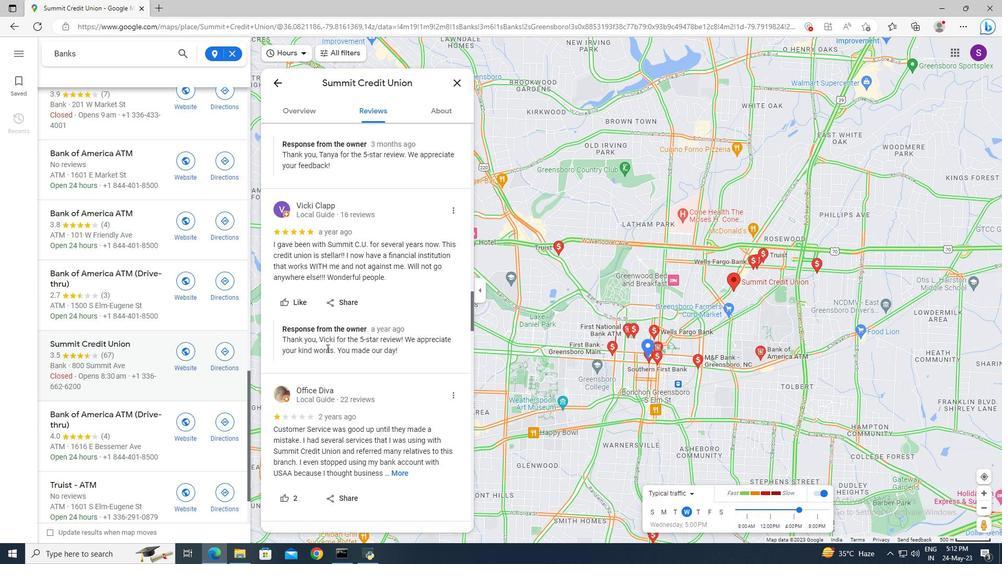 
Action: Mouse scrolled (326, 347) with delta (0, 0)
Screenshot: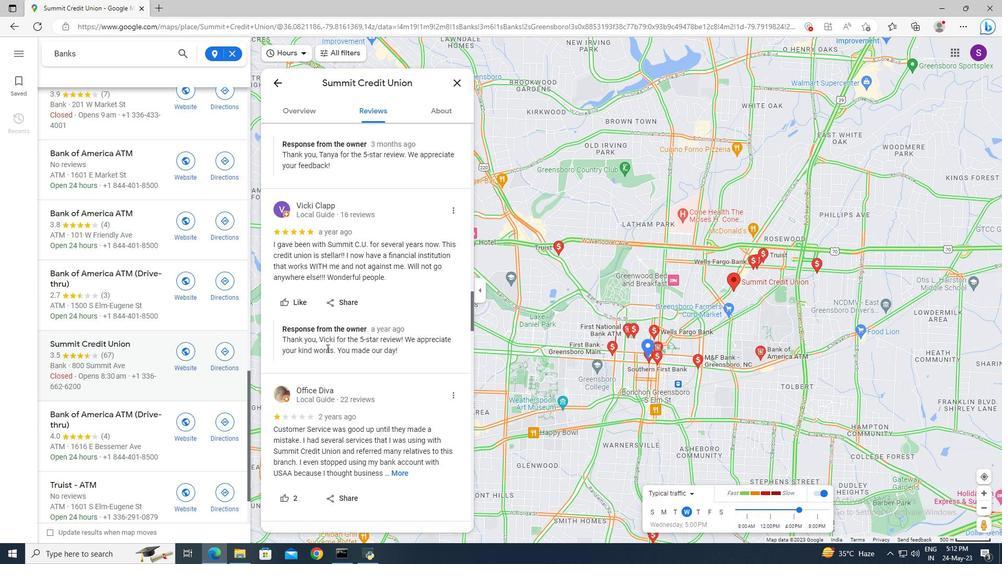 
Action: Mouse moved to (326, 348)
Screenshot: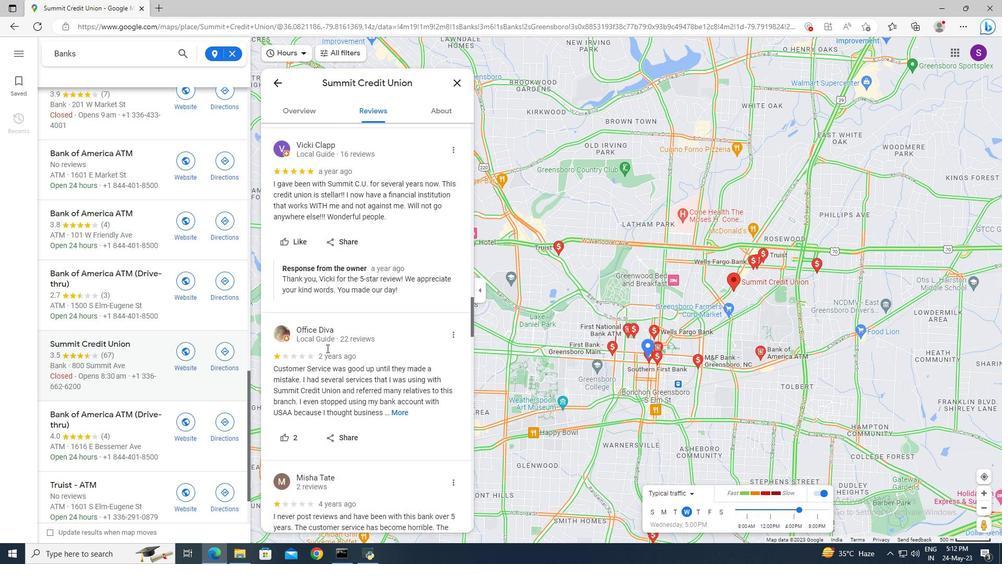
Action: Mouse scrolled (326, 347) with delta (0, 0)
Screenshot: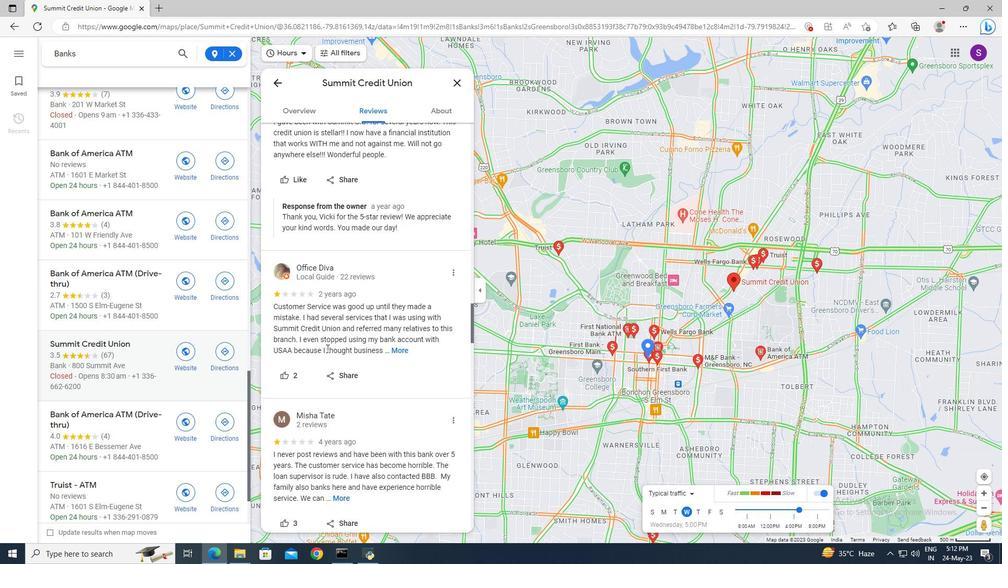 
Action: Mouse moved to (326, 348)
Screenshot: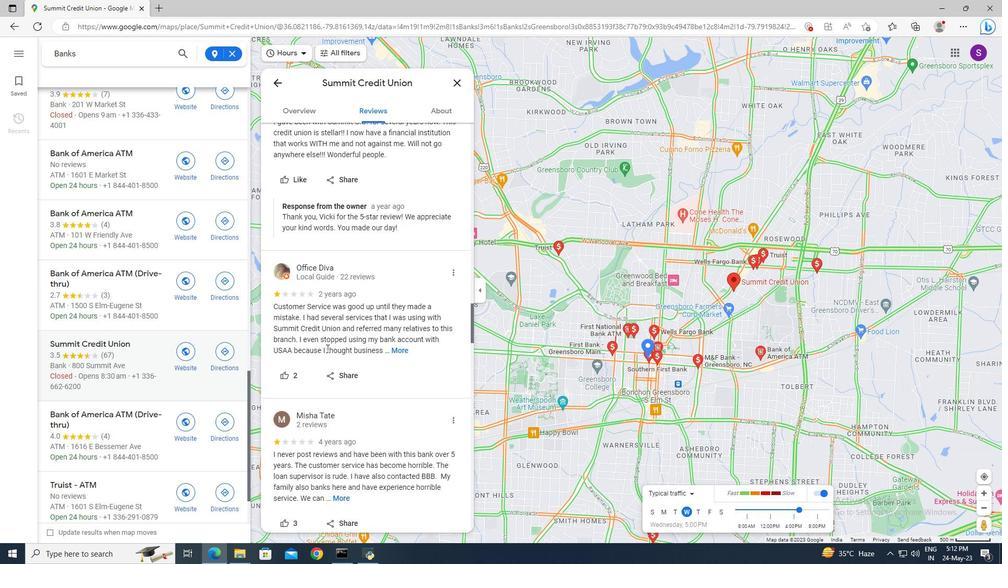 
Action: Mouse scrolled (326, 348) with delta (0, 0)
Screenshot: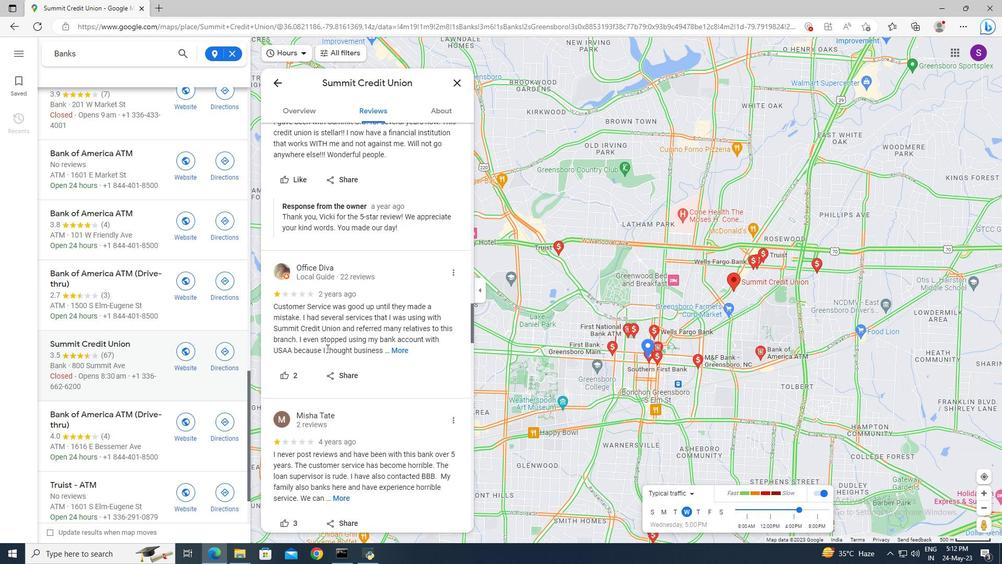 
Action: Mouse scrolled (326, 348) with delta (0, 0)
Screenshot: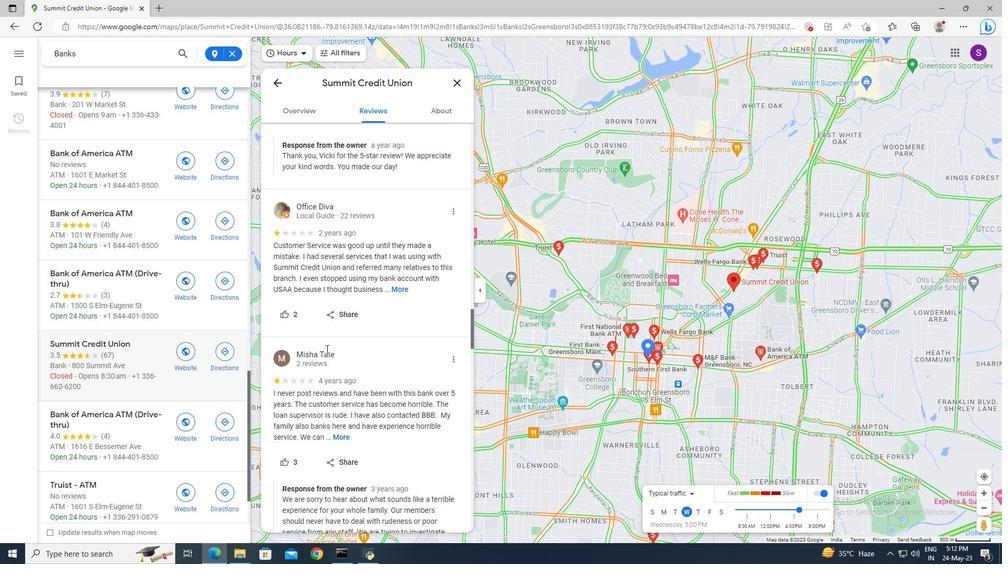 
Action: Mouse scrolled (326, 348) with delta (0, 0)
Screenshot: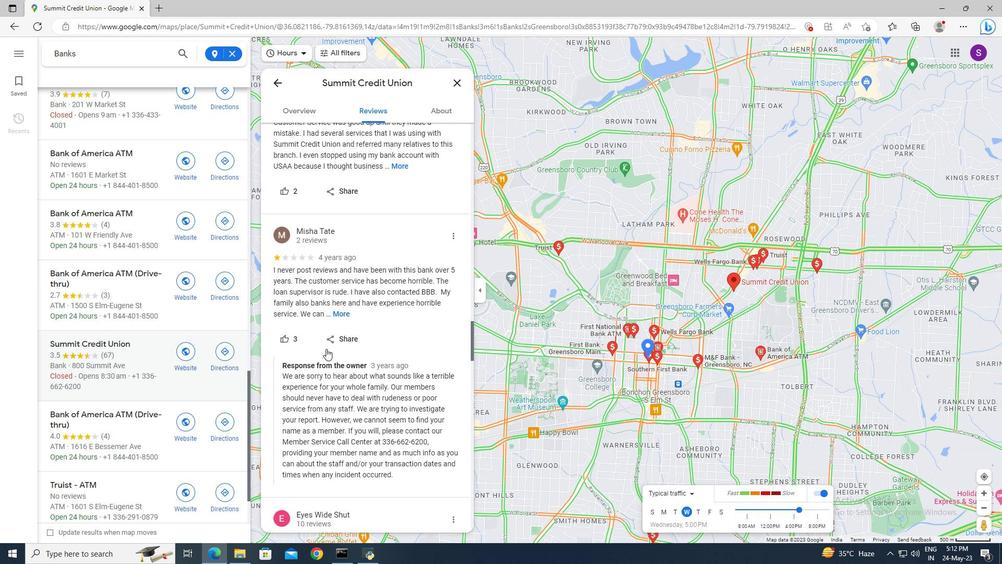 
Action: Mouse scrolled (326, 348) with delta (0, 0)
Screenshot: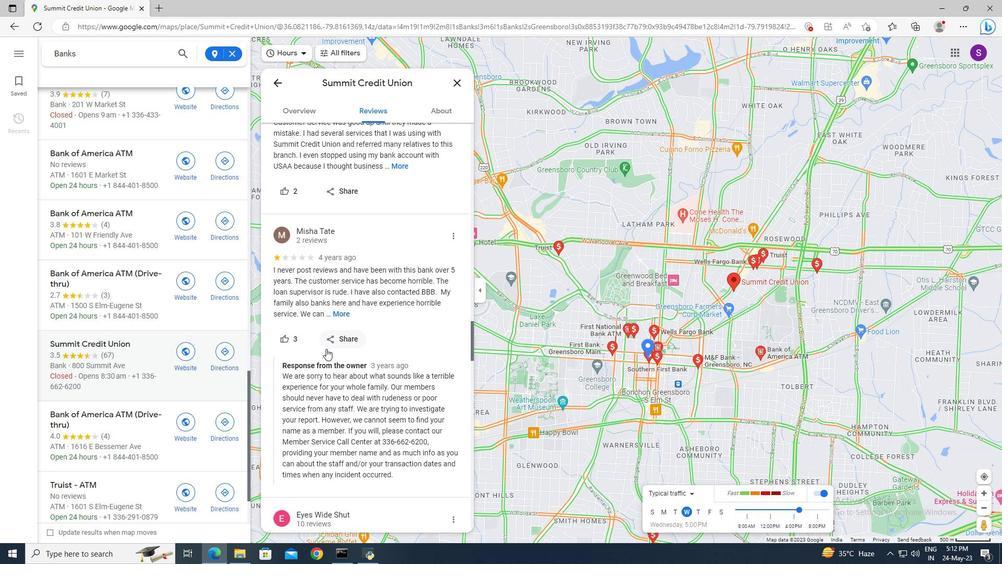 
Action: Mouse scrolled (326, 348) with delta (0, 0)
Screenshot: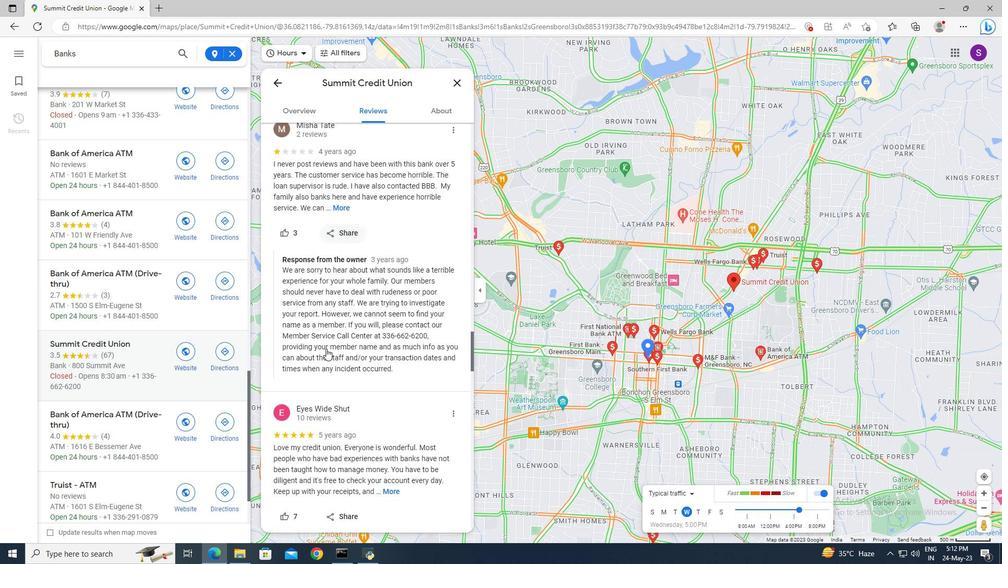 
Action: Mouse moved to (325, 351)
Screenshot: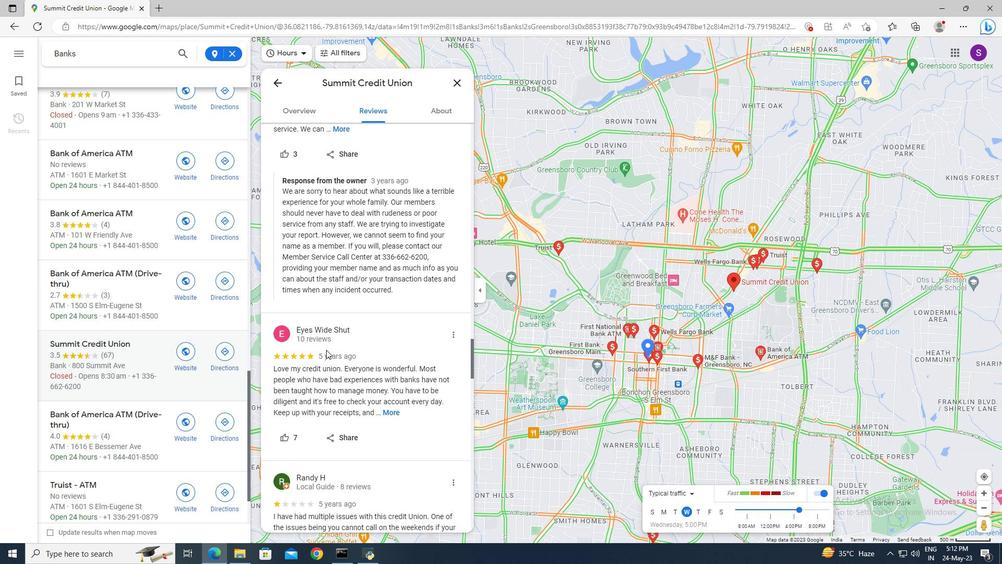 
Action: Mouse scrolled (325, 351) with delta (0, 0)
Screenshot: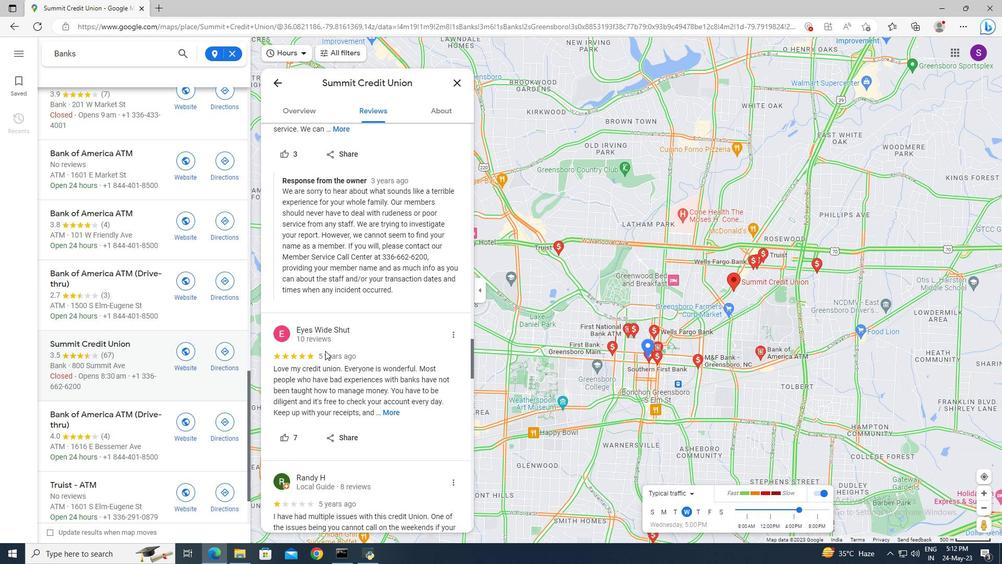 
Action: Mouse scrolled (325, 351) with delta (0, 0)
Screenshot: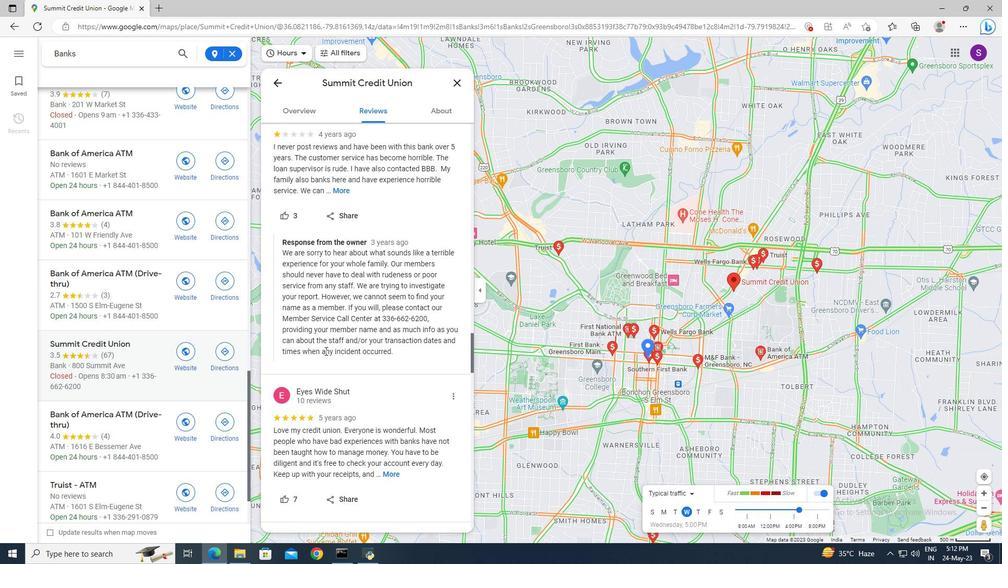 
Action: Mouse moved to (437, 108)
Screenshot: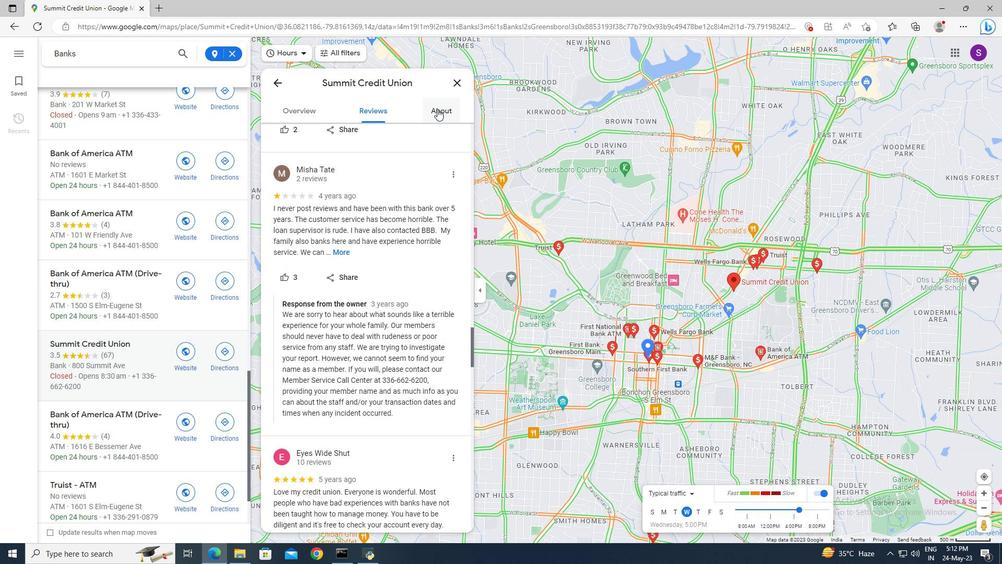 
Action: Mouse pressed left at (437, 108)
Screenshot: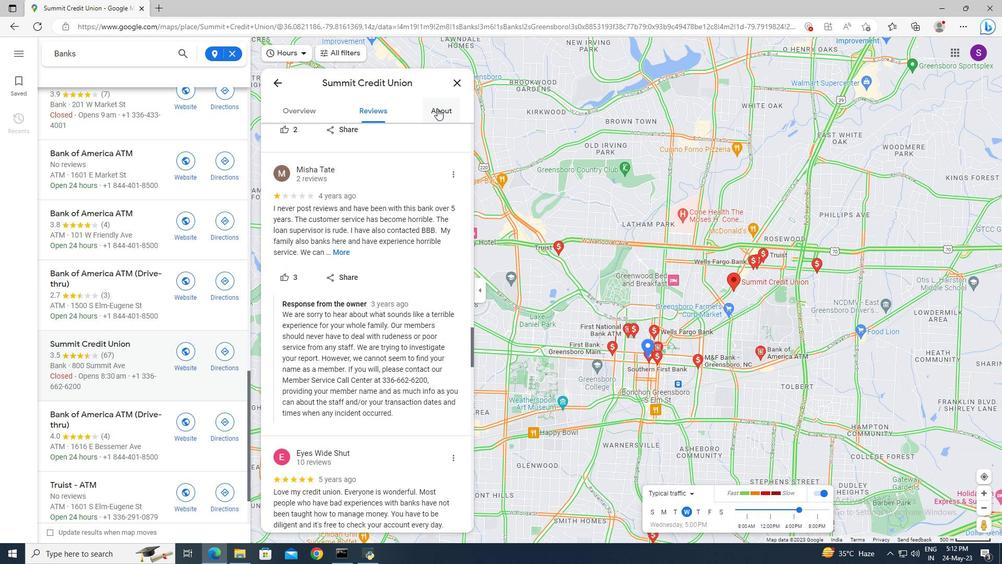 
Action: Mouse moved to (305, 194)
